 Task: Use the Unsplash integration to search for 'JAPAN' and apply different images as the background for the Trello board 'GNMIT'.
Action: Mouse moved to (945, 320)
Screenshot: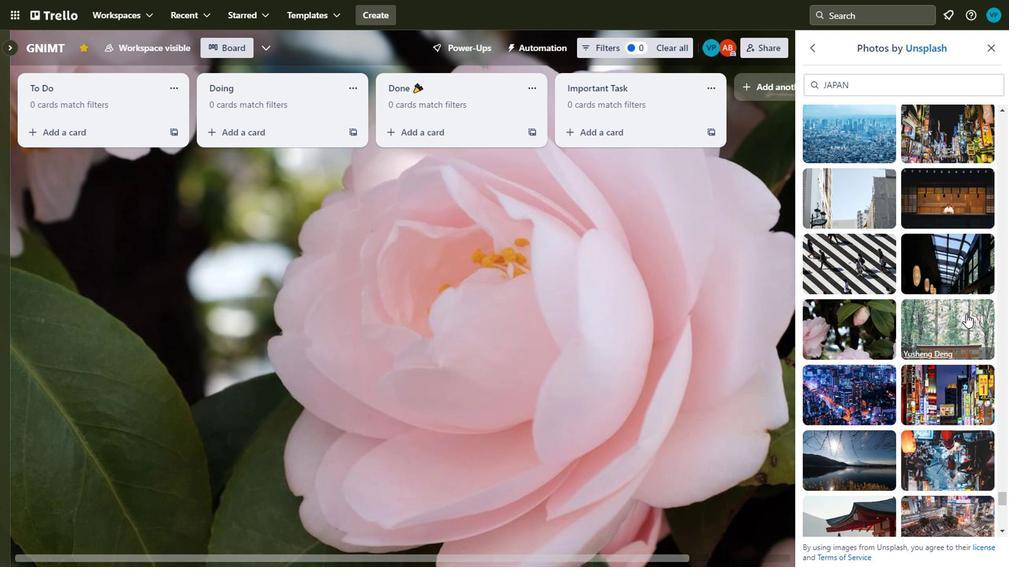 
Action: Mouse pressed left at (945, 320)
Screenshot: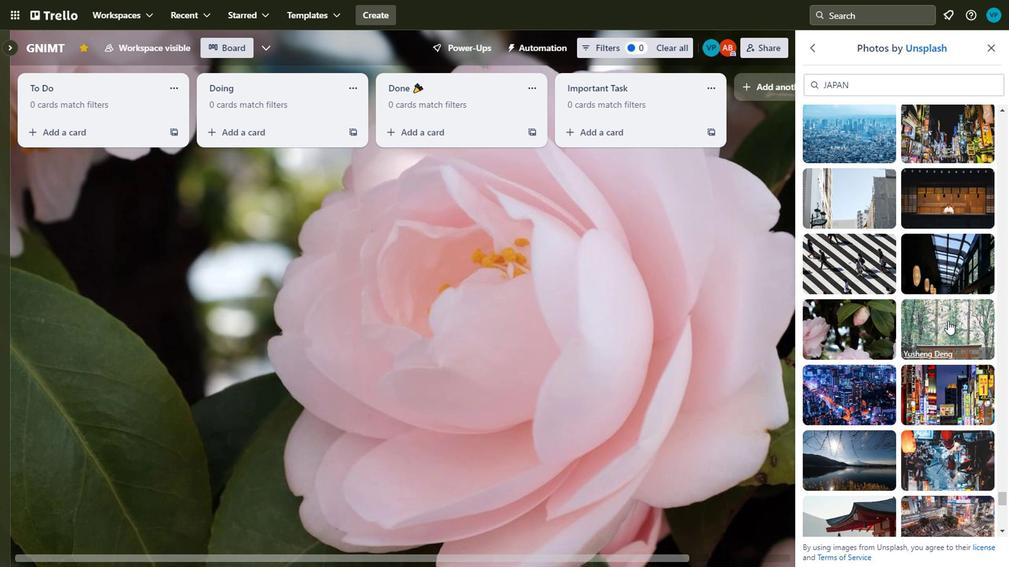
Action: Mouse moved to (858, 378)
Screenshot: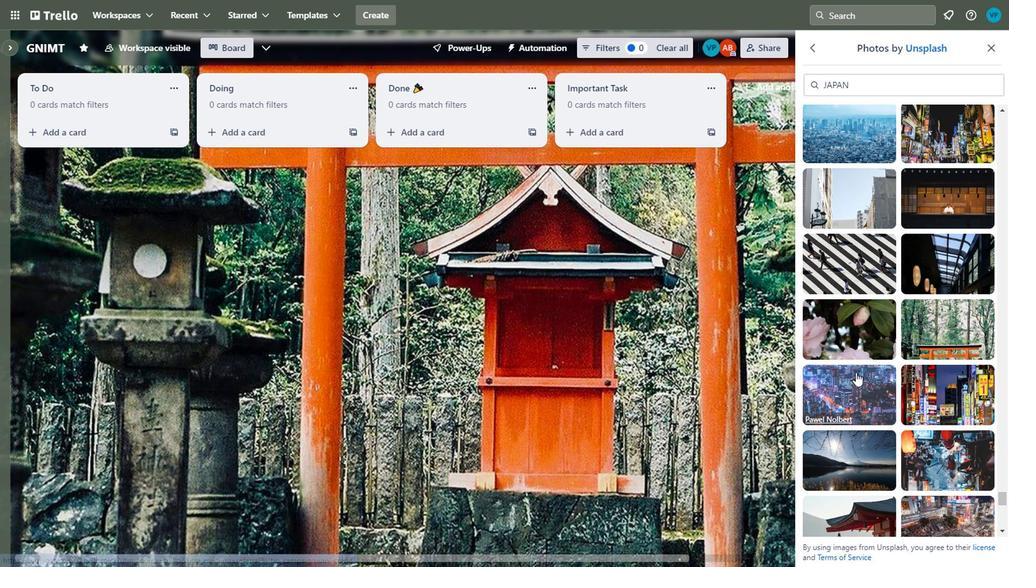 
Action: Mouse pressed left at (858, 378)
Screenshot: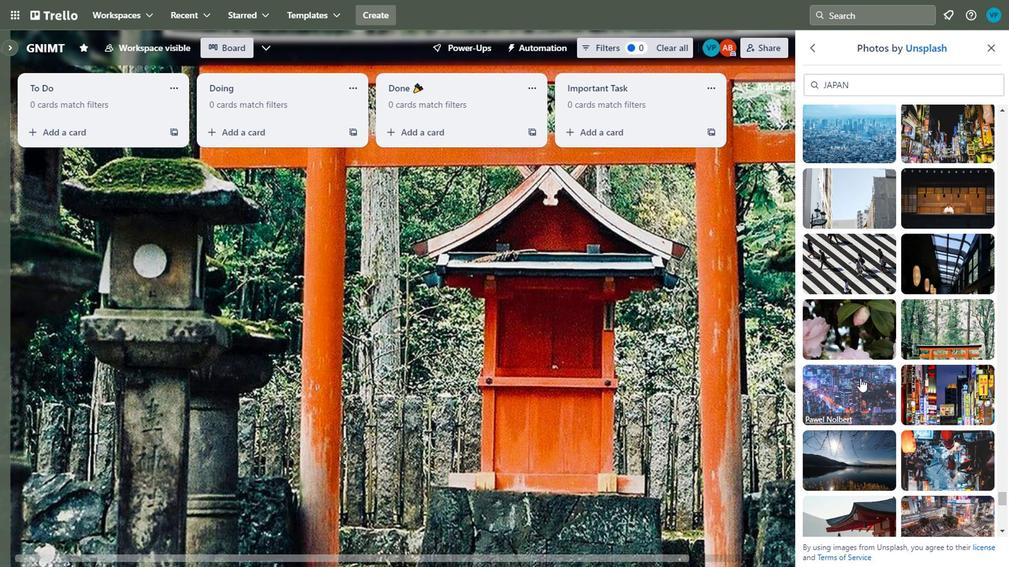 
Action: Mouse moved to (951, 388)
Screenshot: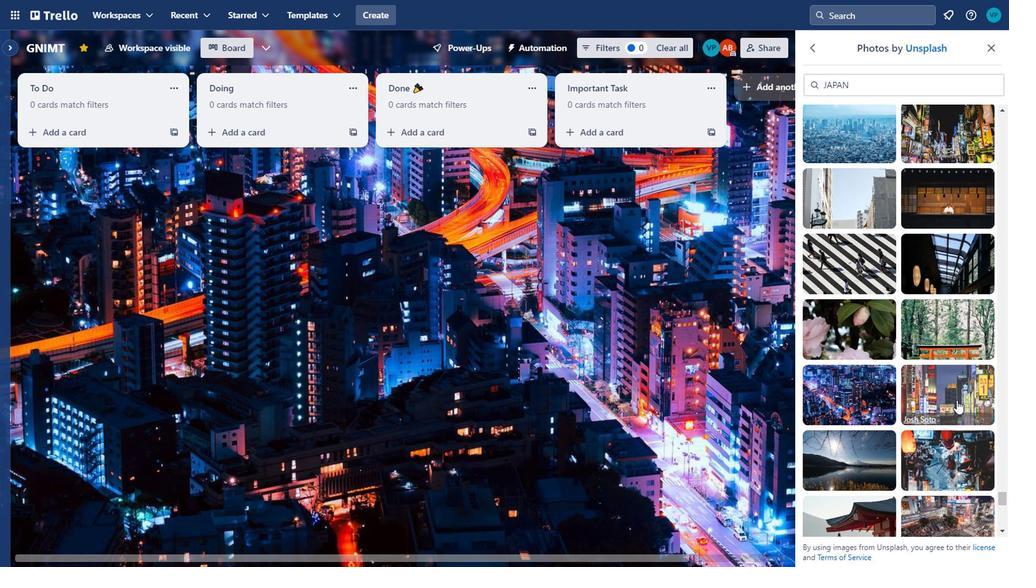 
Action: Mouse pressed left at (951, 388)
Screenshot: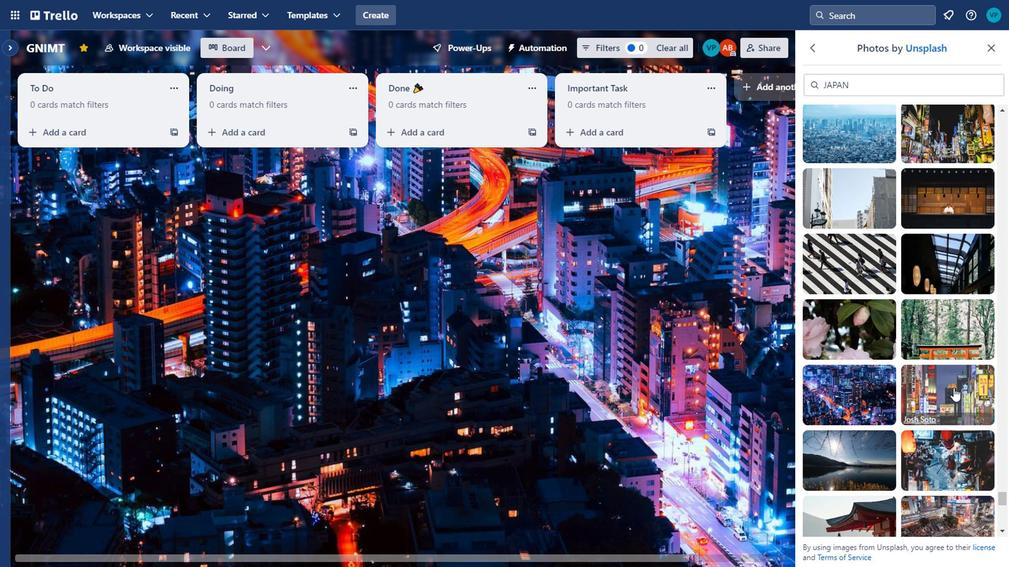 
Action: Mouse moved to (859, 464)
Screenshot: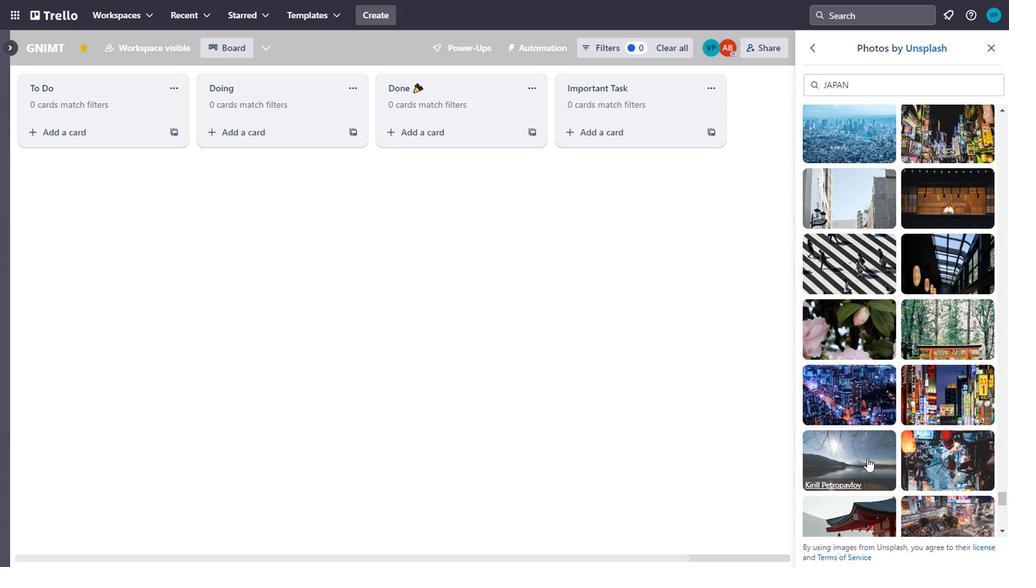
Action: Mouse pressed left at (859, 464)
Screenshot: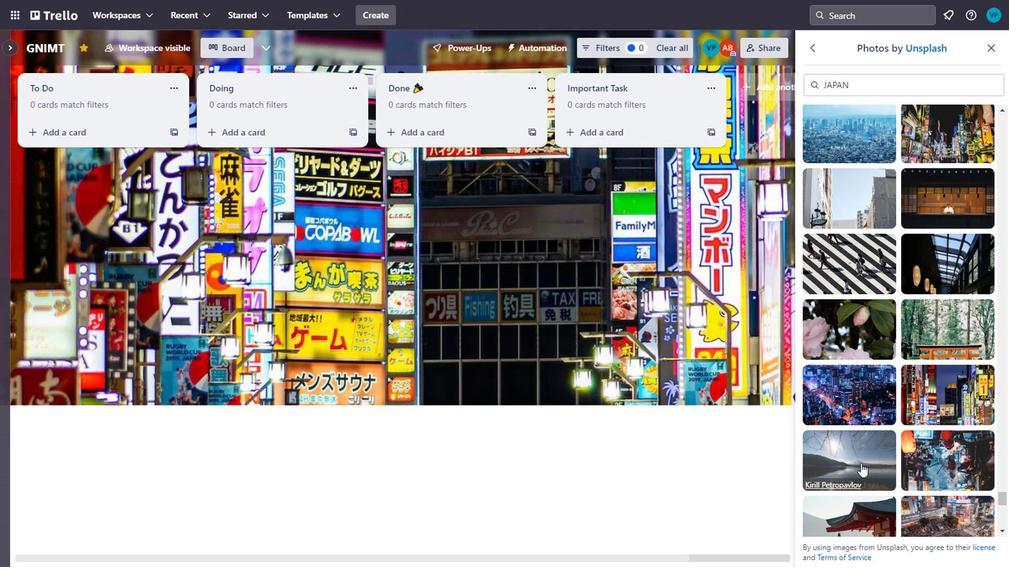 
Action: Mouse scrolled (859, 464) with delta (0, 0)
Screenshot: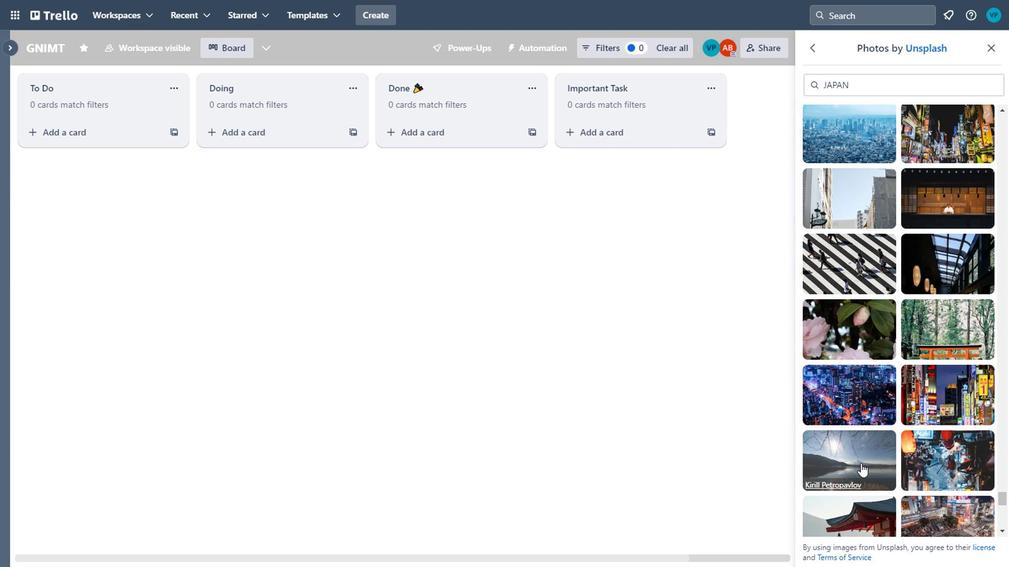 
Action: Mouse moved to (855, 488)
Screenshot: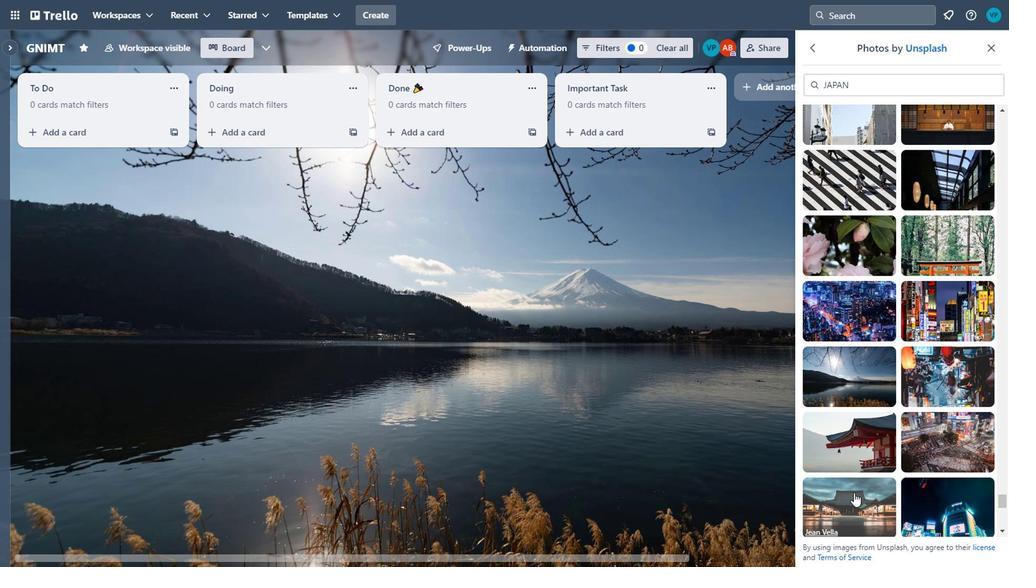
Action: Mouse pressed left at (855, 488)
Screenshot: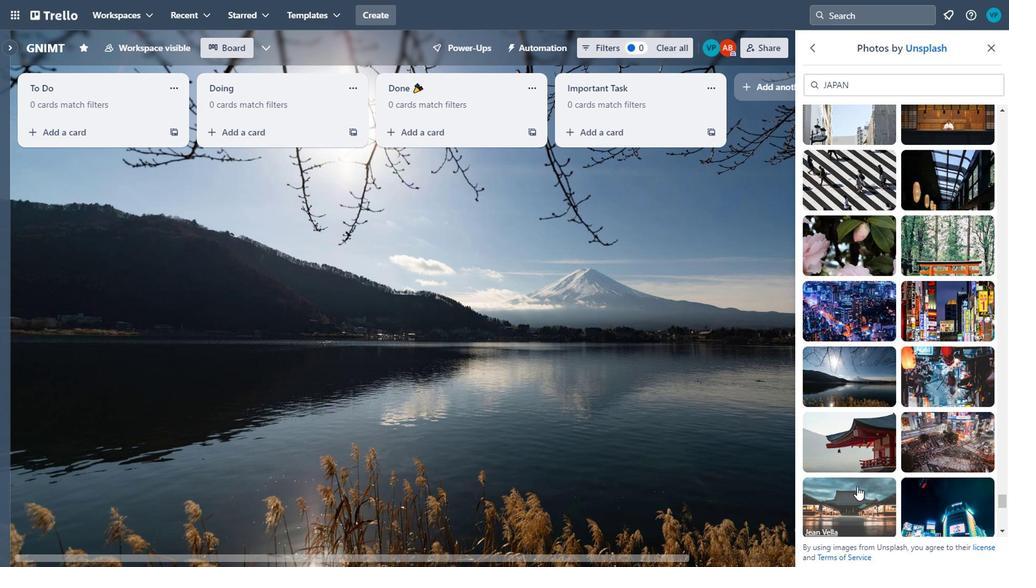 
Action: Mouse moved to (938, 452)
Screenshot: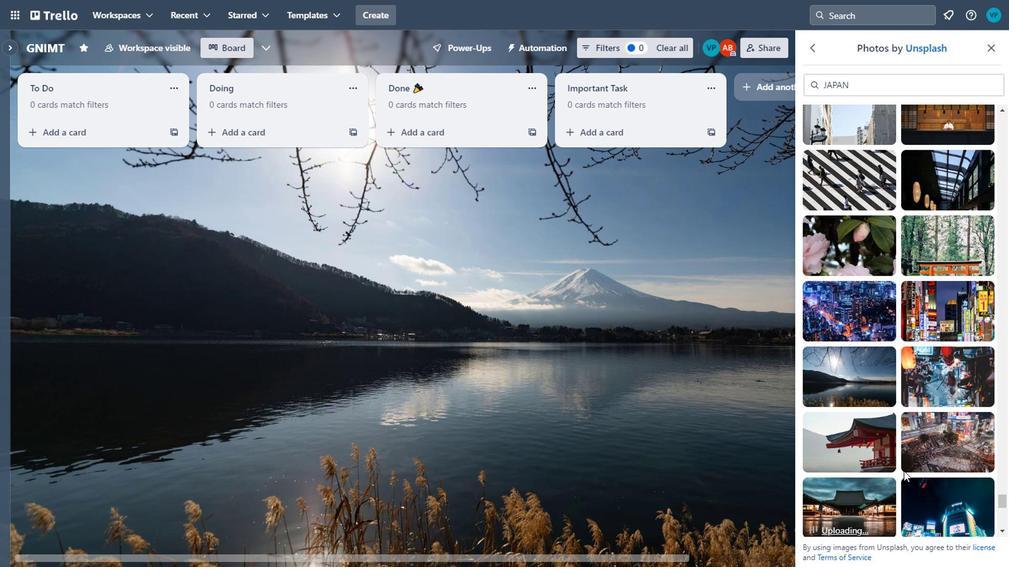 
Action: Mouse scrolled (938, 452) with delta (0, 0)
Screenshot: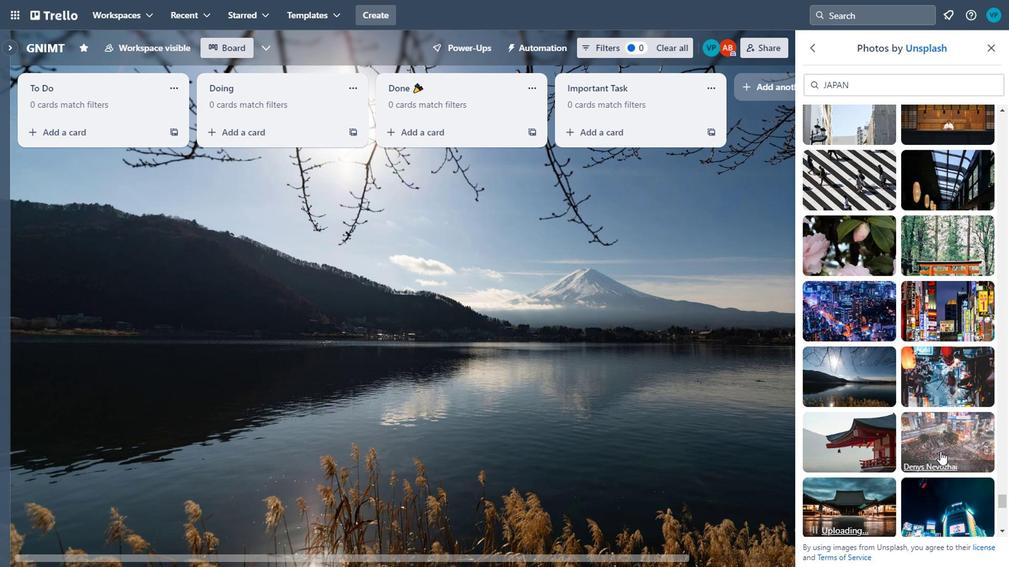 
Action: Mouse moved to (930, 426)
Screenshot: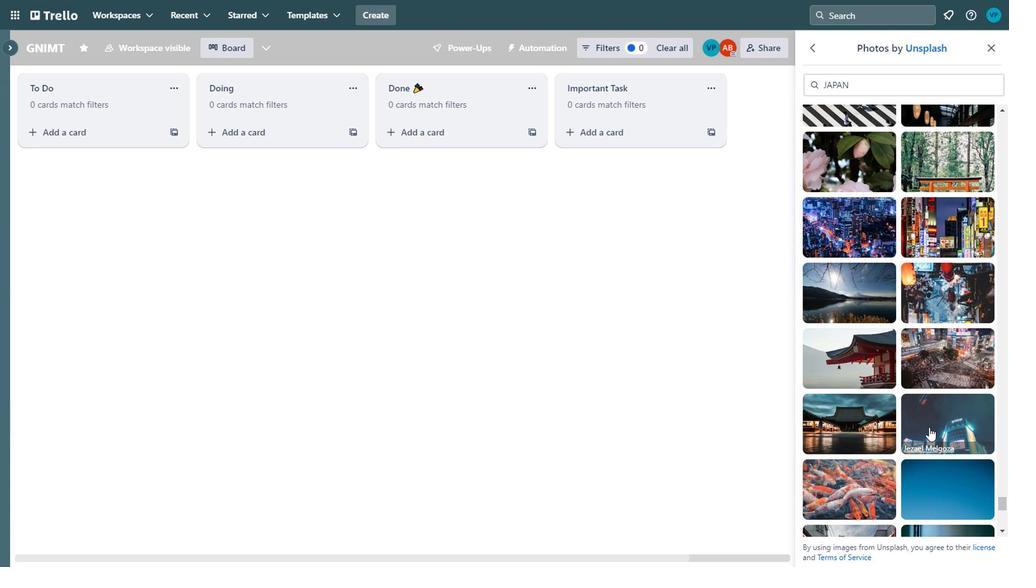 
Action: Mouse pressed left at (930, 426)
Screenshot: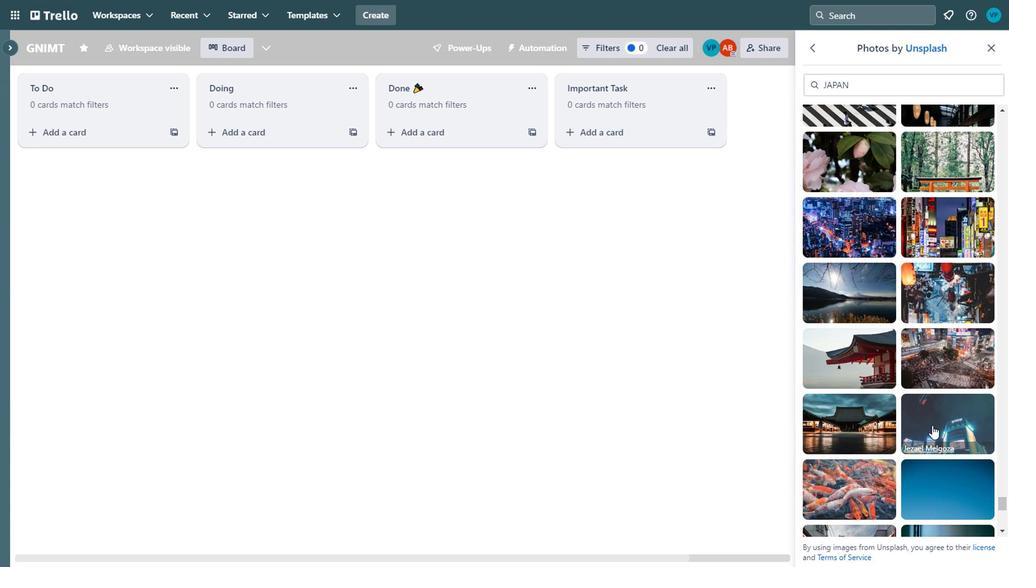 
Action: Mouse moved to (889, 479)
Screenshot: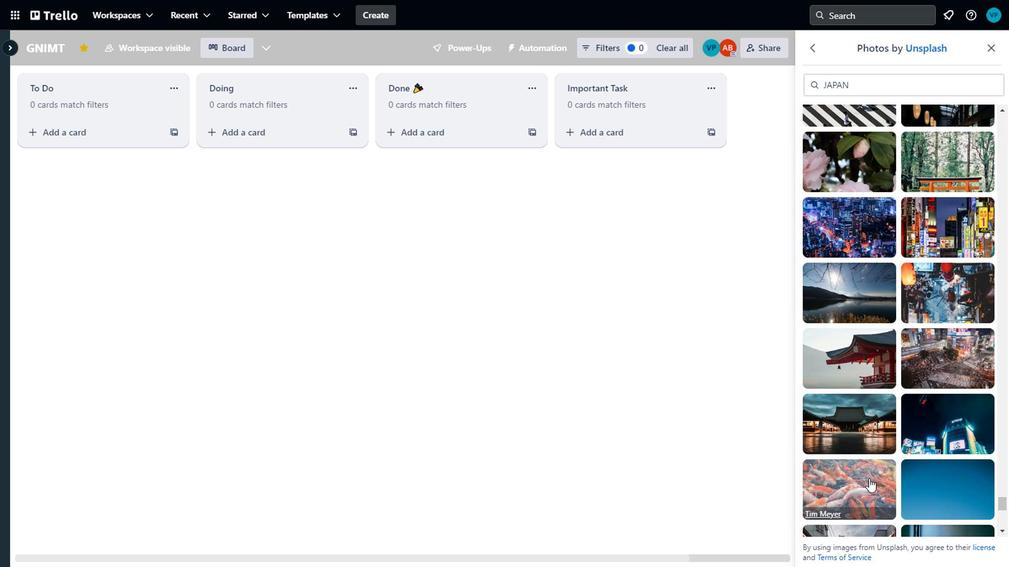 
Action: Mouse scrolled (889, 479) with delta (0, 0)
Screenshot: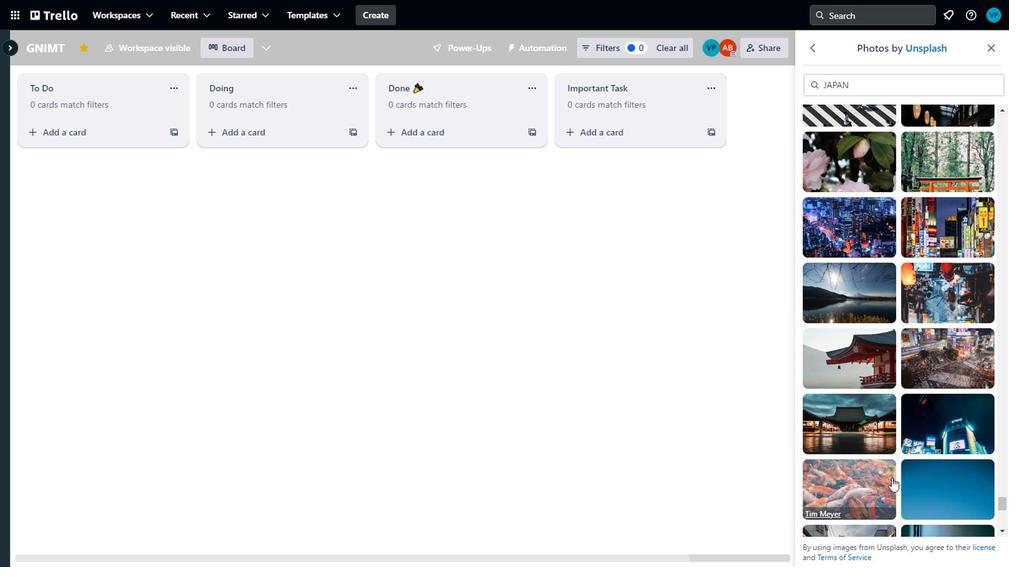 
Action: Mouse moved to (866, 470)
Screenshot: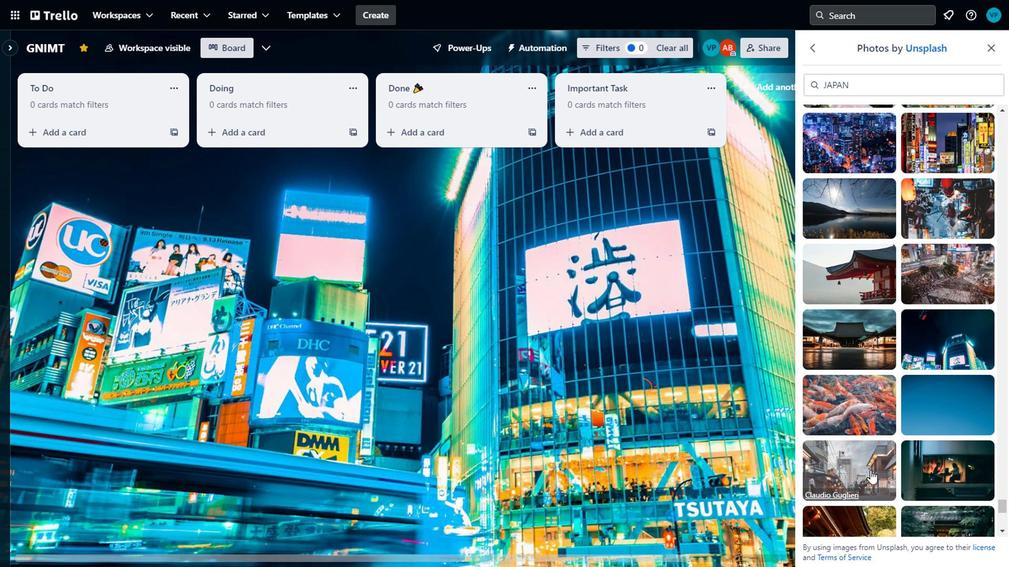 
Action: Mouse pressed left at (866, 470)
Screenshot: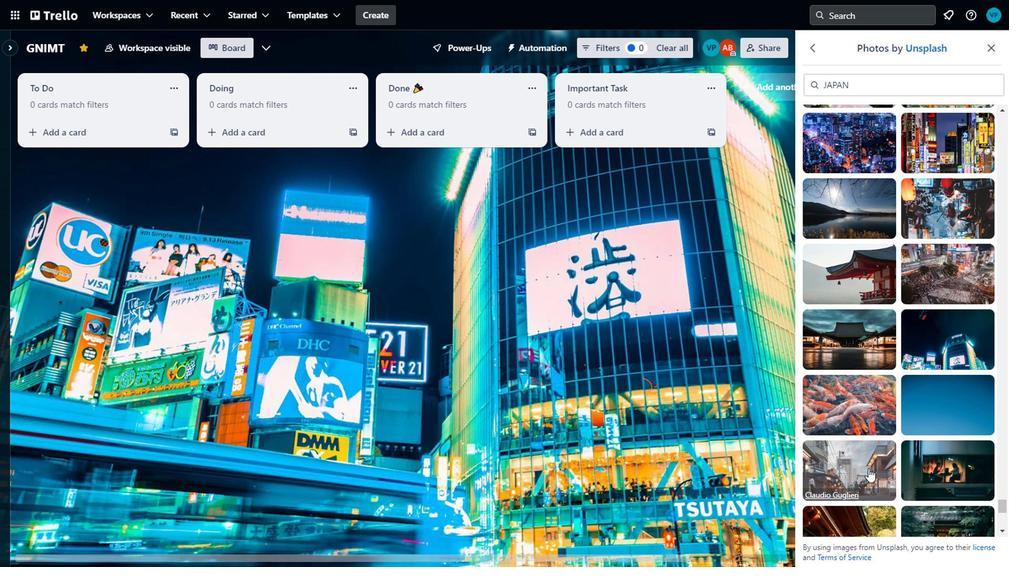 
Action: Mouse moved to (937, 434)
Screenshot: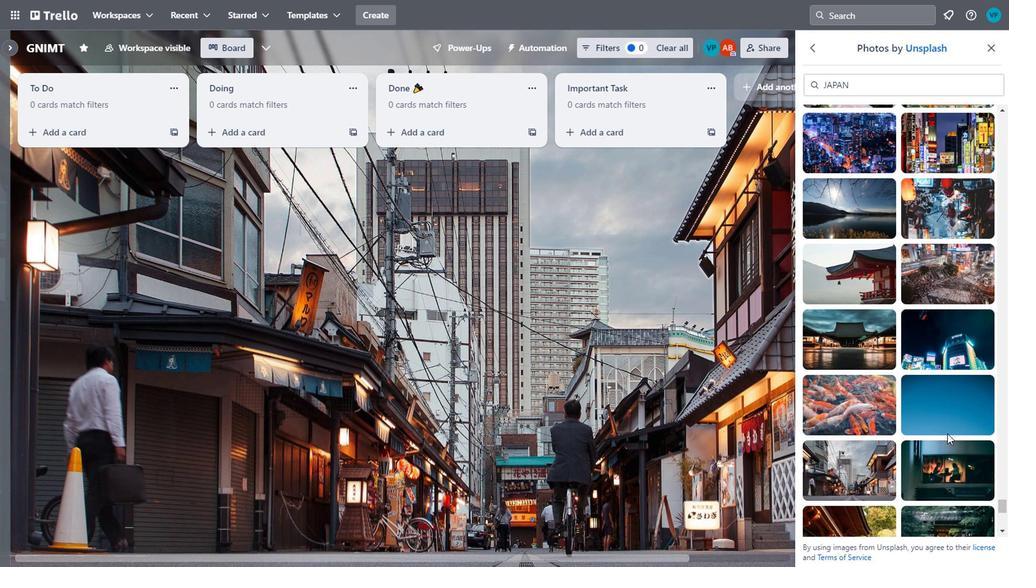 
Action: Mouse scrolled (937, 434) with delta (0, 0)
Screenshot: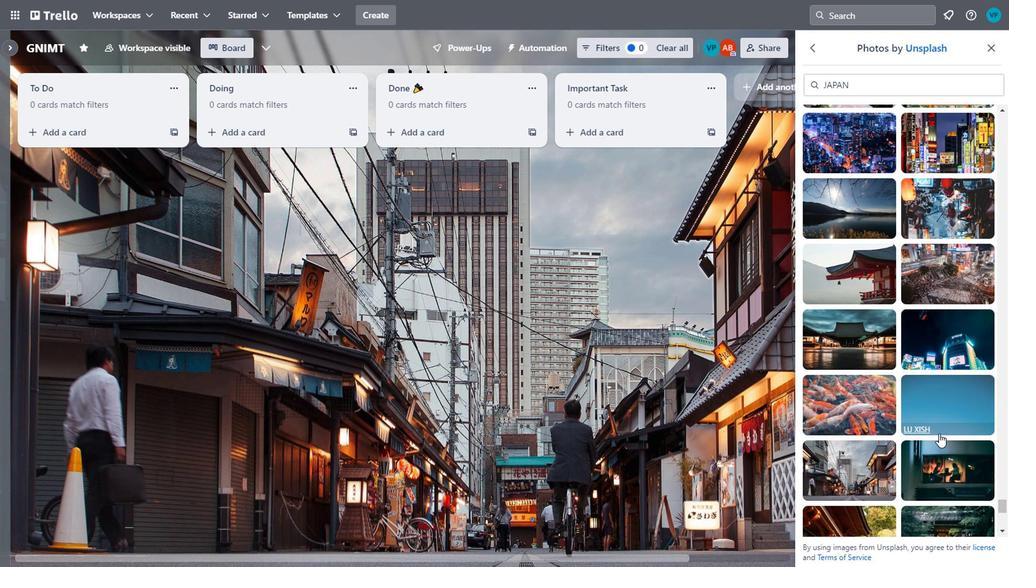 
Action: Mouse scrolled (937, 434) with delta (0, 0)
Screenshot: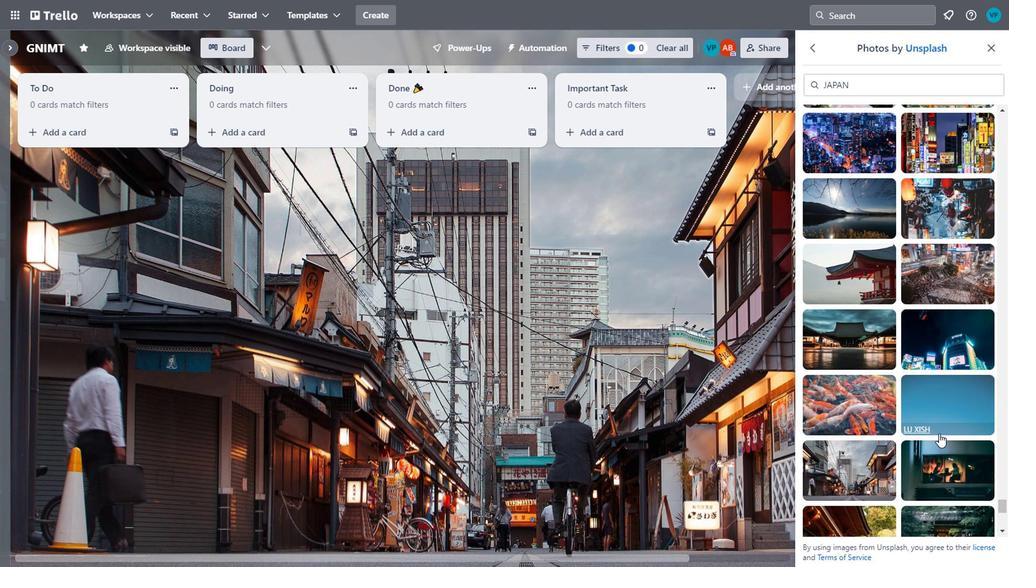 
Action: Mouse moved to (855, 356)
Screenshot: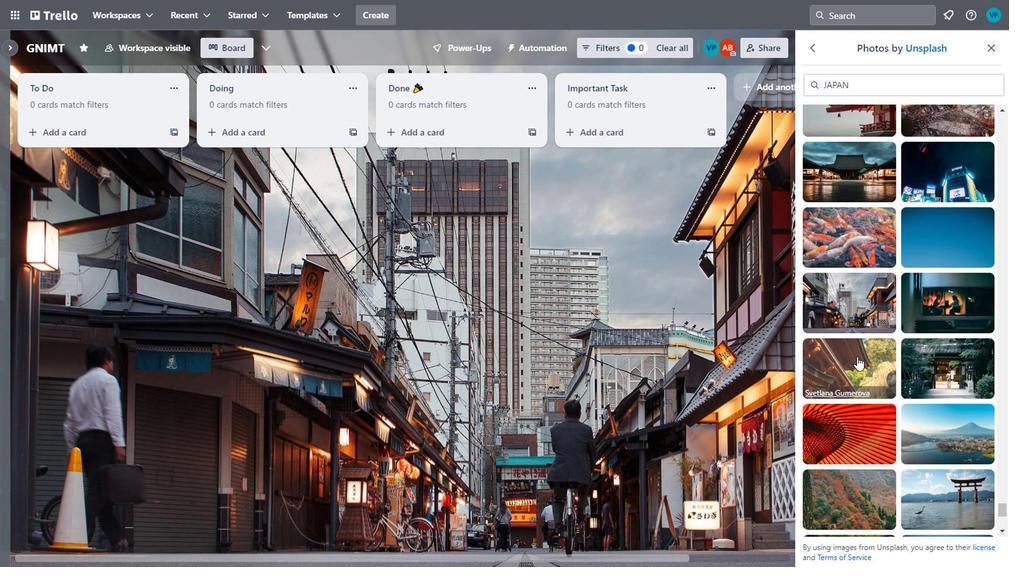 
Action: Mouse pressed left at (855, 356)
Screenshot: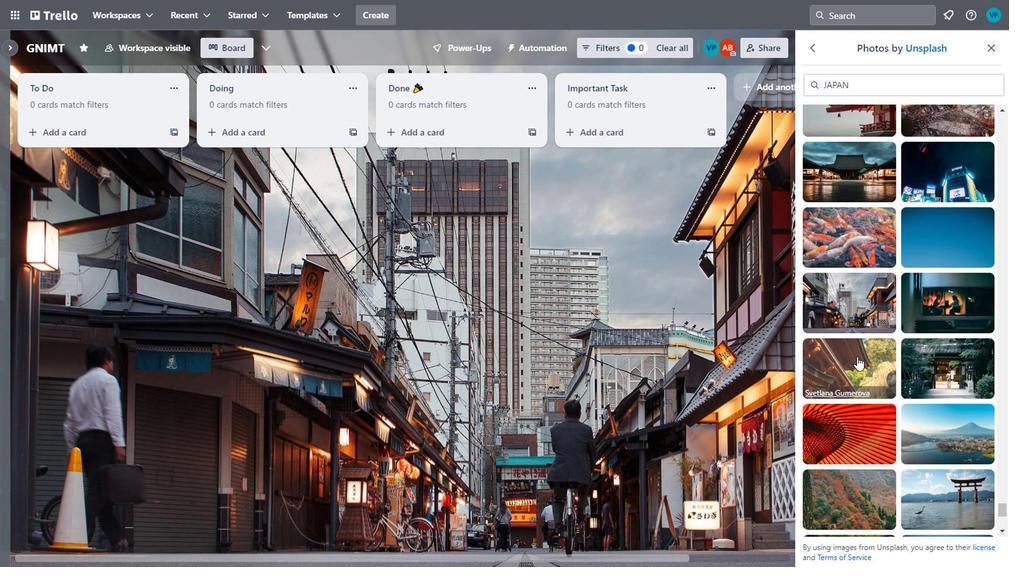 
Action: Mouse moved to (857, 424)
Screenshot: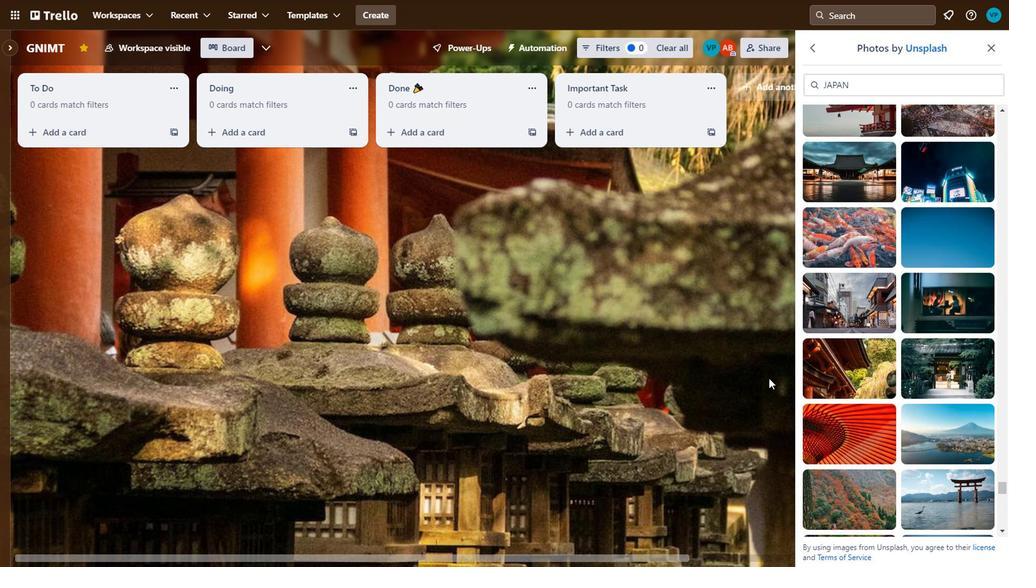 
Action: Mouse pressed left at (857, 424)
Screenshot: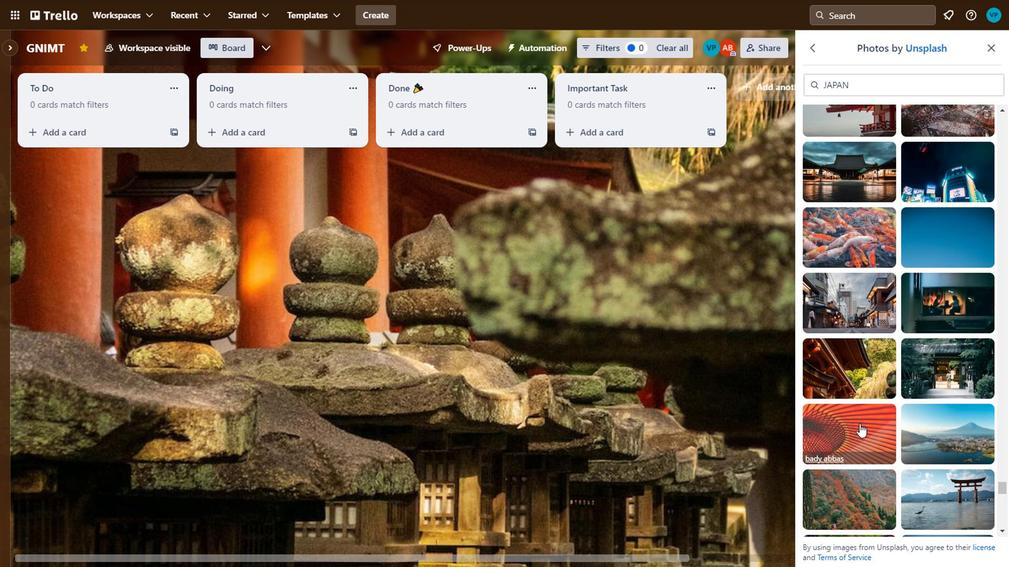
Action: Mouse moved to (943, 426)
Screenshot: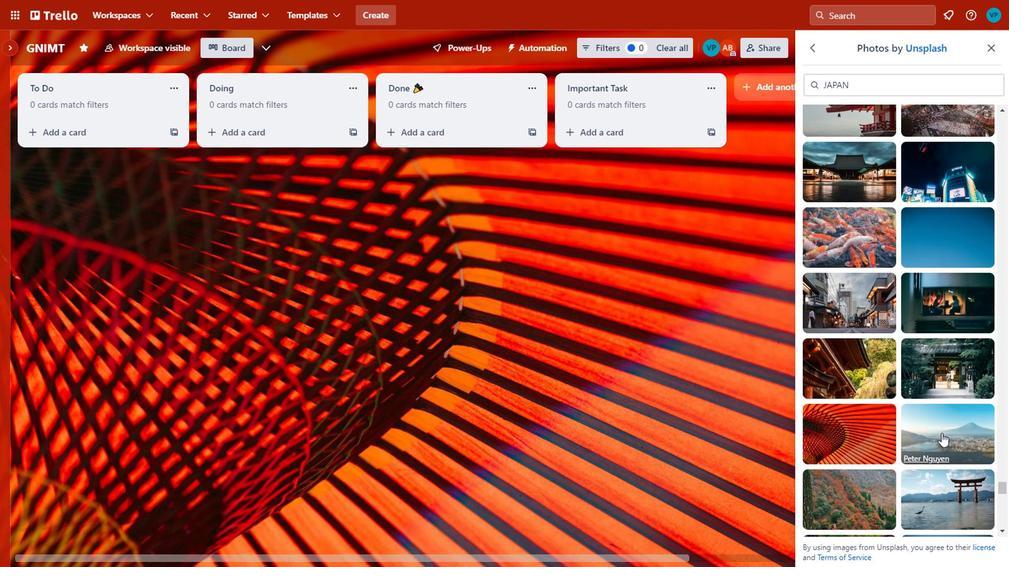 
Action: Mouse pressed left at (943, 426)
Screenshot: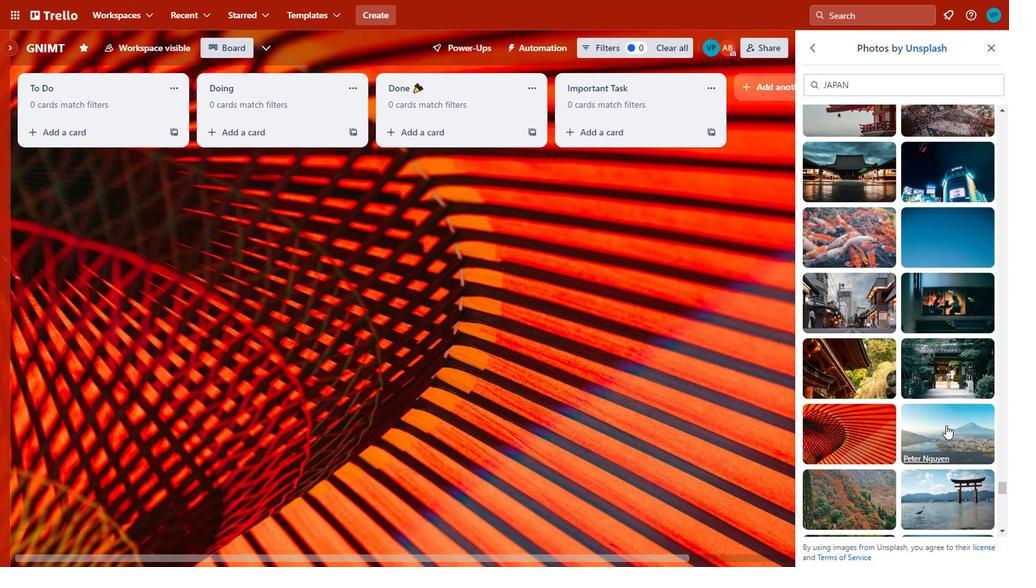 
Action: Mouse moved to (943, 425)
Screenshot: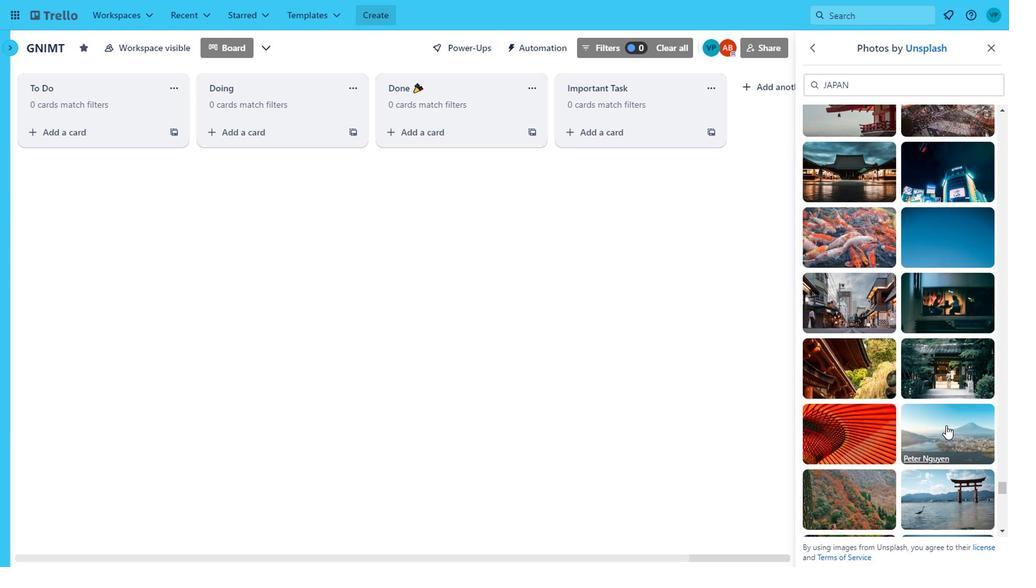 
Action: Mouse scrolled (943, 424) with delta (0, 0)
Screenshot: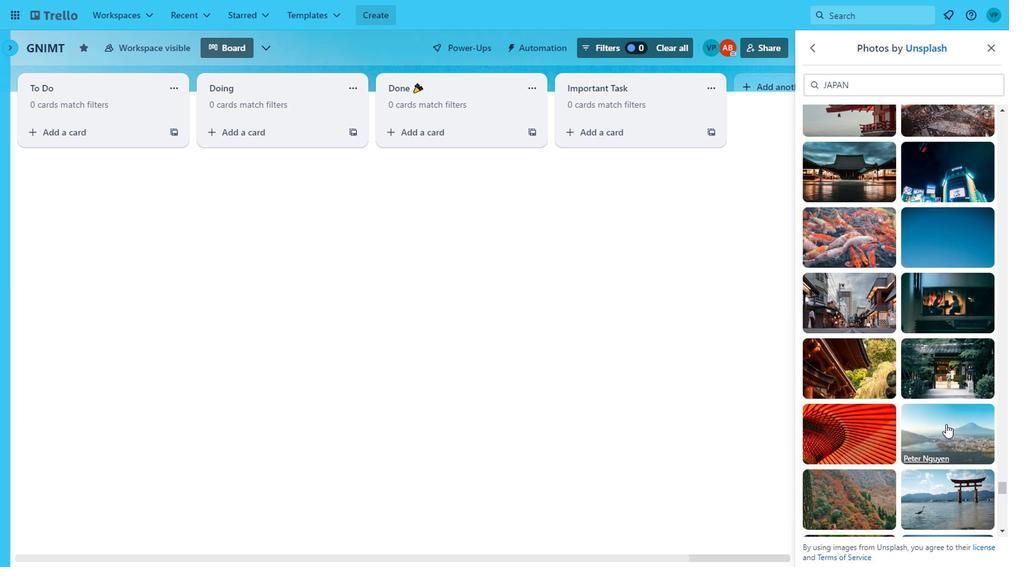 
Action: Mouse moved to (834, 397)
Screenshot: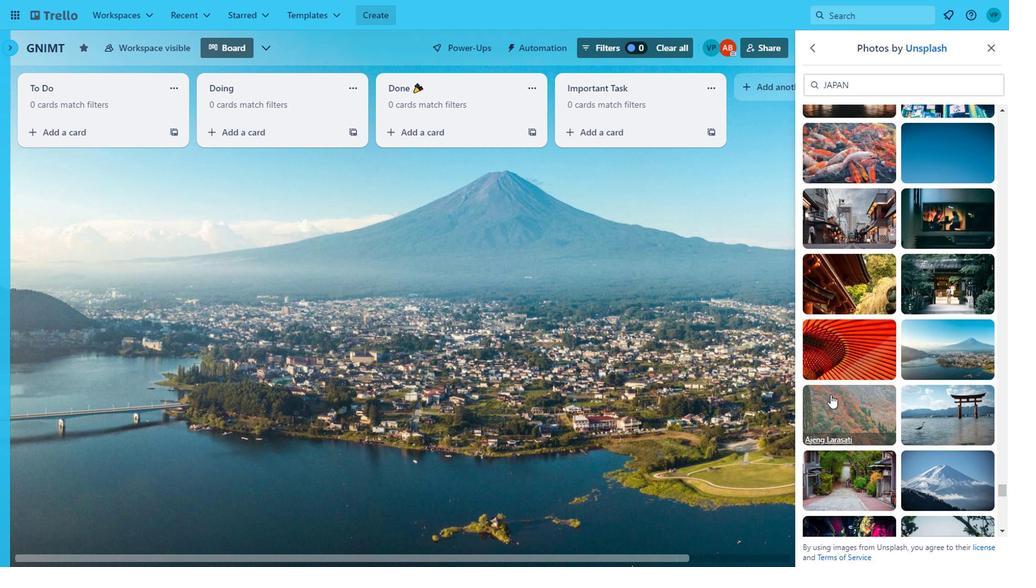 
Action: Mouse pressed left at (834, 397)
Screenshot: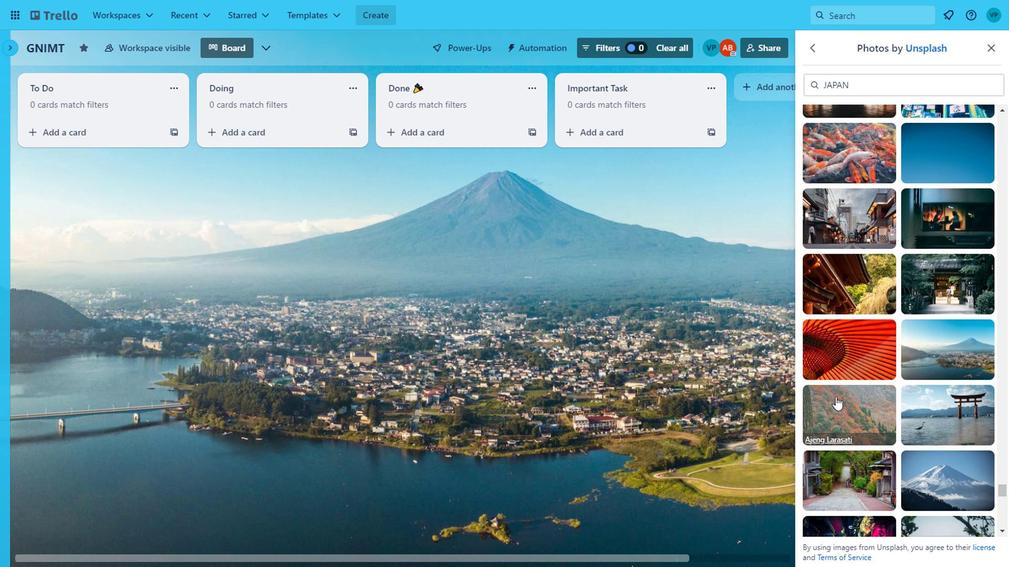 
Action: Mouse moved to (929, 403)
Screenshot: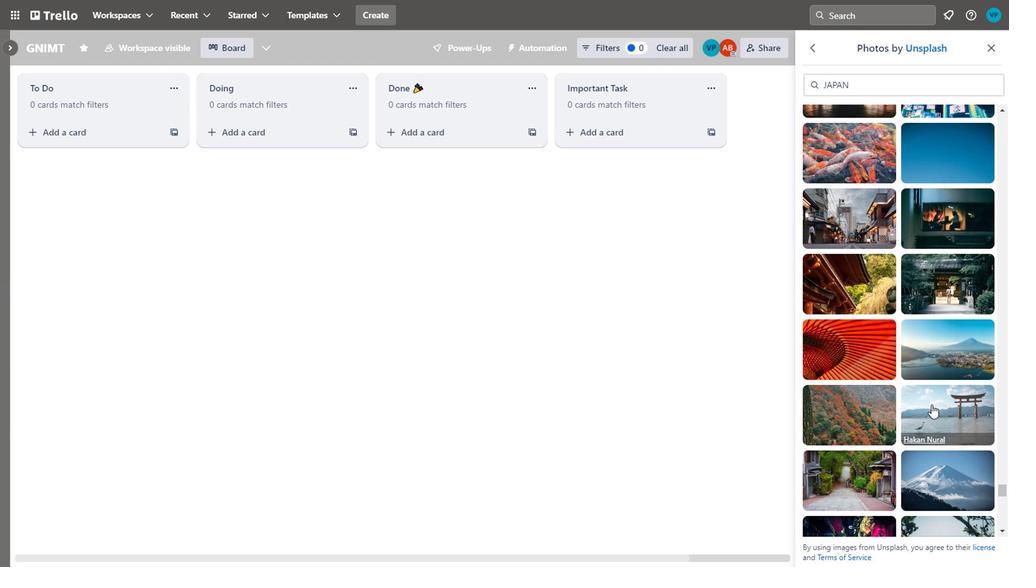 
Action: Mouse pressed left at (929, 403)
Screenshot: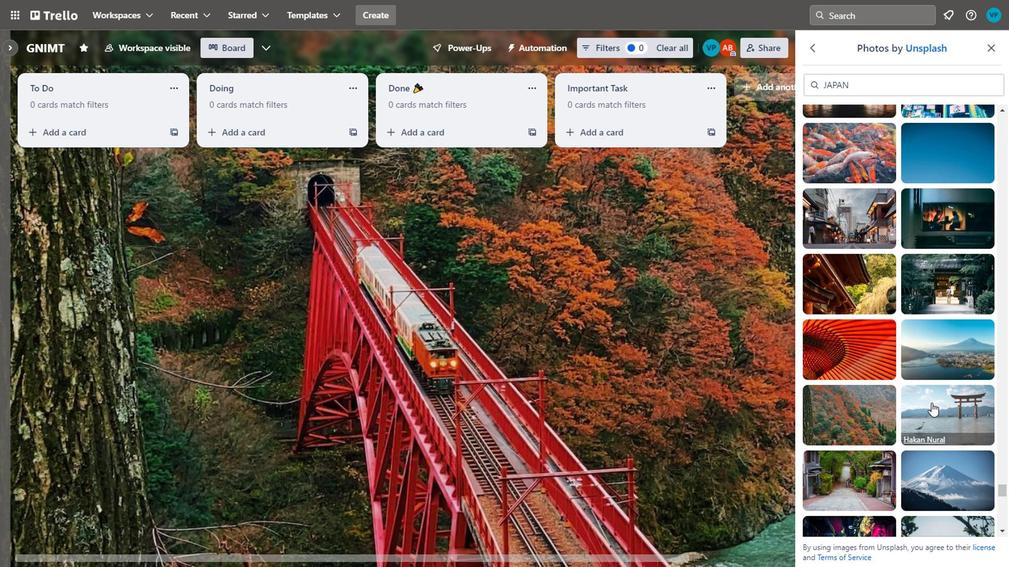 
Action: Mouse moved to (844, 469)
Screenshot: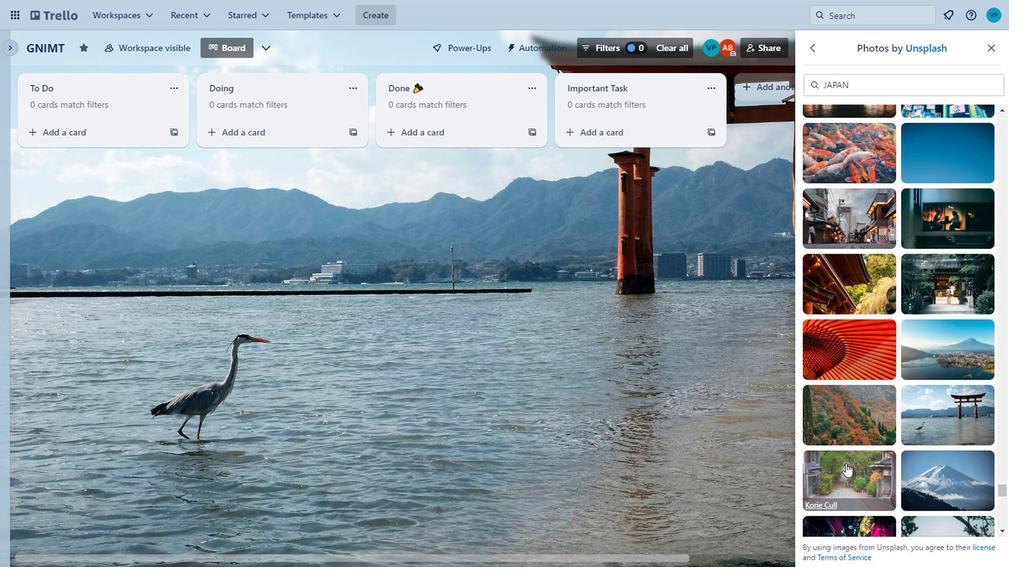 
Action: Mouse pressed left at (844, 469)
Screenshot: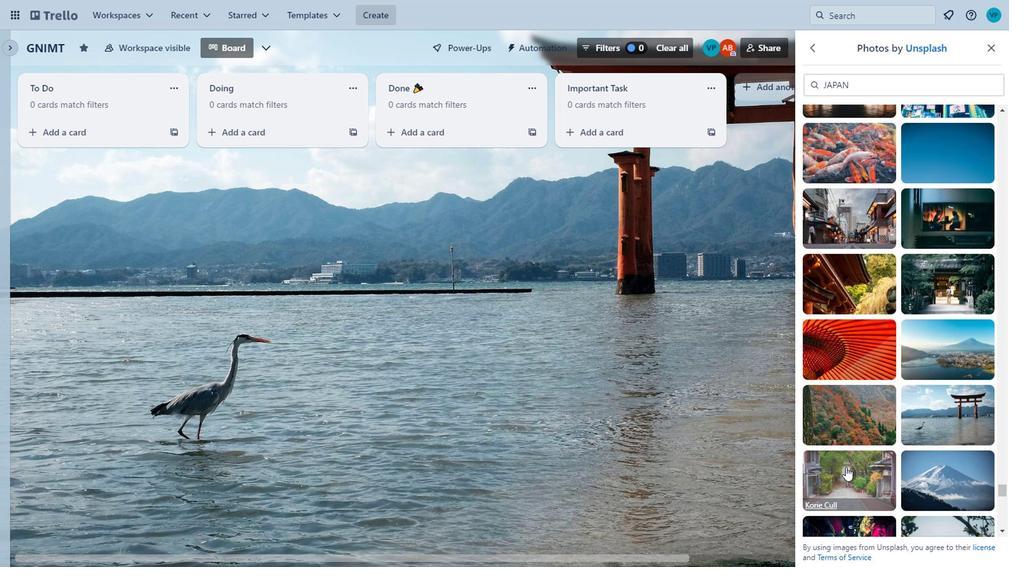 
Action: Mouse scrolled (844, 469) with delta (0, 0)
Screenshot: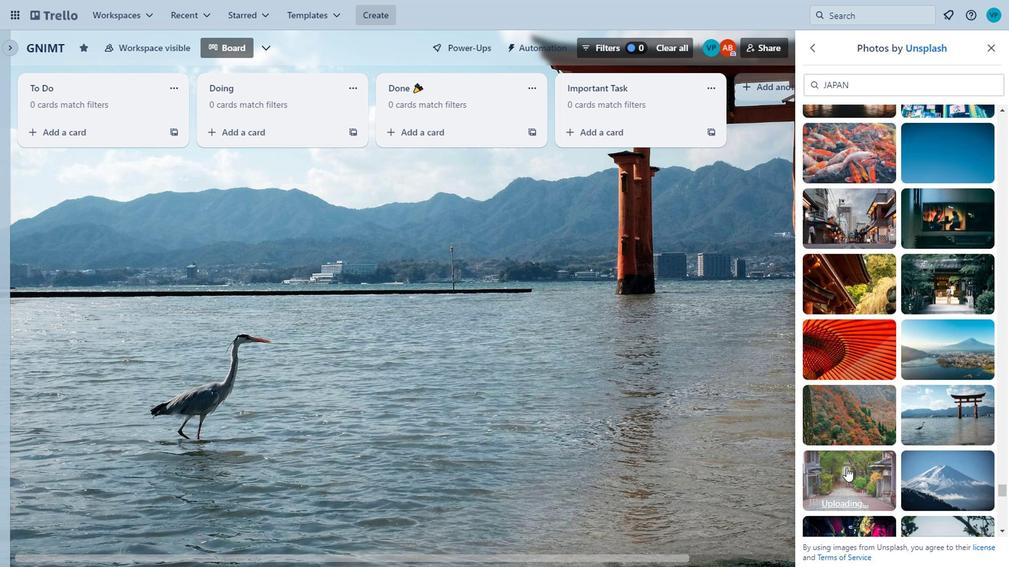 
Action: Mouse moved to (845, 470)
Screenshot: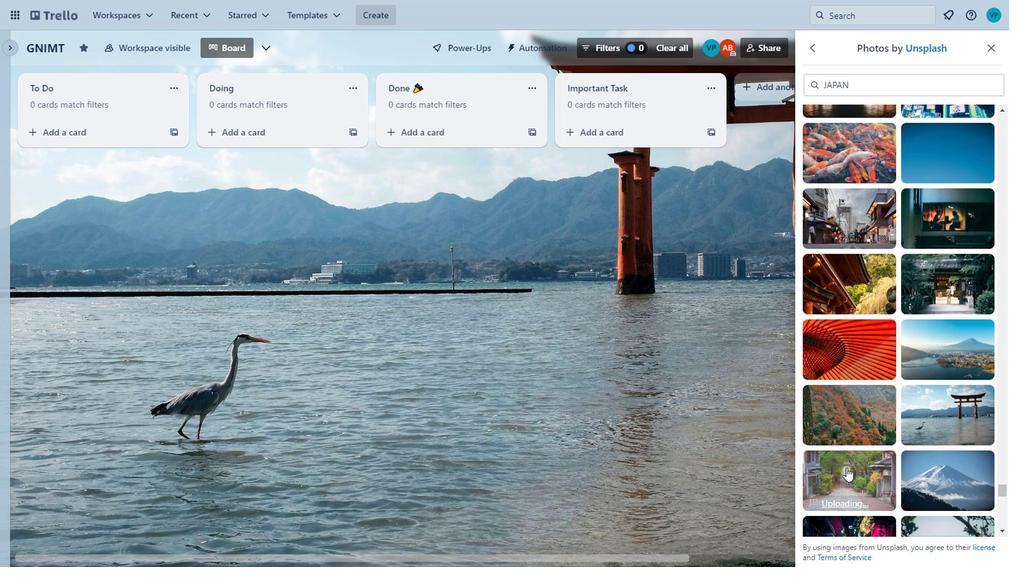 
Action: Mouse scrolled (845, 469) with delta (0, 0)
Screenshot: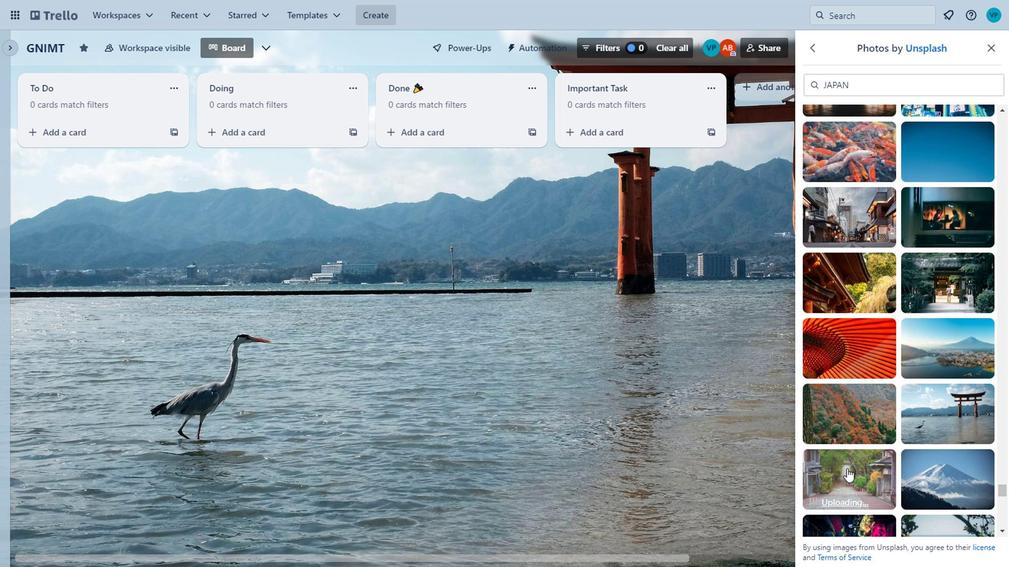 
Action: Mouse moved to (859, 366)
Screenshot: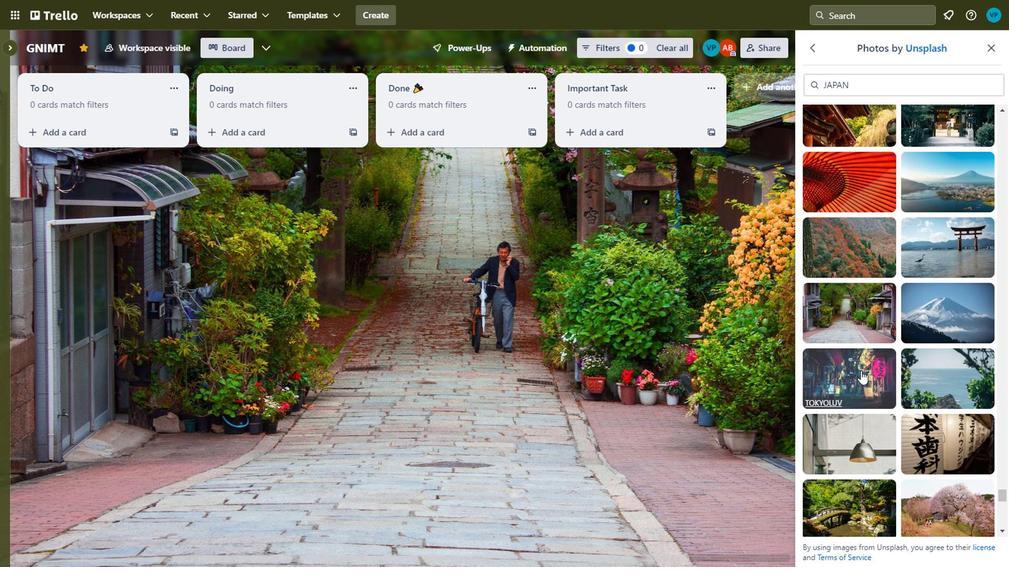 
Action: Mouse pressed left at (859, 366)
Screenshot: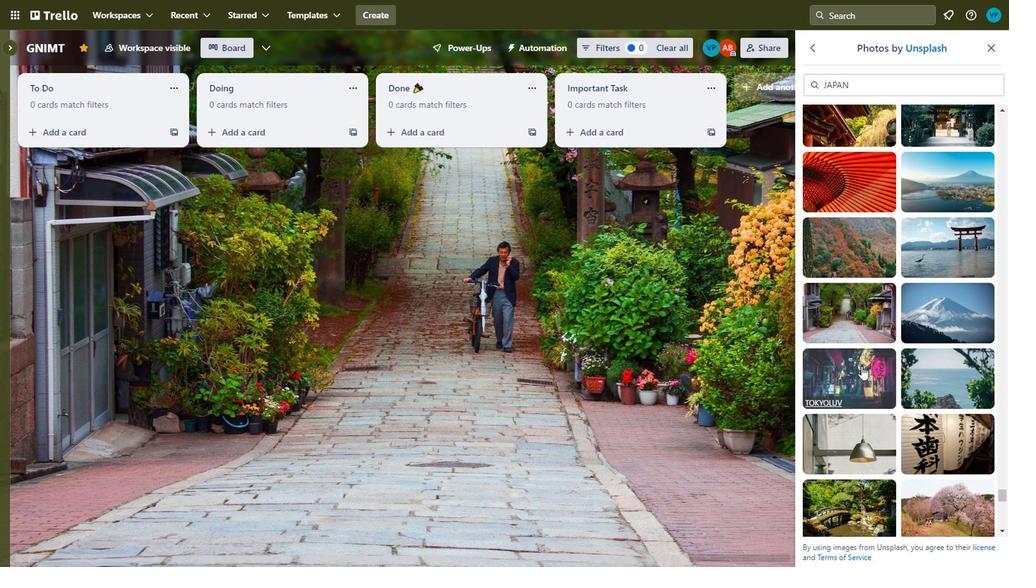 
Action: Mouse moved to (938, 357)
Screenshot: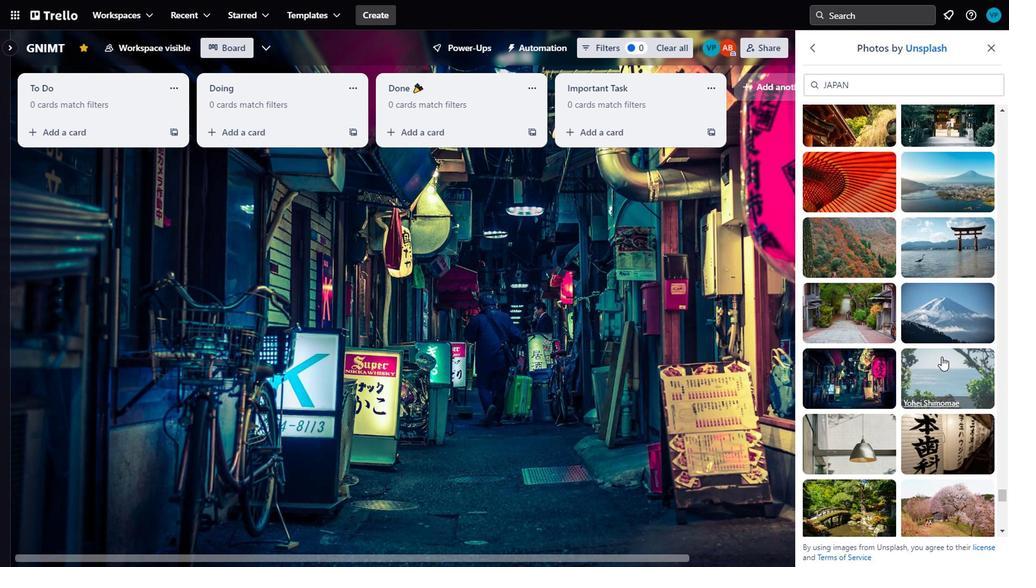 
Action: Mouse pressed left at (938, 357)
Screenshot: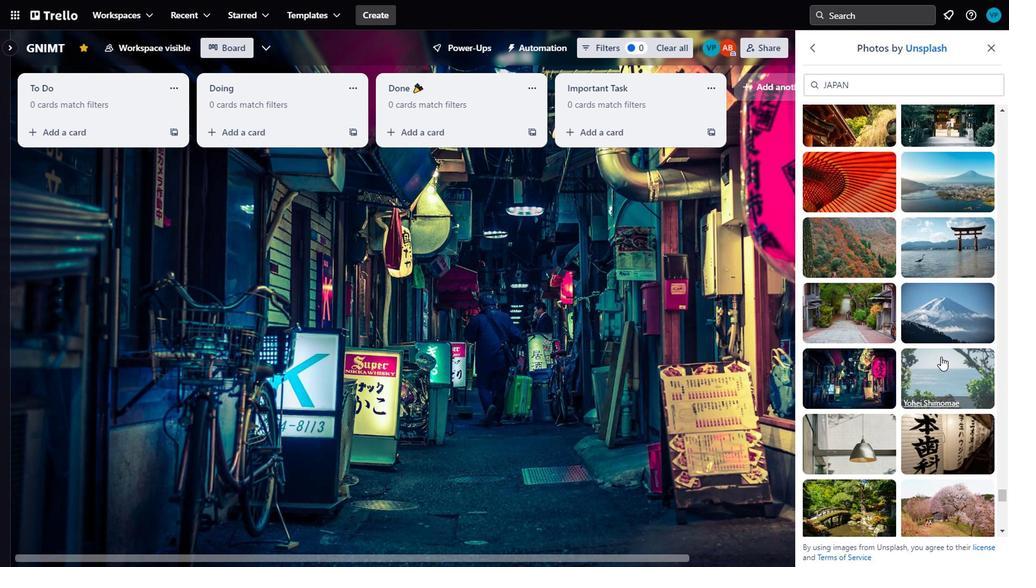 
Action: Mouse moved to (844, 436)
Screenshot: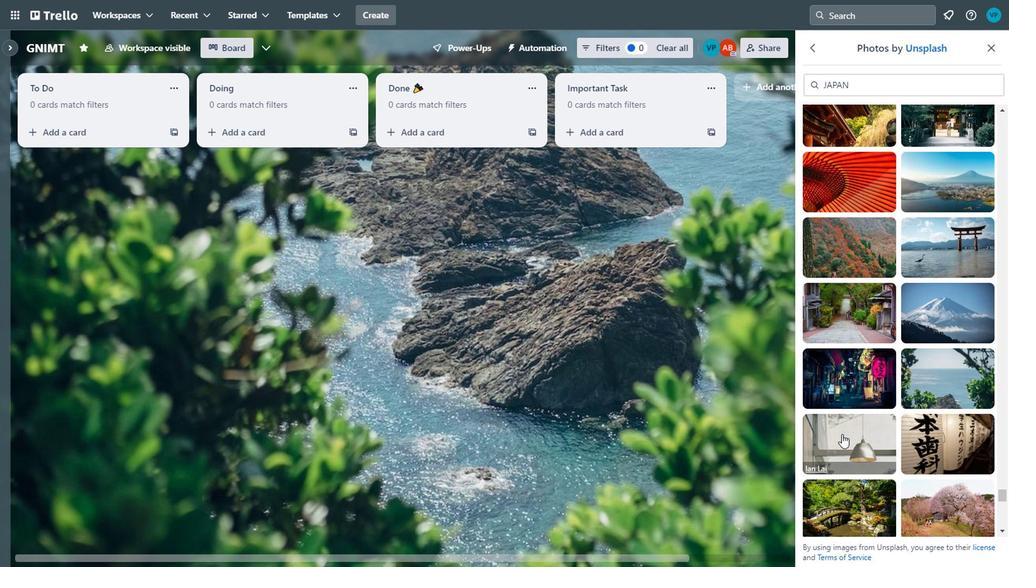 
Action: Mouse pressed left at (844, 436)
Screenshot: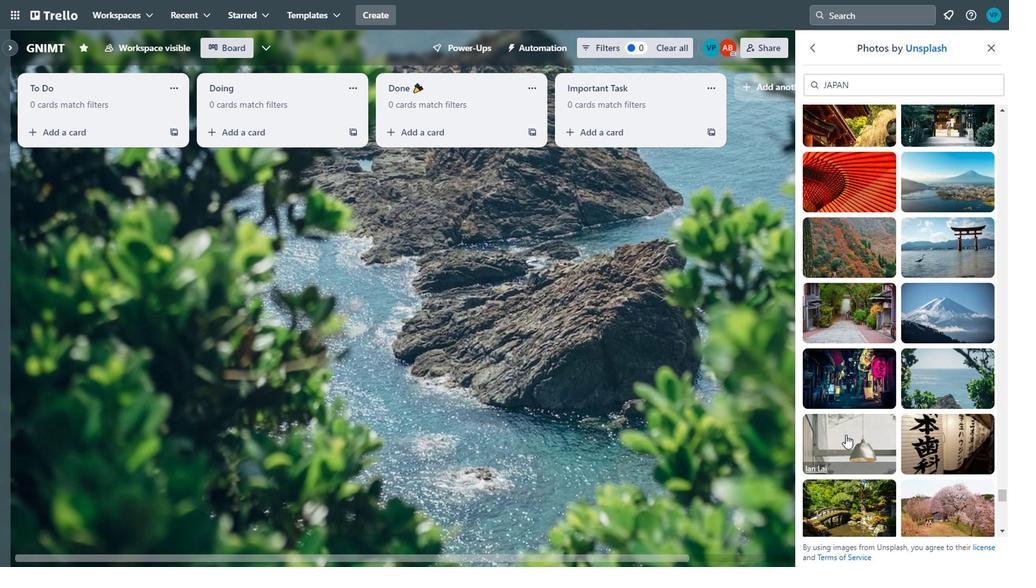 
Action: Mouse moved to (840, 425)
Screenshot: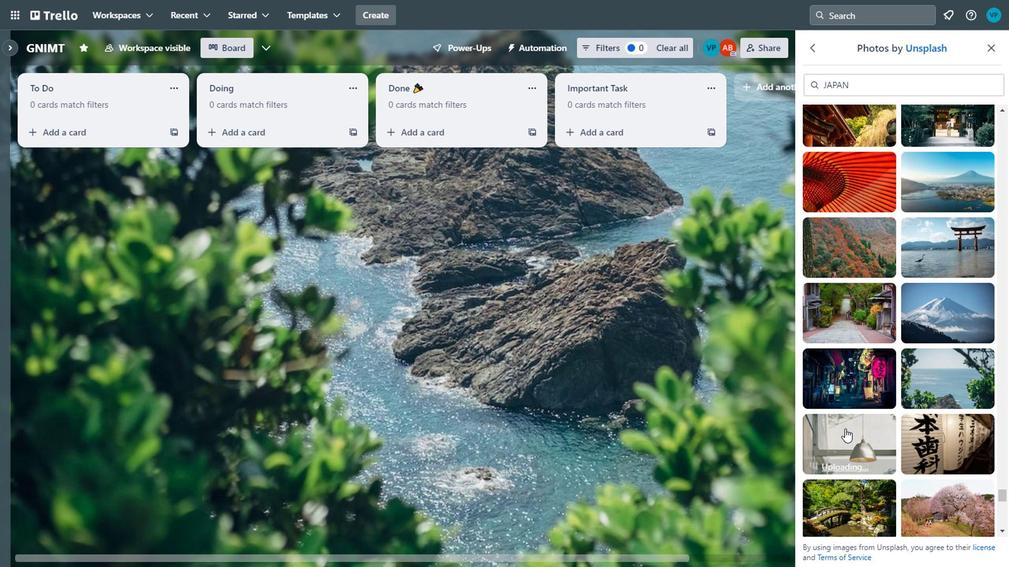 
Action: Mouse scrolled (840, 424) with delta (0, 0)
Screenshot: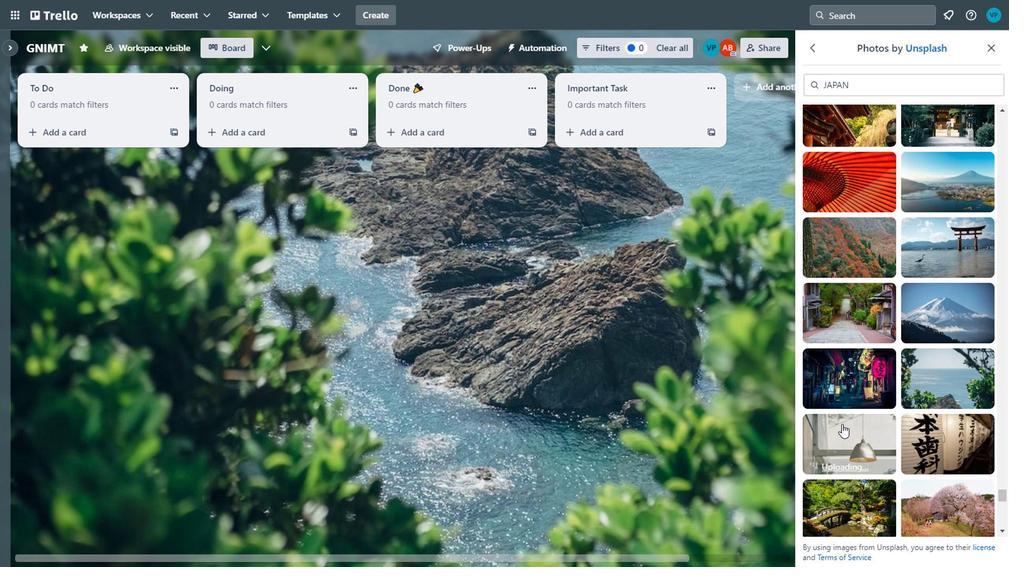 
Action: Mouse moved to (839, 424)
Screenshot: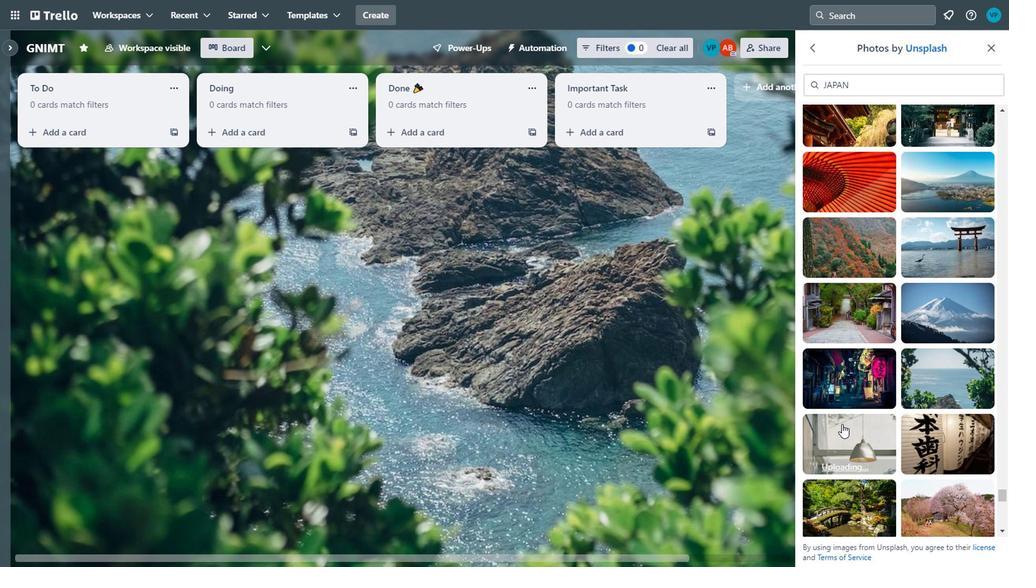 
Action: Mouse scrolled (839, 424) with delta (0, 0)
Screenshot: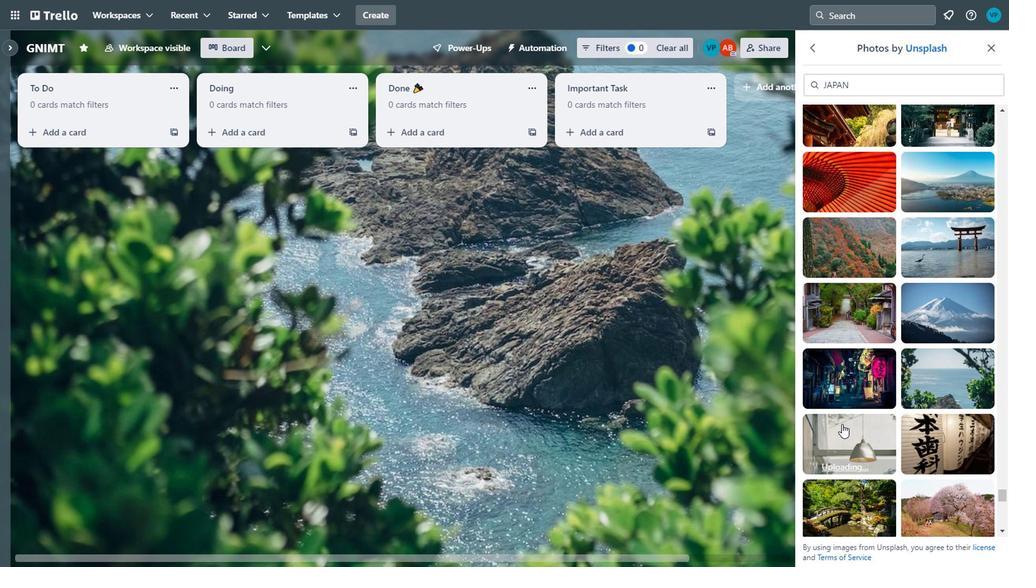 
Action: Mouse moved to (842, 332)
Screenshot: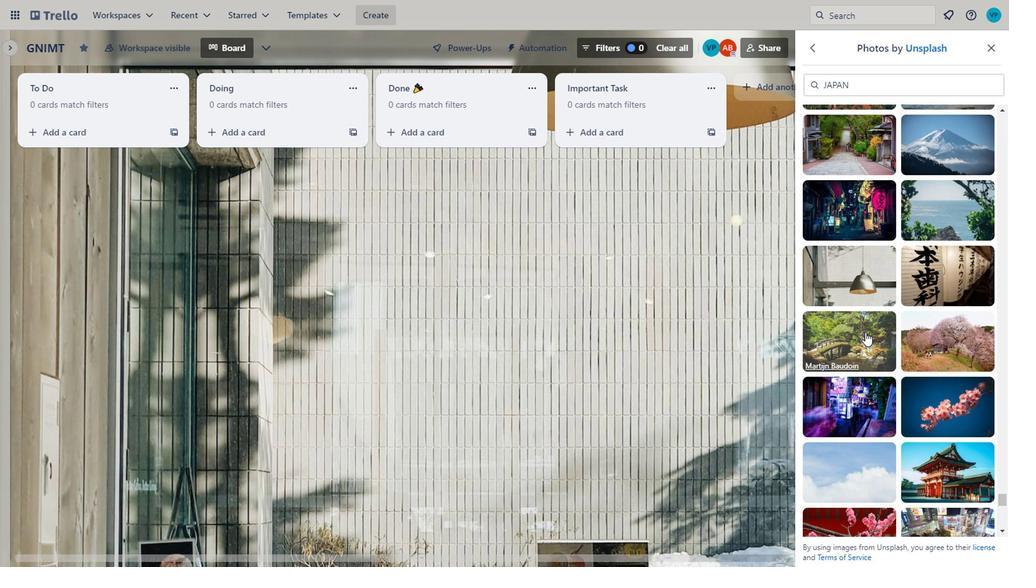 
Action: Mouse pressed left at (842, 332)
Screenshot: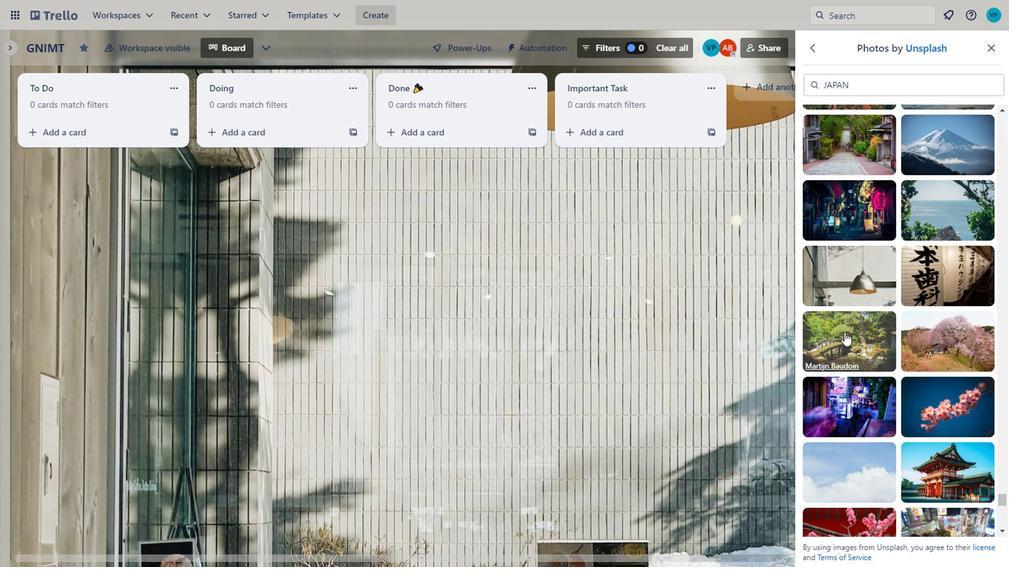 
Action: Mouse moved to (950, 321)
Screenshot: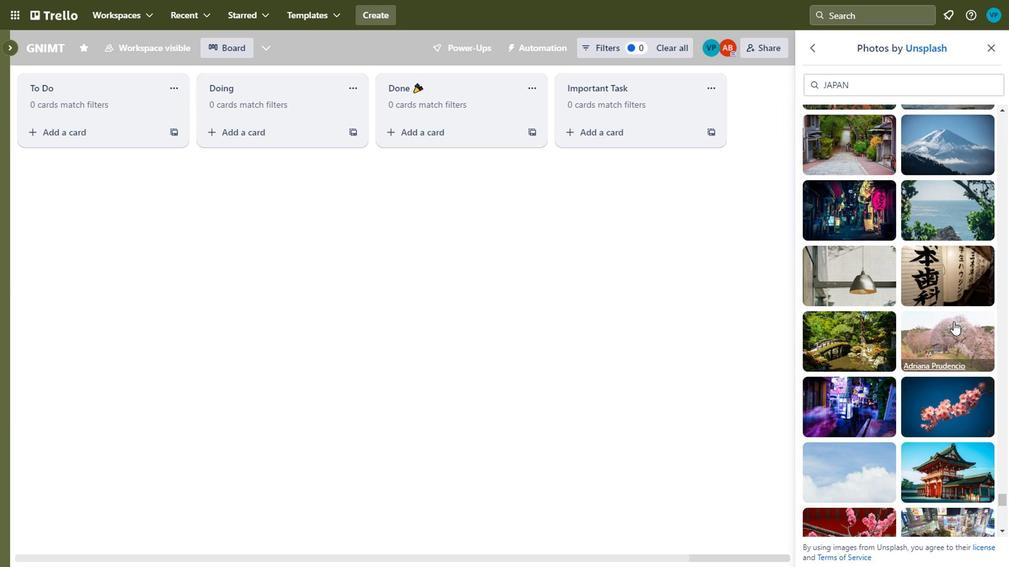 
Action: Mouse pressed left at (950, 321)
Screenshot: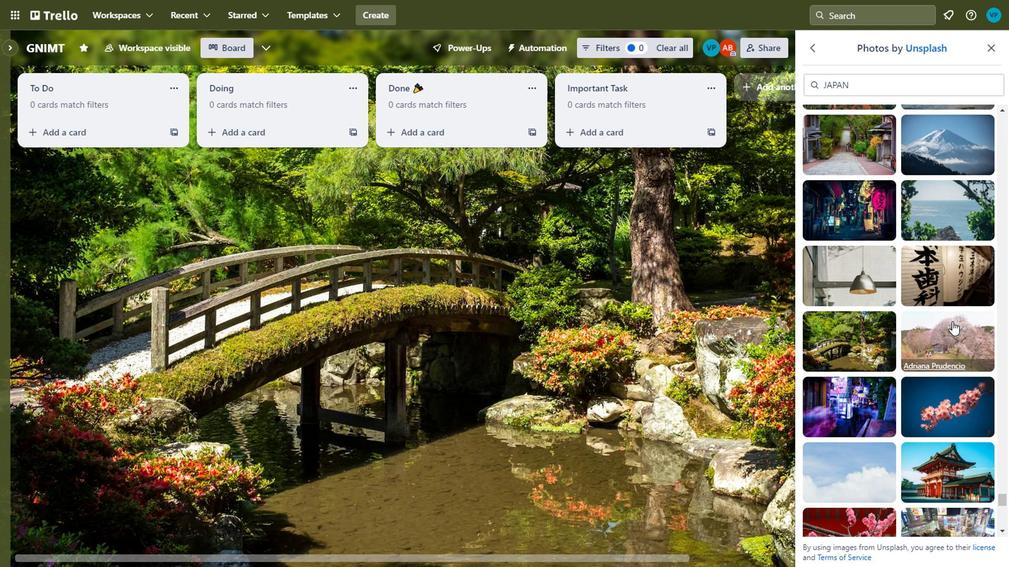 
Action: Mouse moved to (854, 400)
Screenshot: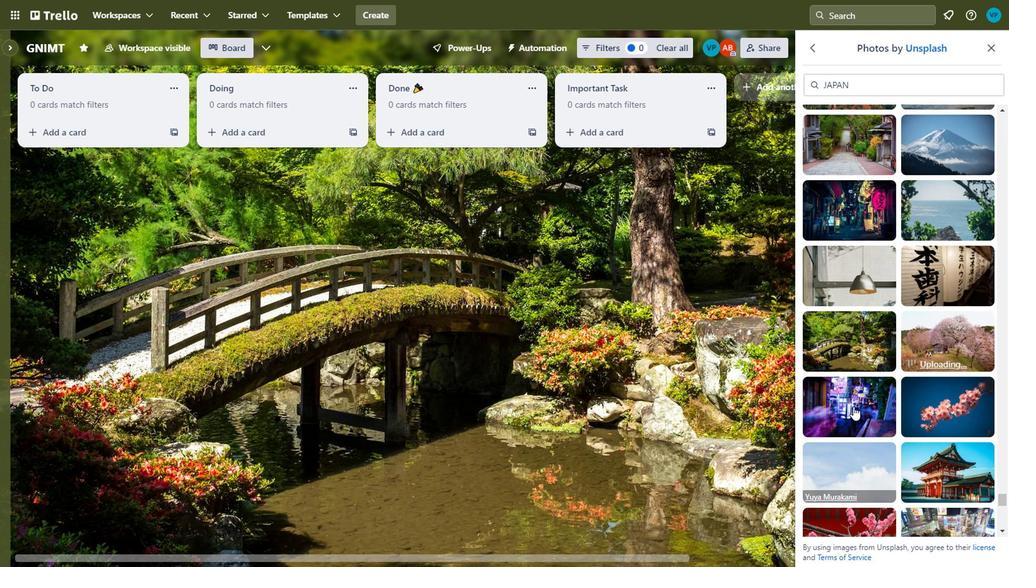 
Action: Mouse pressed left at (854, 400)
Screenshot: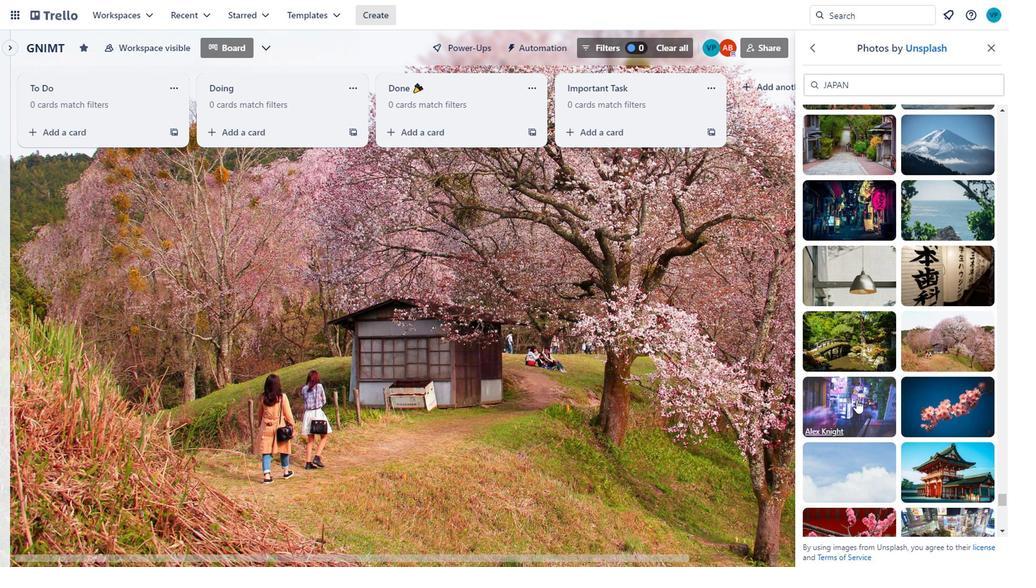 
Action: Mouse moved to (934, 404)
Screenshot: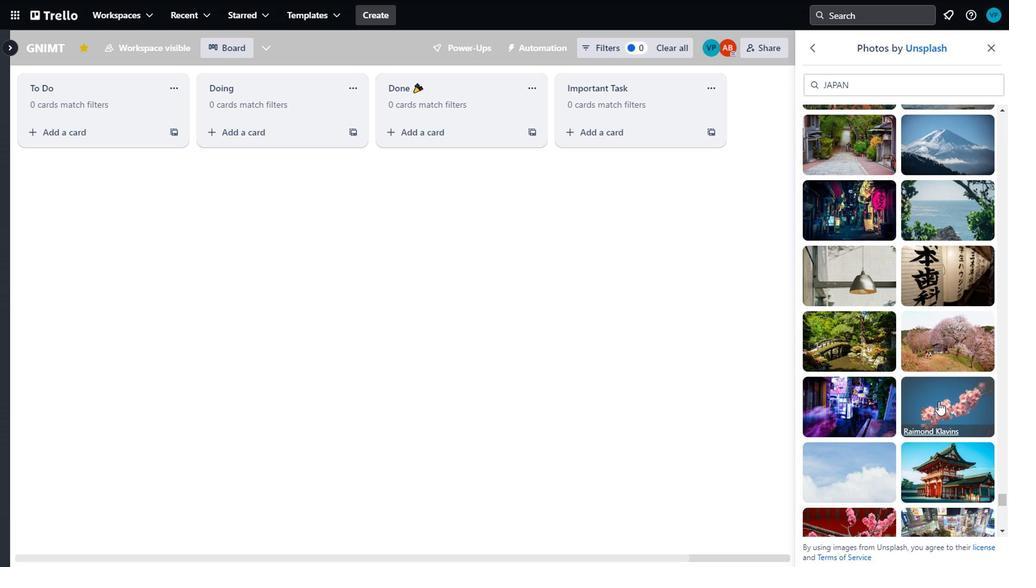 
Action: Mouse pressed left at (504, 282)
Screenshot: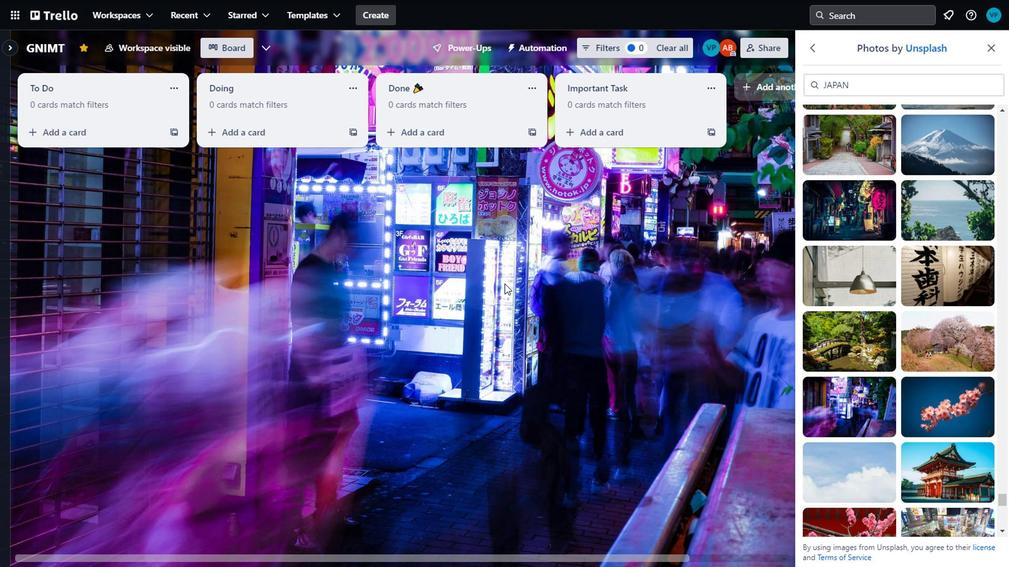 
Action: Mouse moved to (961, 400)
Screenshot: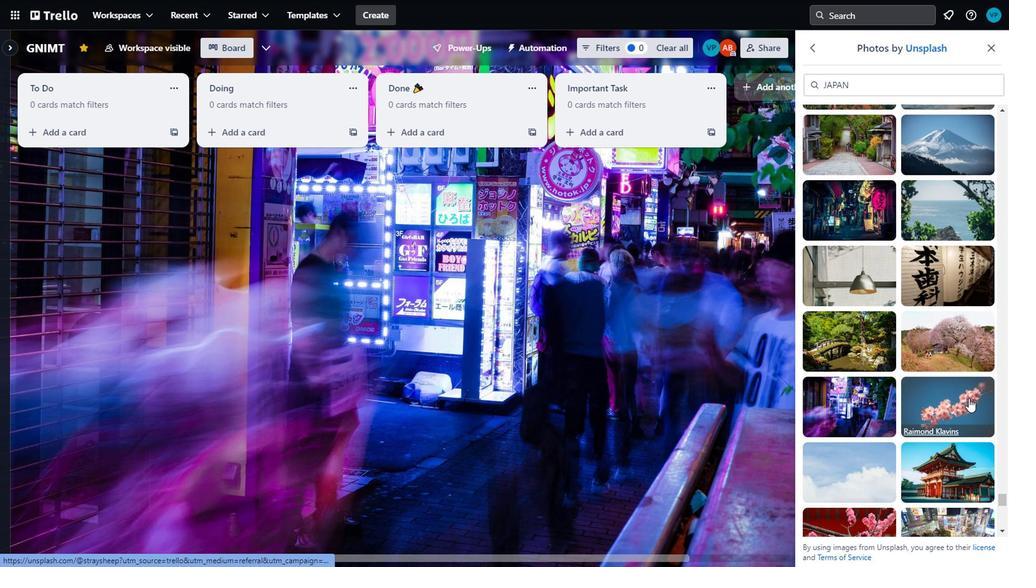 
Action: Mouse pressed left at (961, 400)
Screenshot: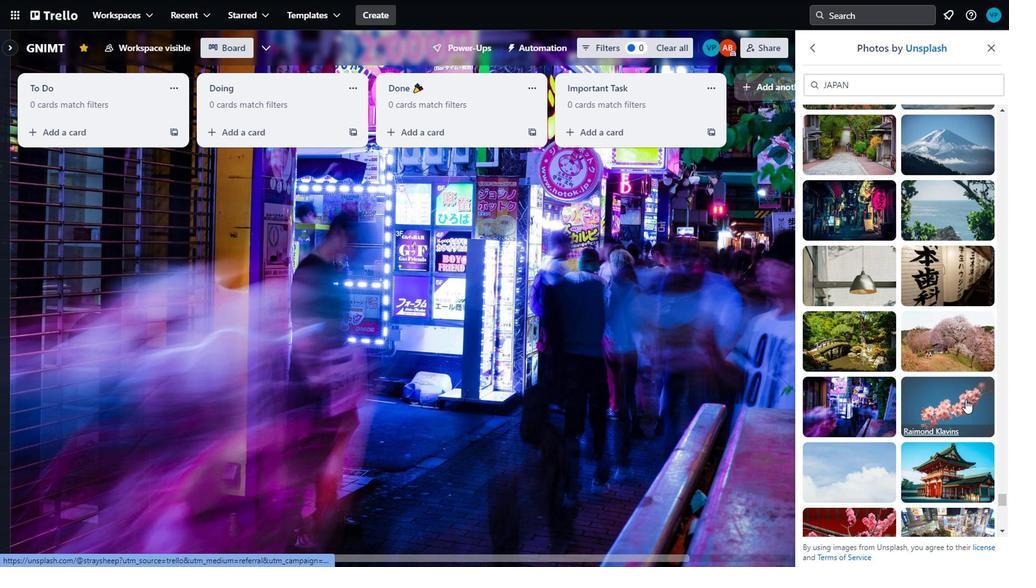 
Action: Mouse scrolled (961, 400) with delta (0, 0)
Screenshot: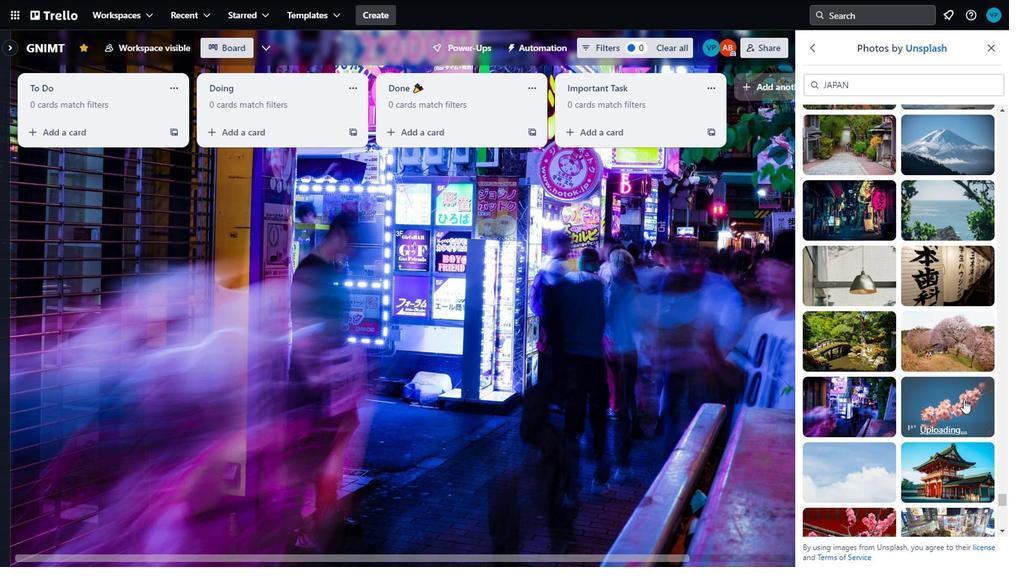
Action: Mouse moved to (832, 398)
Screenshot: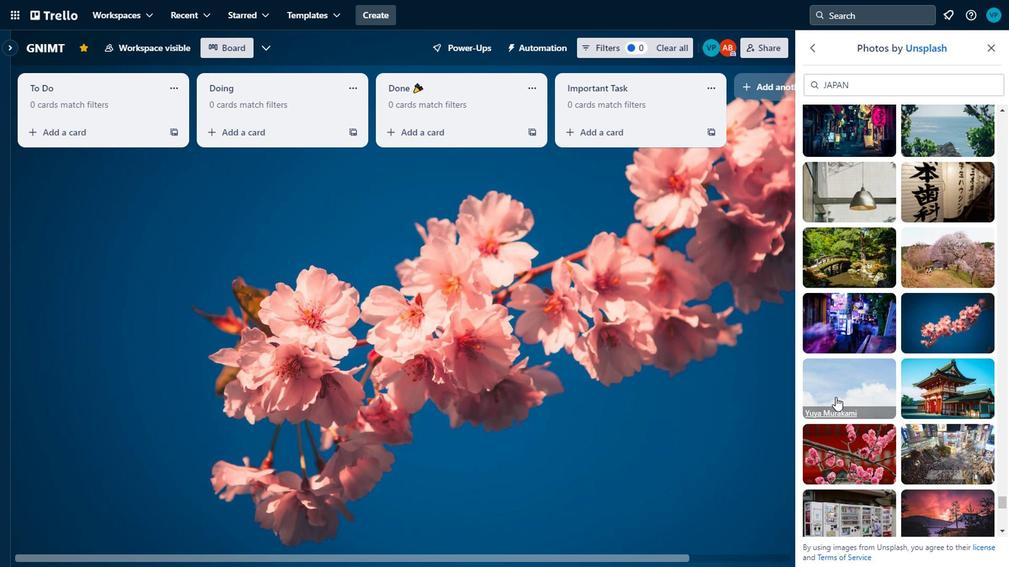 
Action: Mouse scrolled (832, 398) with delta (0, 0)
Screenshot: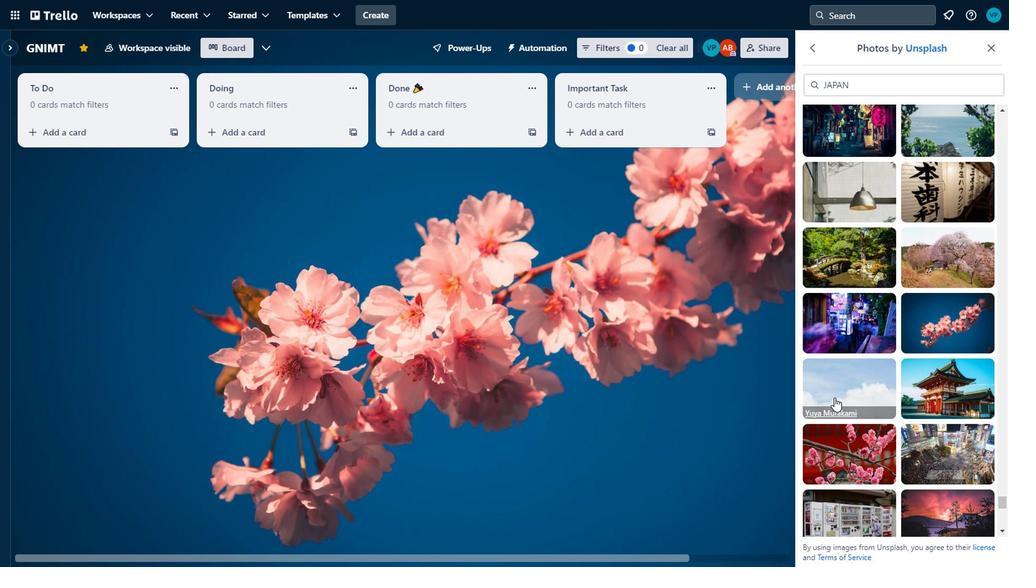 
Action: Mouse scrolled (832, 398) with delta (0, 0)
Screenshot: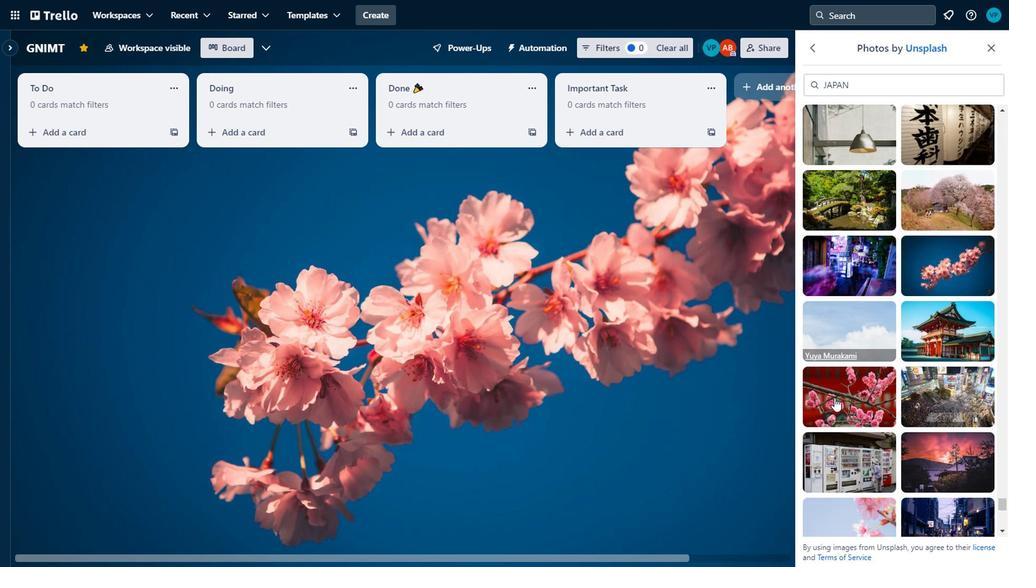 
Action: Mouse moved to (863, 479)
Screenshot: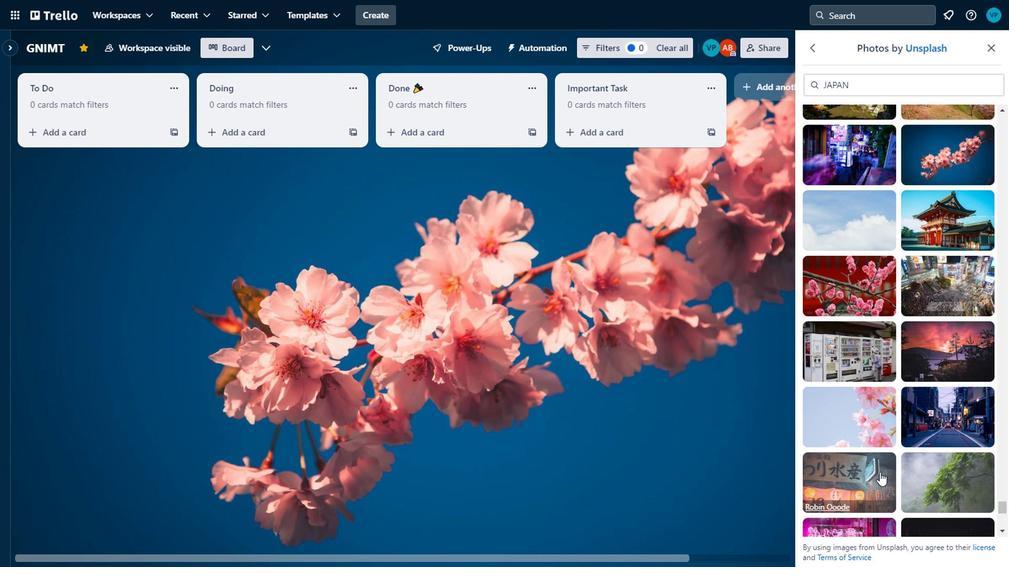 
Action: Mouse pressed left at (863, 479)
Screenshot: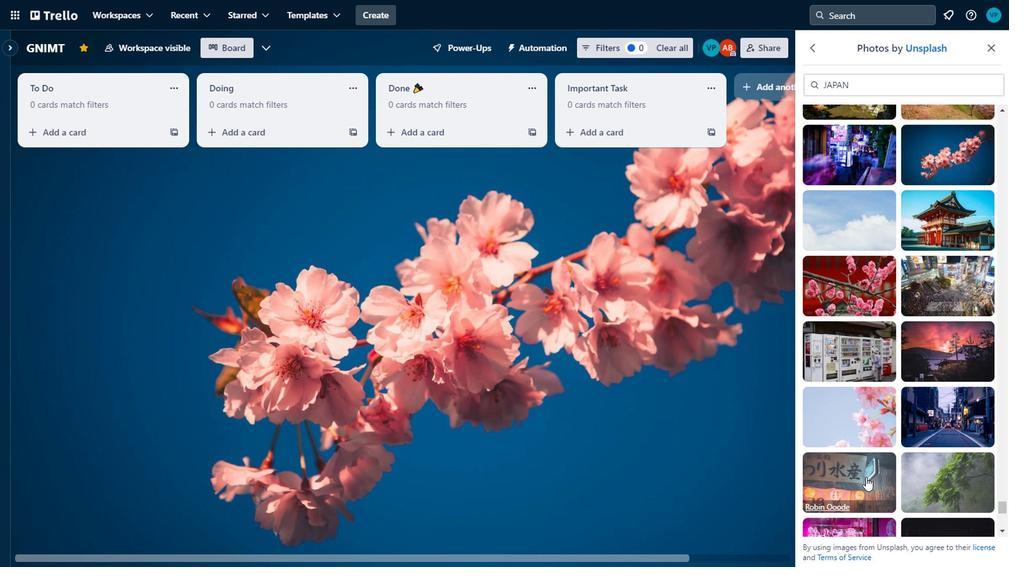 
Action: Mouse moved to (941, 473)
Screenshot: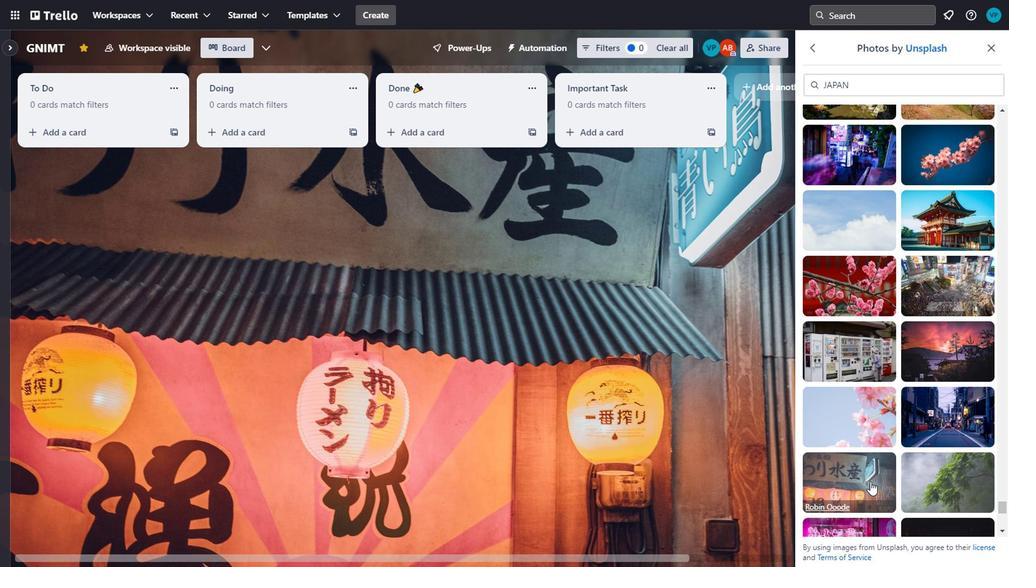 
Action: Mouse scrolled (941, 472) with delta (0, 0)
Screenshot: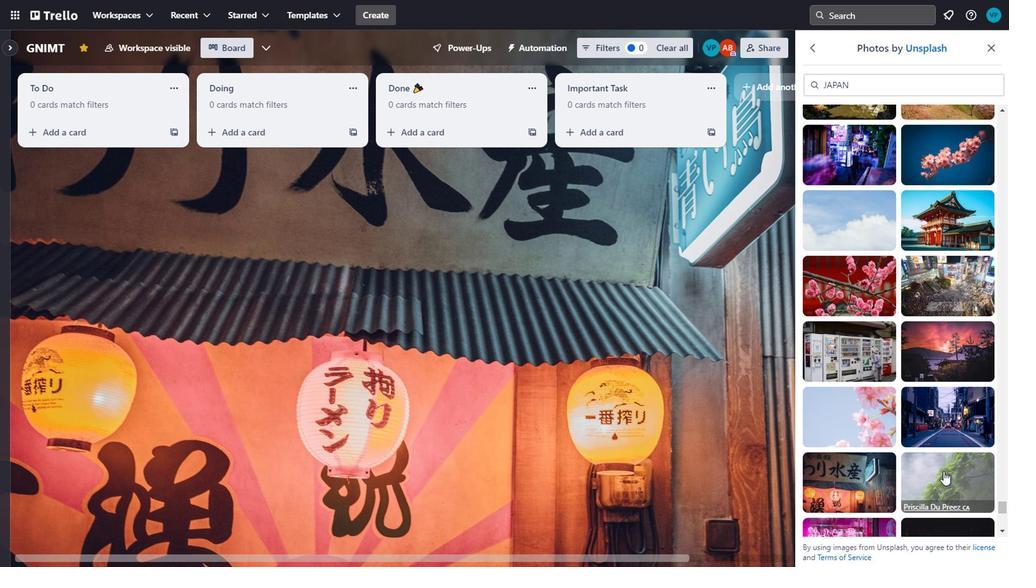 
Action: Mouse moved to (946, 390)
Screenshot: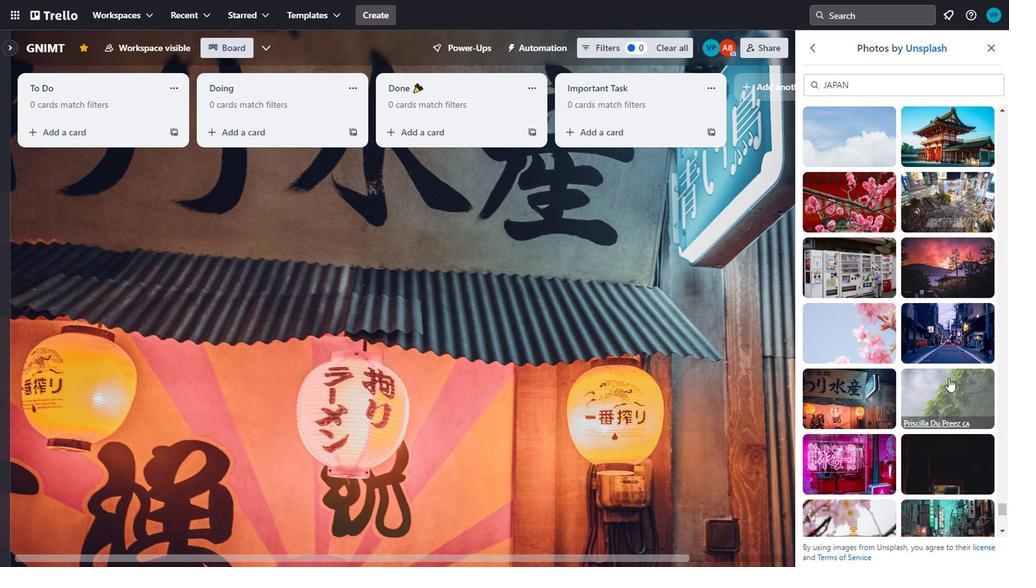 
Action: Mouse pressed left at (946, 390)
Screenshot: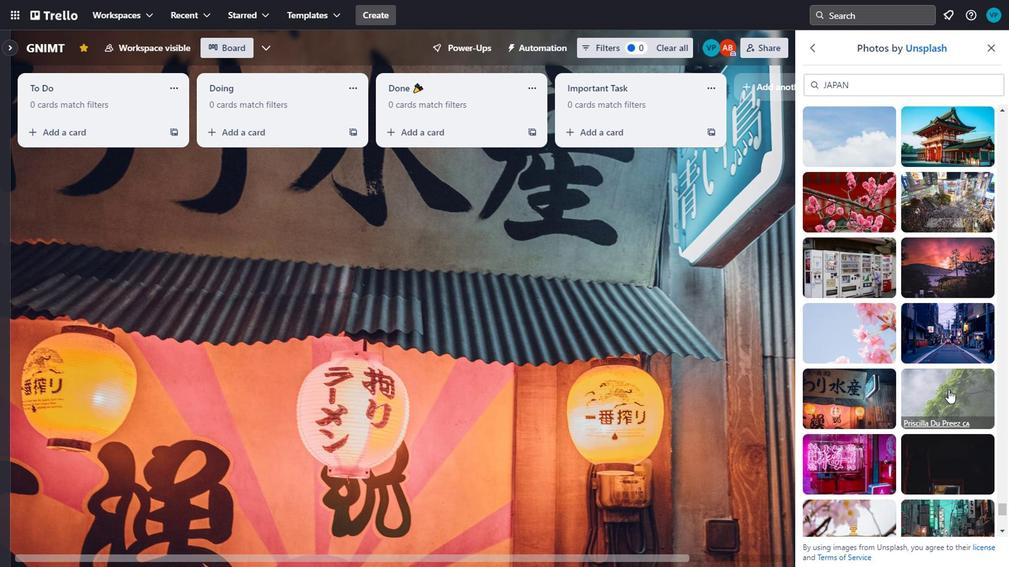 
Action: Mouse moved to (860, 404)
Screenshot: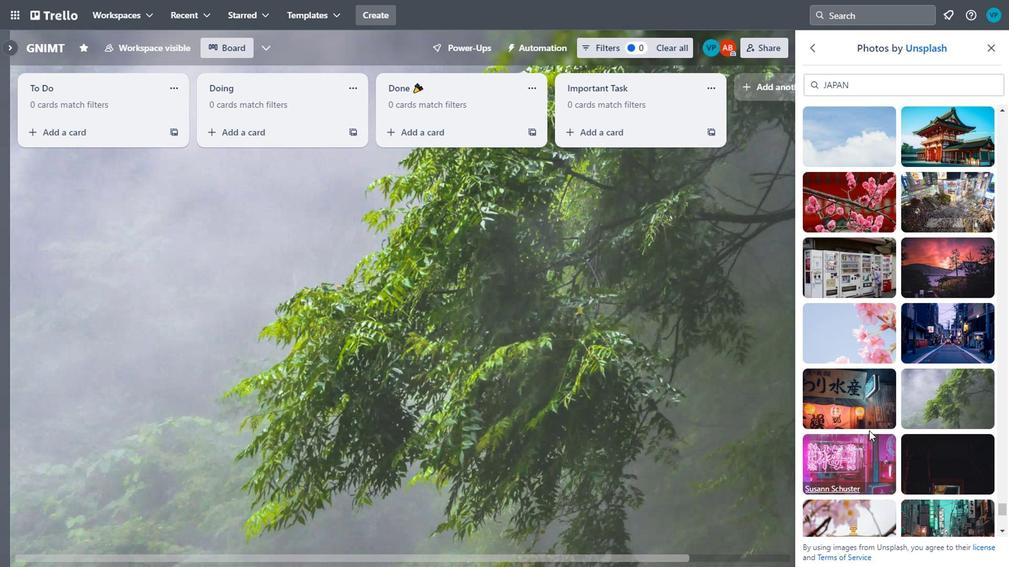 
Action: Mouse scrolled (860, 404) with delta (0, 0)
Screenshot: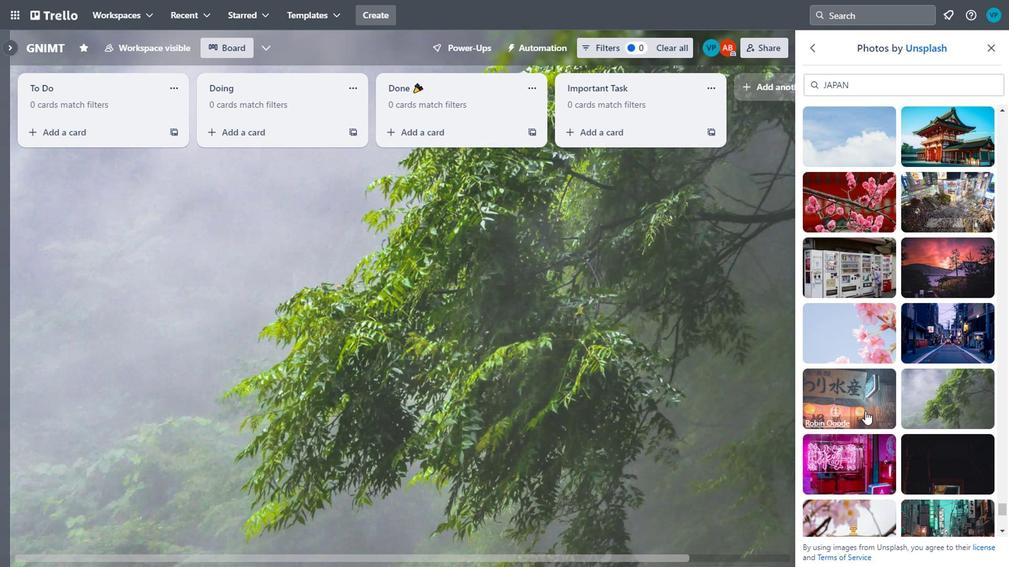 
Action: Mouse scrolled (860, 404) with delta (0, 0)
Screenshot: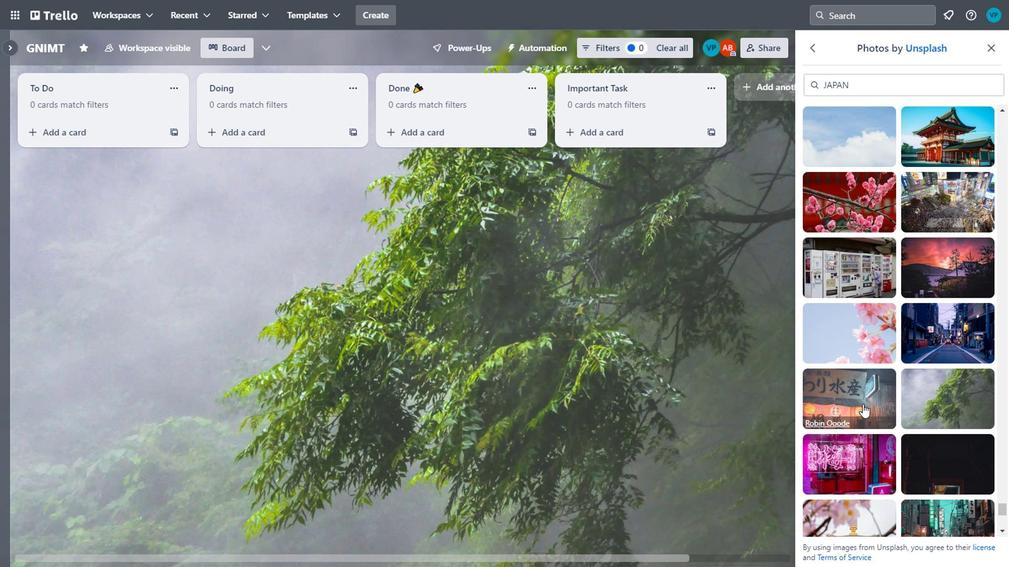 
Action: Mouse moved to (838, 284)
Screenshot: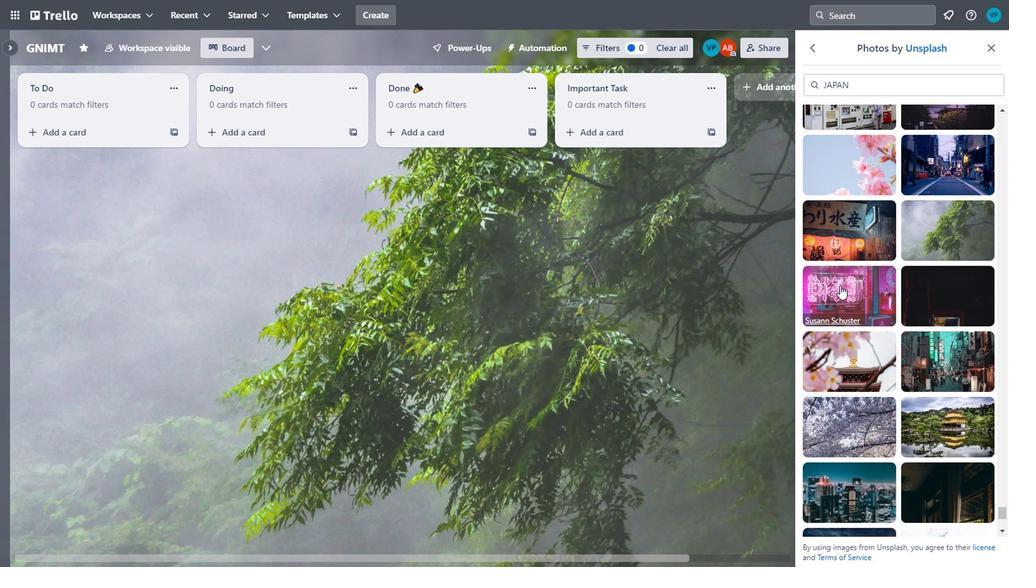 
Action: Mouse pressed left at (838, 284)
Screenshot: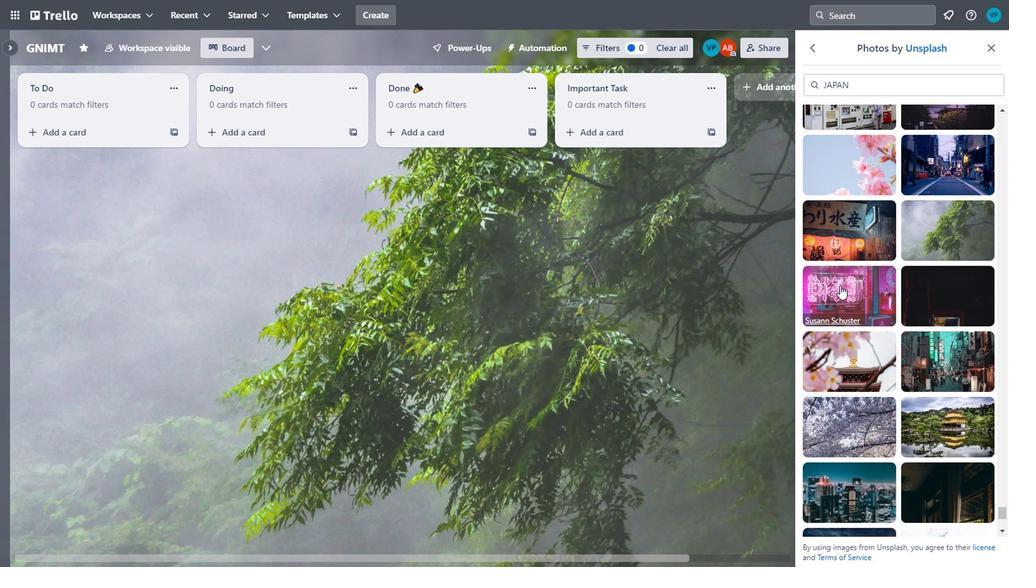 
Action: Mouse moved to (946, 280)
Screenshot: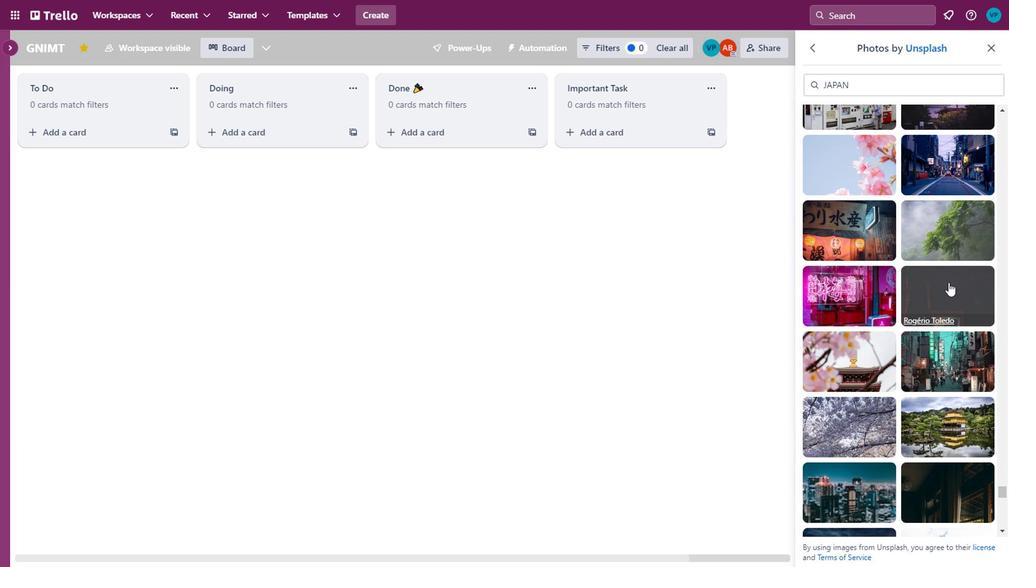 
Action: Mouse pressed left at (946, 280)
Screenshot: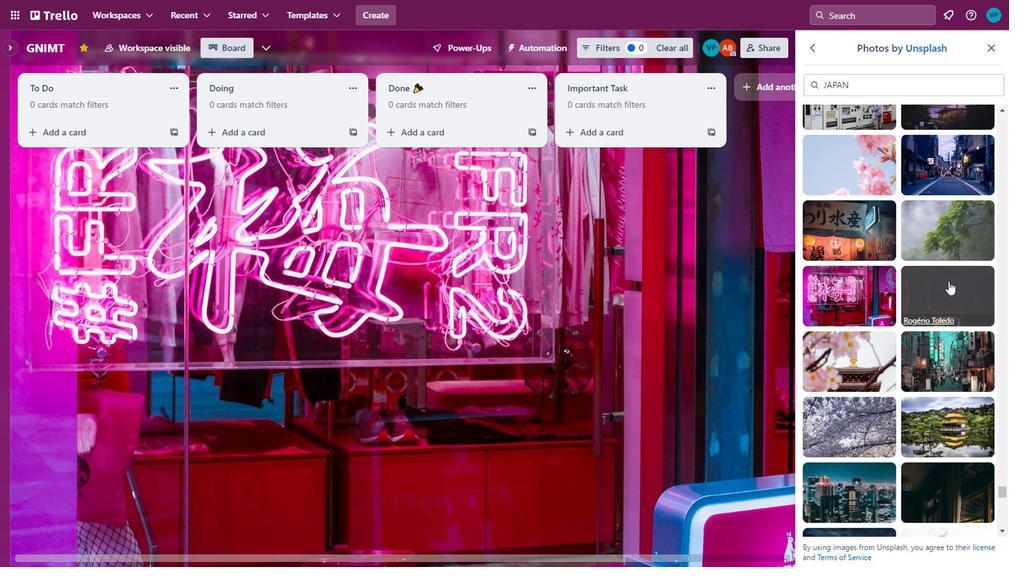 
Action: Mouse moved to (865, 428)
Screenshot: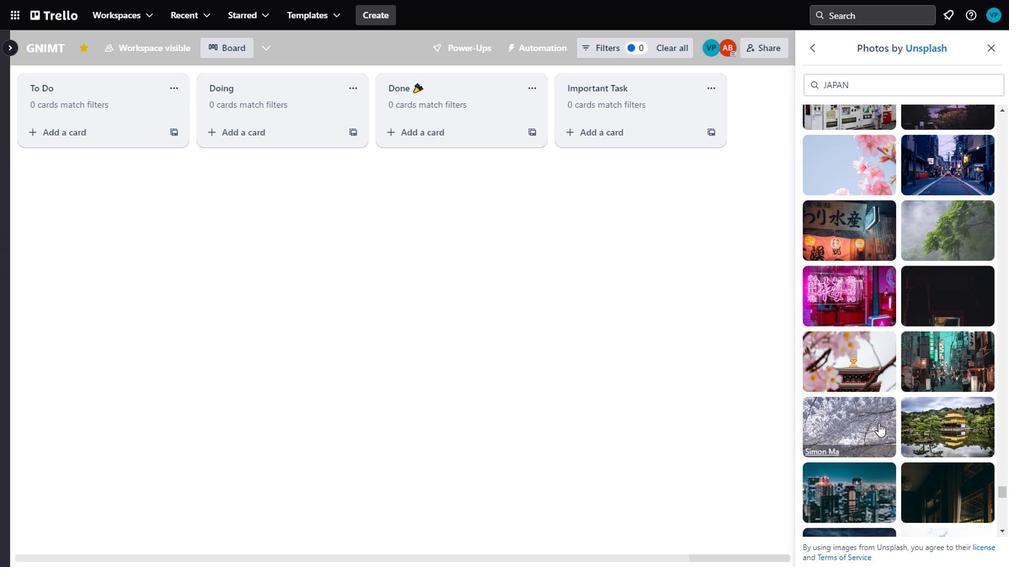 
Action: Mouse pressed left at (865, 428)
Screenshot: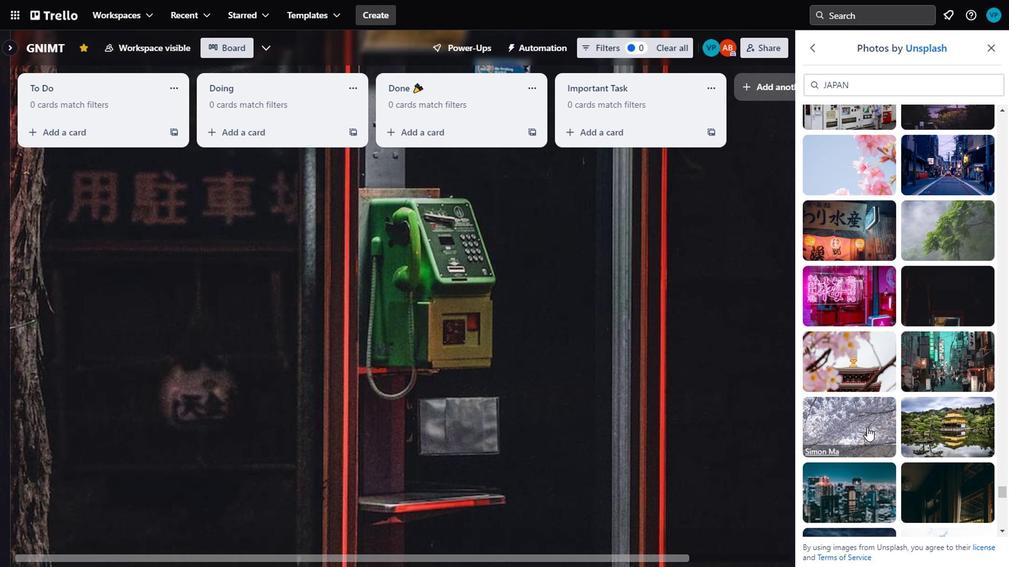 
Action: Mouse moved to (934, 413)
Screenshot: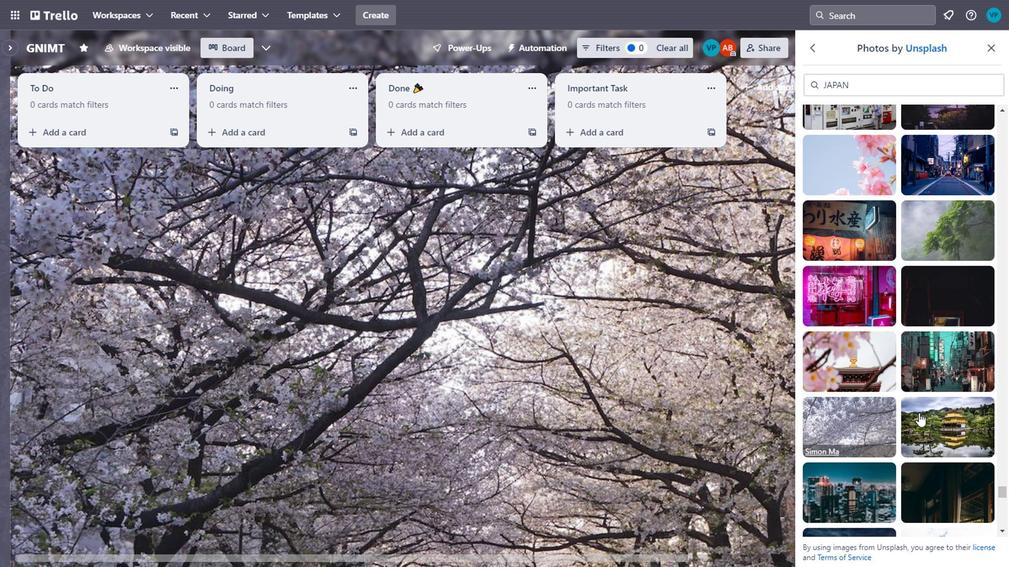 
Action: Mouse pressed left at (934, 413)
Screenshot: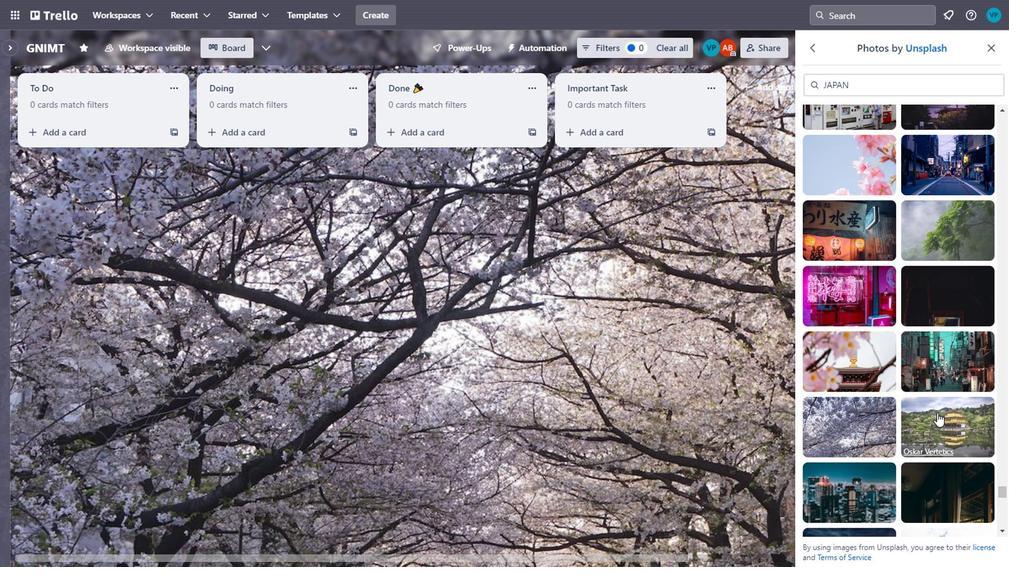 
Action: Mouse moved to (924, 407)
Screenshot: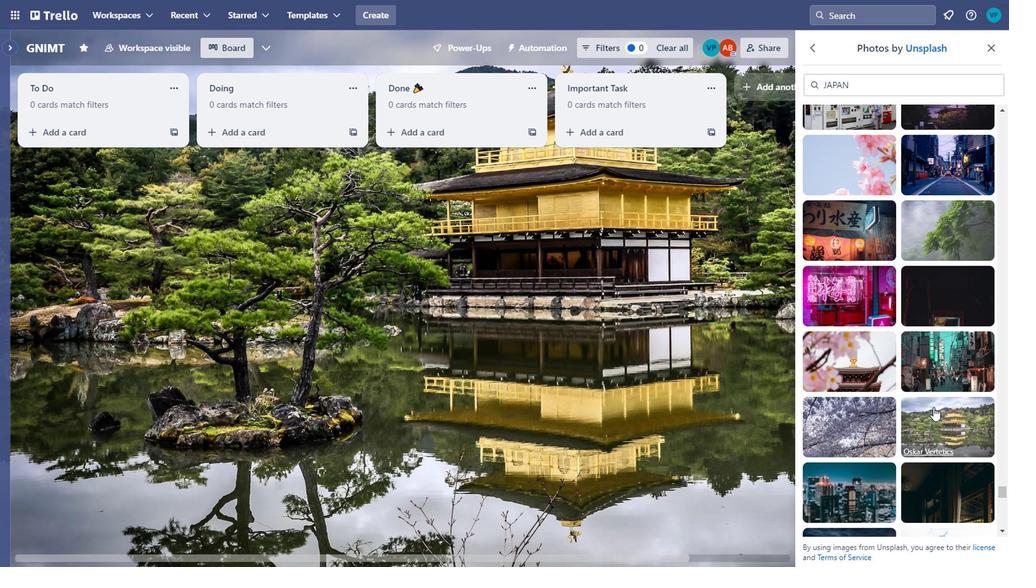 
Action: Mouse scrolled (924, 407) with delta (0, 0)
Screenshot: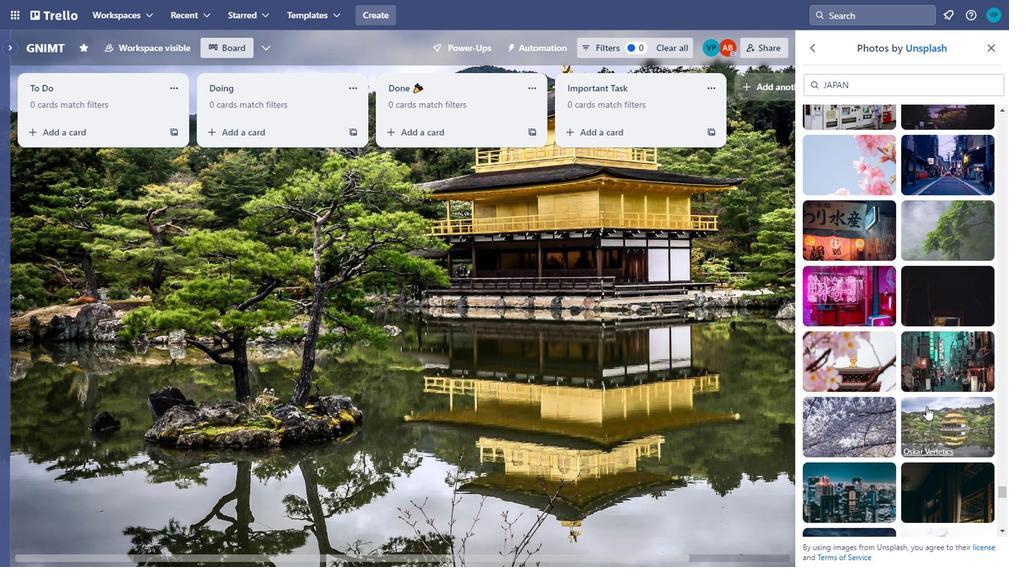 
Action: Mouse moved to (851, 393)
Screenshot: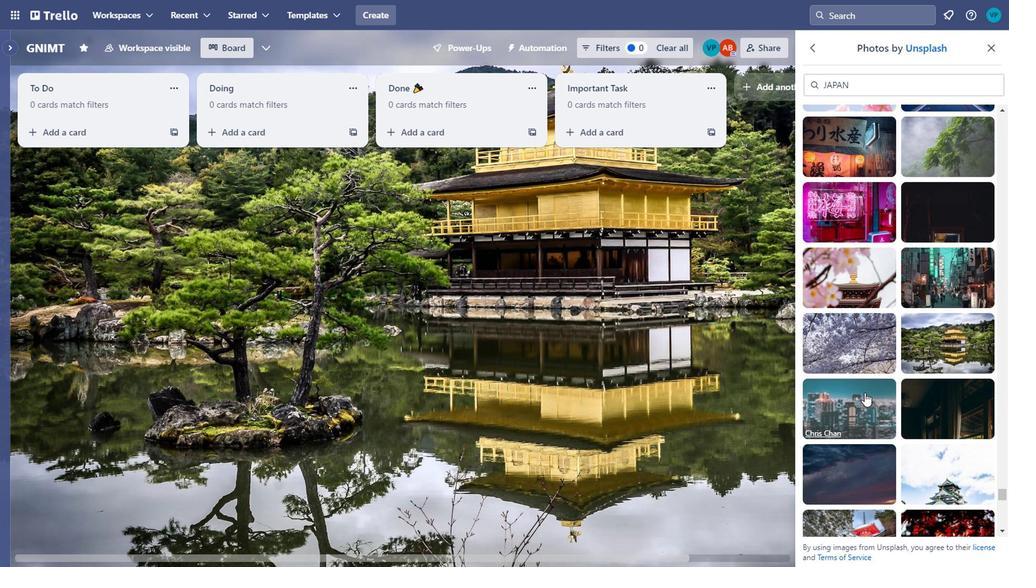 
Action: Mouse pressed left at (851, 393)
Screenshot: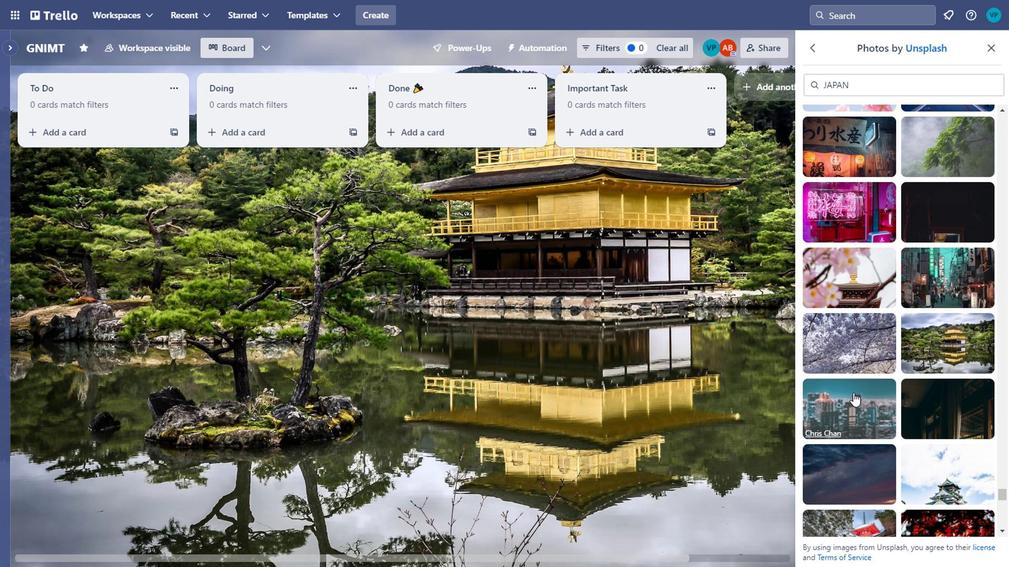 
Action: Mouse moved to (957, 402)
Screenshot: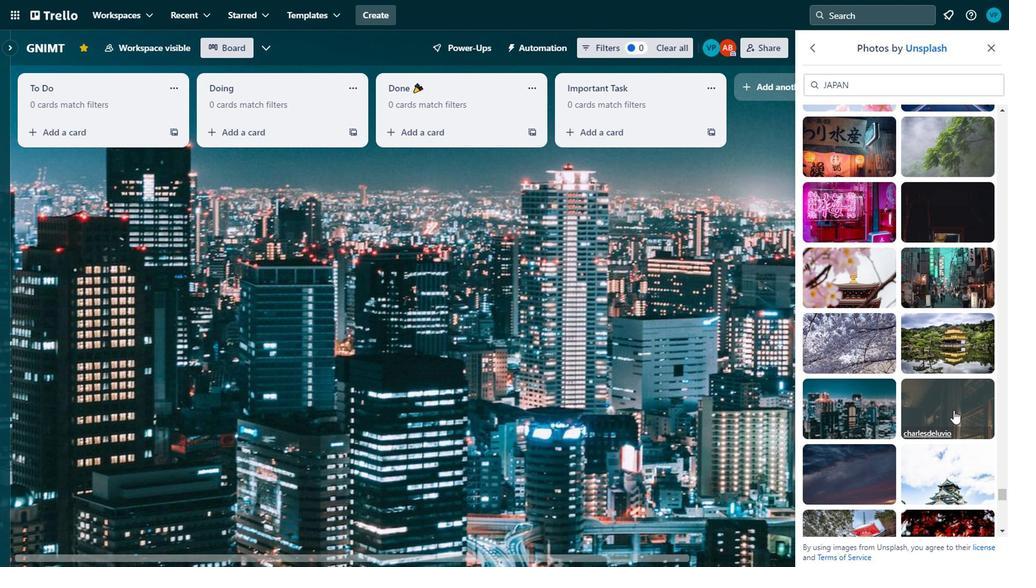 
Action: Mouse pressed left at (957, 402)
Screenshot: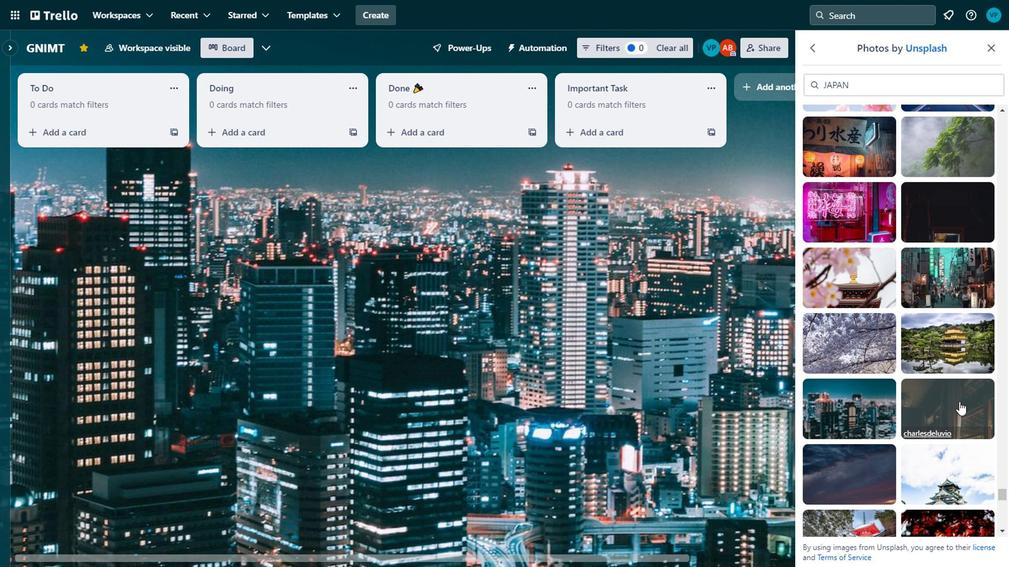 
Action: Mouse moved to (814, 491)
Screenshot: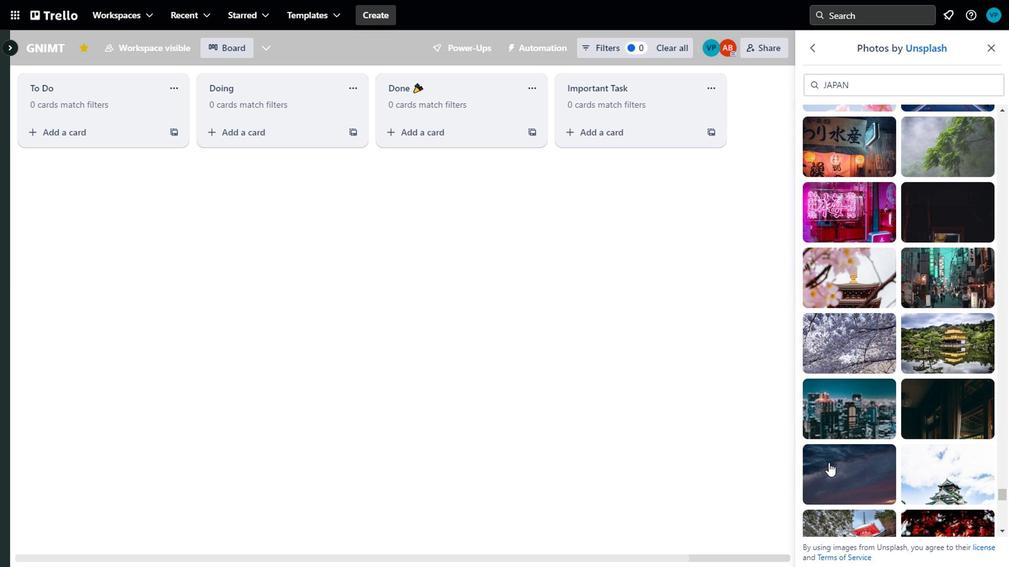 
Action: Mouse scrolled (814, 491) with delta (0, 0)
Screenshot: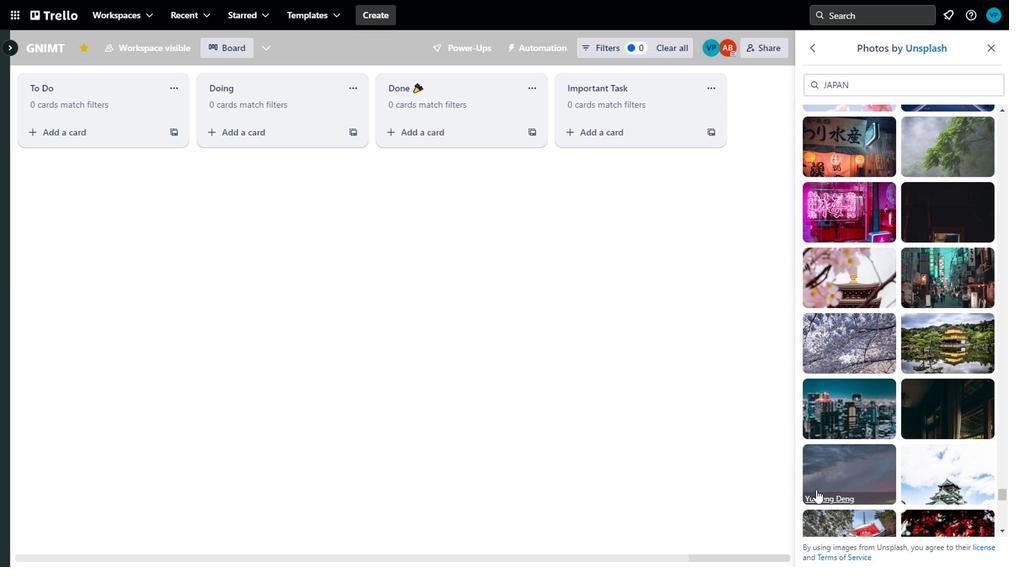 
Action: Mouse moved to (859, 448)
Screenshot: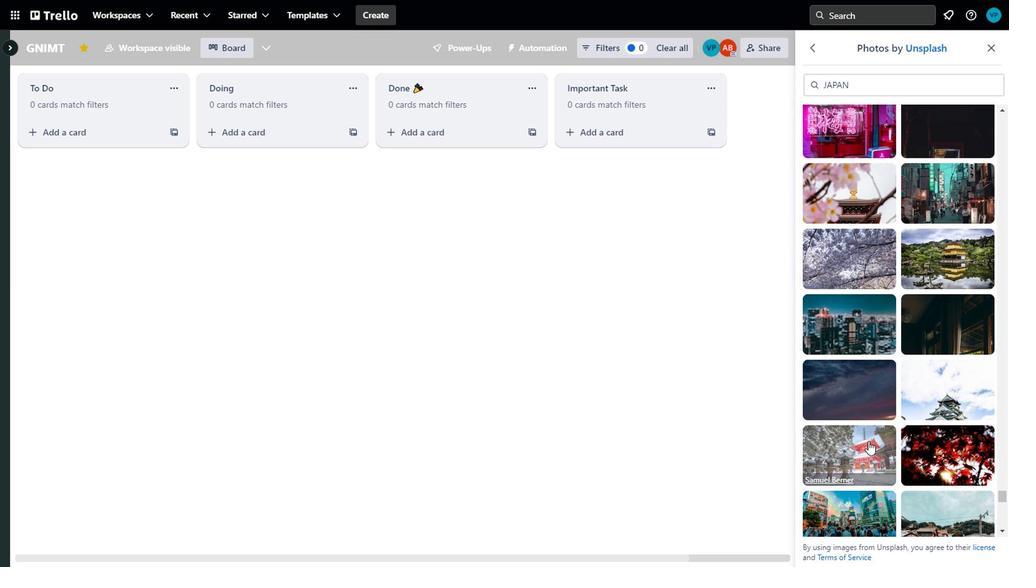 
Action: Mouse pressed left at (859, 448)
Screenshot: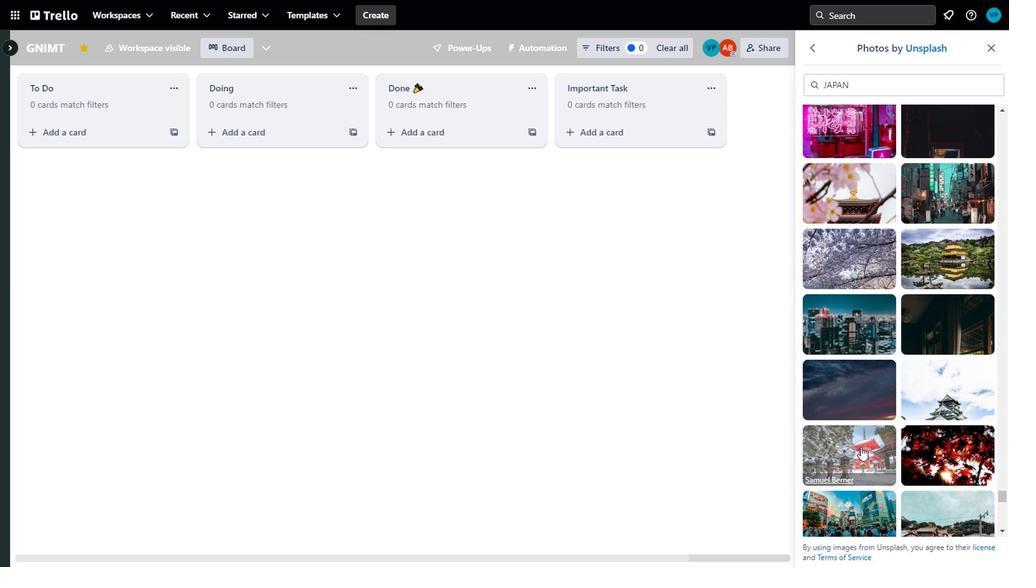 
Action: Mouse moved to (968, 441)
Screenshot: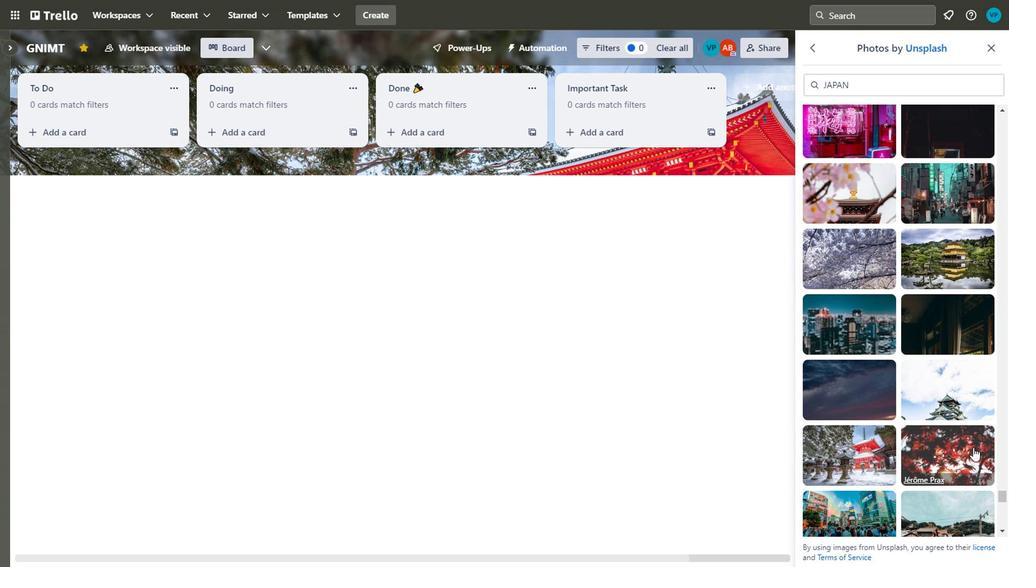 
Action: Mouse pressed left at (968, 441)
Screenshot: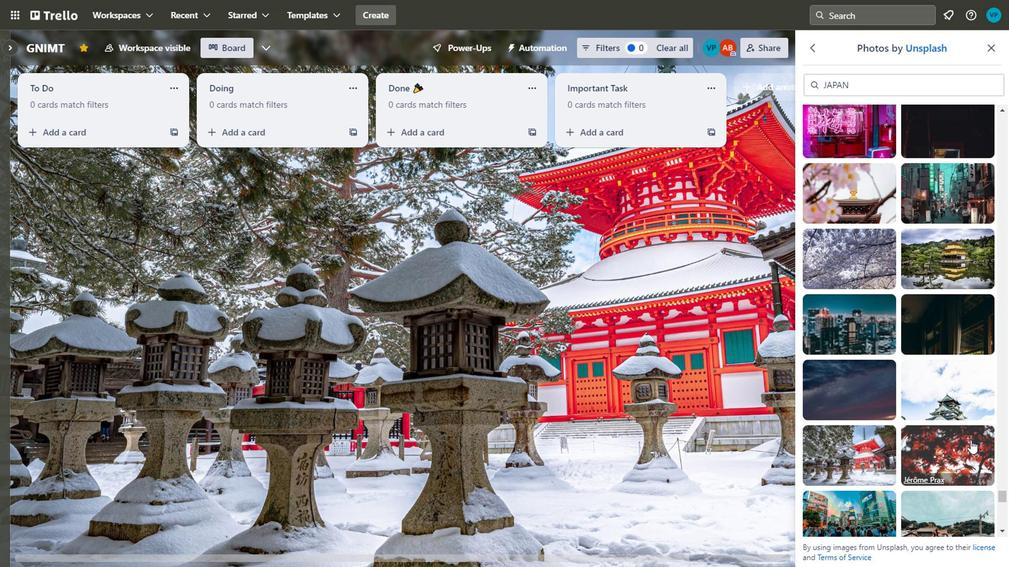 
Action: Mouse moved to (847, 516)
Screenshot: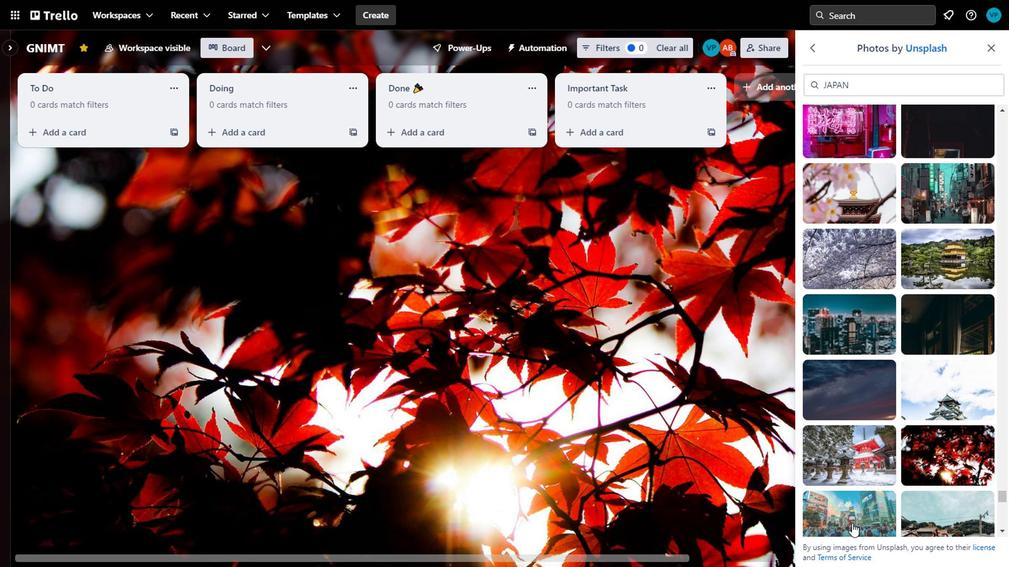 
Action: Mouse pressed left at (847, 516)
Screenshot: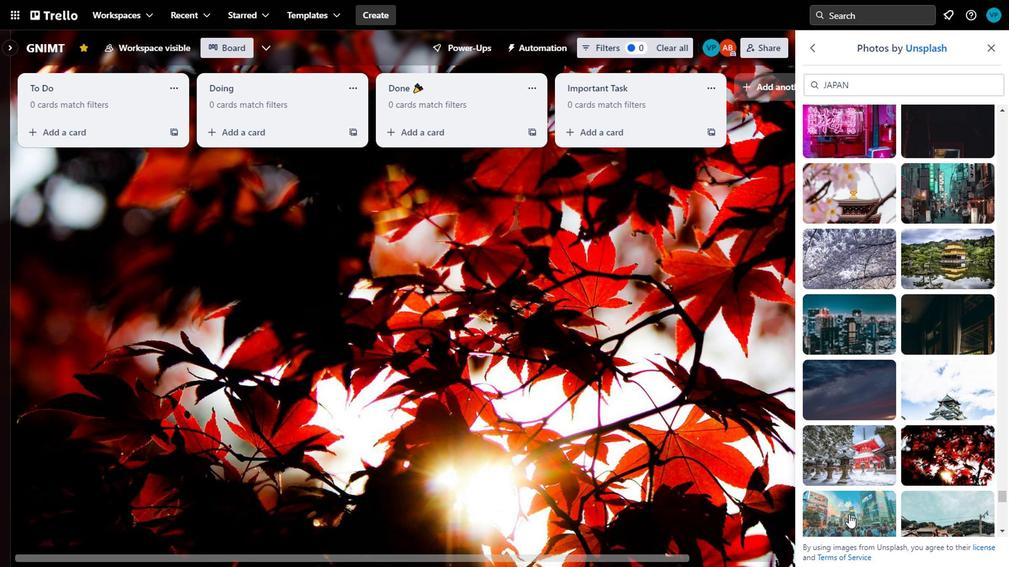 
Action: Mouse moved to (931, 508)
Screenshot: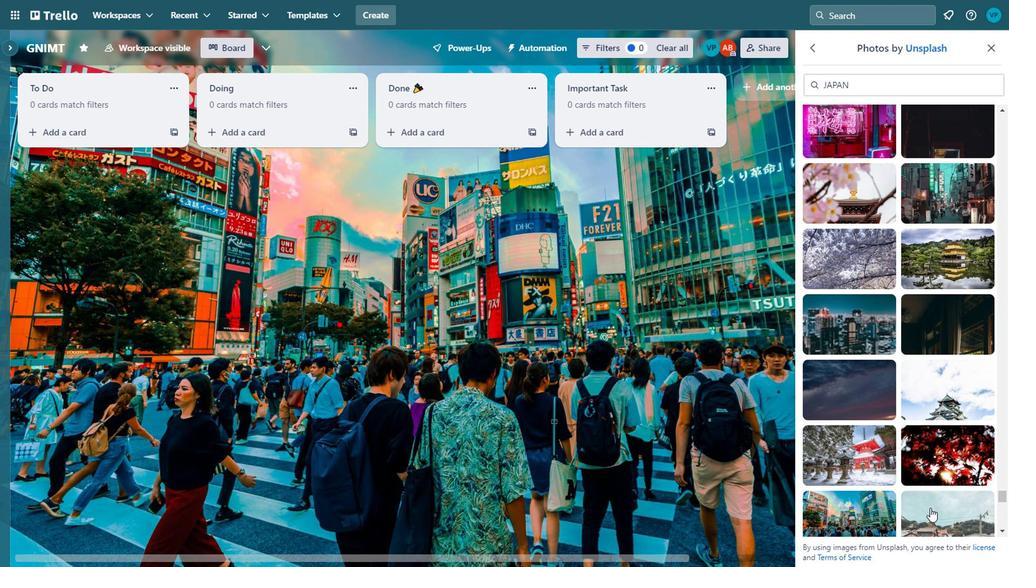 
Action: Mouse scrolled (931, 507) with delta (0, 0)
Screenshot: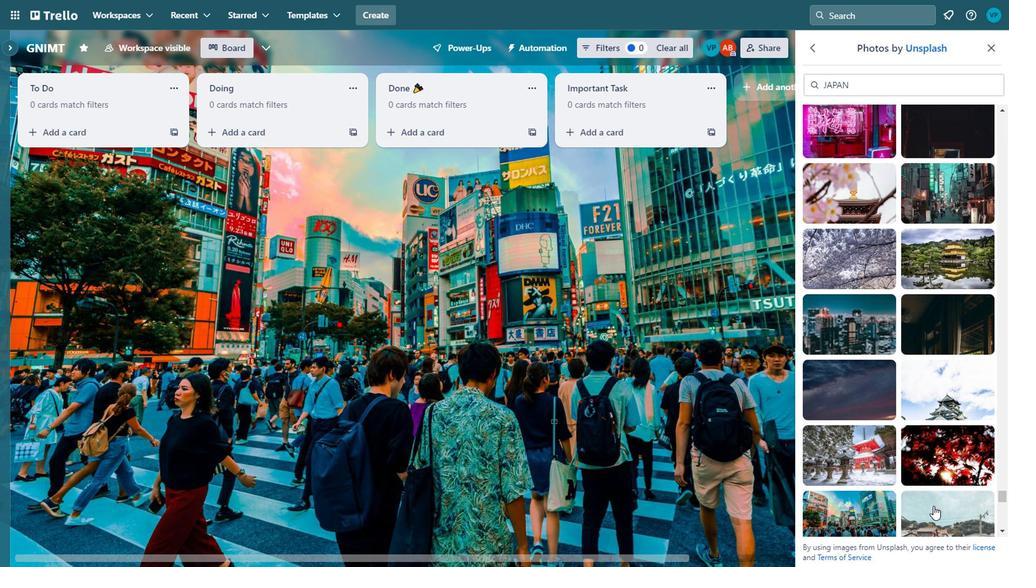 
Action: Mouse moved to (954, 432)
Screenshot: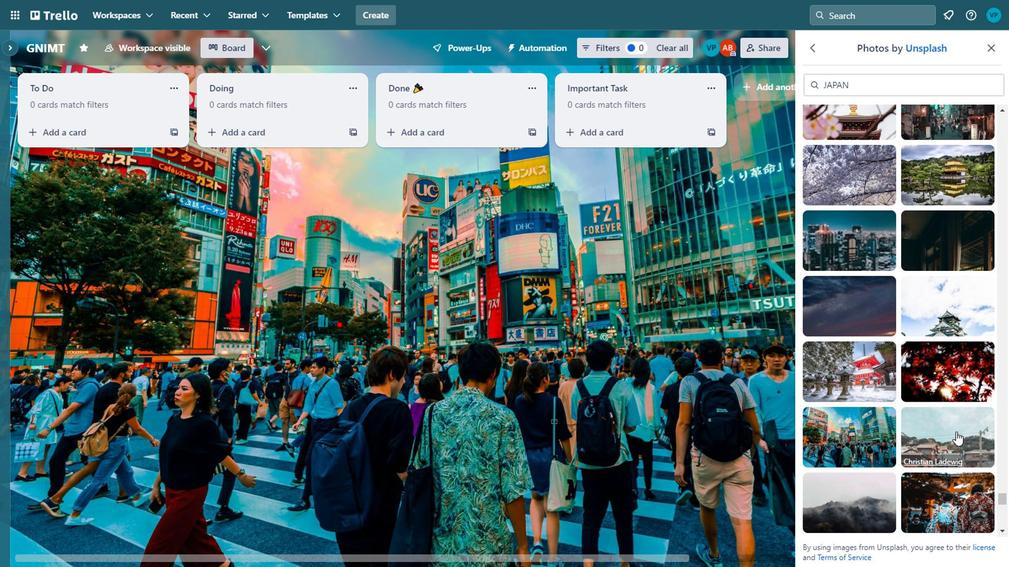 
Action: Mouse pressed left at (954, 432)
Screenshot: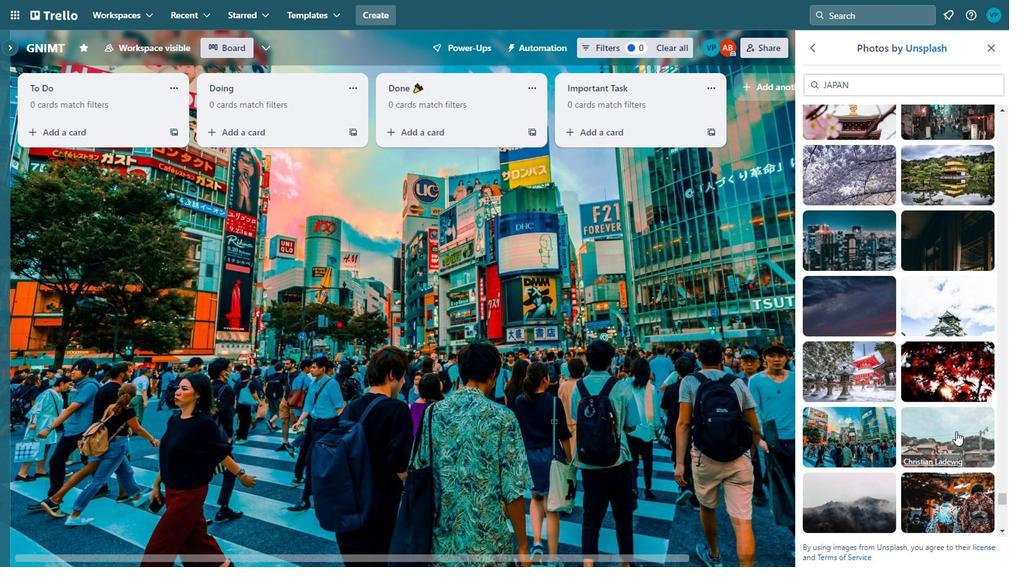 
Action: Mouse moved to (953, 431)
Screenshot: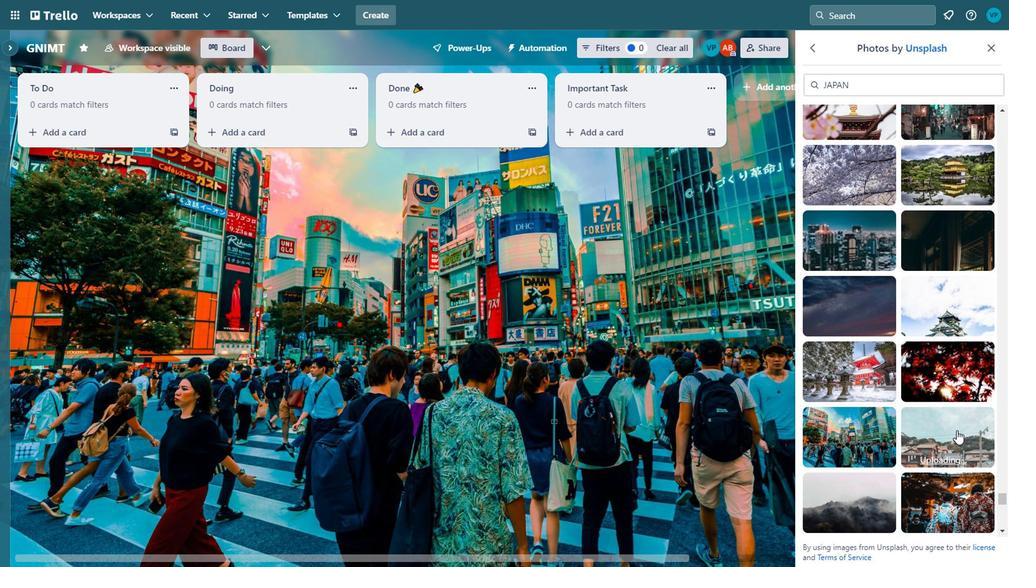 
Action: Mouse scrolled (953, 431) with delta (0, 0)
Screenshot: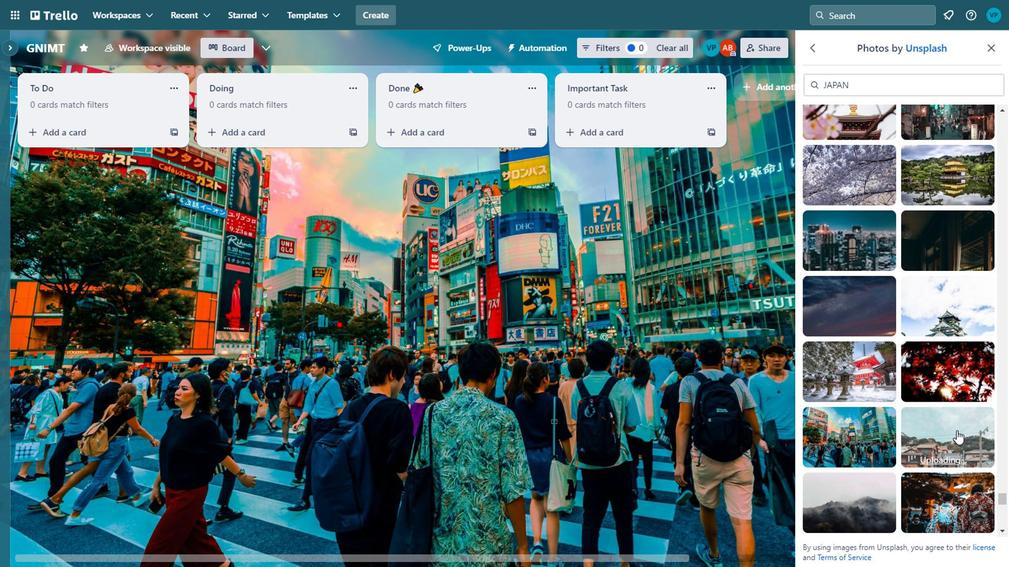 
Action: Mouse moved to (845, 419)
Screenshot: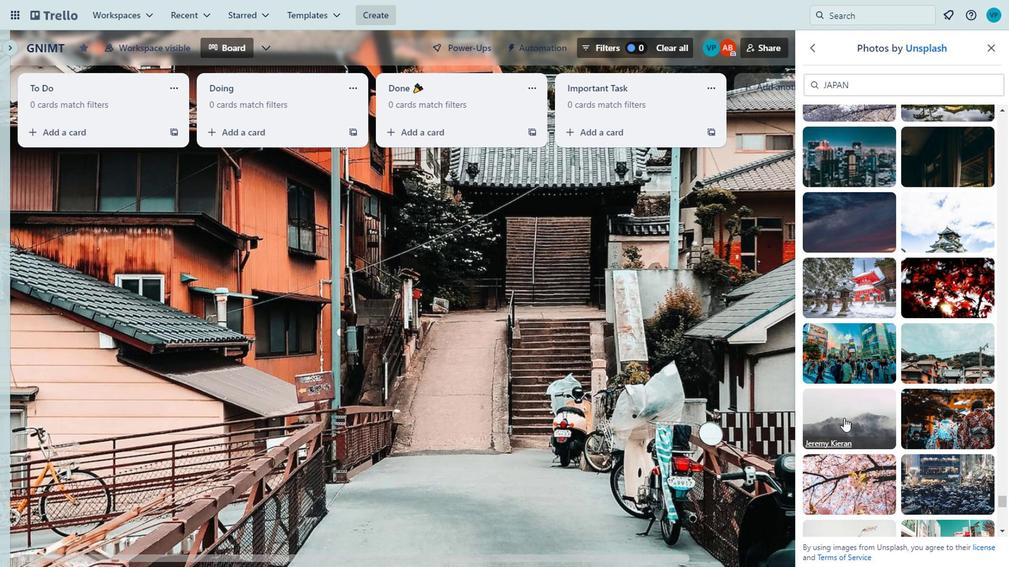 
Action: Mouse pressed left at (845, 419)
Screenshot: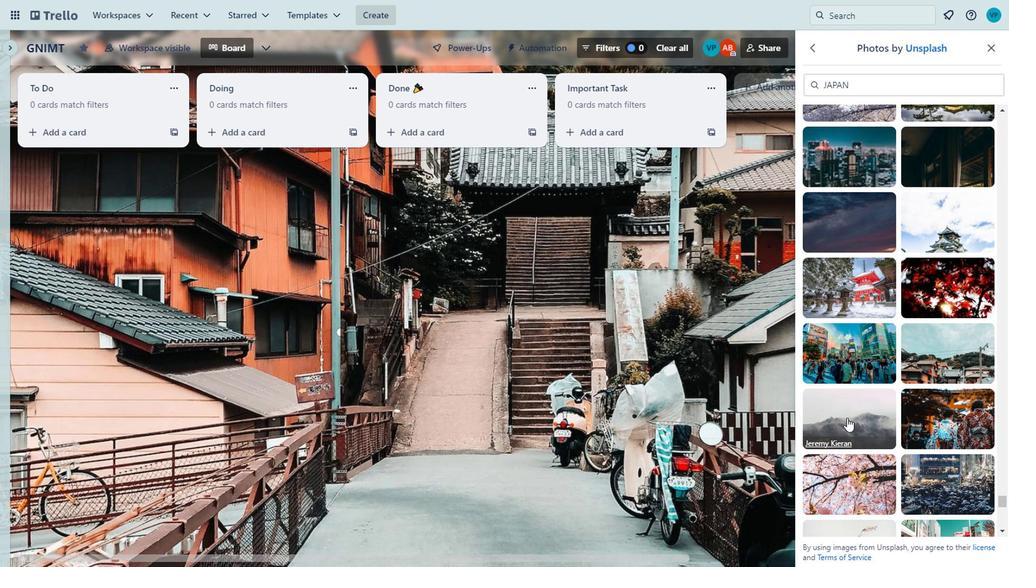 
Action: Mouse scrolled (504, 282) with delta (0, 0)
Screenshot: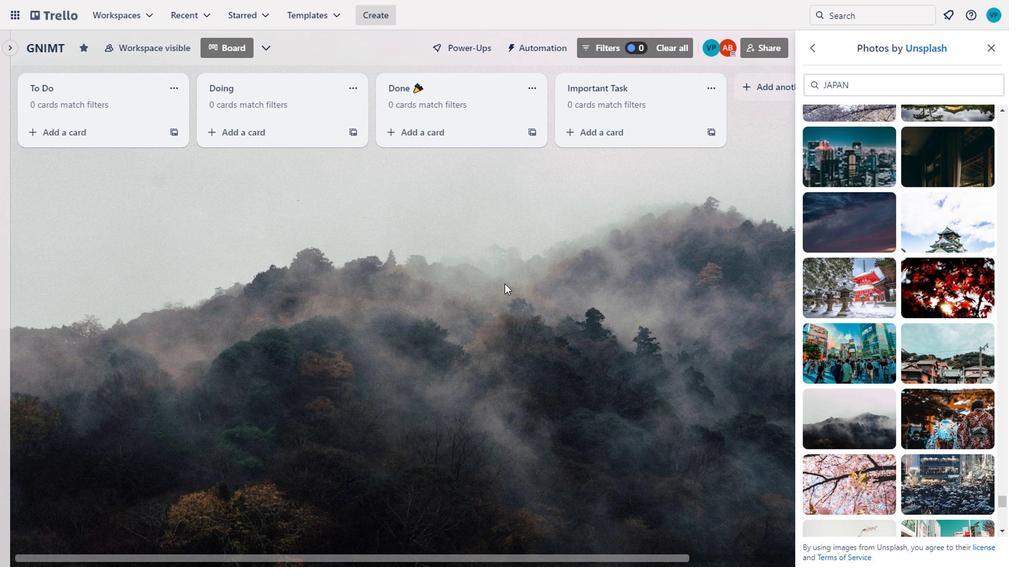 
Action: Mouse moved to (815, 476)
Screenshot: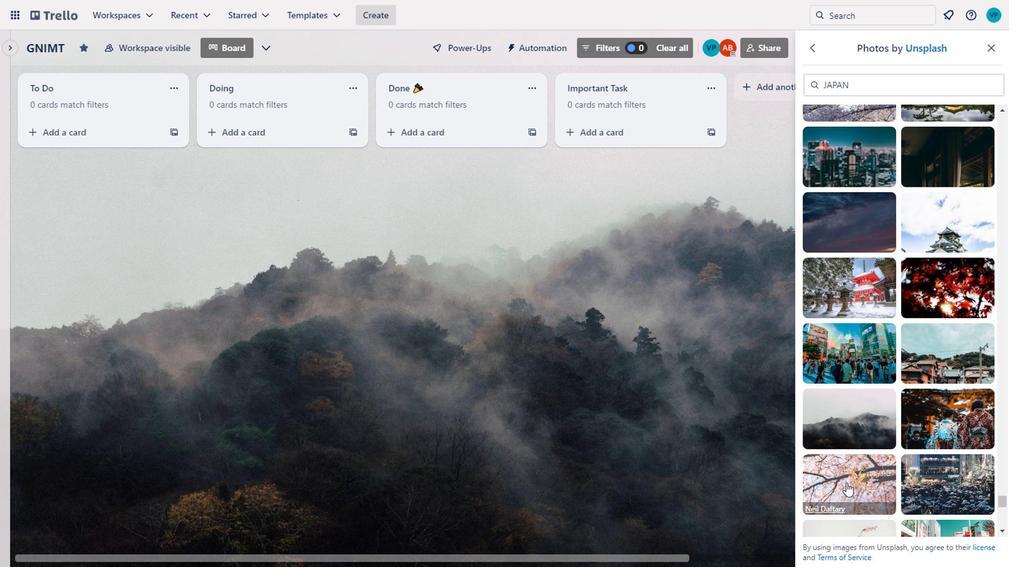 
Action: Mouse pressed left at (815, 476)
Screenshot: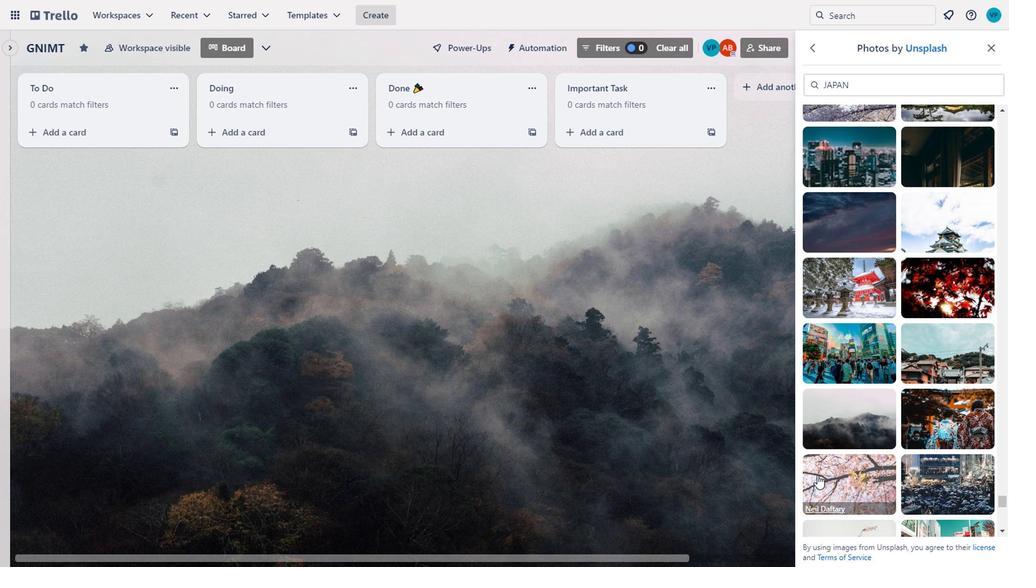 
Action: Mouse moved to (940, 484)
Screenshot: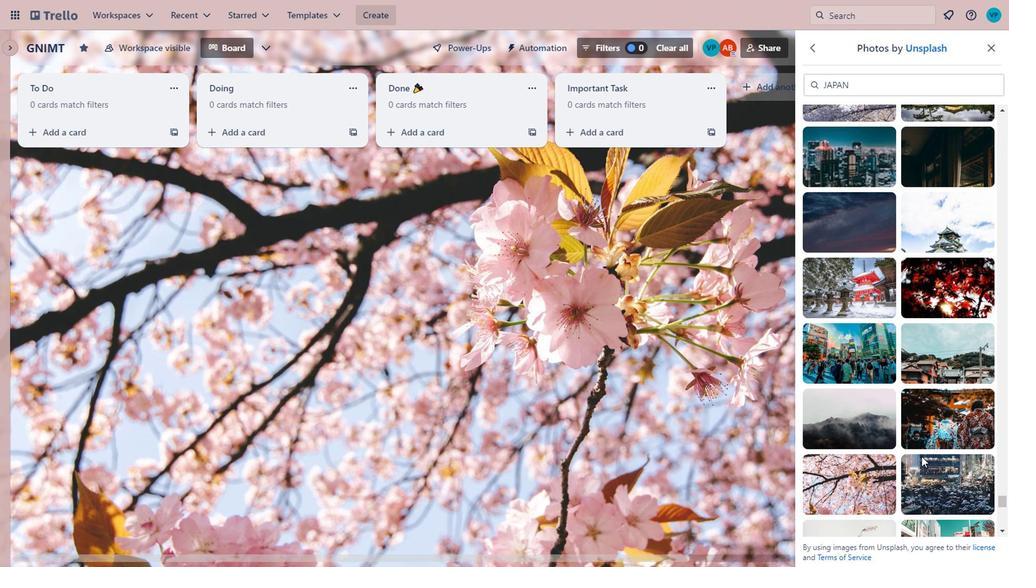 
Action: Mouse pressed left at (940, 484)
Screenshot: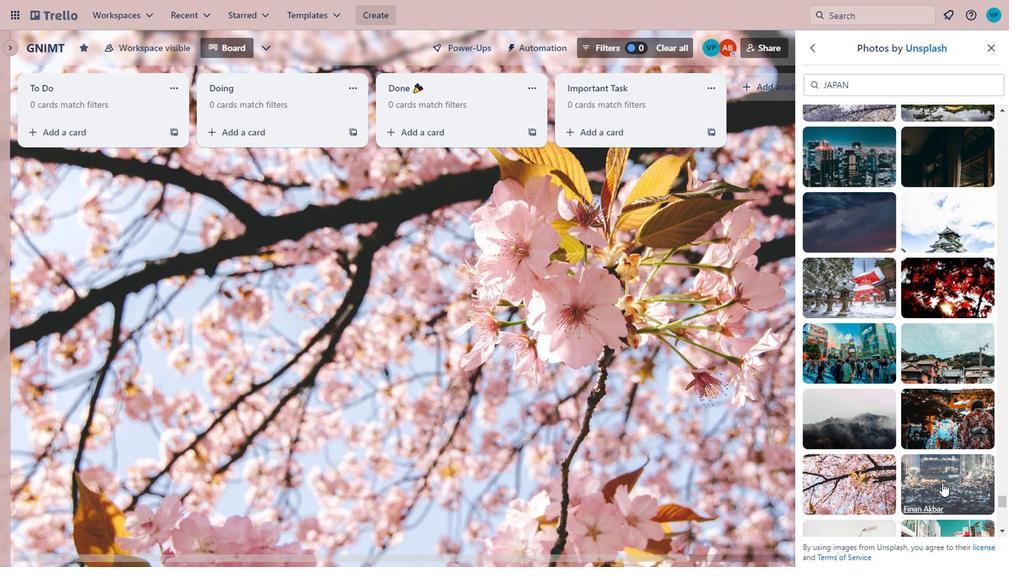 
Action: Mouse moved to (928, 472)
Screenshot: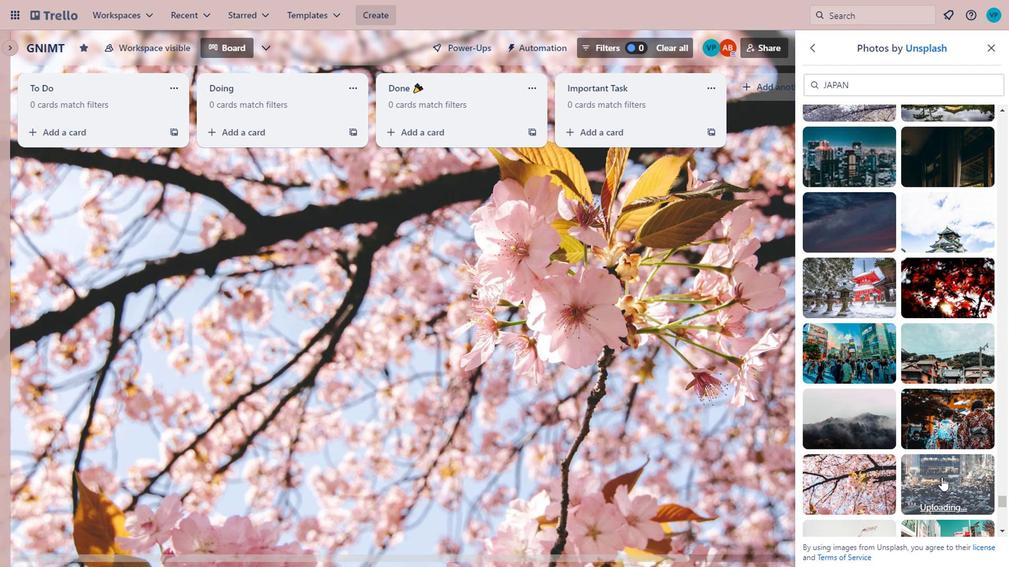 
Action: Mouse scrolled (928, 471) with delta (0, -1)
Screenshot: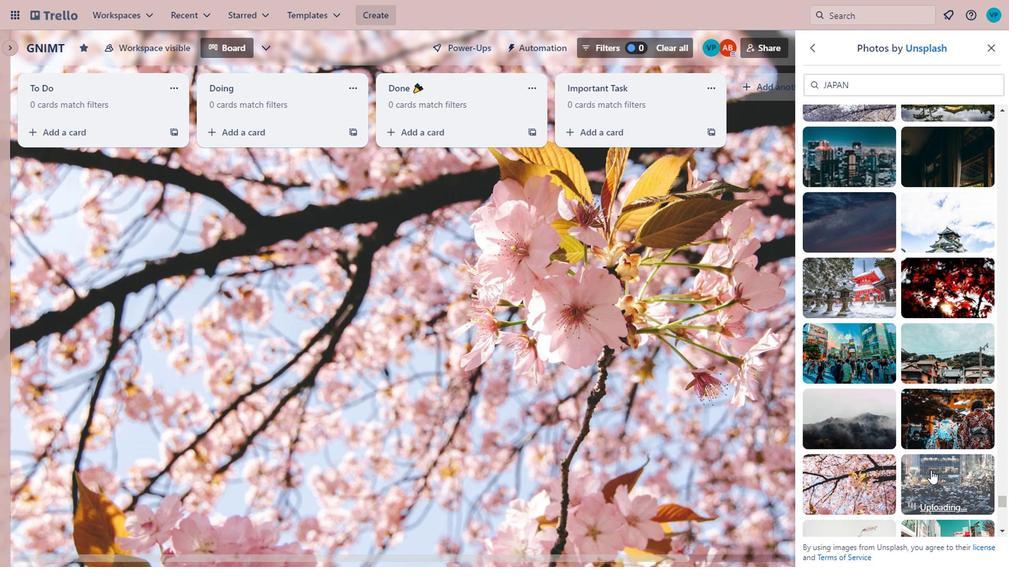 
Action: Mouse scrolled (928, 471) with delta (0, -1)
Screenshot: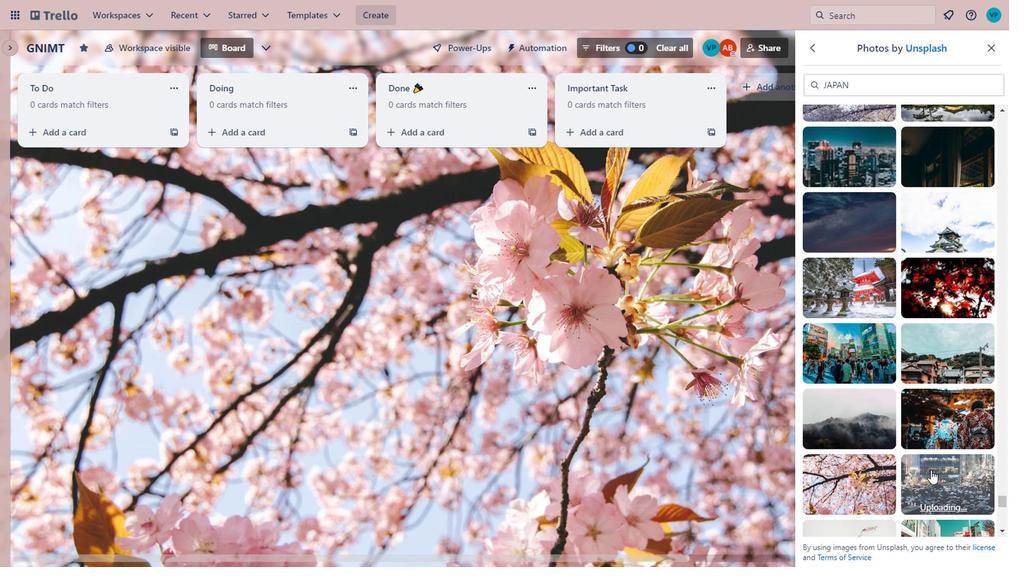 
Action: Mouse moved to (859, 371)
Screenshot: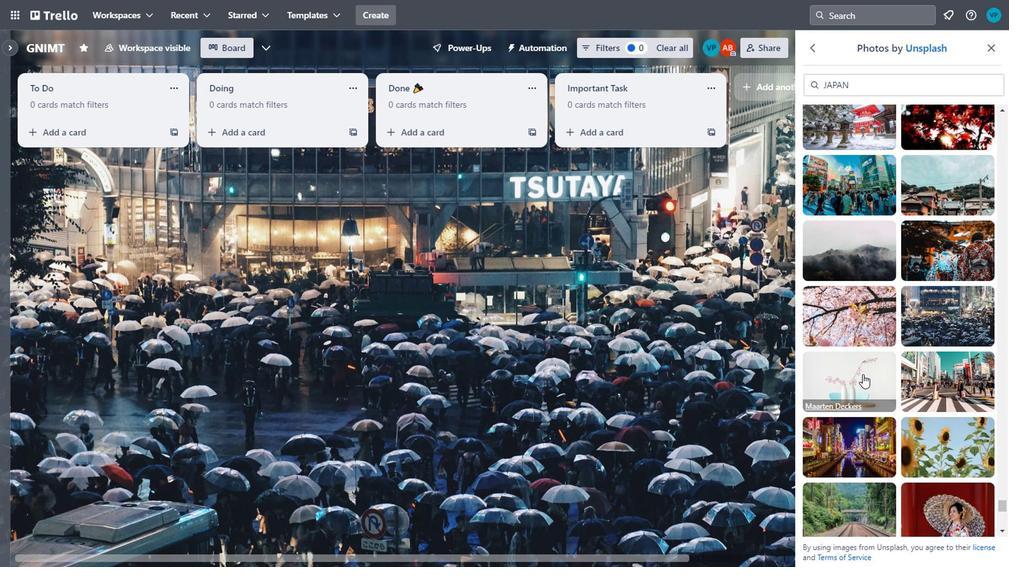 
Action: Mouse pressed left at (859, 371)
Screenshot: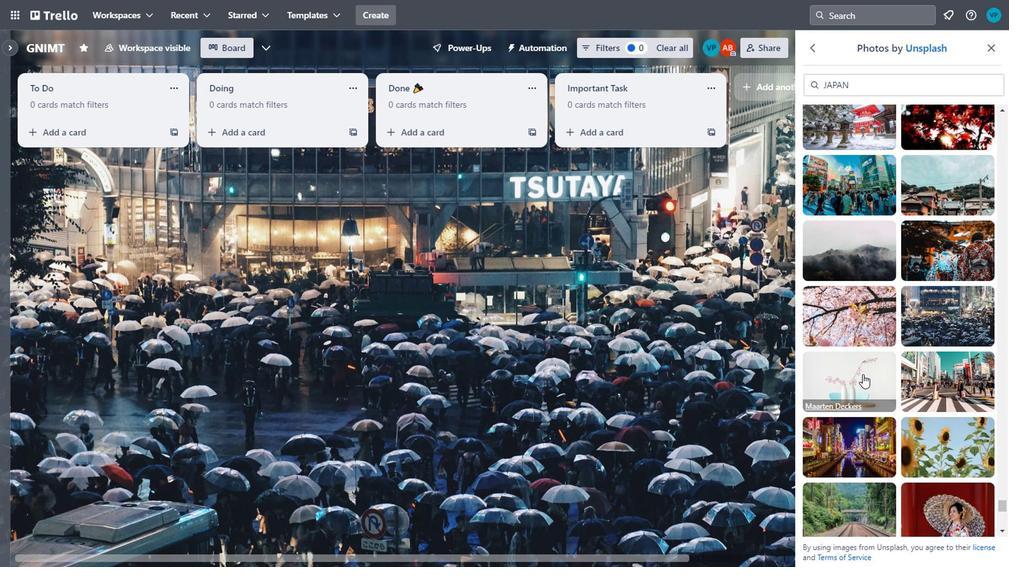 
Action: Mouse moved to (951, 359)
Screenshot: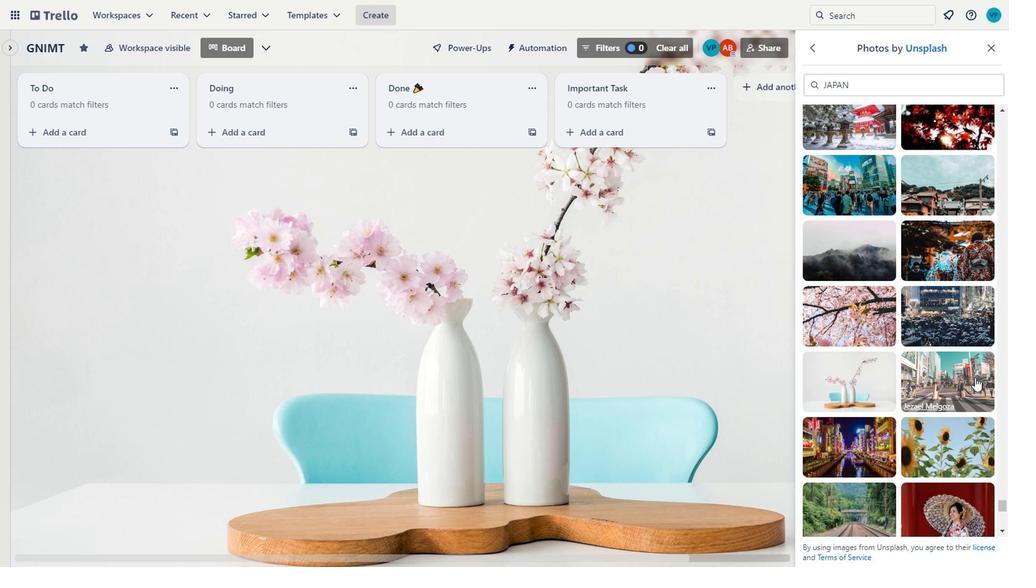 
Action: Mouse pressed left at (951, 359)
Screenshot: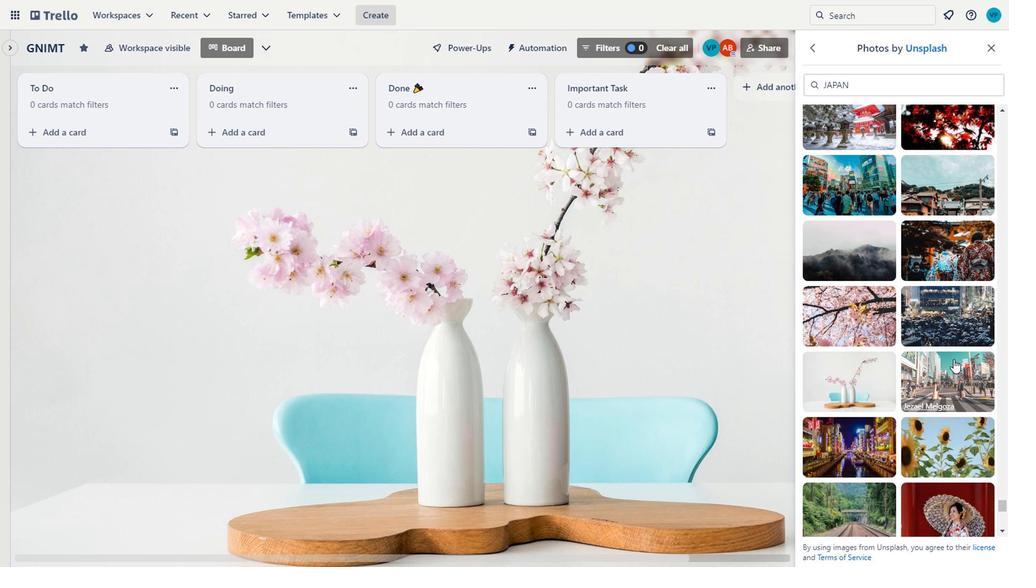 
Action: Mouse moved to (941, 444)
Screenshot: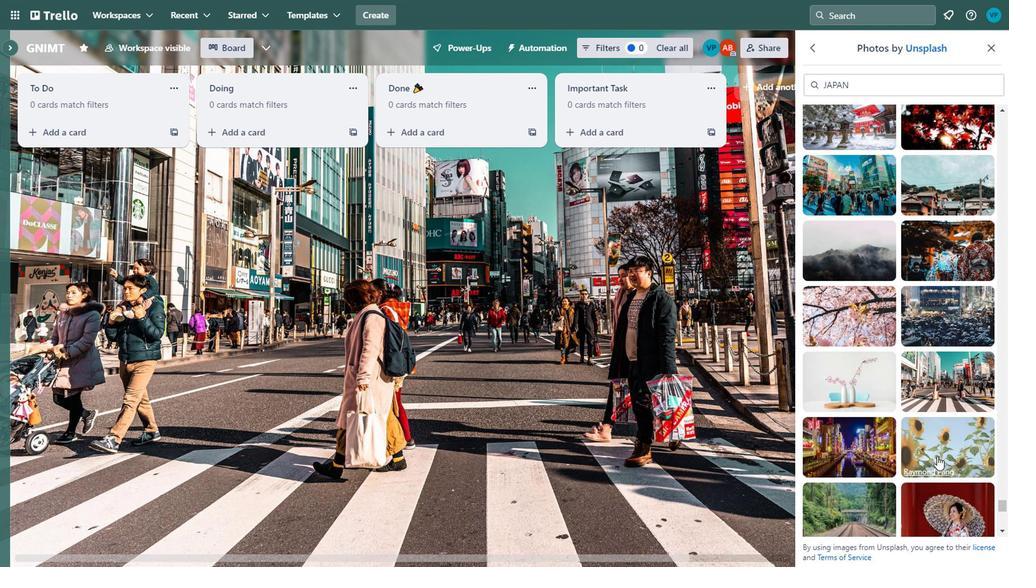 
Action: Mouse pressed left at (941, 444)
Screenshot: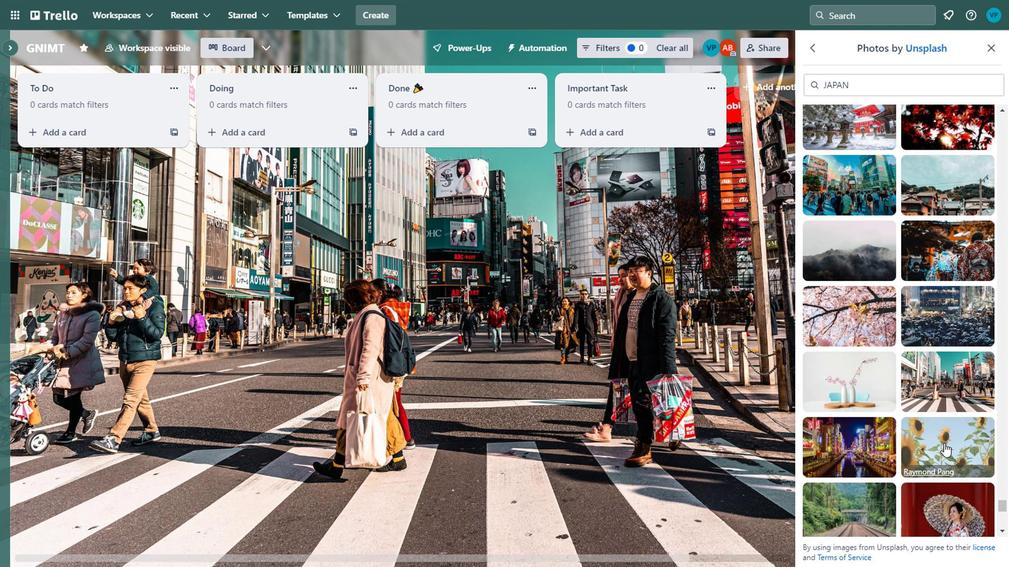 
Action: Mouse moved to (898, 497)
Screenshot: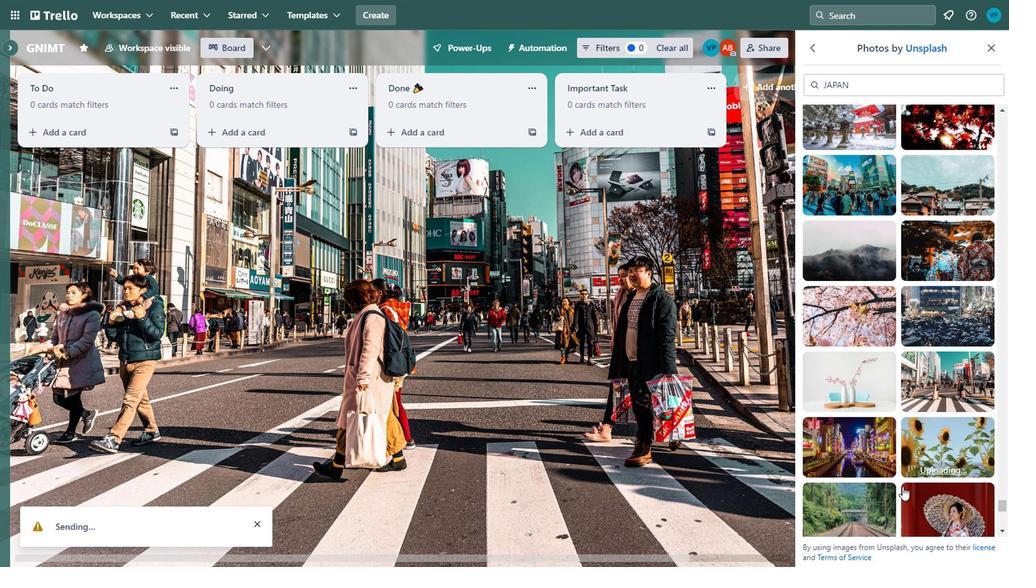 
Action: Mouse scrolled (898, 497) with delta (0, 0)
Screenshot: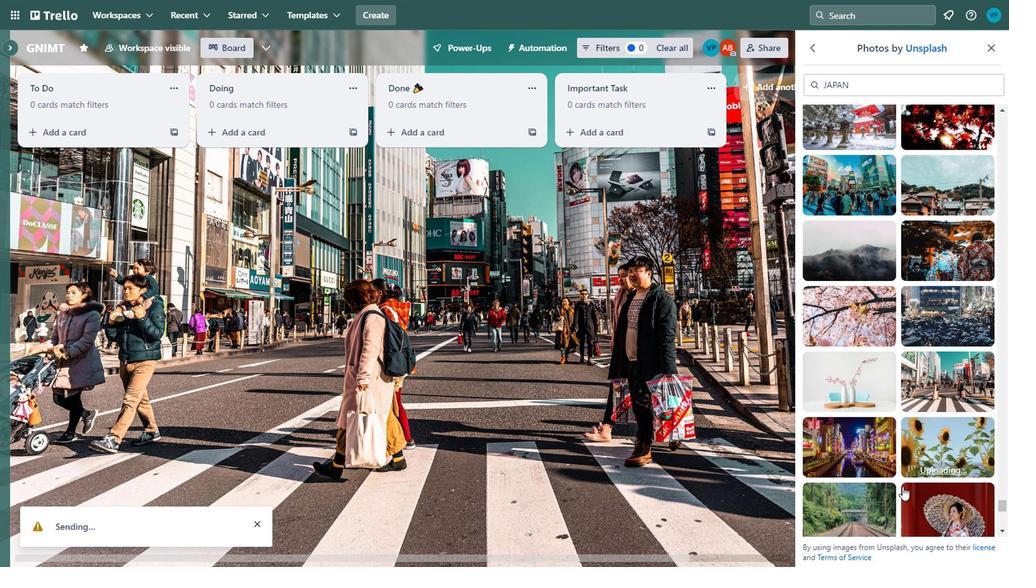 
Action: Mouse moved to (889, 500)
Screenshot: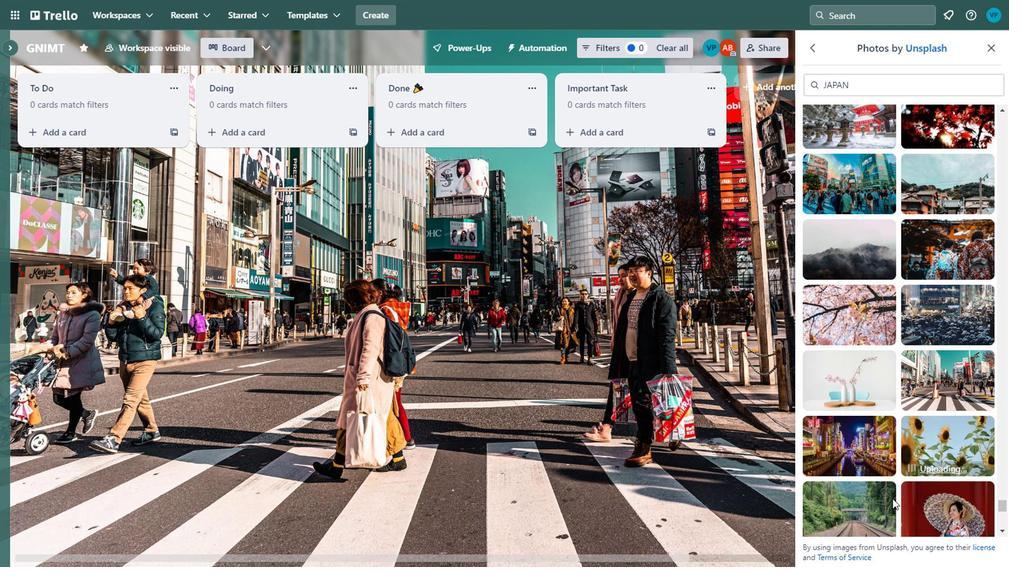 
Action: Mouse scrolled (889, 500) with delta (0, 0)
Screenshot: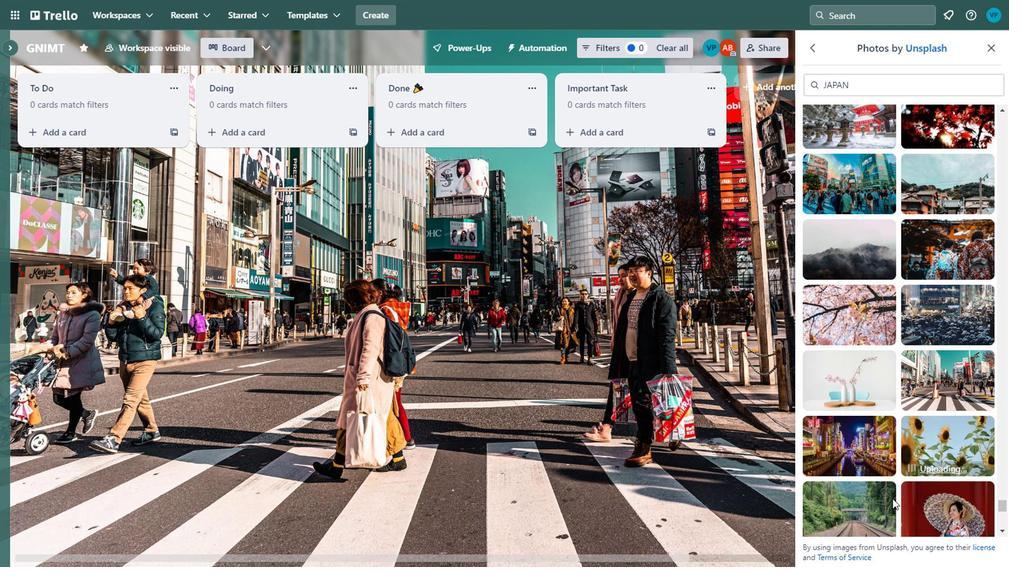 
Action: Mouse moved to (882, 502)
Screenshot: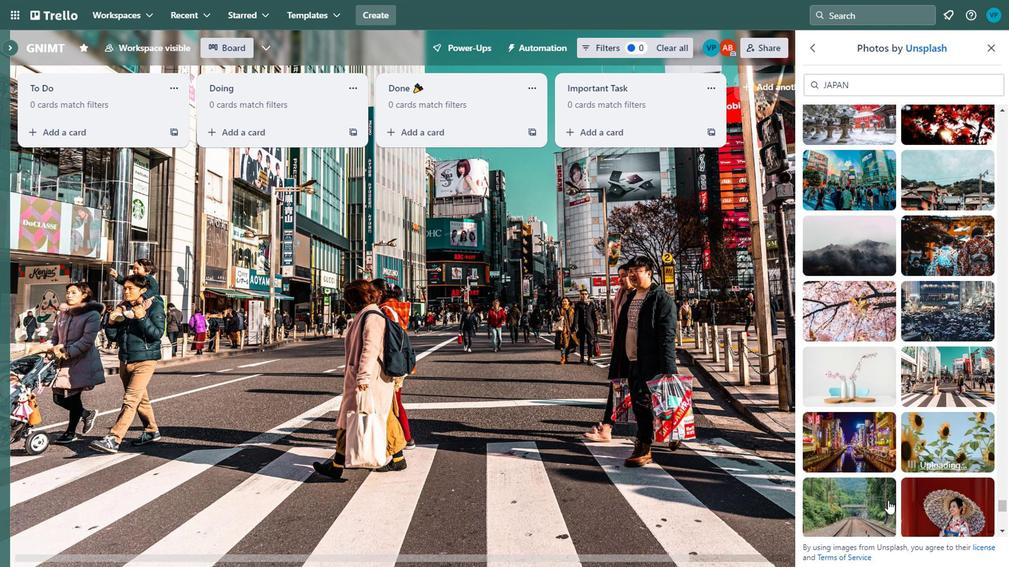 
Action: Mouse scrolled (882, 502) with delta (0, 0)
Screenshot: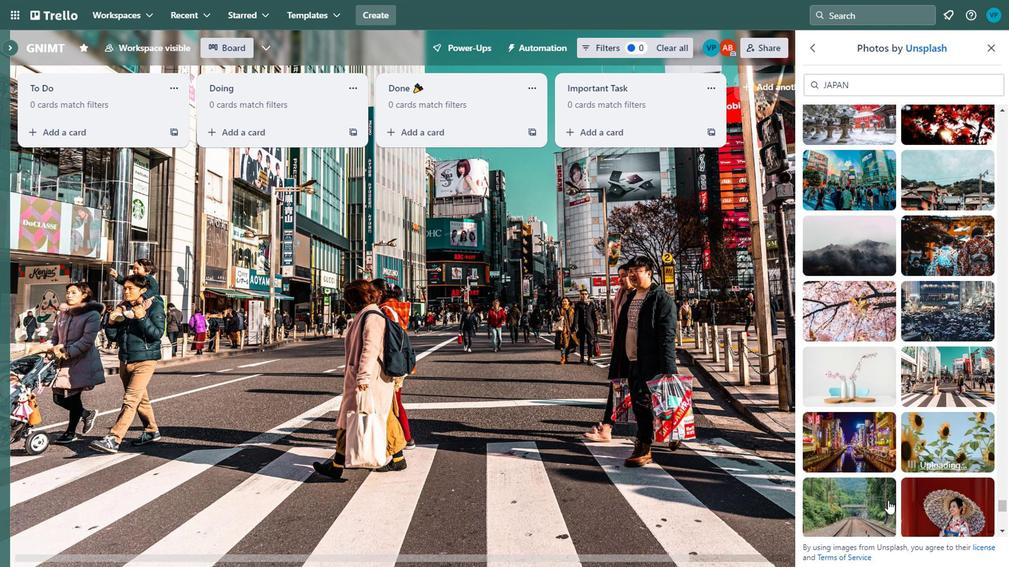 
Action: Mouse moved to (852, 362)
Screenshot: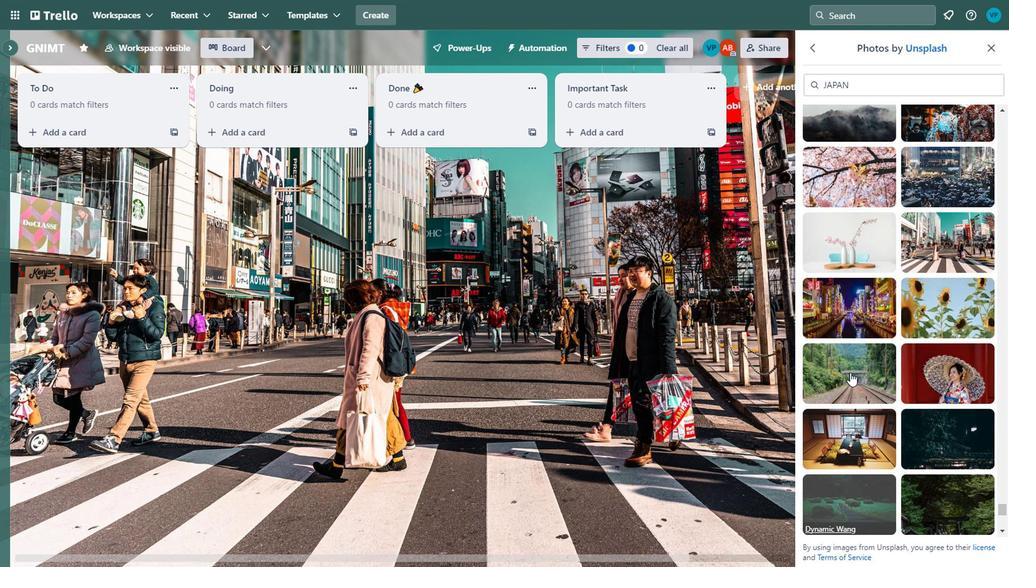 
Action: Mouse pressed left at (852, 362)
Screenshot: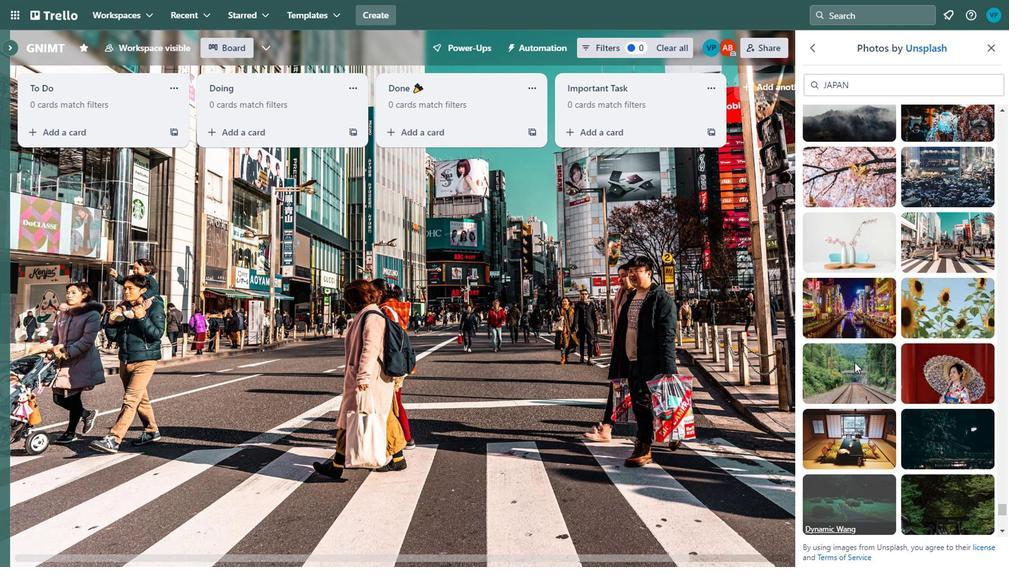 
Action: Mouse moved to (935, 391)
Screenshot: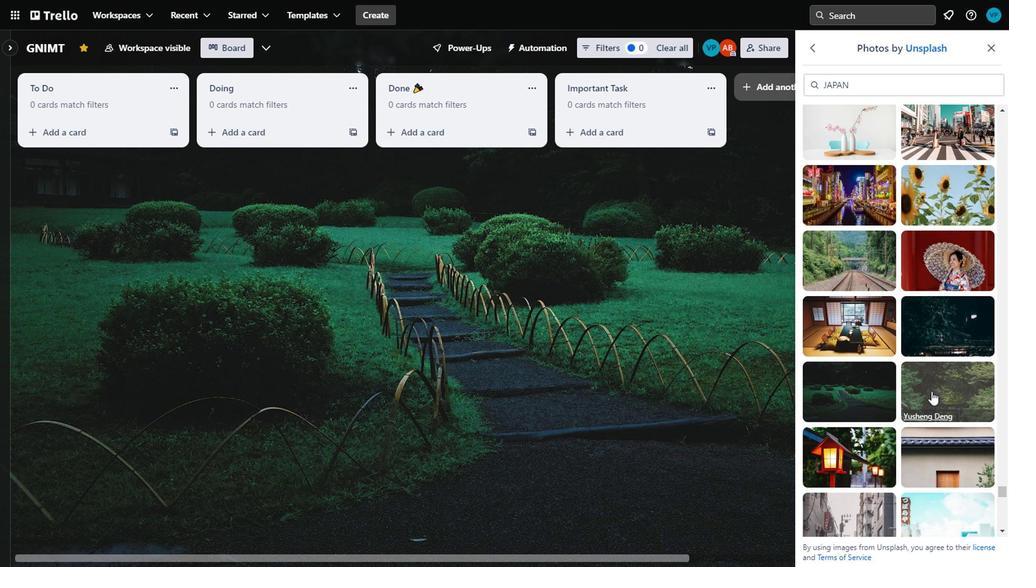 
Action: Mouse pressed left at (935, 391)
Screenshot: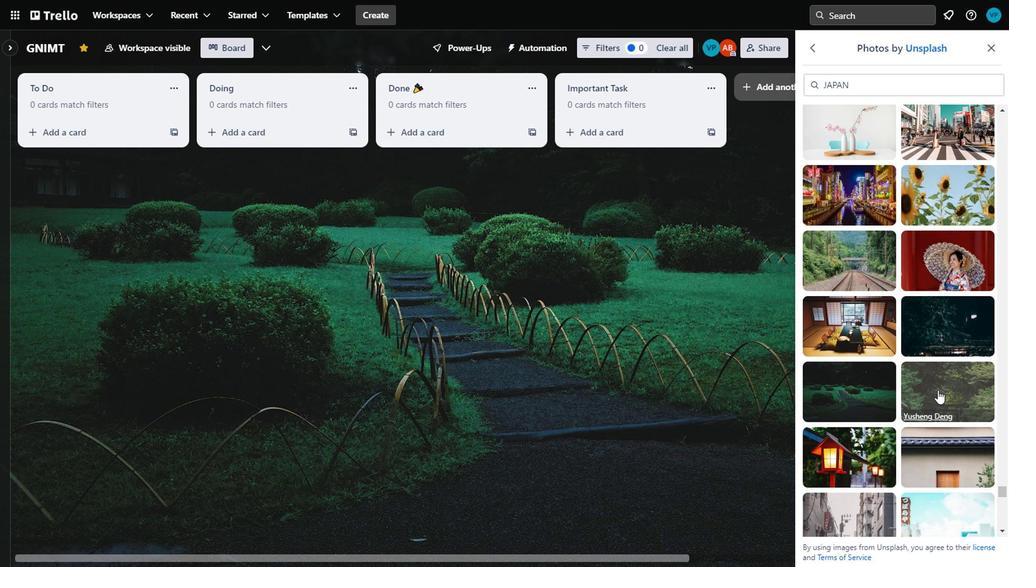 
Action: Mouse moved to (847, 445)
Screenshot: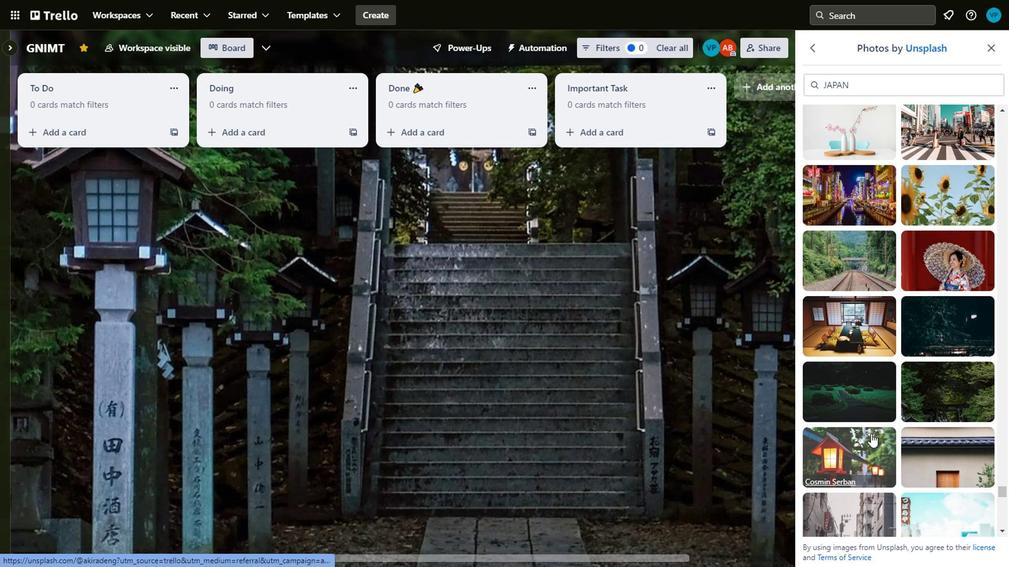 
Action: Mouse pressed left at (847, 445)
Screenshot: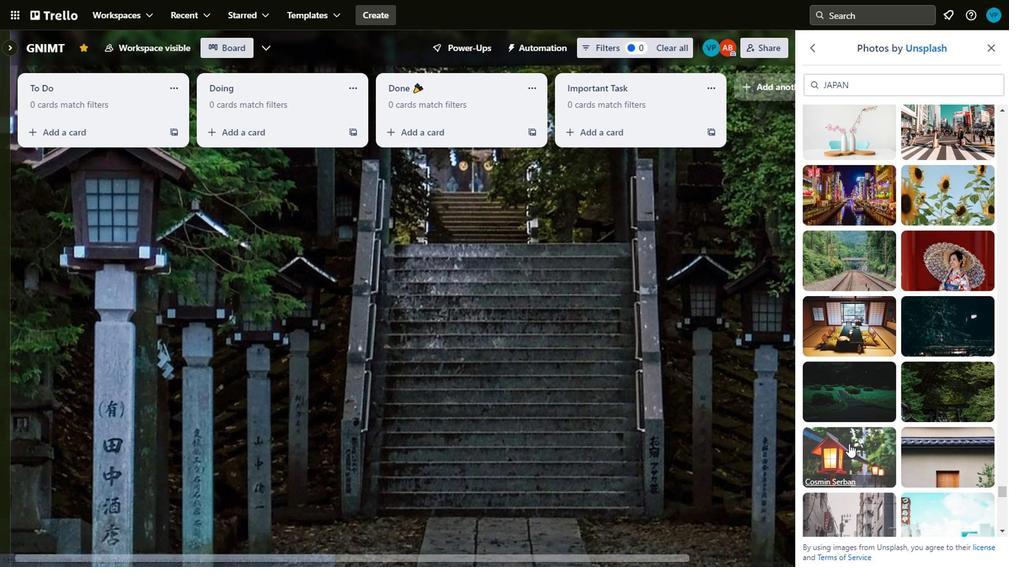 
Action: Mouse moved to (937, 391)
Screenshot: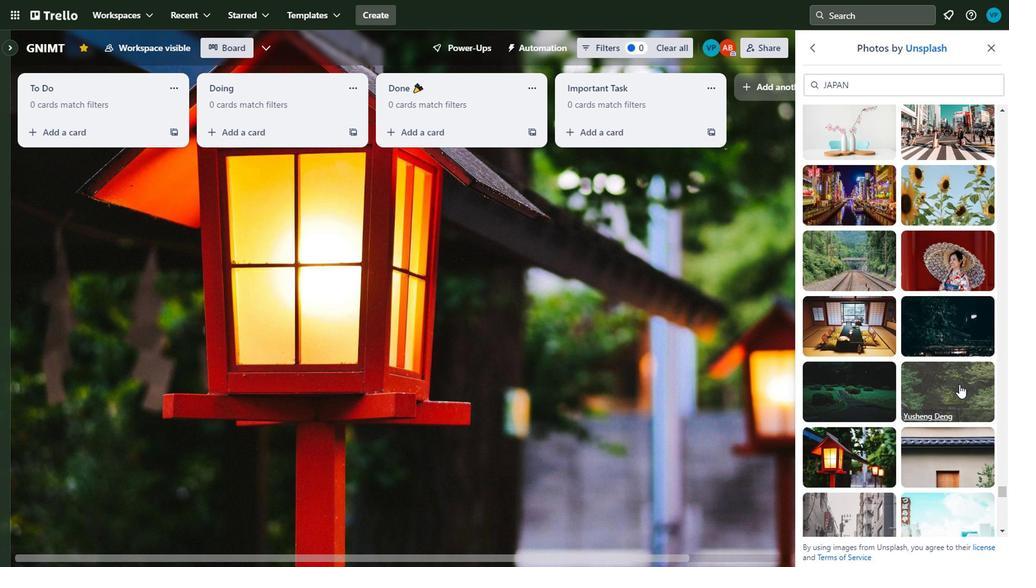 
Action: Mouse pressed left at (937, 391)
Screenshot: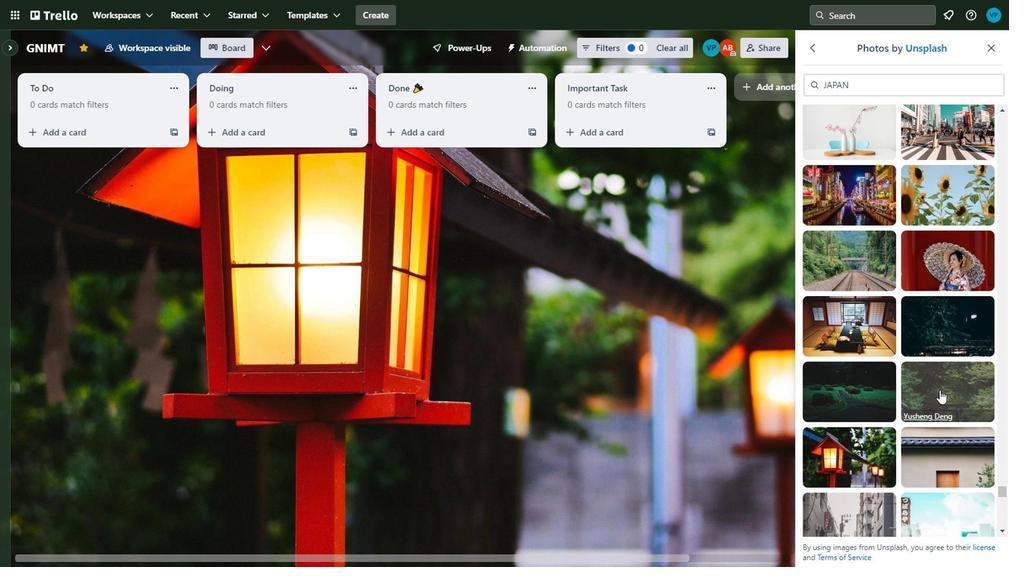
Action: Mouse moved to (936, 391)
Screenshot: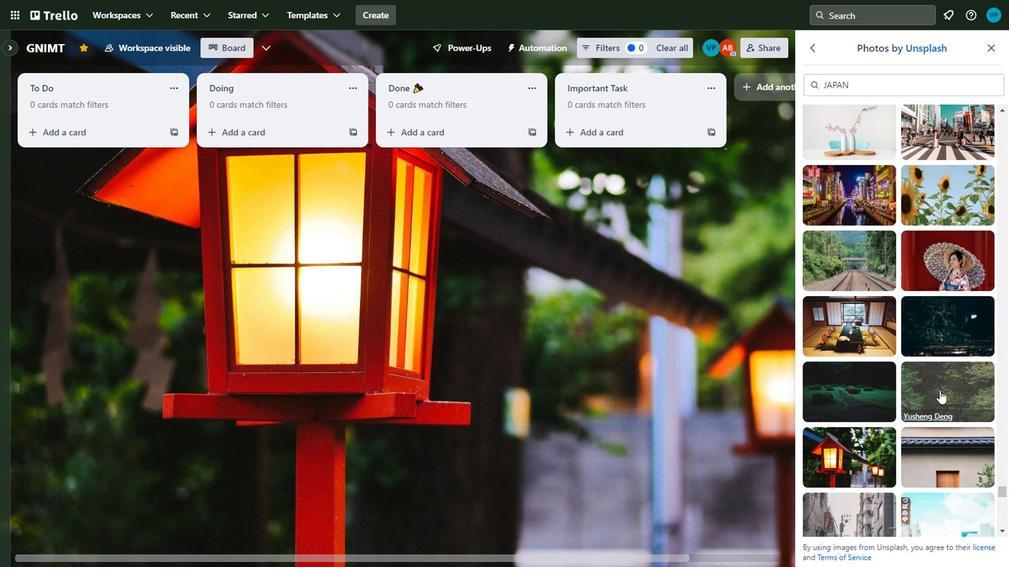 
Action: Mouse scrolled (936, 390) with delta (0, -1)
Screenshot: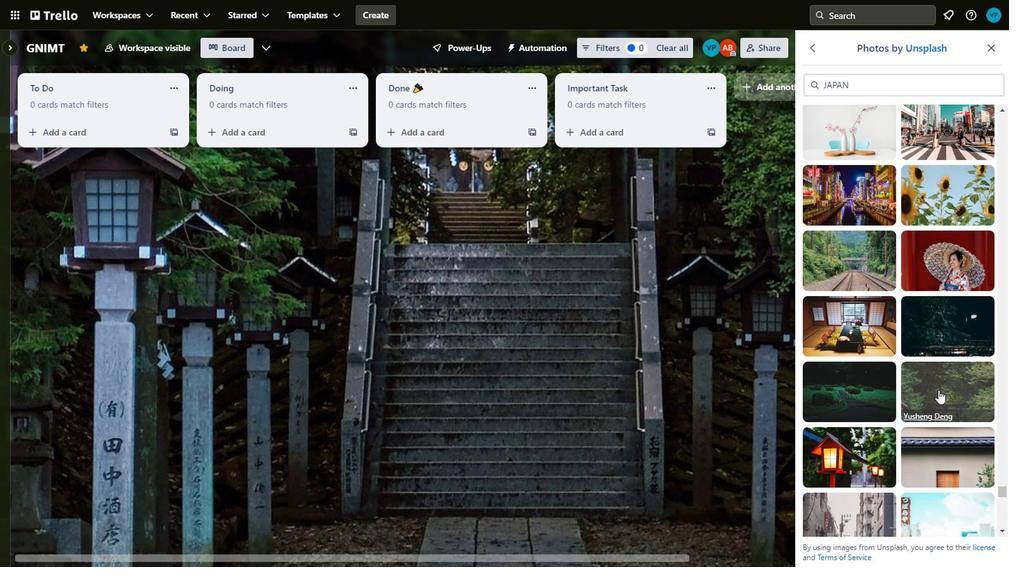 
Action: Mouse moved to (854, 497)
Screenshot: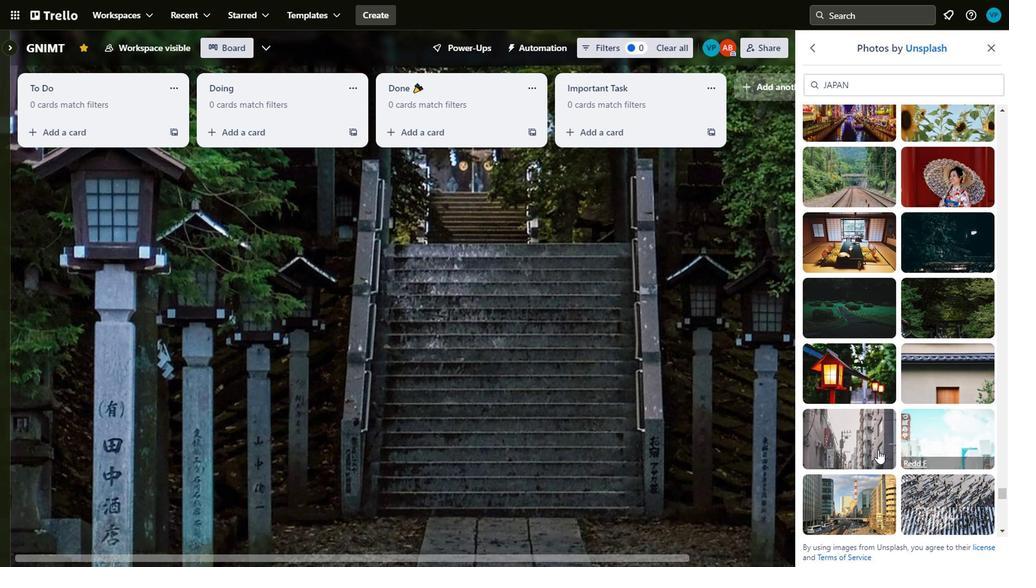 
Action: Mouse pressed left at (854, 497)
Screenshot: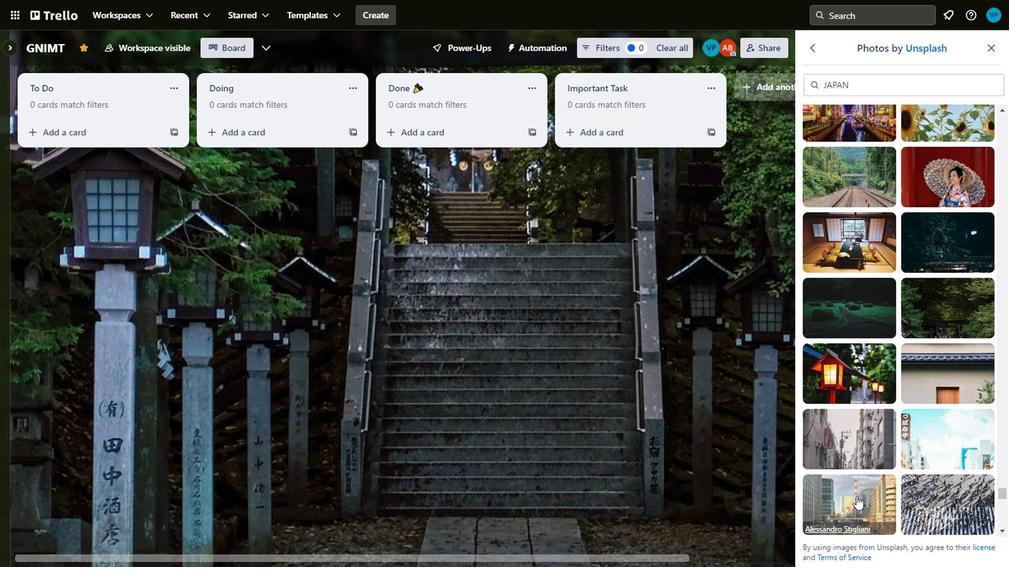 
Action: Mouse moved to (868, 426)
Screenshot: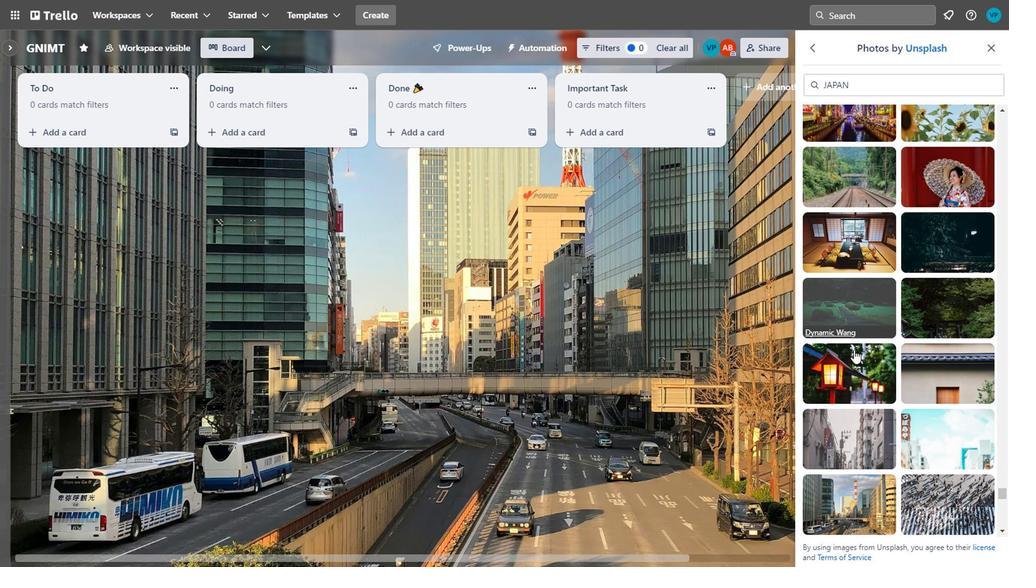 
Action: Mouse scrolled (868, 425) with delta (0, 0)
Screenshot: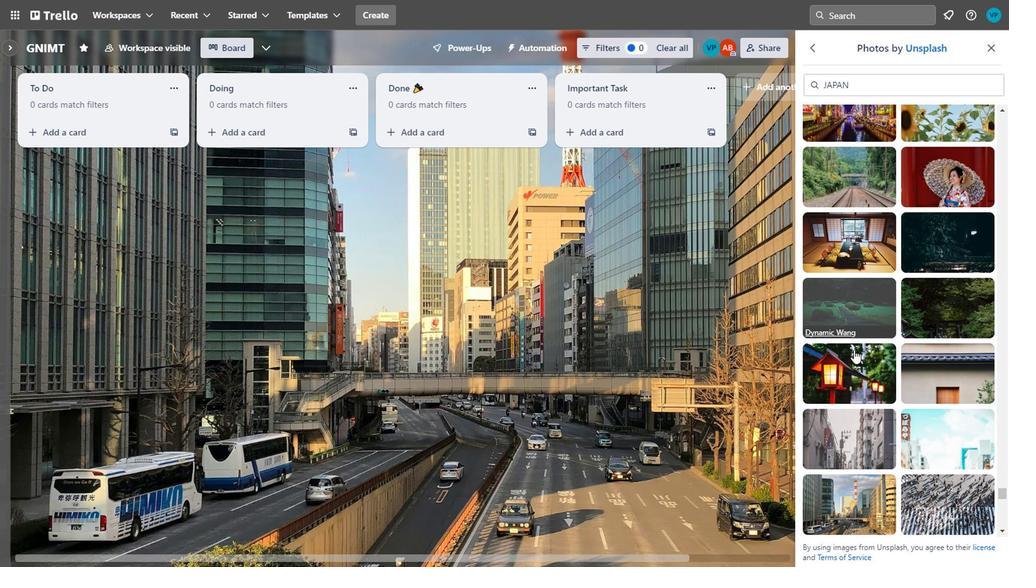 
Action: Mouse moved to (870, 431)
Screenshot: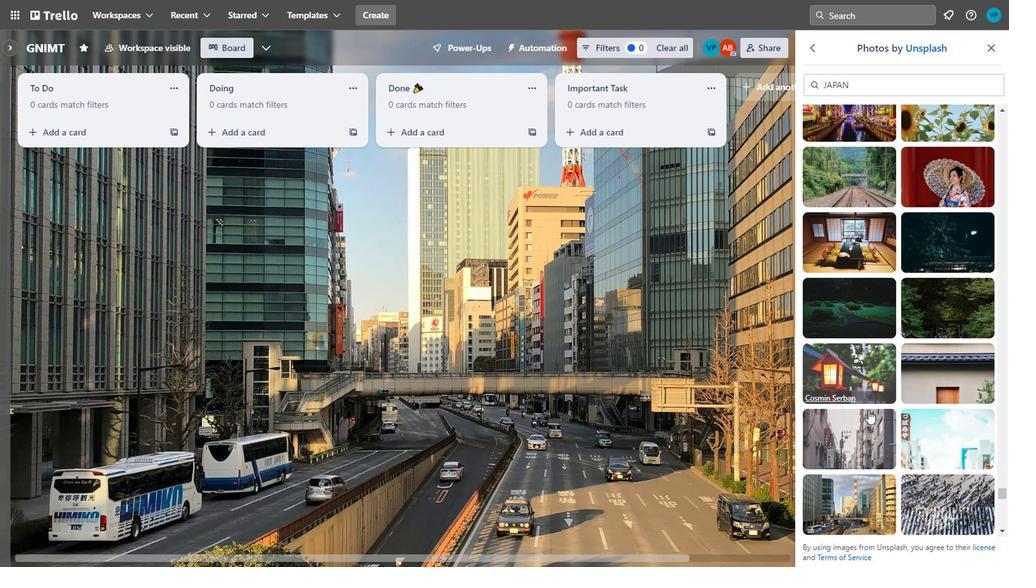 
Action: Mouse scrolled (870, 431) with delta (0, 0)
Screenshot: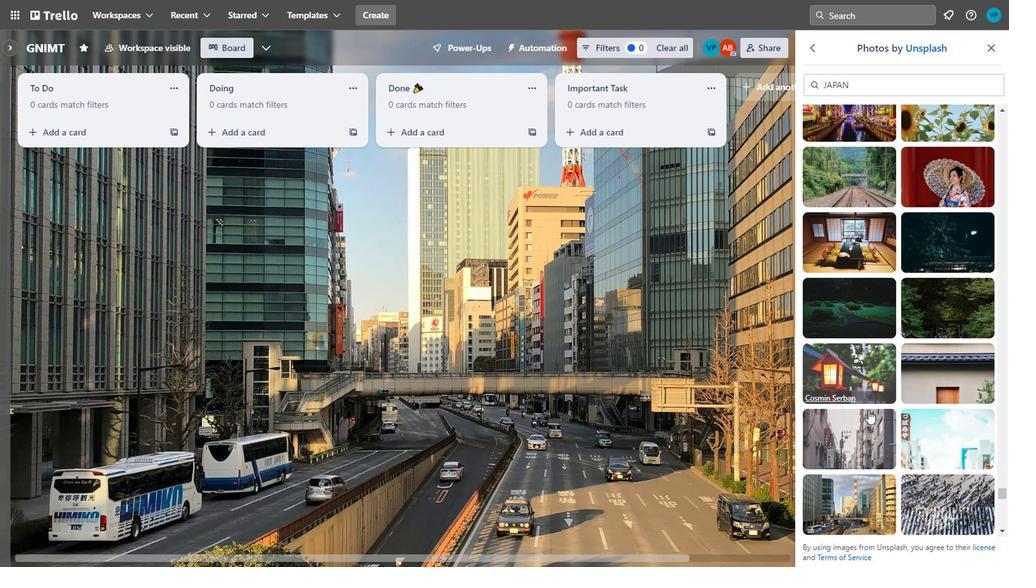 
Action: Mouse moved to (967, 461)
Screenshot: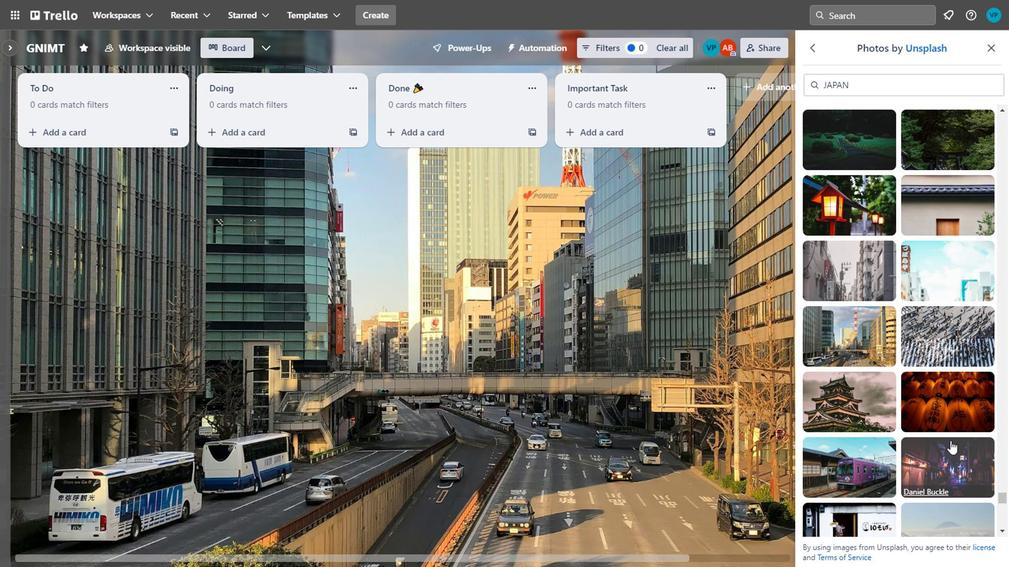 
Action: Mouse pressed left at (967, 461)
Screenshot: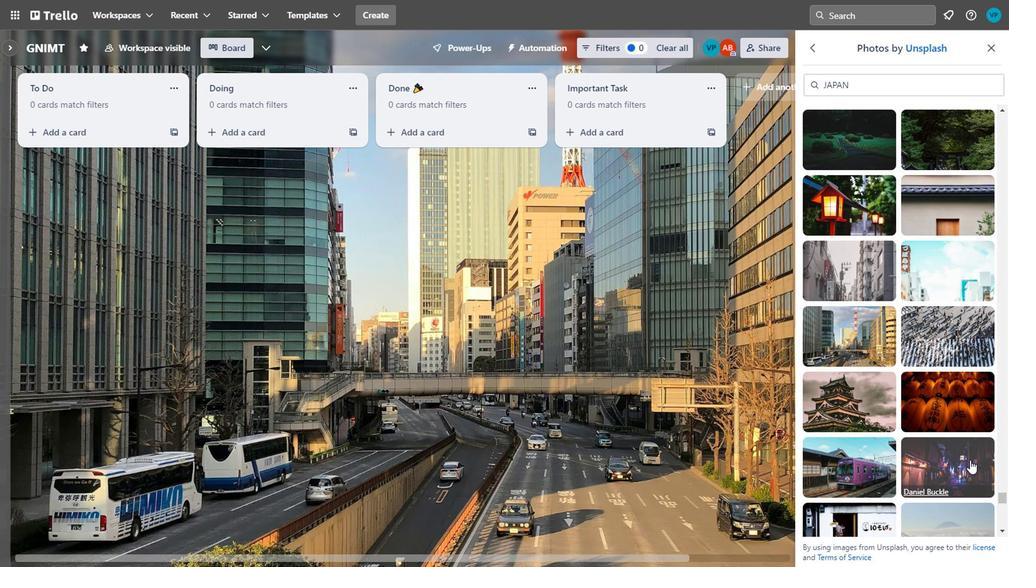 
Action: Mouse moved to (900, 458)
Screenshot: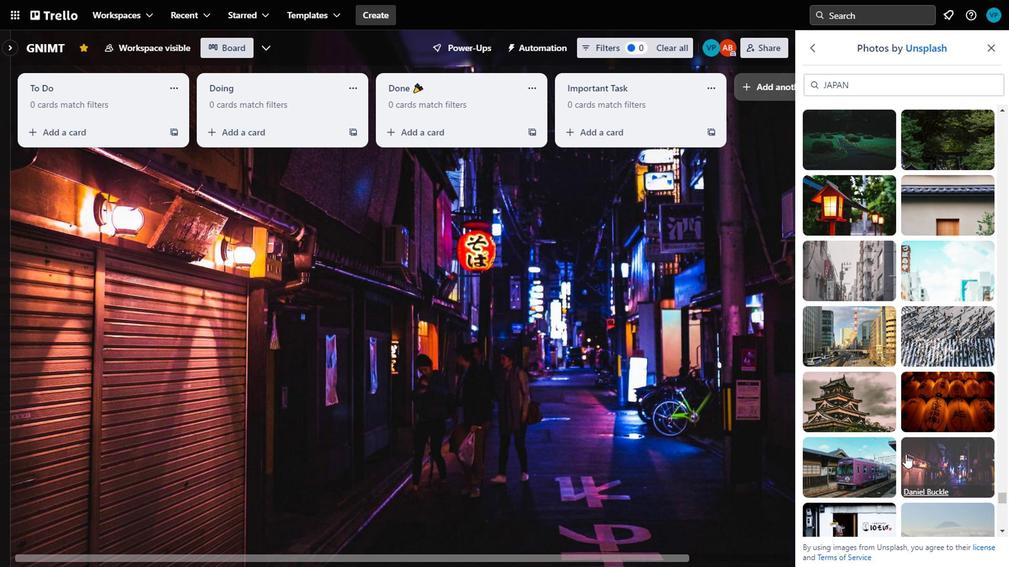 
Action: Mouse scrolled (900, 457) with delta (0, 0)
Screenshot: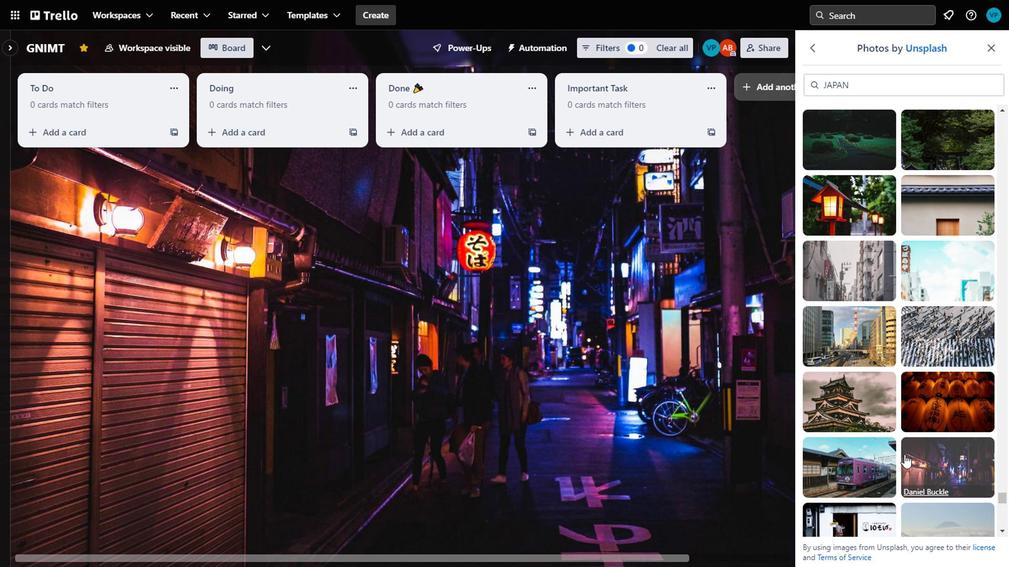 
Action: Mouse moved to (870, 303)
Screenshot: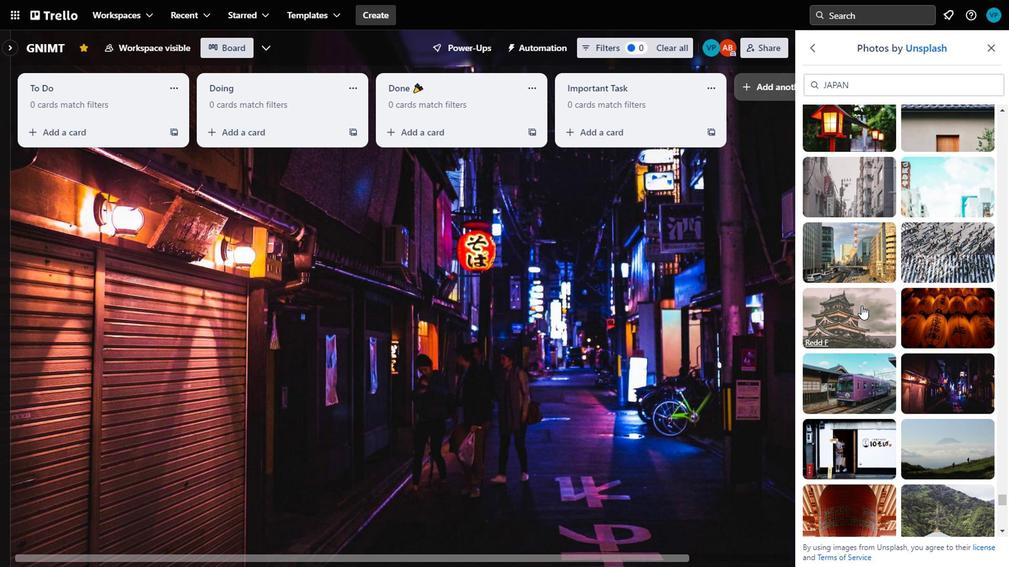 
Action: Mouse pressed left at (870, 303)
Screenshot: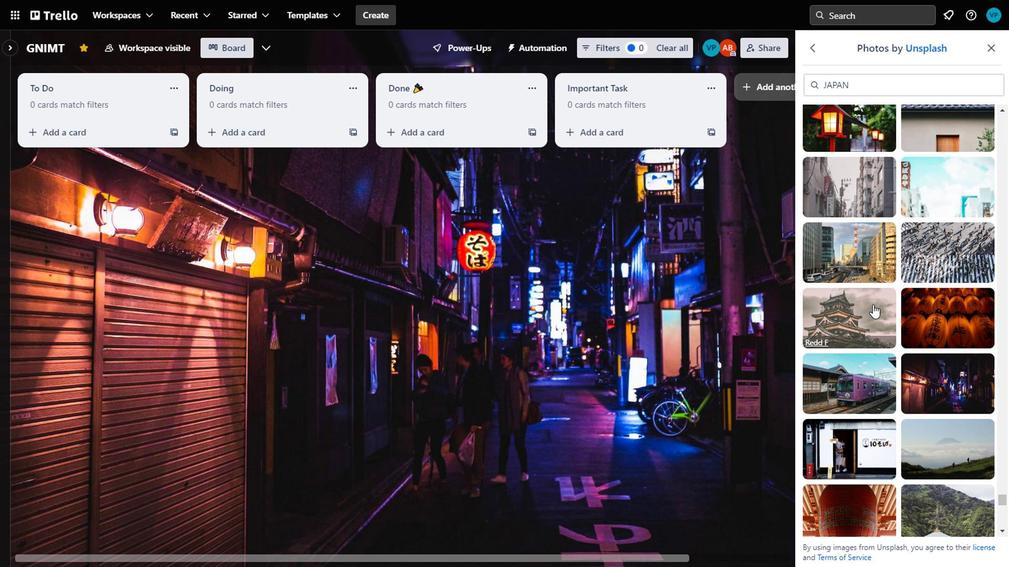 
Action: Mouse moved to (927, 492)
Screenshot: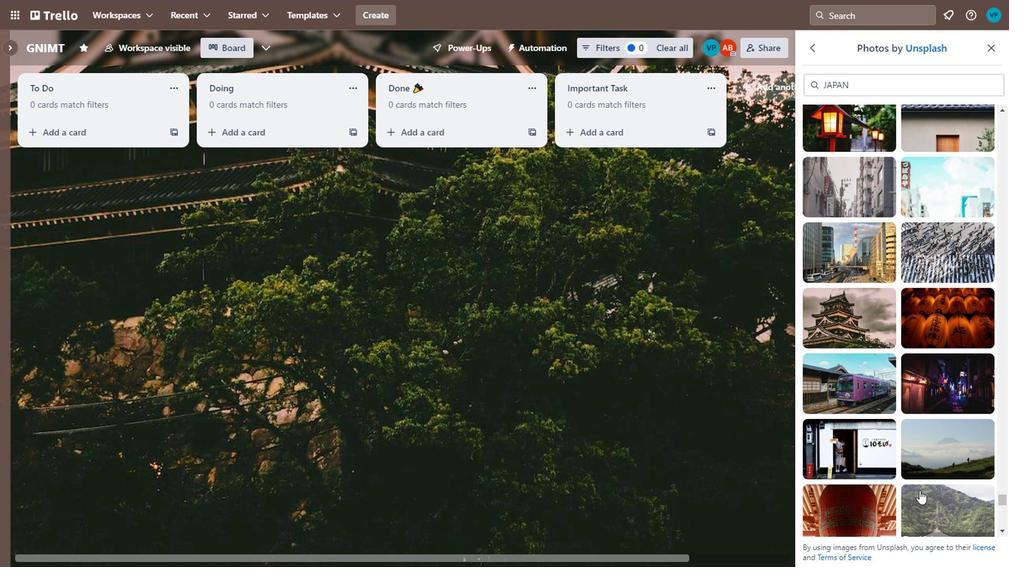 
Action: Mouse scrolled (927, 491) with delta (0, -1)
Screenshot: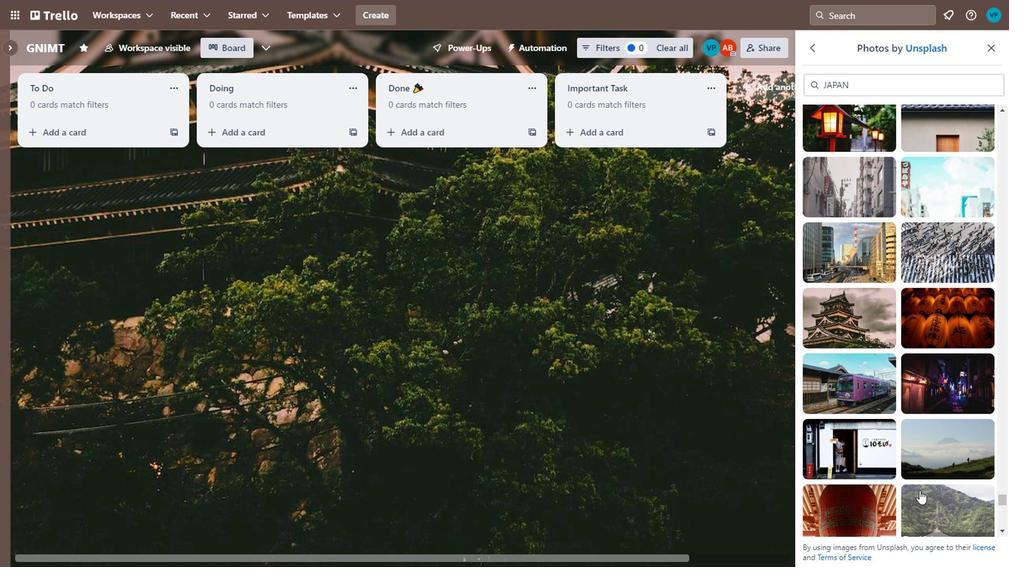 
Action: Mouse moved to (930, 489)
Screenshot: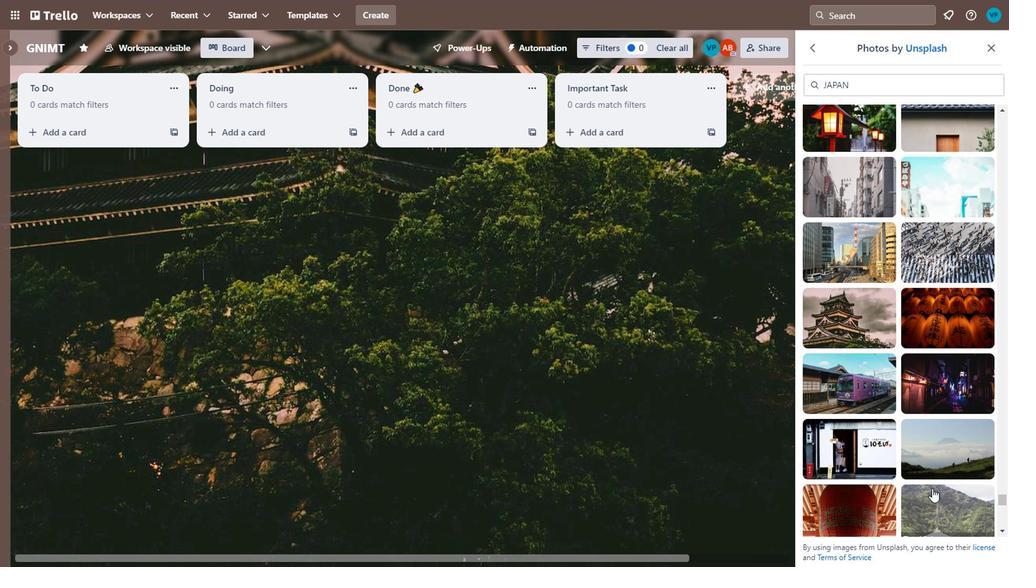 
Action: Mouse scrolled (930, 488) with delta (0, 0)
Screenshot: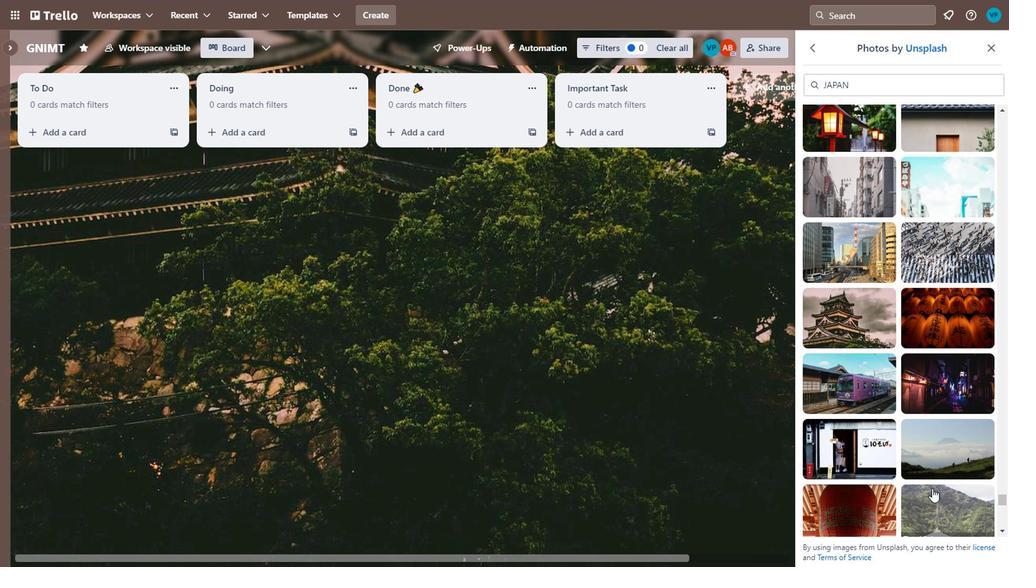 
Action: Mouse moved to (850, 473)
Screenshot: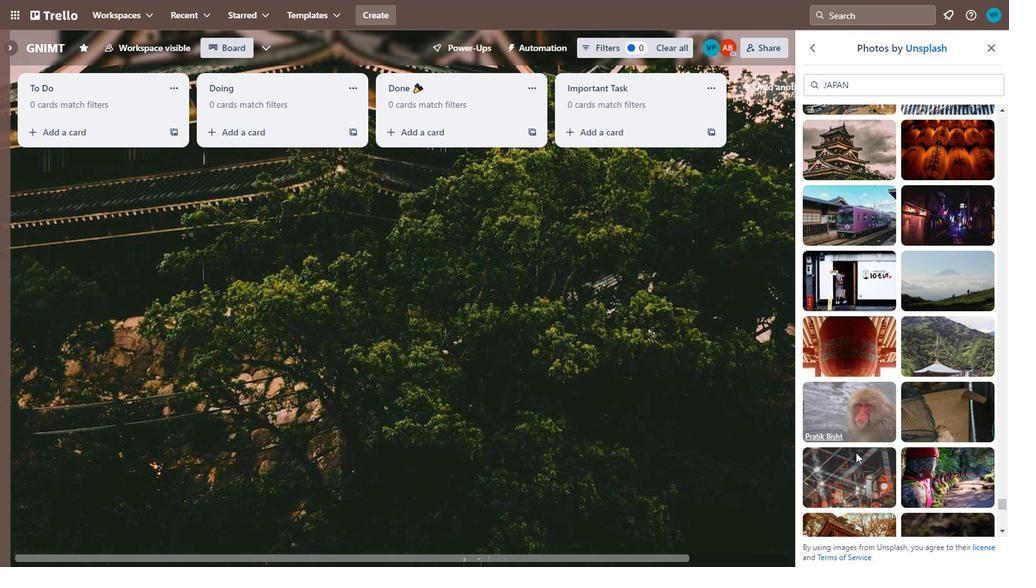 
Action: Mouse pressed left at (850, 473)
Screenshot: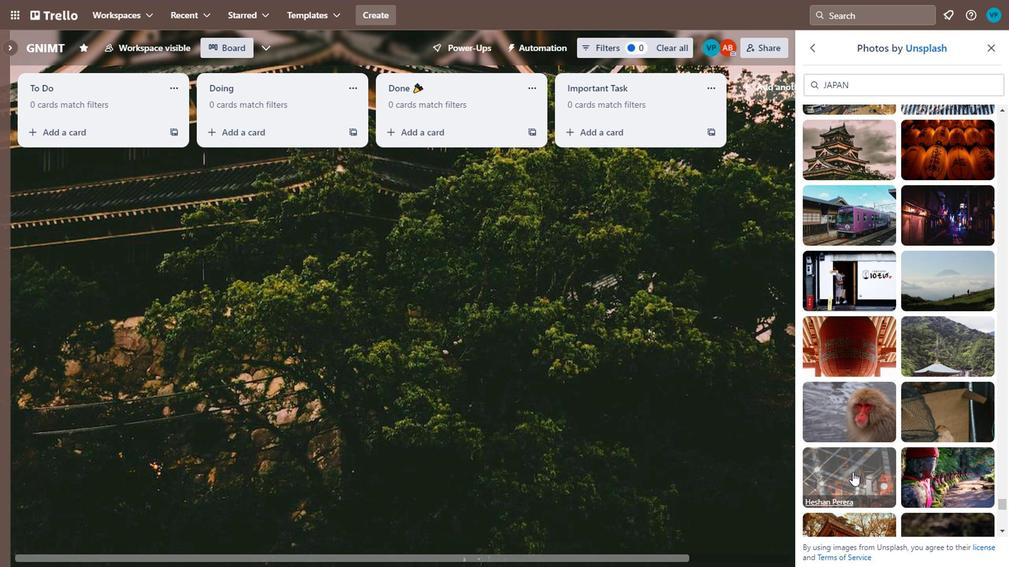 
Action: Mouse moved to (940, 476)
Screenshot: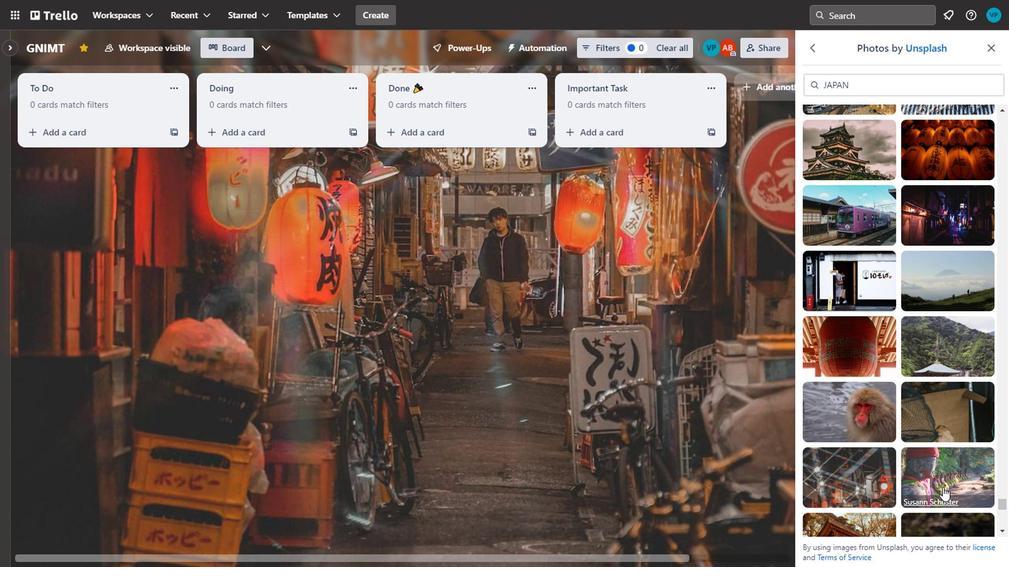 
Action: Mouse pressed left at (940, 476)
Screenshot: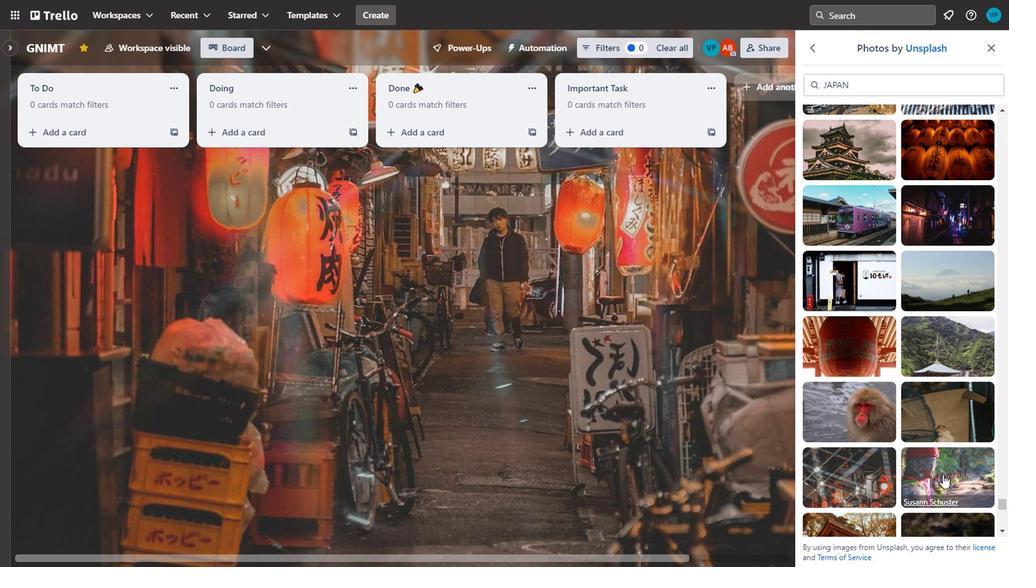 
Action: Mouse moved to (960, 436)
Screenshot: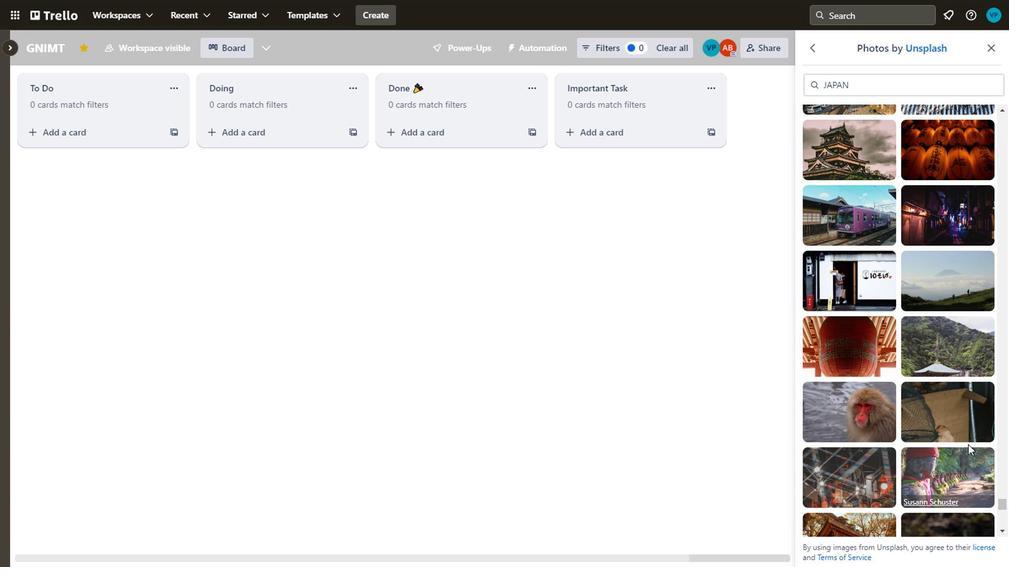 
Action: Mouse scrolled (960, 436) with delta (0, 0)
Screenshot: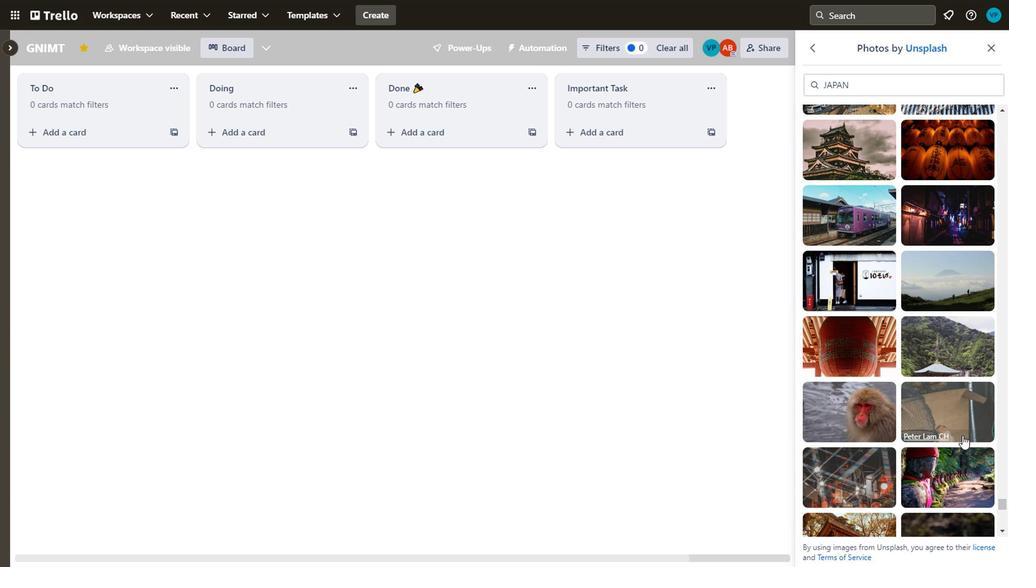 
Action: Mouse moved to (960, 434)
Screenshot: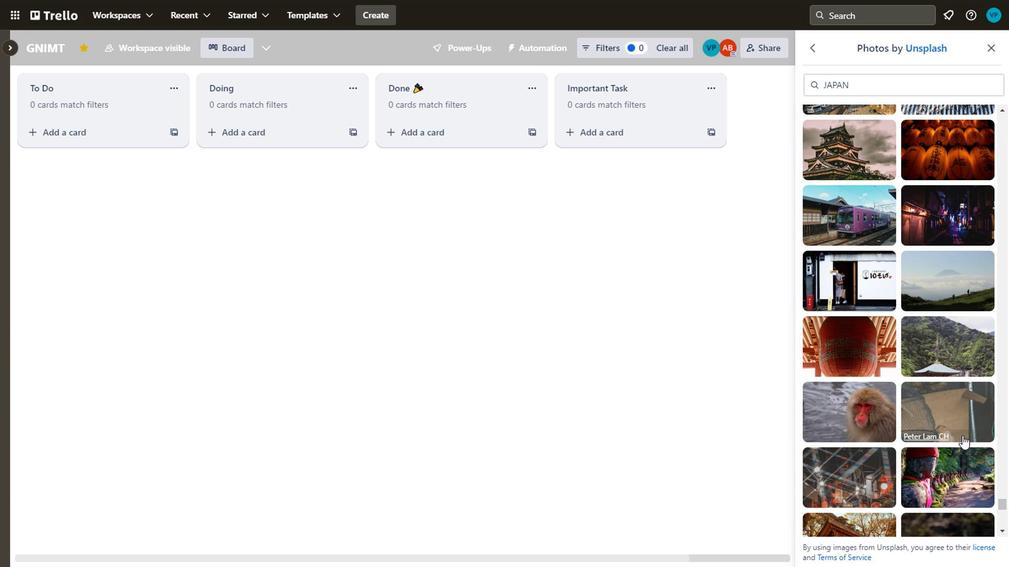 
Action: Mouse scrolled (960, 434) with delta (0, 0)
Screenshot: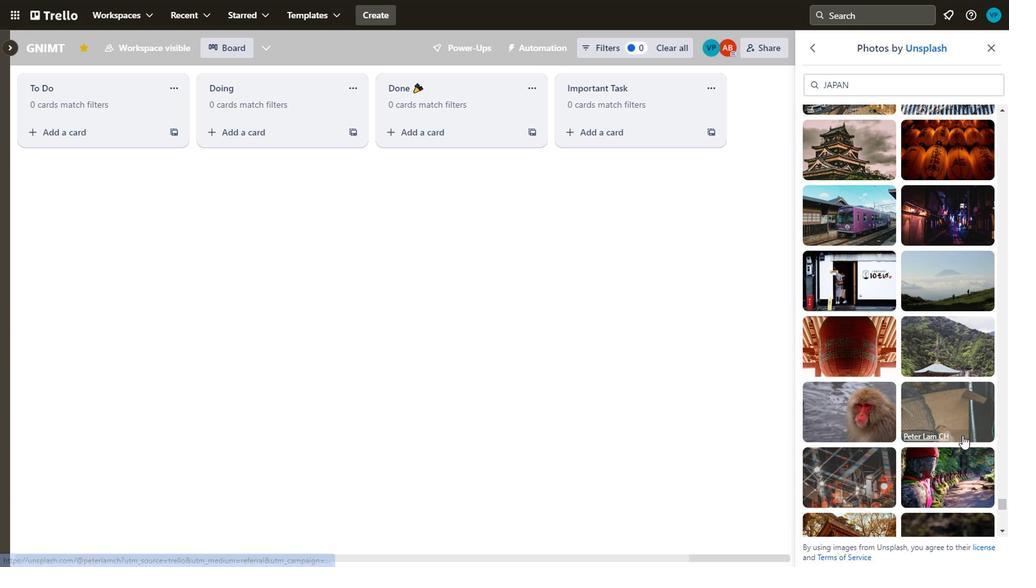 
Action: Mouse moved to (870, 358)
Screenshot: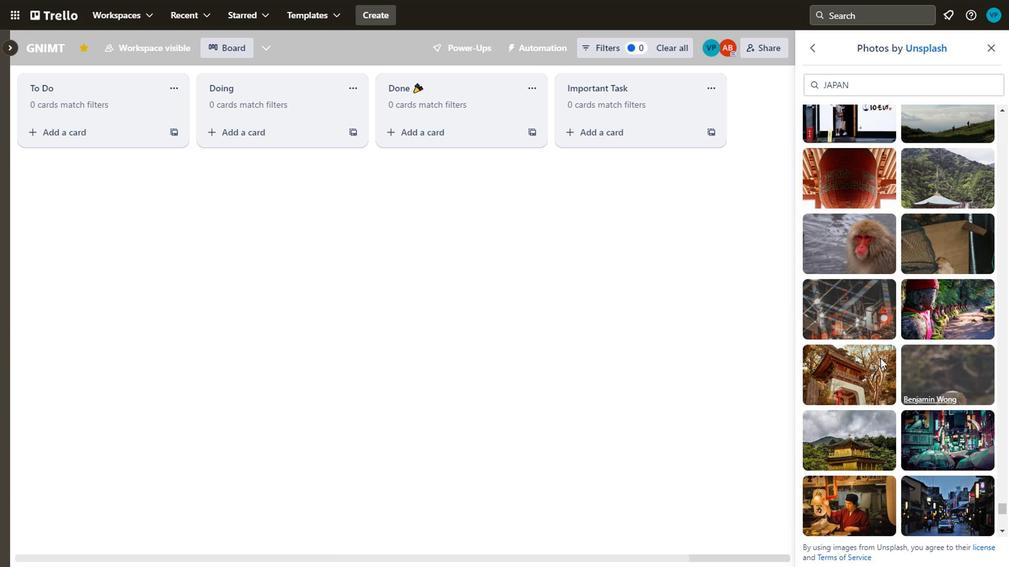 
Action: Mouse pressed left at (870, 358)
Screenshot: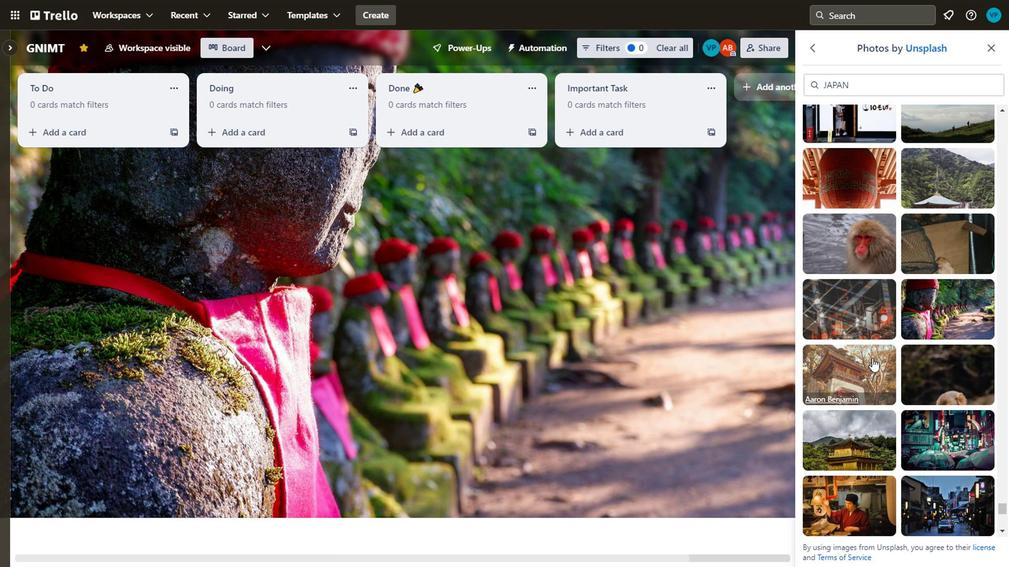 
Action: Mouse moved to (858, 391)
Screenshot: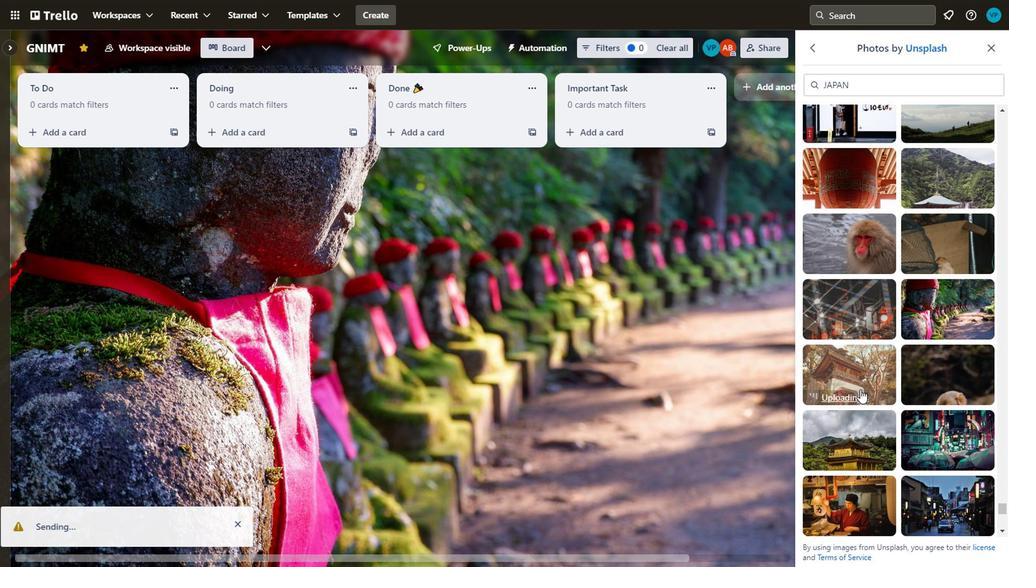 
Action: Mouse scrolled (858, 391) with delta (0, 0)
Screenshot: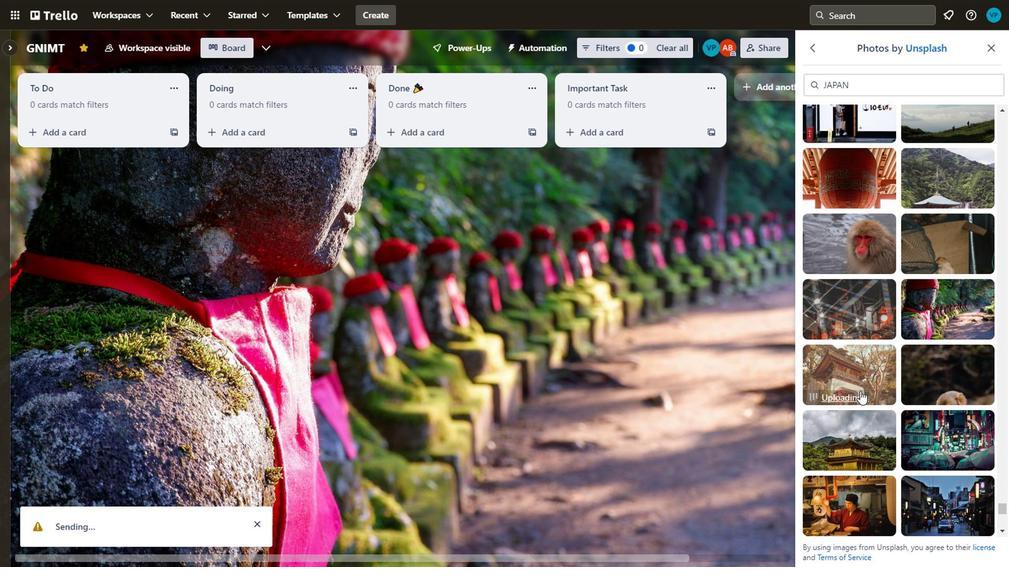 
Action: Mouse scrolled (858, 391) with delta (0, 0)
Screenshot: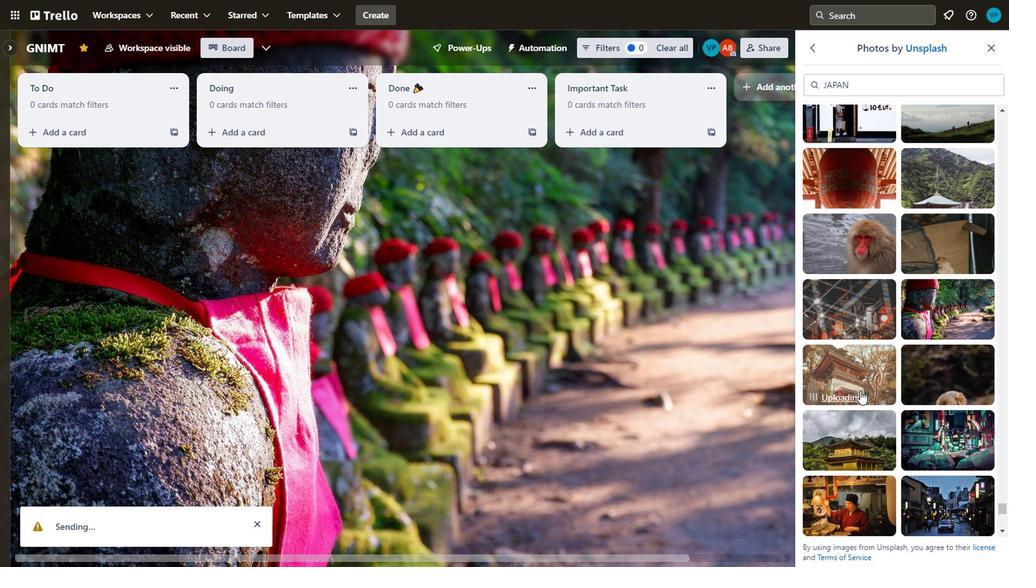
Action: Mouse moved to (916, 384)
Screenshot: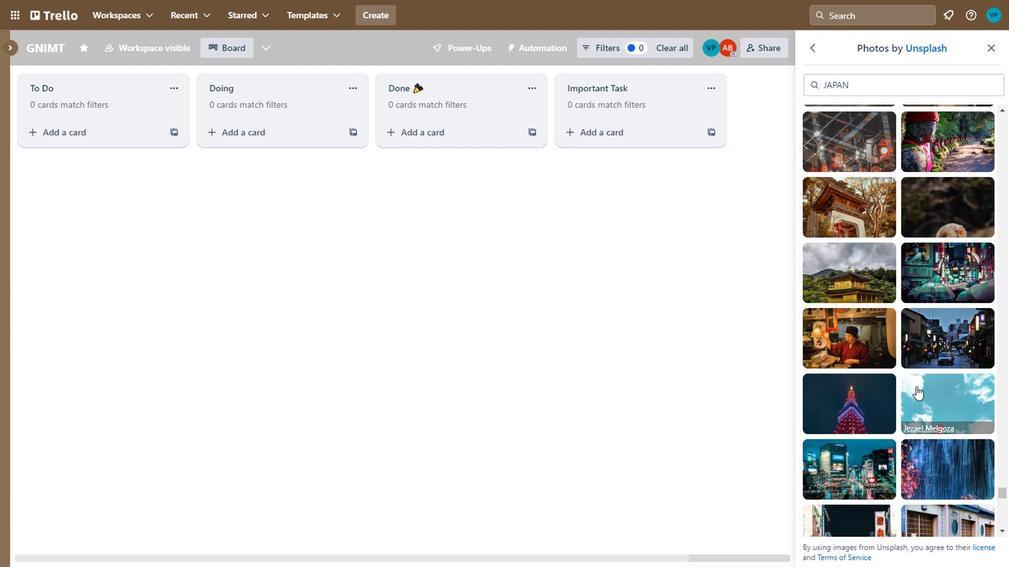
Action: Mouse scrolled (916, 383) with delta (0, 0)
Screenshot: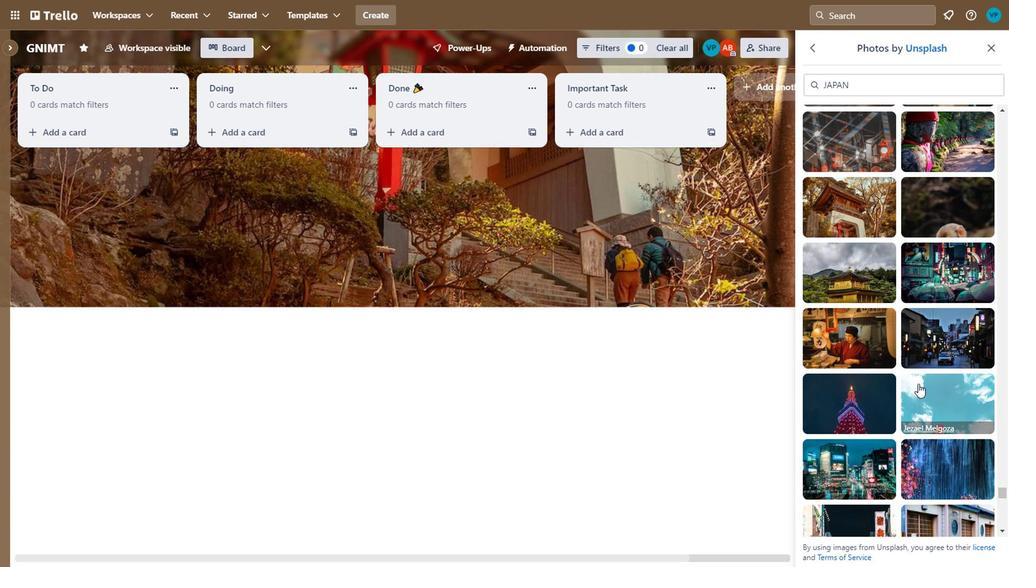 
Action: Mouse moved to (856, 378)
Screenshot: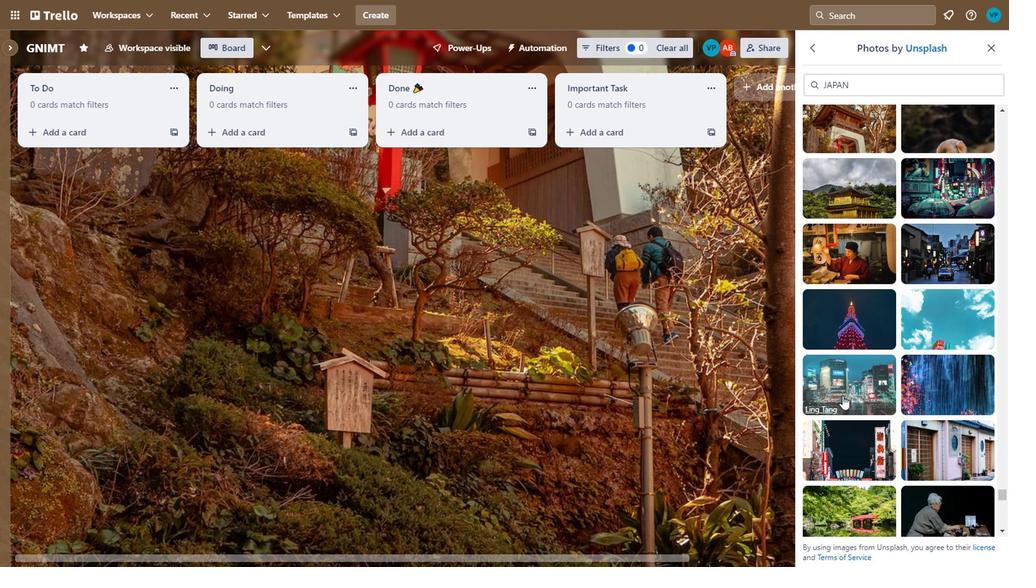 
Action: Mouse pressed left at (856, 378)
Screenshot: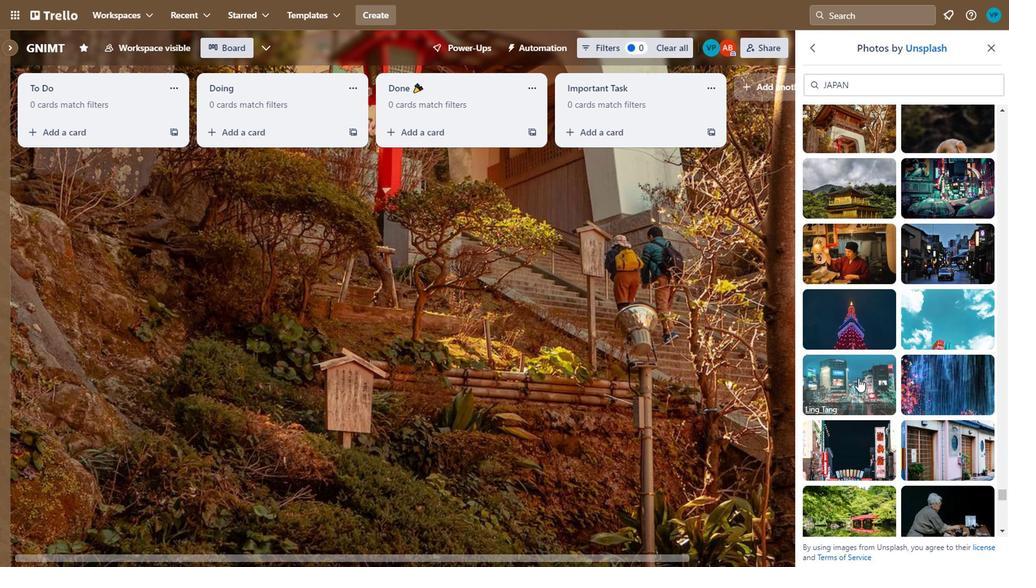 
Action: Mouse moved to (852, 407)
Screenshot: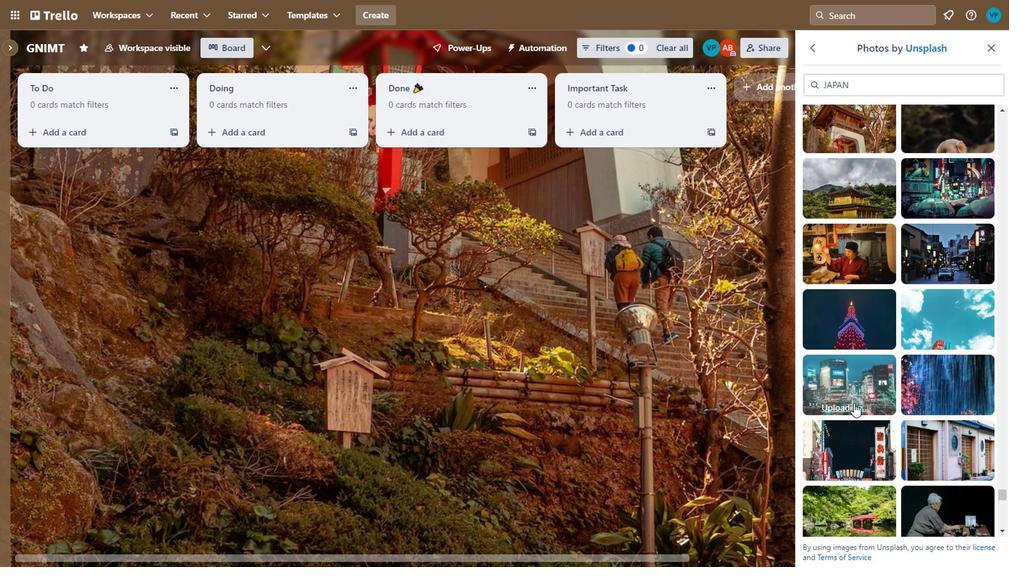 
Action: Mouse scrolled (852, 406) with delta (0, 0)
Screenshot: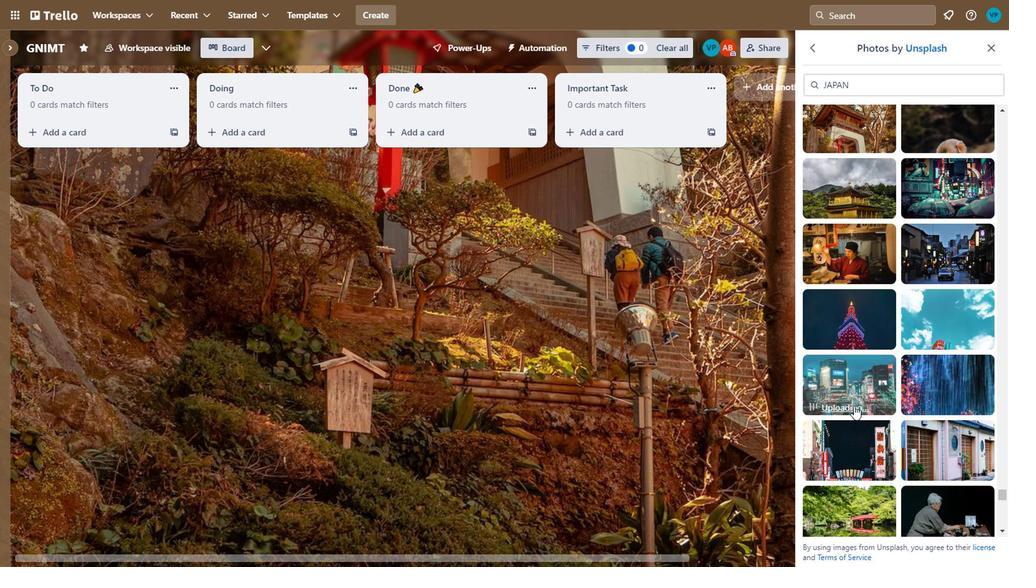 
Action: Mouse moved to (853, 413)
Screenshot: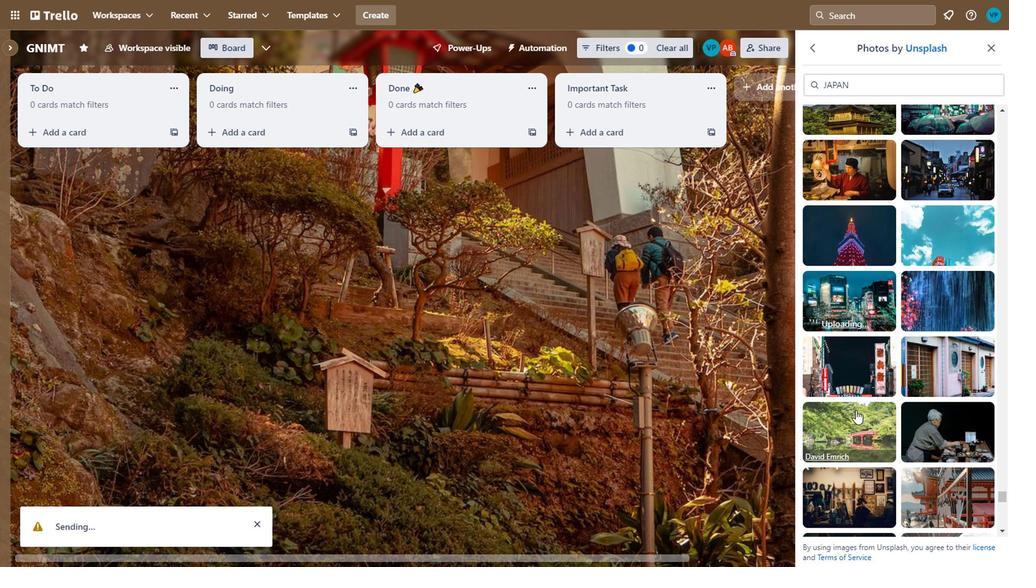 
Action: Mouse pressed left at (853, 413)
Screenshot: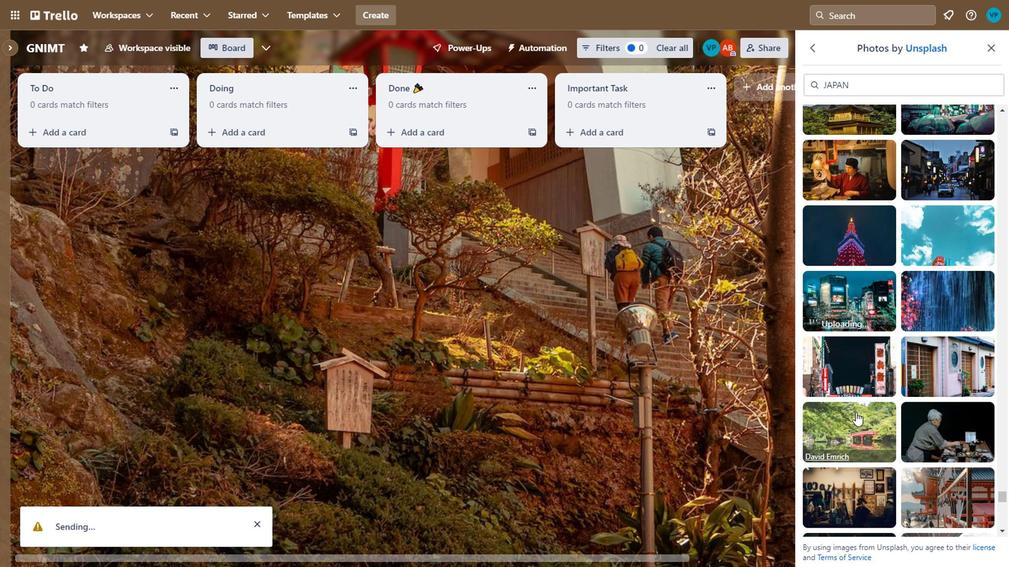 
Action: Mouse moved to (978, 353)
Screenshot: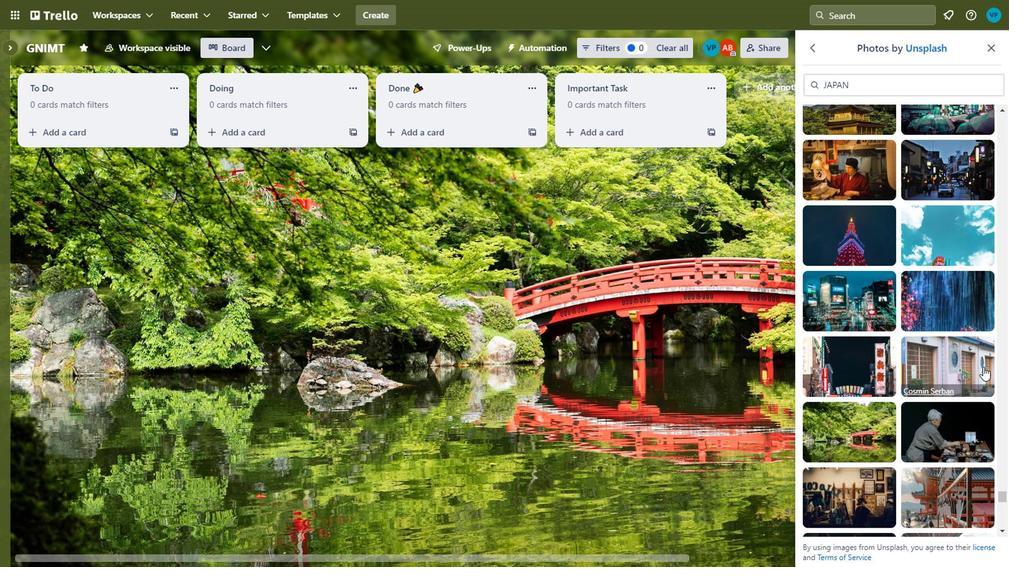 
Action: Mouse pressed left at (978, 353)
Screenshot: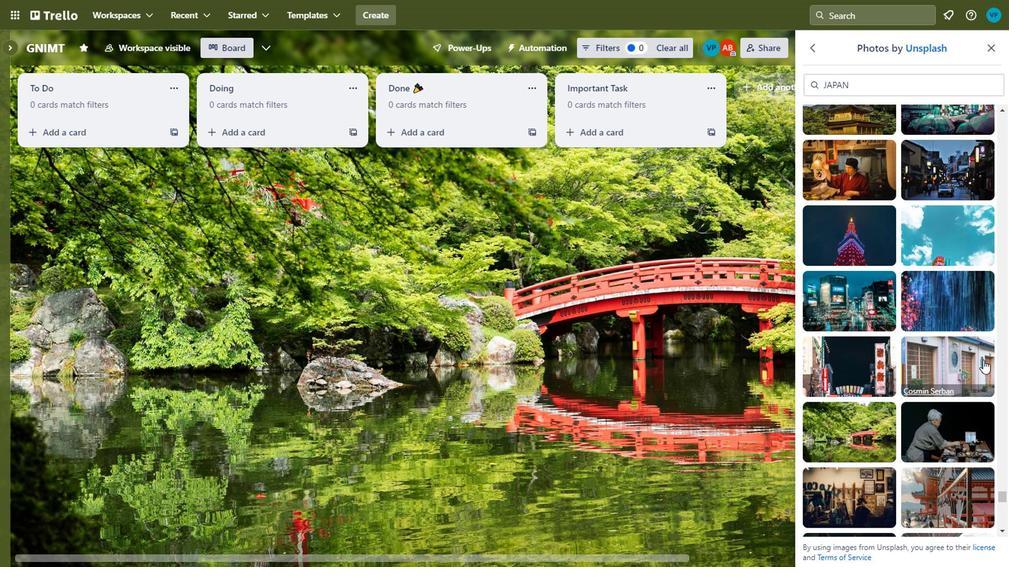 
Action: Mouse moved to (976, 332)
Screenshot: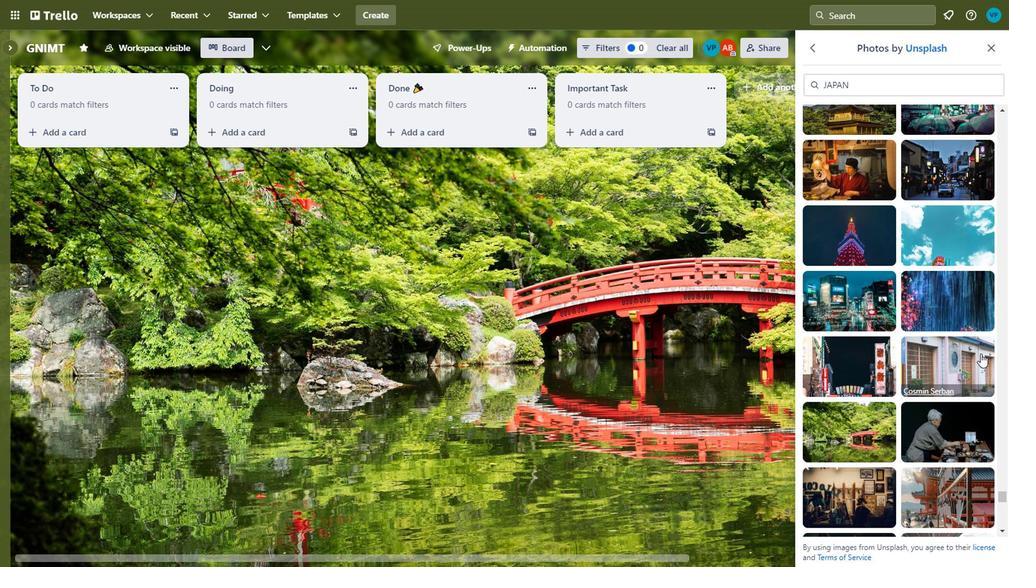 
Action: Mouse pressed left at (504, 282)
Screenshot: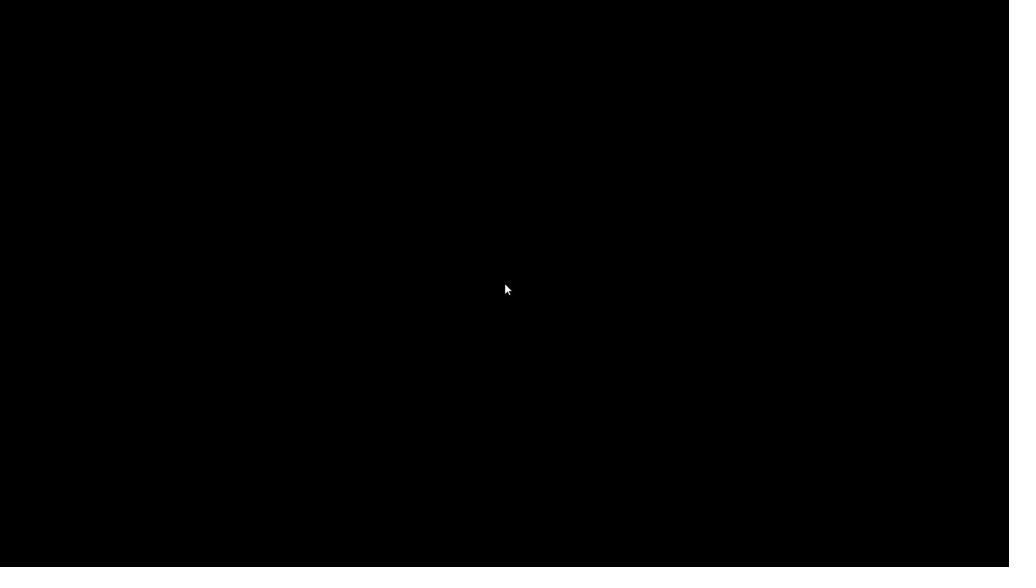 
Action: Mouse moved to (862, 491)
Screenshot: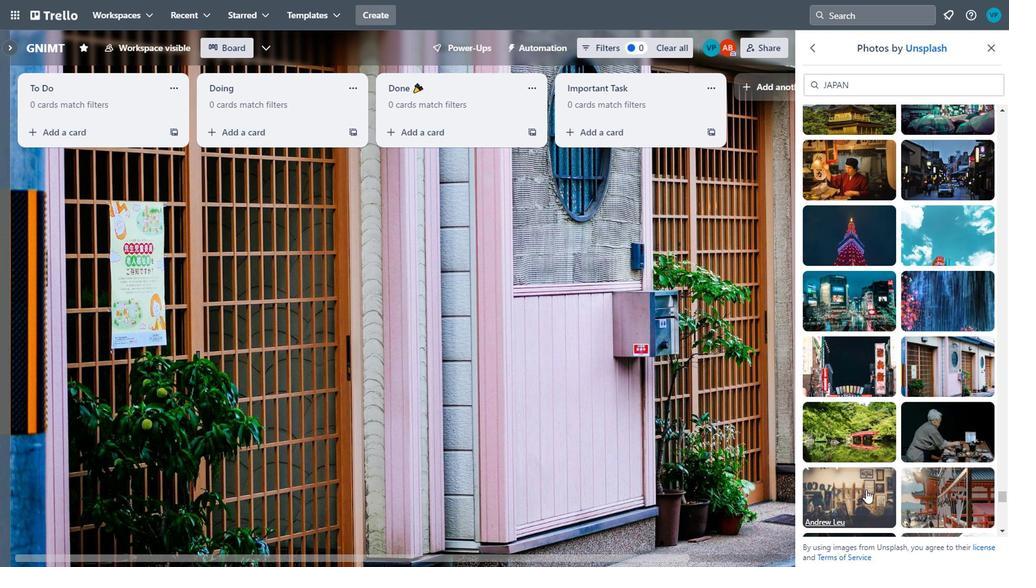 
Action: Mouse pressed left at (862, 491)
Screenshot: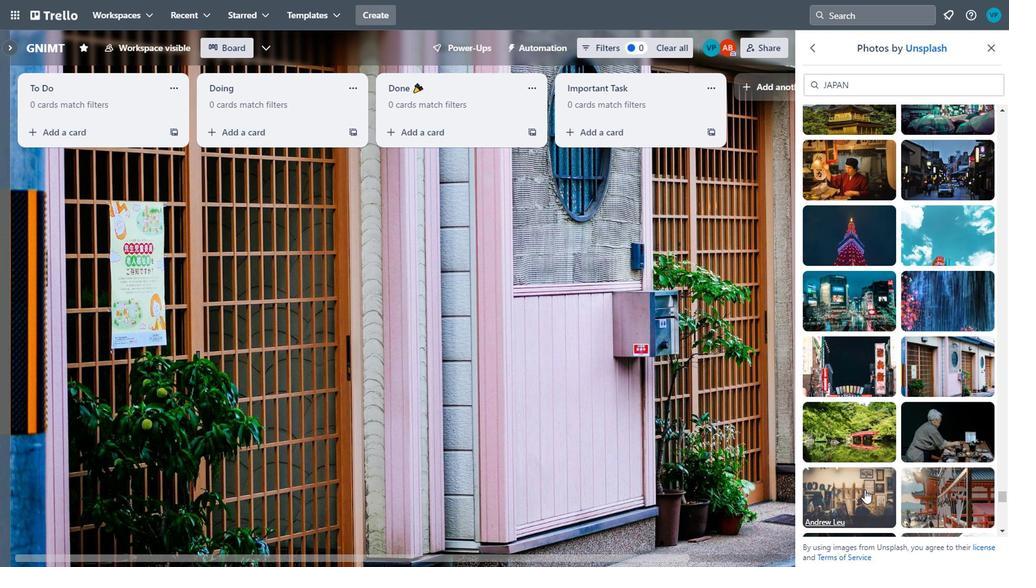 
Action: Mouse moved to (929, 476)
Screenshot: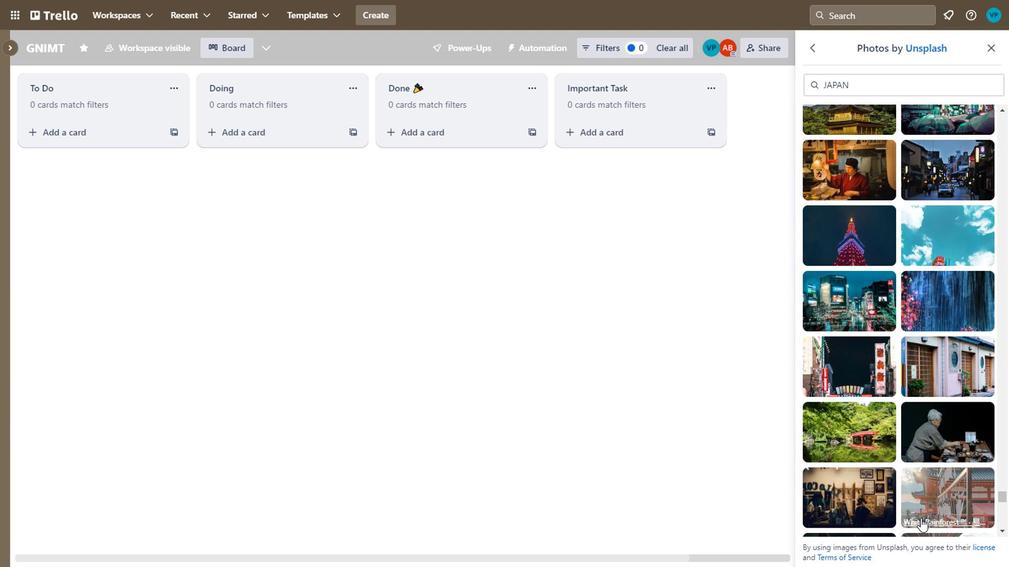 
Action: Mouse scrolled (929, 476) with delta (0, 0)
Screenshot: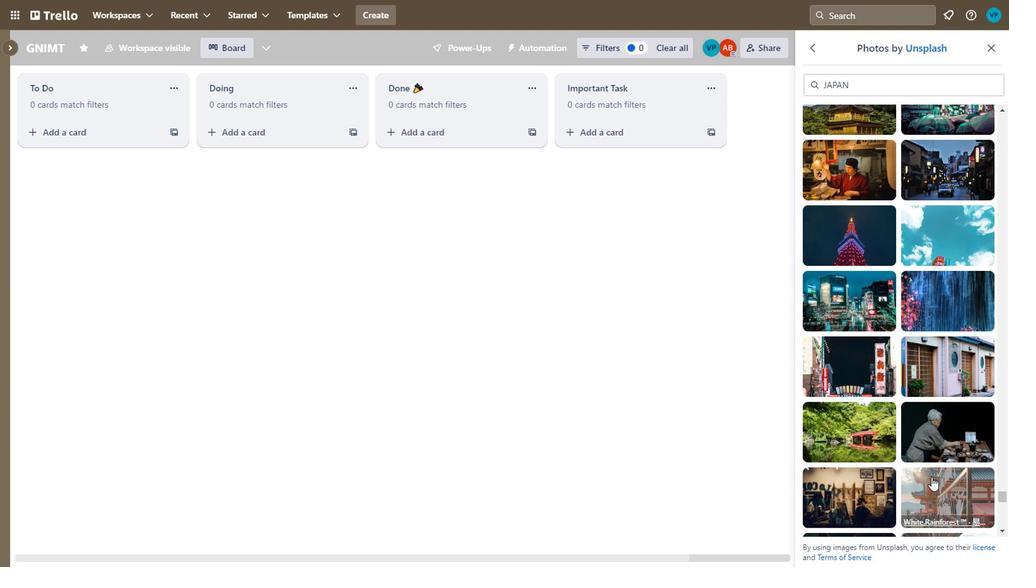 
Action: Mouse moved to (929, 481)
Screenshot: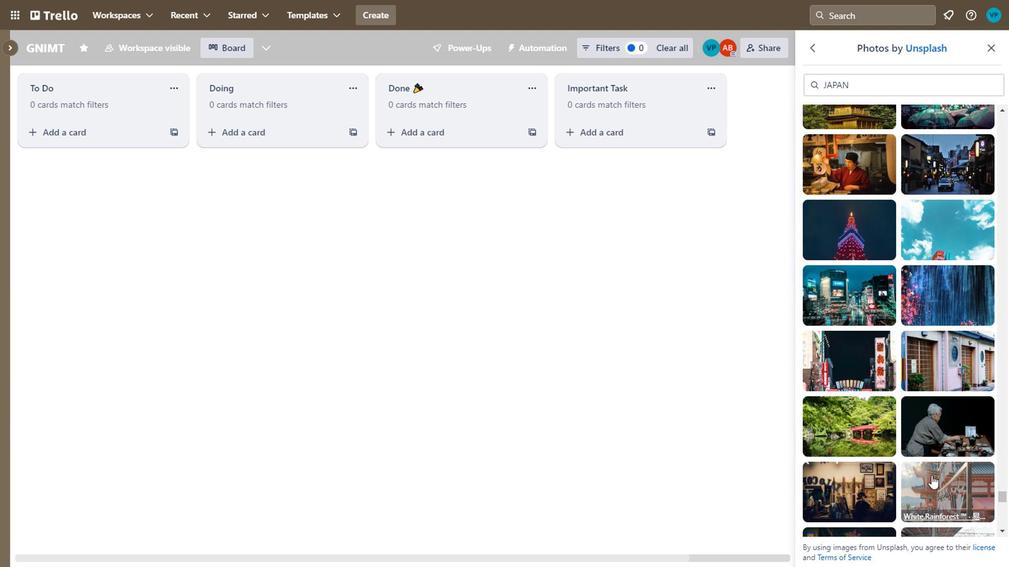 
Action: Mouse scrolled (929, 480) with delta (0, -1)
Screenshot: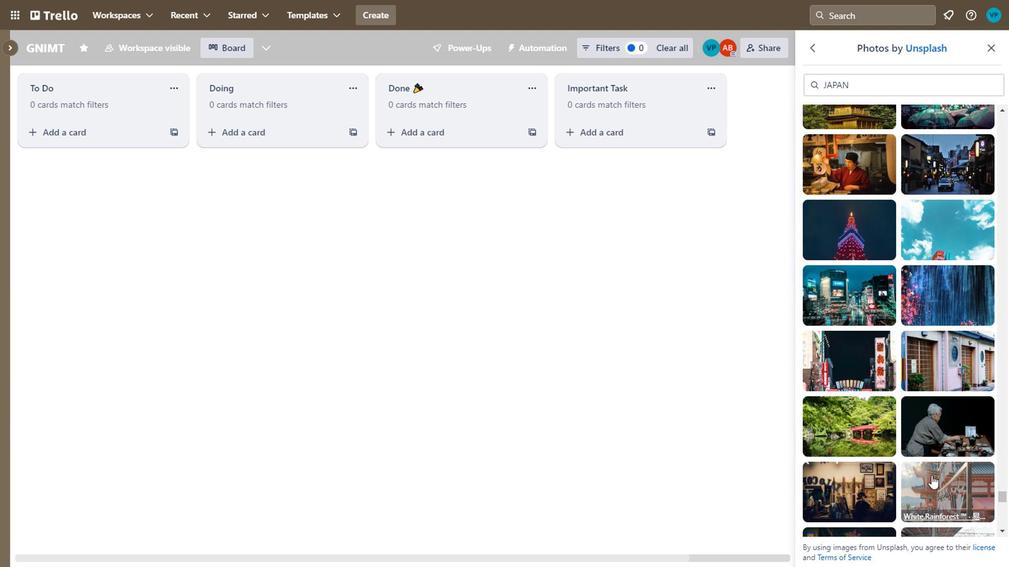 
Action: Mouse moved to (846, 389)
Screenshot: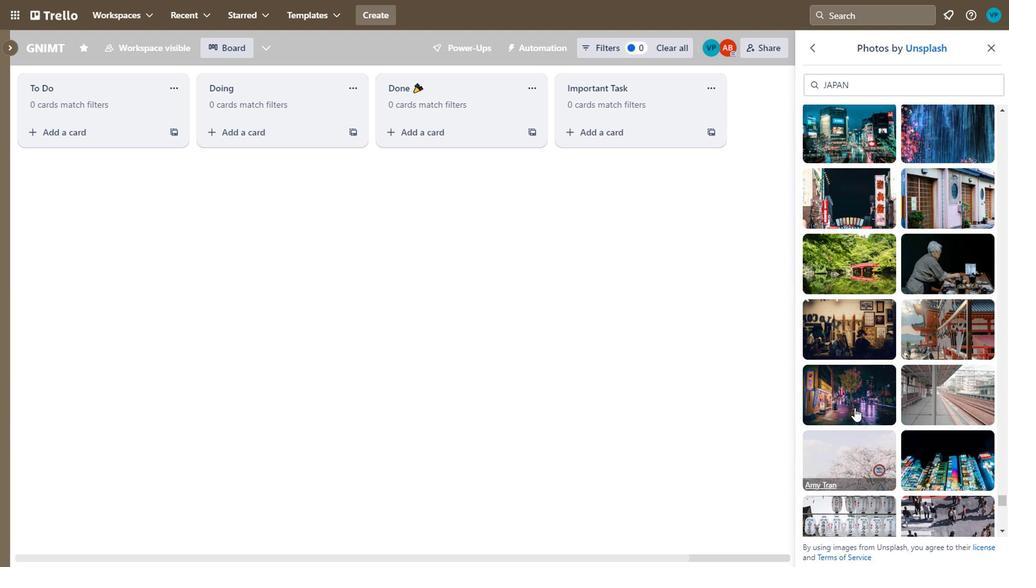 
Action: Mouse pressed left at (846, 389)
Screenshot: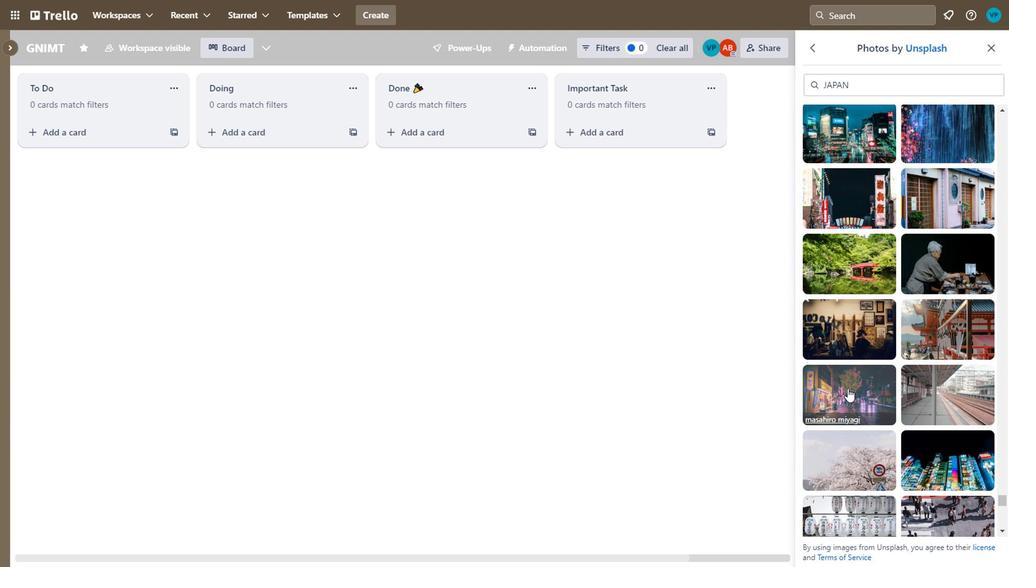 
Action: Mouse moved to (941, 389)
Screenshot: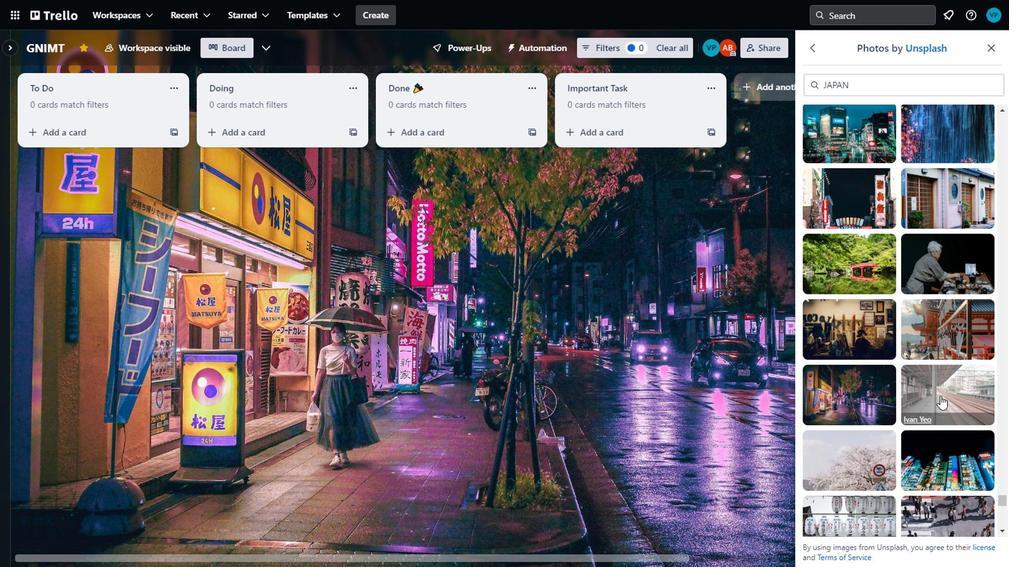 
Action: Mouse pressed left at (941, 389)
Screenshot: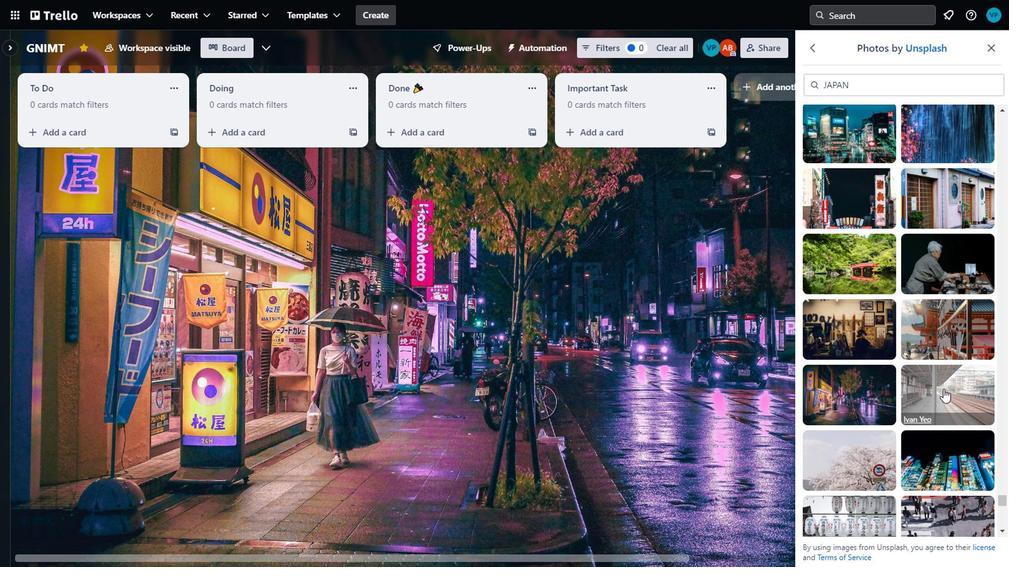 
Action: Mouse moved to (869, 457)
Screenshot: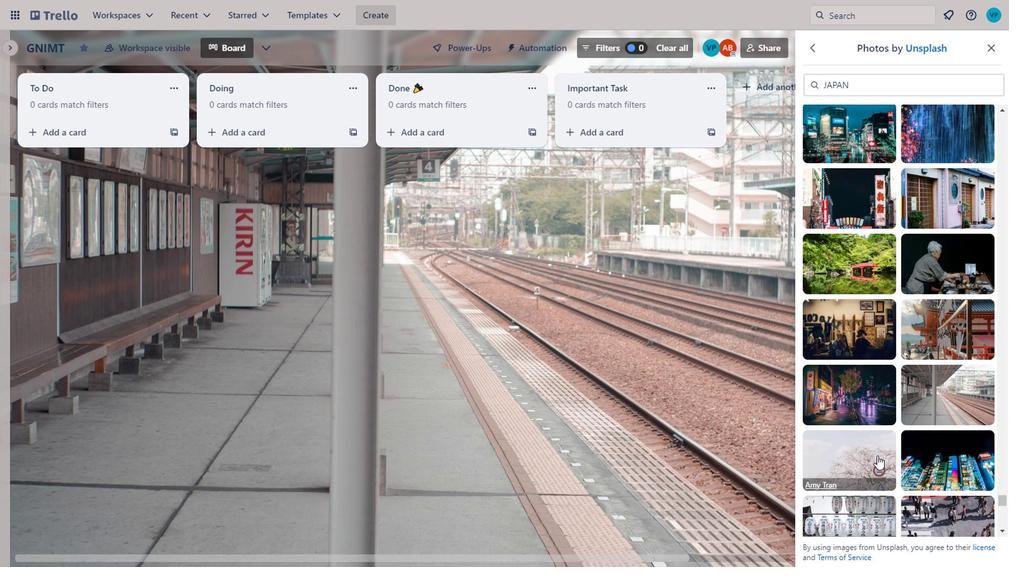 
Action: Mouse pressed left at (869, 457)
Screenshot: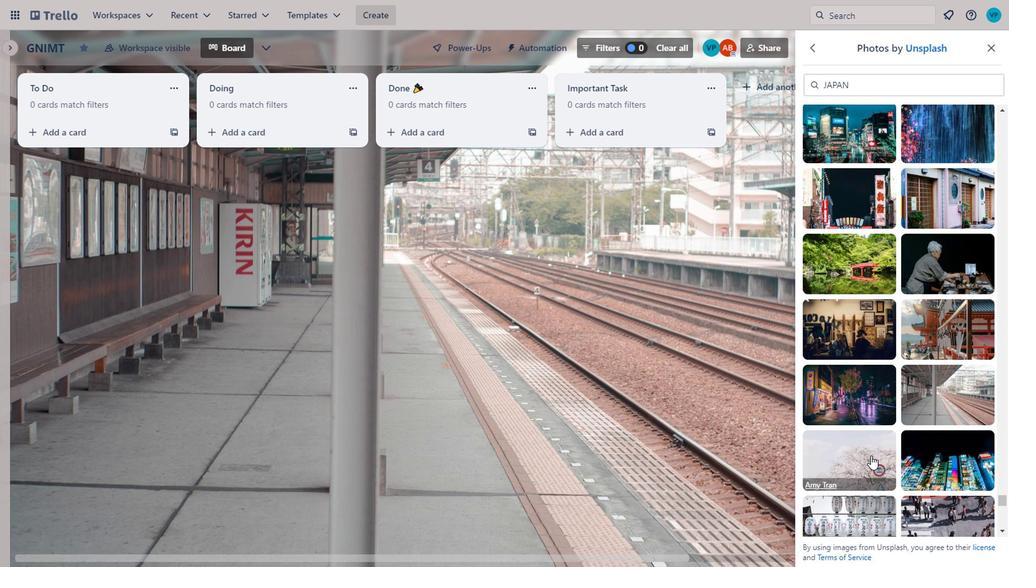 
Action: Mouse moved to (936, 453)
Screenshot: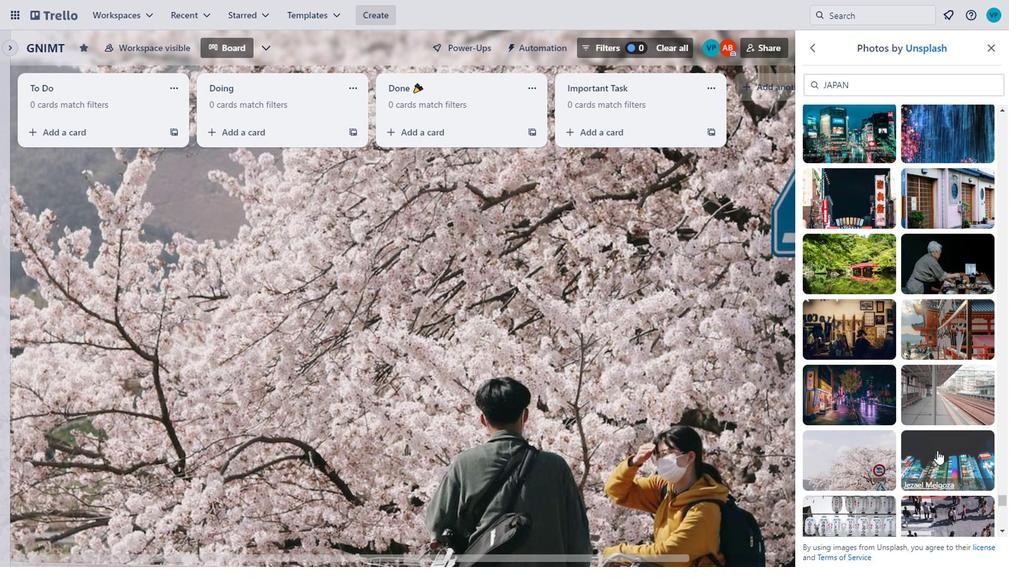 
Action: Mouse pressed left at (936, 453)
Screenshot: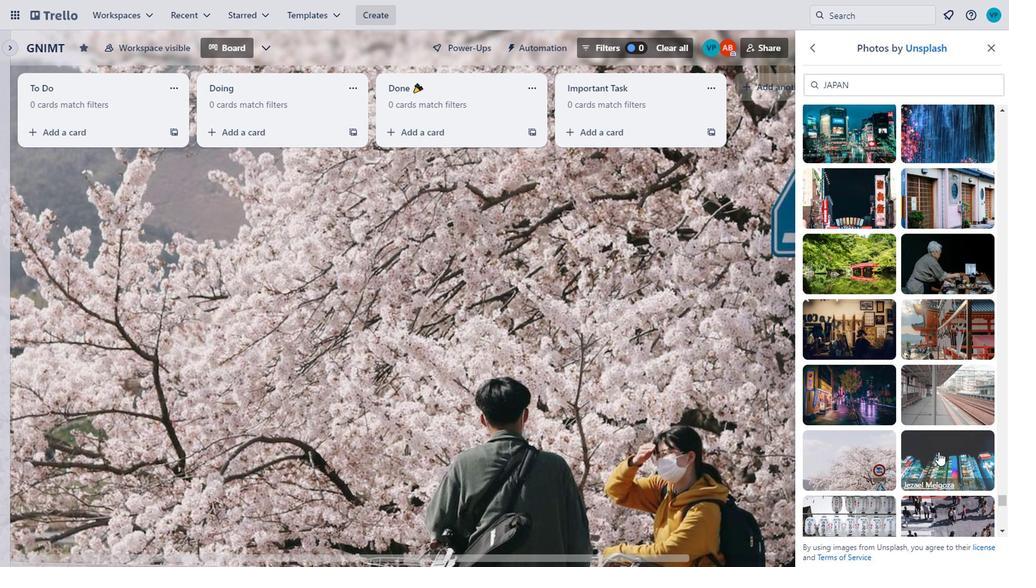 
Action: Mouse moved to (936, 454)
Screenshot: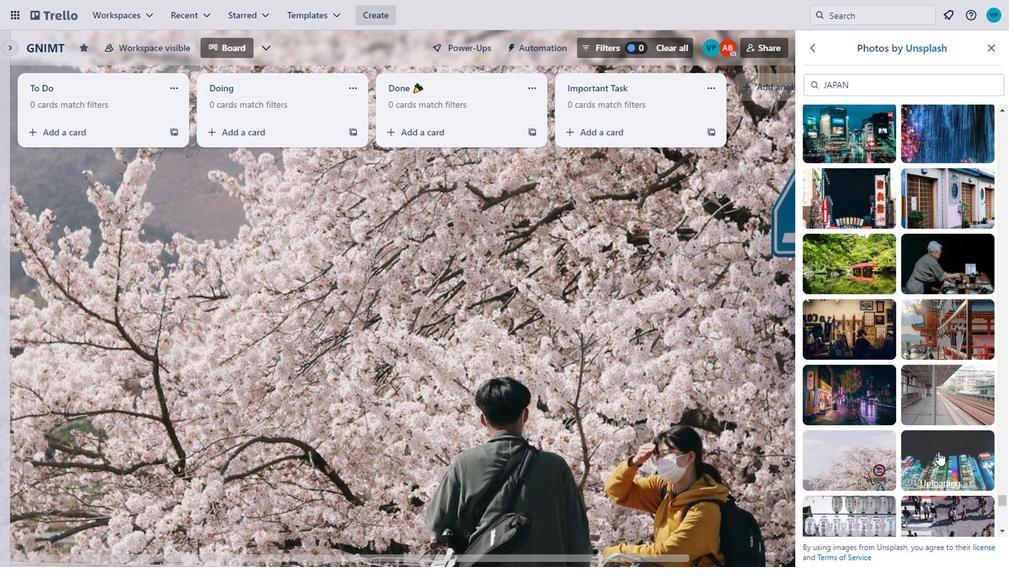
Action: Mouse scrolled (936, 453) with delta (0, -1)
Screenshot: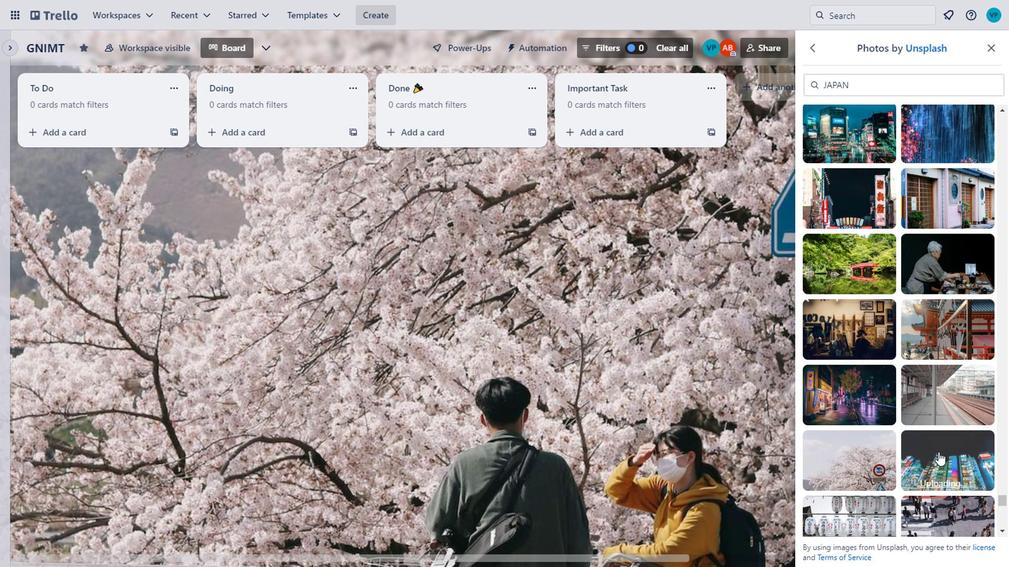 
Action: Mouse moved to (935, 454)
Screenshot: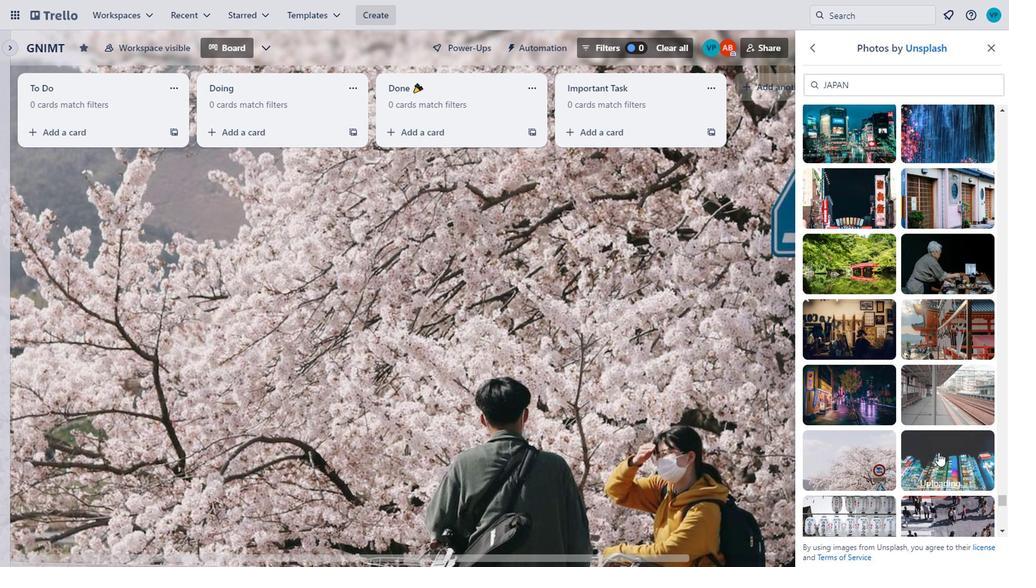 
Action: Mouse scrolled (935, 454) with delta (0, 0)
Screenshot: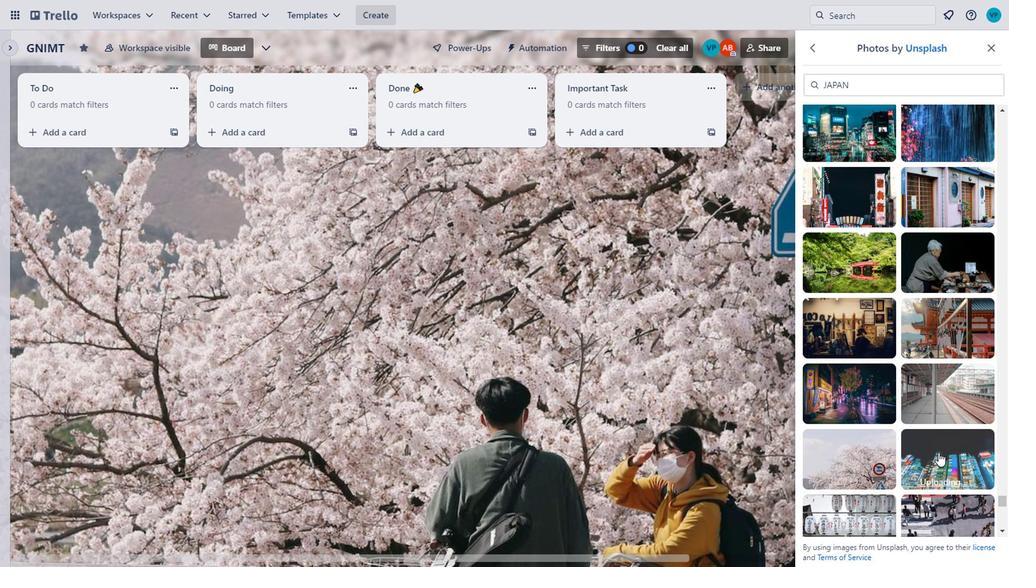 
Action: Mouse moved to (867, 491)
Screenshot: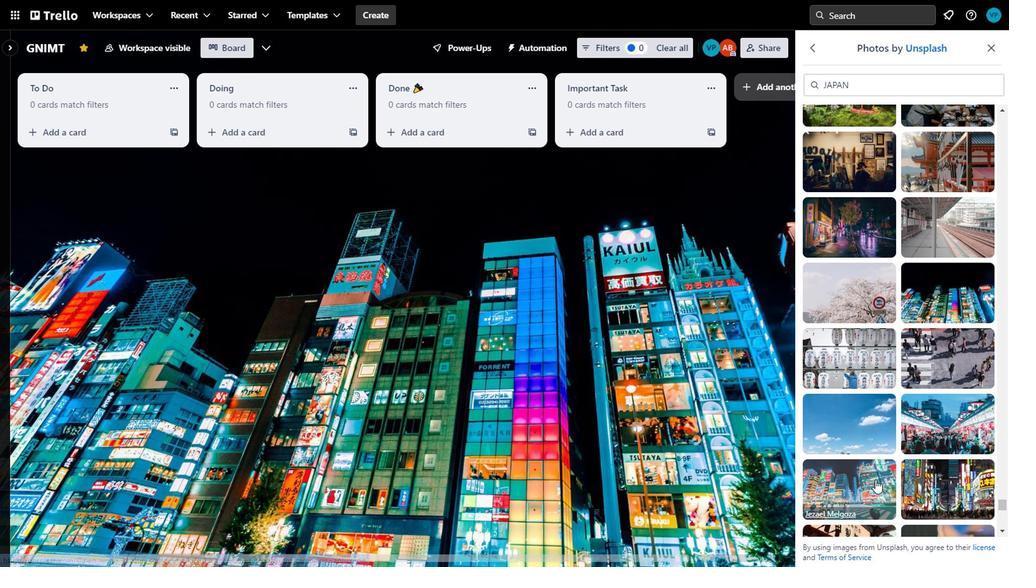 
Action: Mouse scrolled (867, 490) with delta (0, 0)
Screenshot: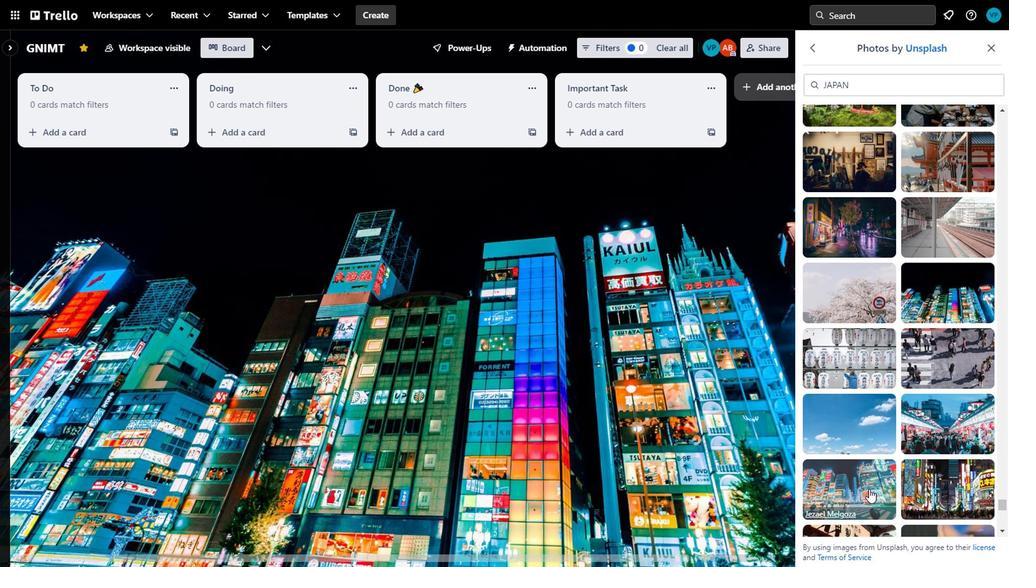 
Action: Mouse moved to (833, 441)
Screenshot: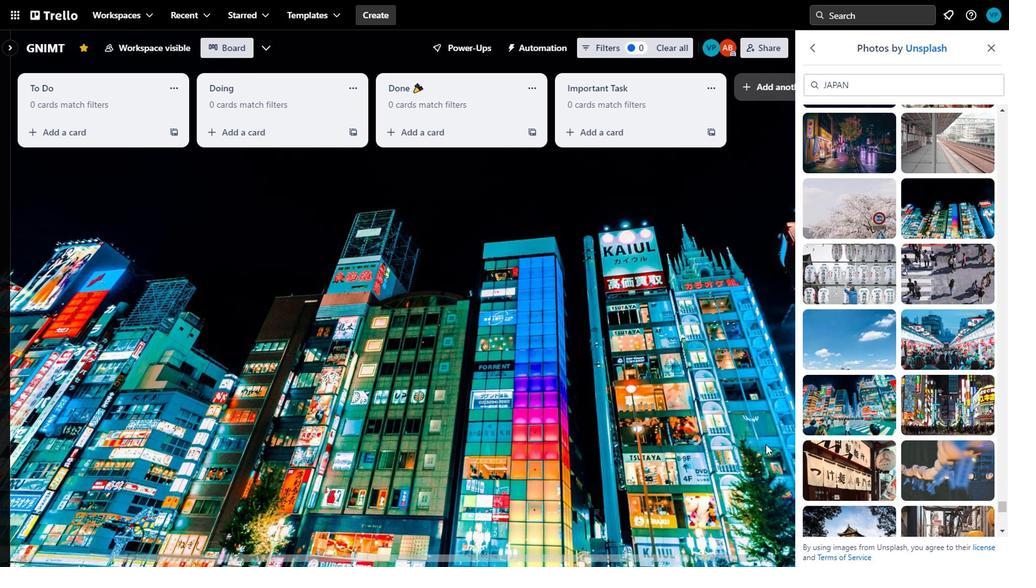 
Action: Mouse scrolled (833, 440) with delta (0, 0)
Screenshot: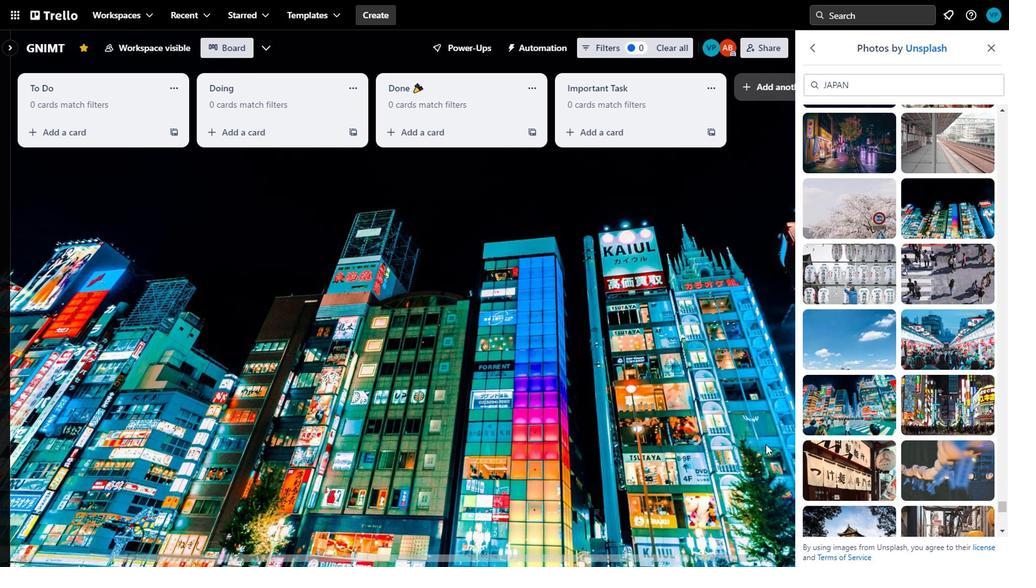 
Action: Mouse moved to (838, 441)
Screenshot: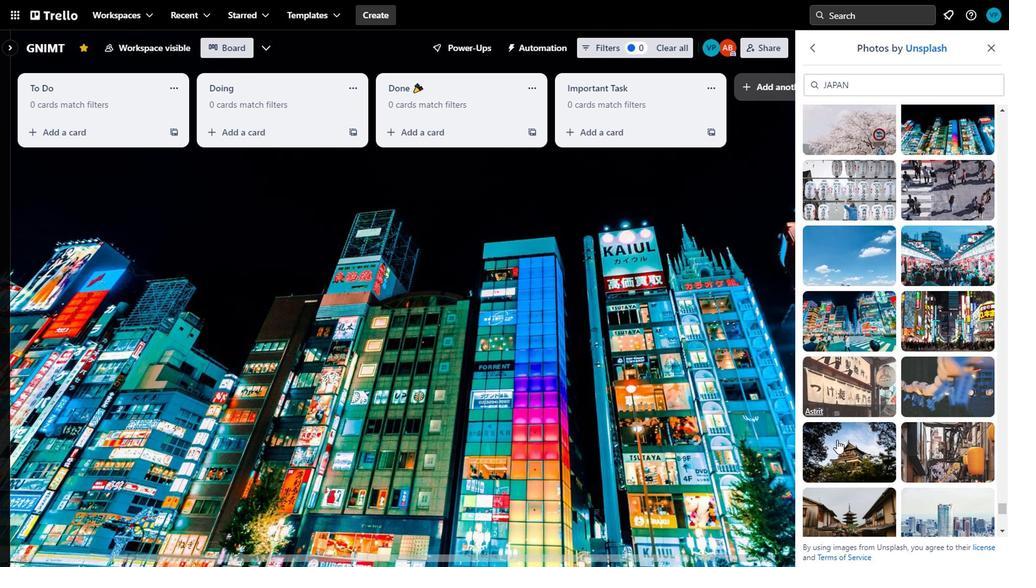
Action: Mouse pressed left at (838, 441)
Screenshot: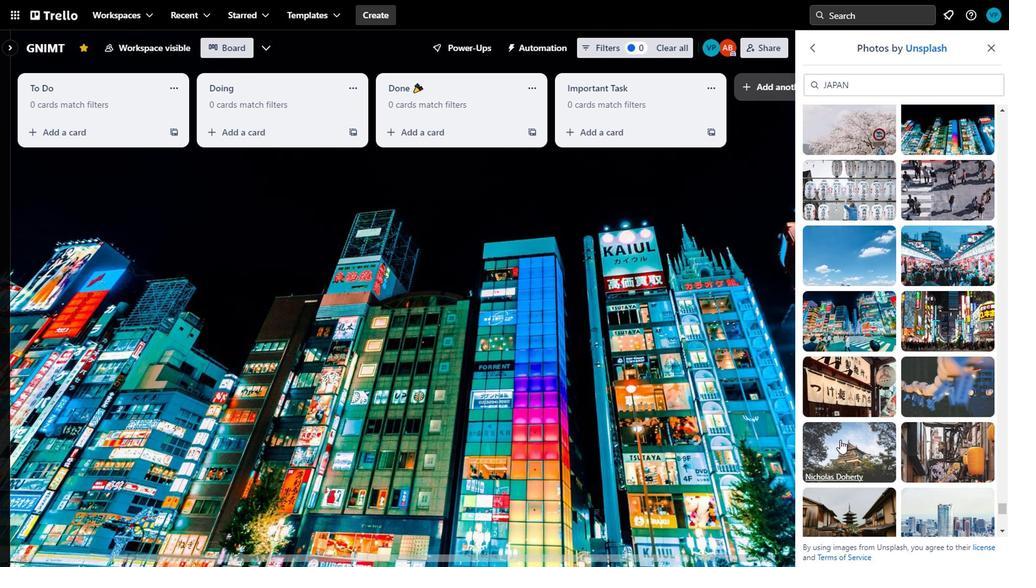 
Action: Mouse moved to (934, 437)
Screenshot: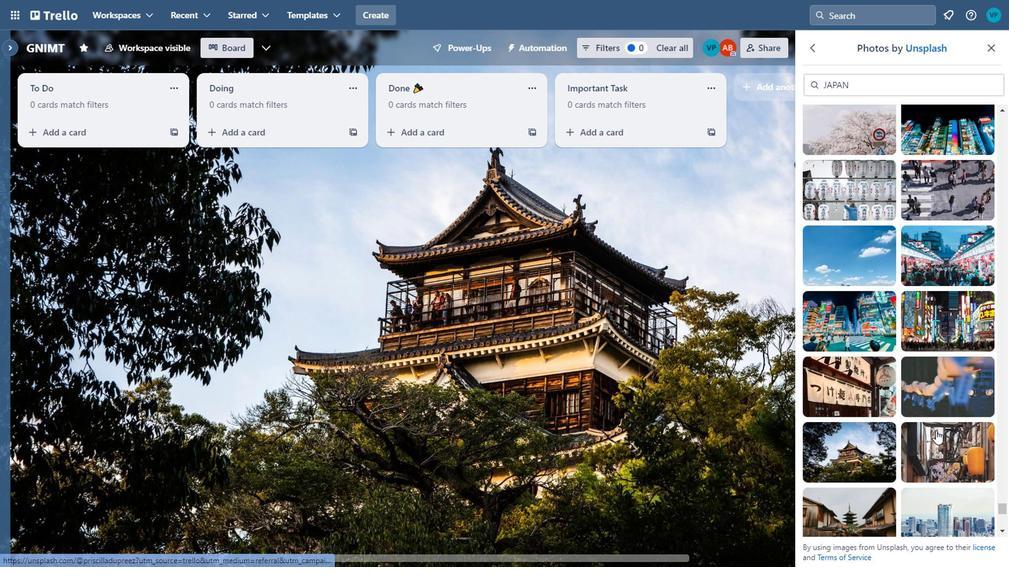 
Action: Mouse scrolled (934, 436) with delta (0, 0)
Screenshot: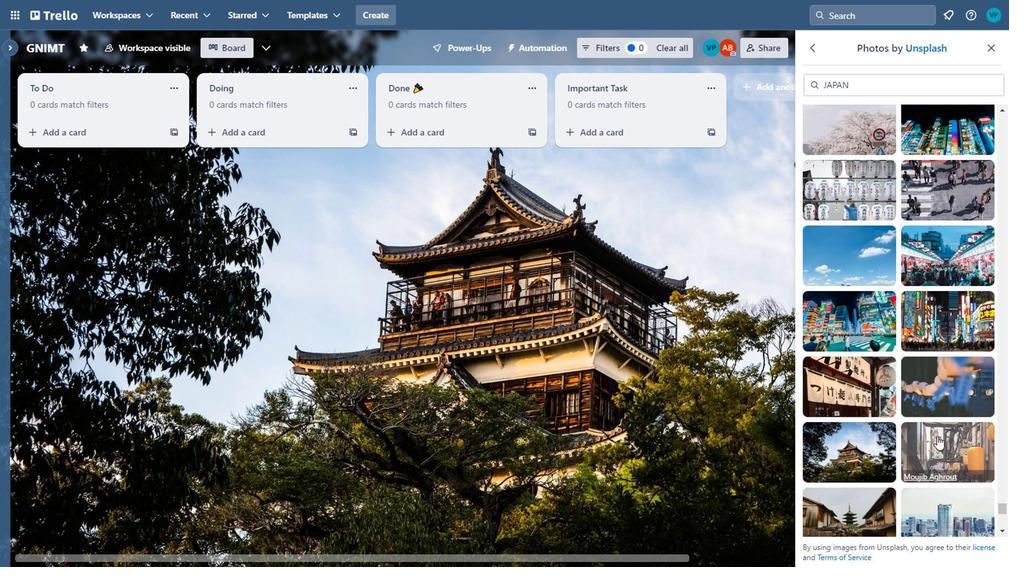 
Action: Mouse moved to (832, 425)
Screenshot: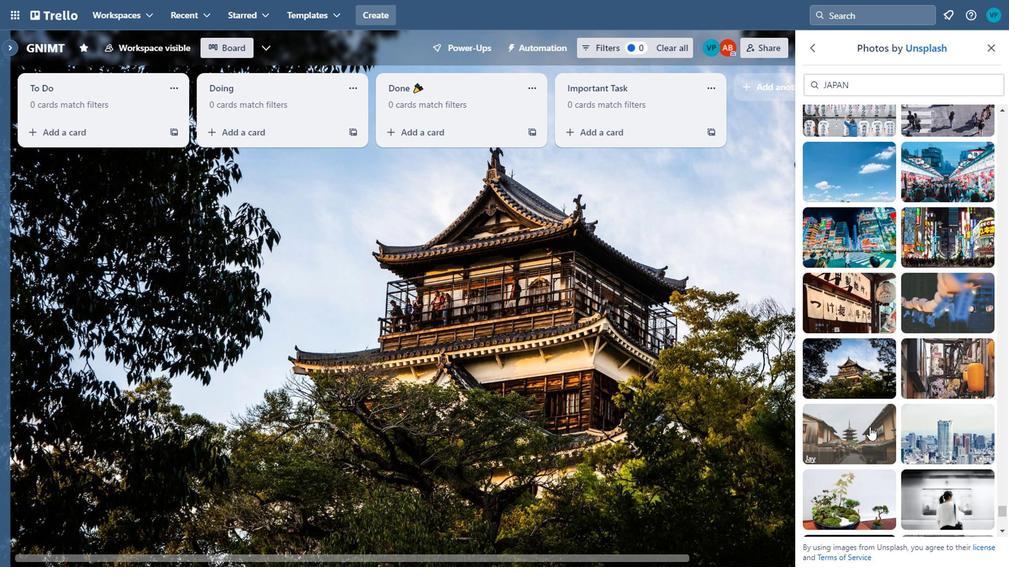 
Action: Mouse pressed left at (832, 425)
Screenshot: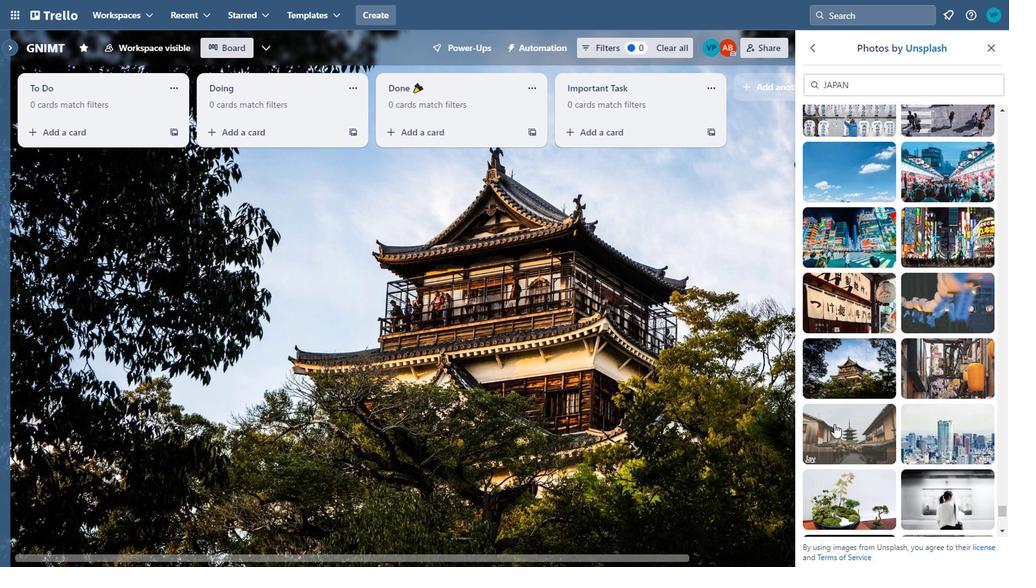 
Action: Mouse moved to (855, 502)
Screenshot: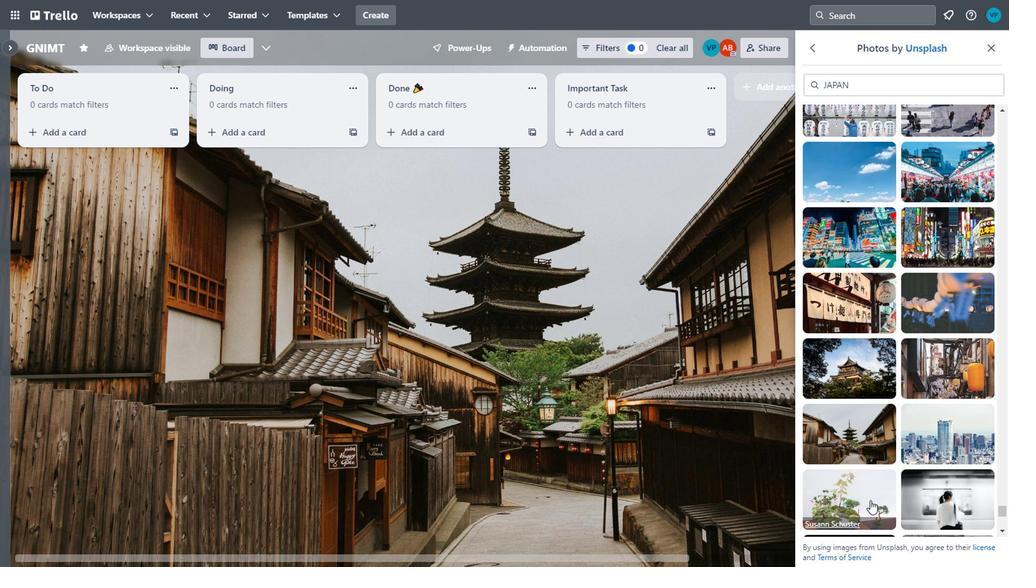 
Action: Mouse pressed left at (855, 502)
Screenshot: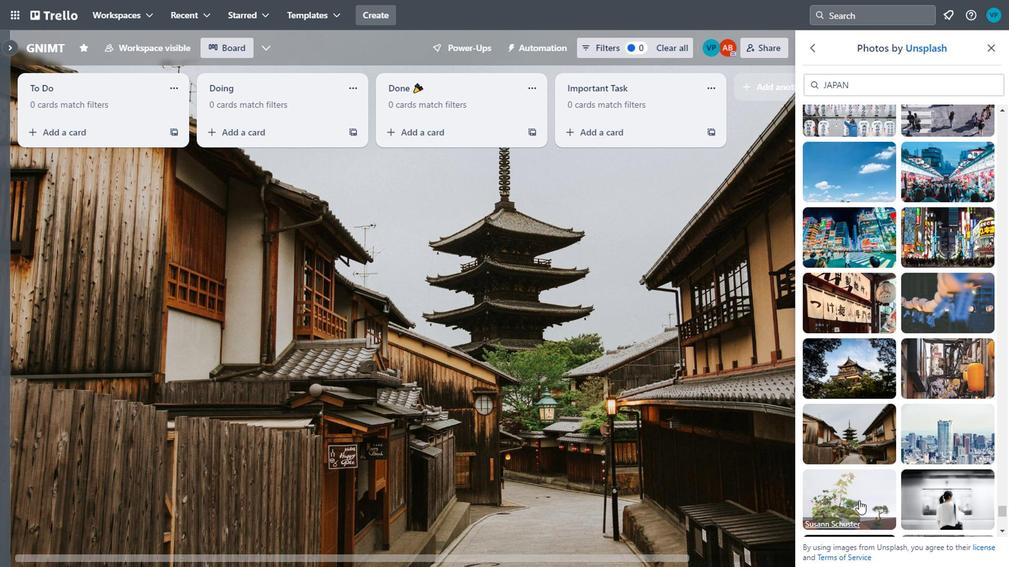 
Action: Mouse moved to (858, 403)
Screenshot: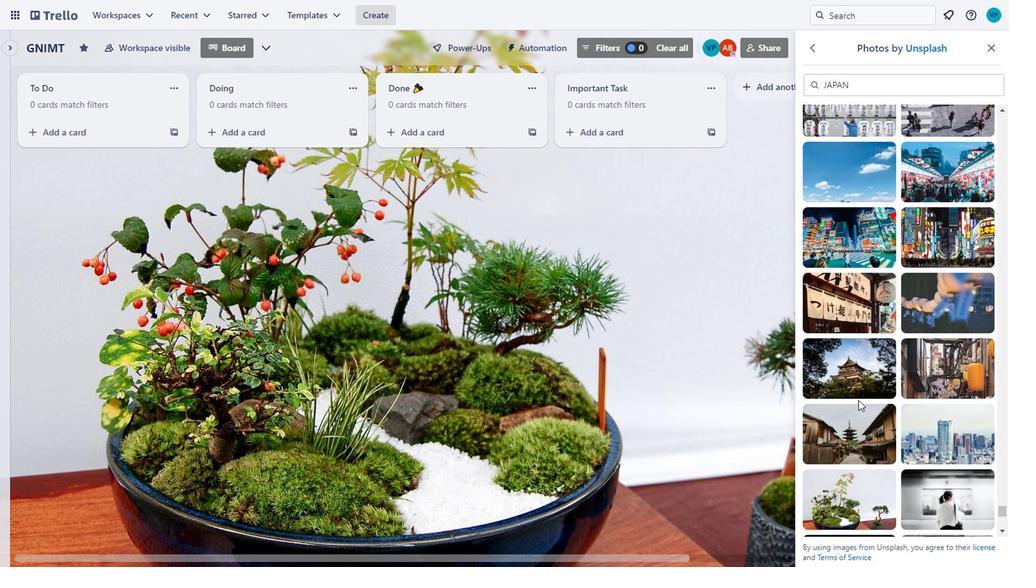 
Action: Mouse scrolled (858, 403) with delta (0, 0)
Screenshot: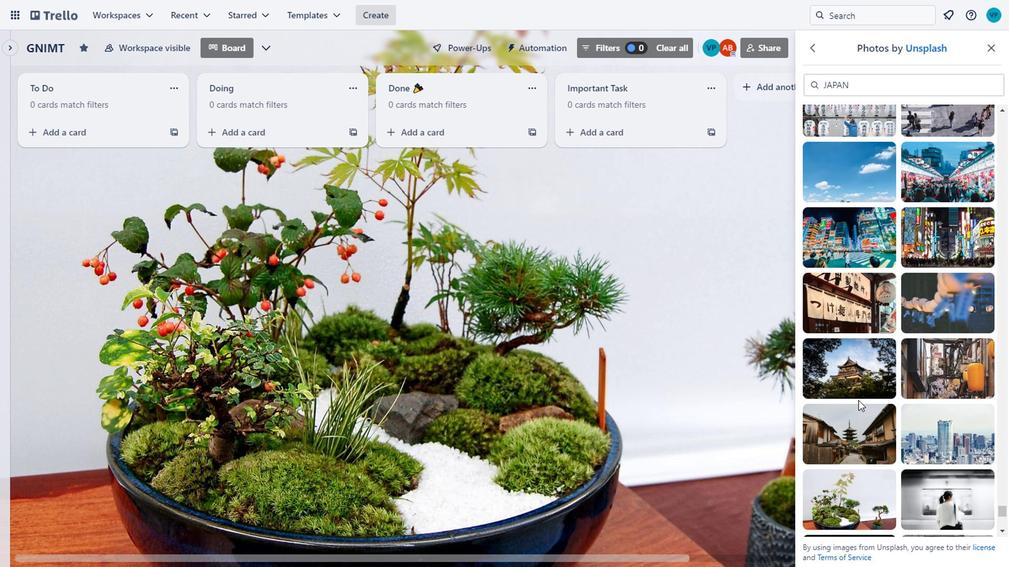 
Action: Mouse scrolled (858, 403) with delta (0, 0)
Screenshot: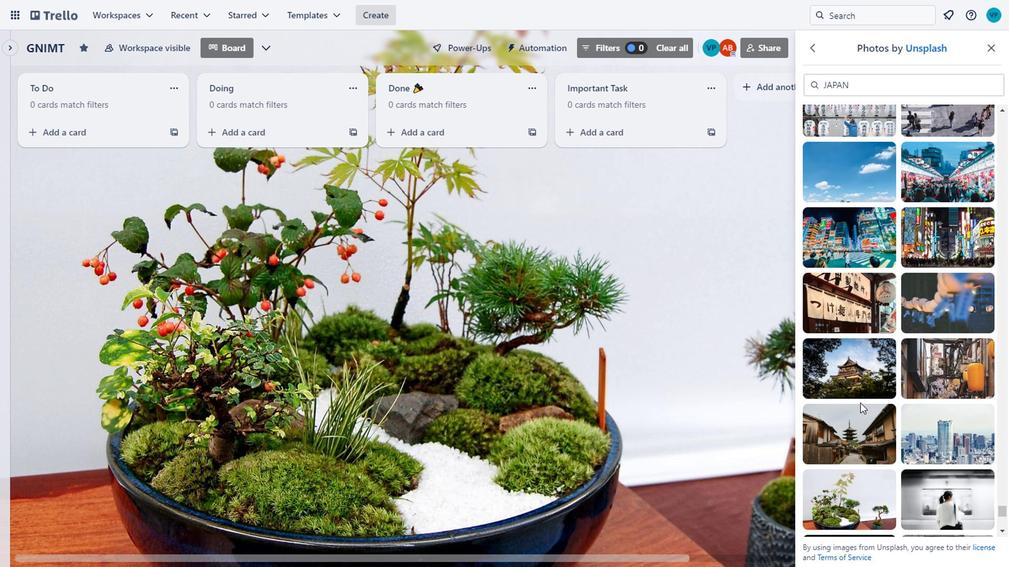 
Action: Mouse moved to (859, 446)
Screenshot: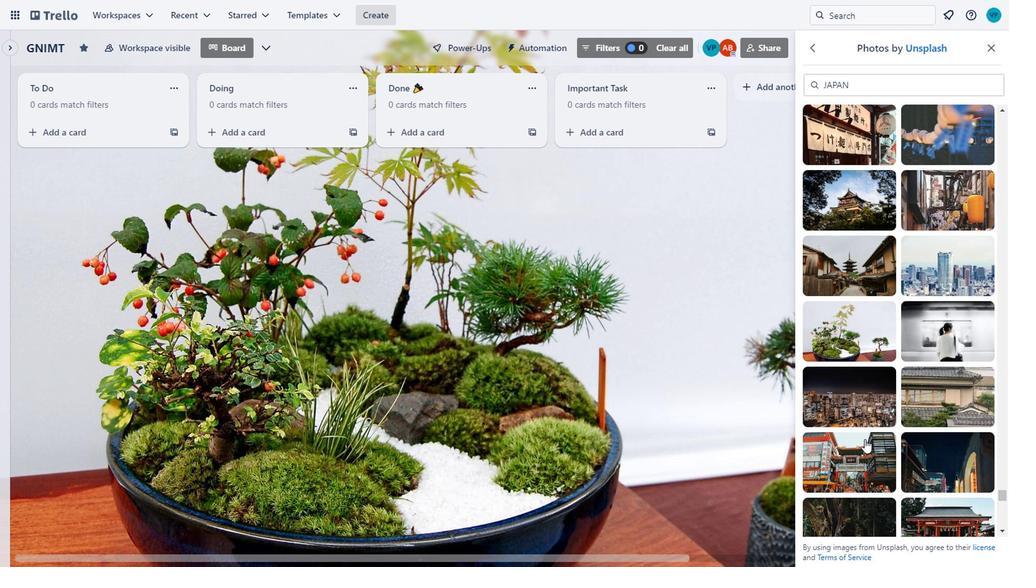
Action: Mouse pressed left at (859, 446)
Screenshot: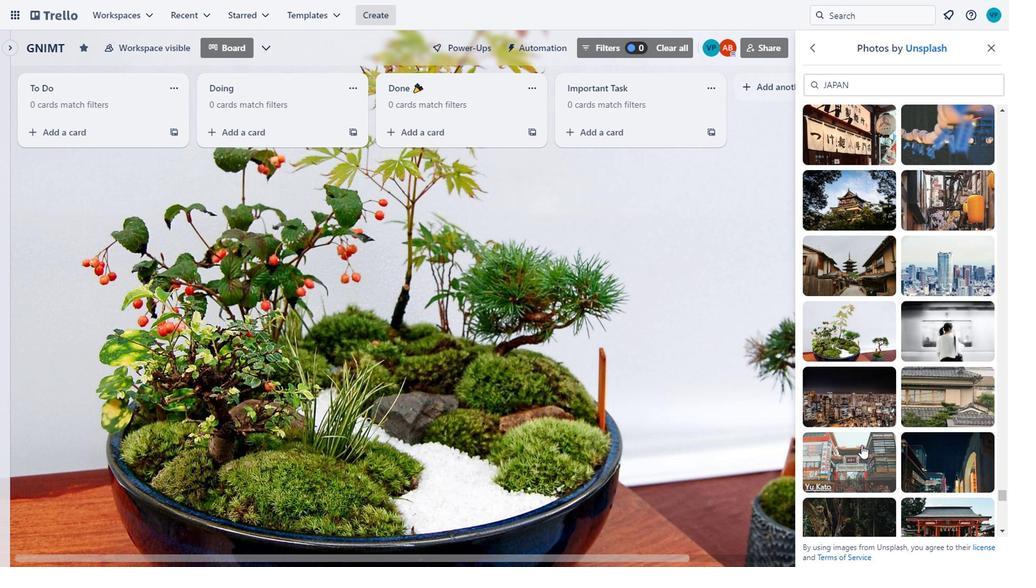 
Action: Mouse moved to (962, 442)
Screenshot: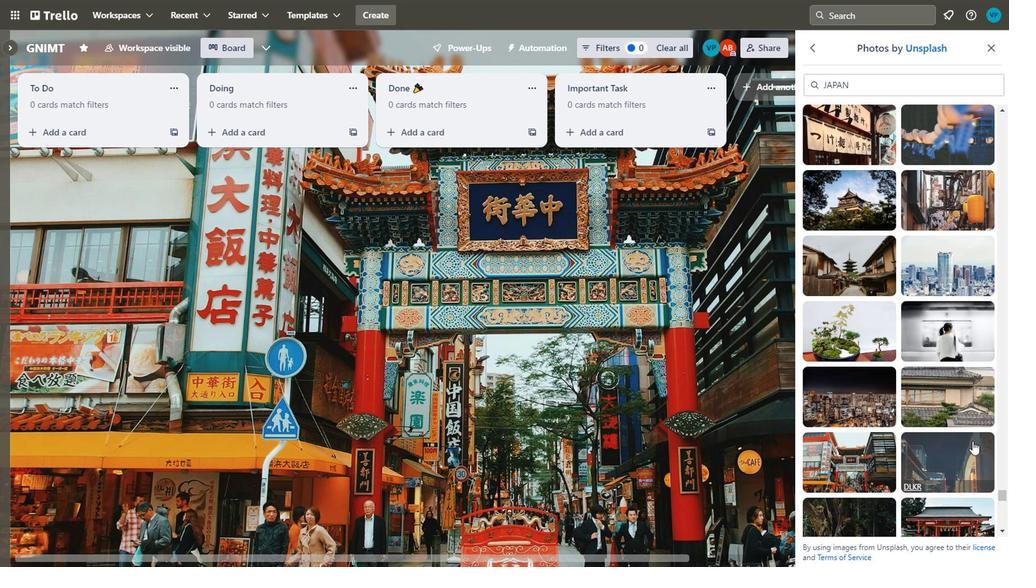 
Action: Mouse scrolled (962, 441) with delta (0, -1)
Screenshot: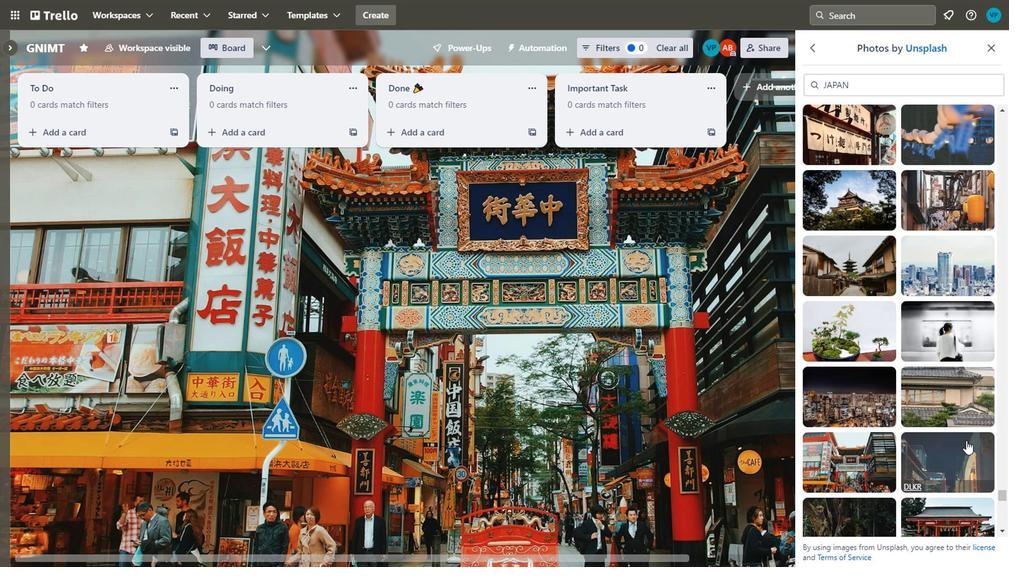 
Action: Mouse moved to (961, 442)
Screenshot: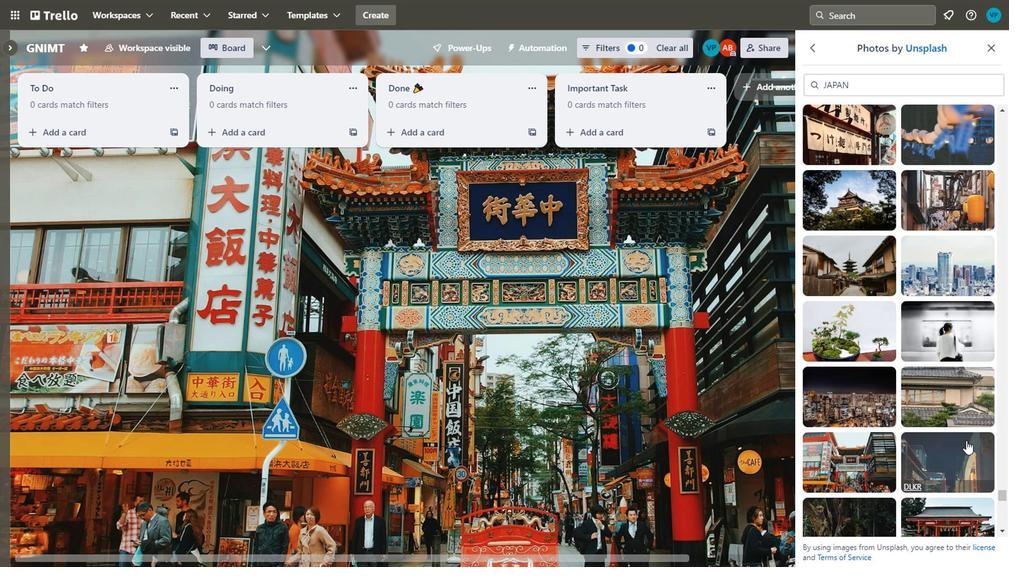 
Action: Mouse scrolled (961, 441) with delta (0, -1)
Screenshot: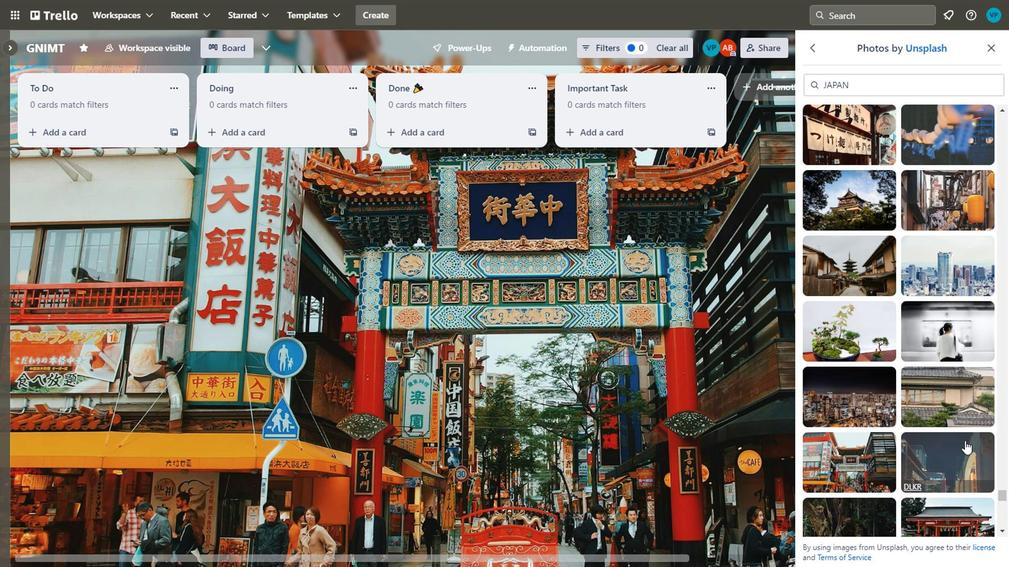
Action: Mouse moved to (857, 430)
Screenshot: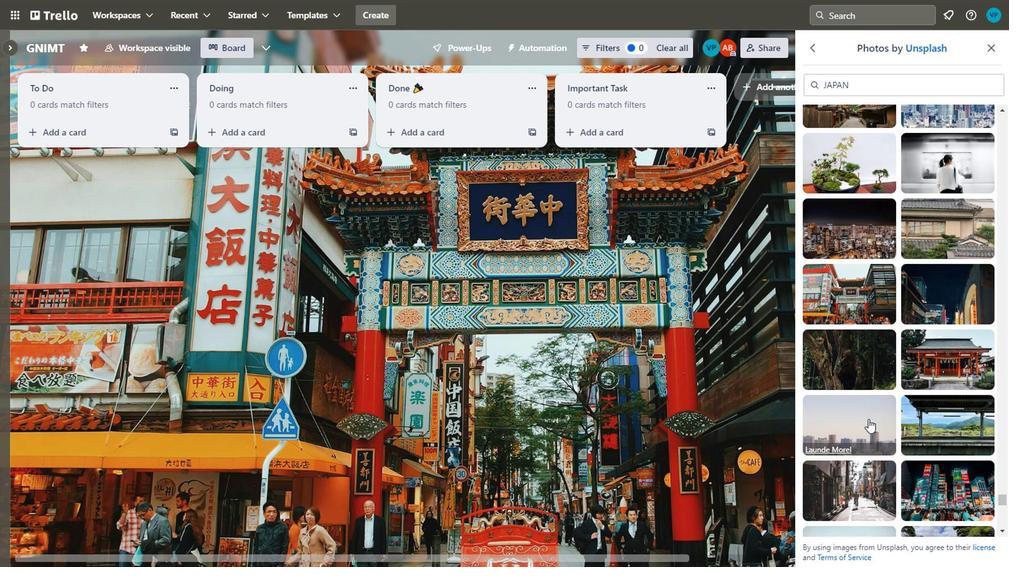
Action: Mouse pressed left at (857, 430)
Screenshot: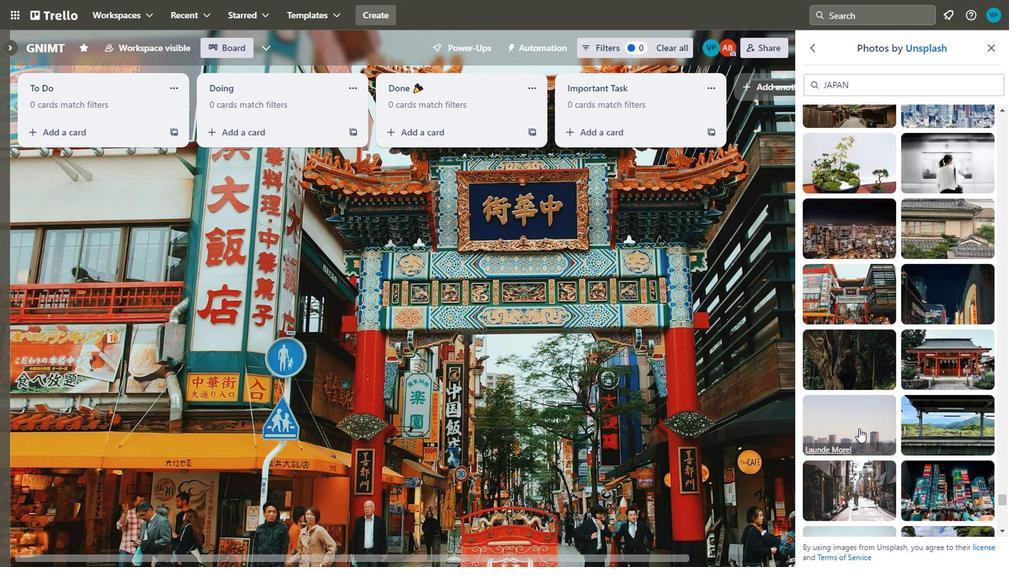 
Action: Mouse moved to (927, 415)
Screenshot: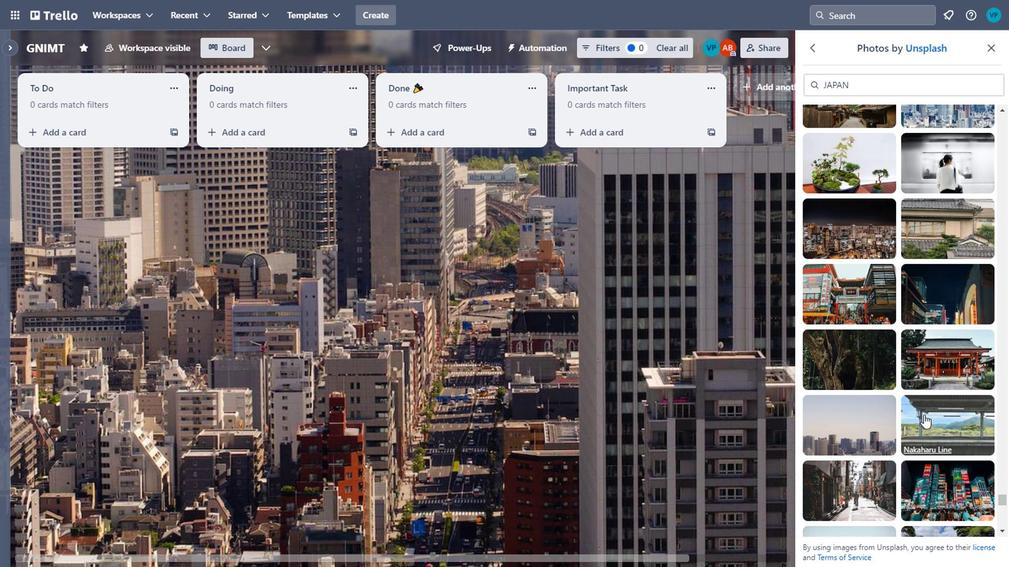 
Action: Mouse pressed left at (927, 415)
Screenshot: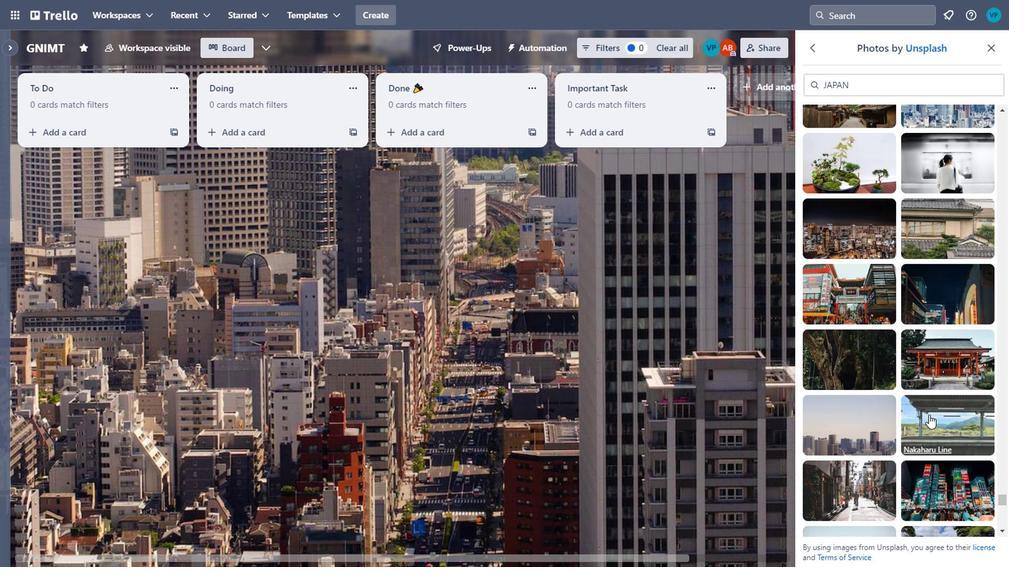 
Action: Mouse moved to (927, 416)
Screenshot: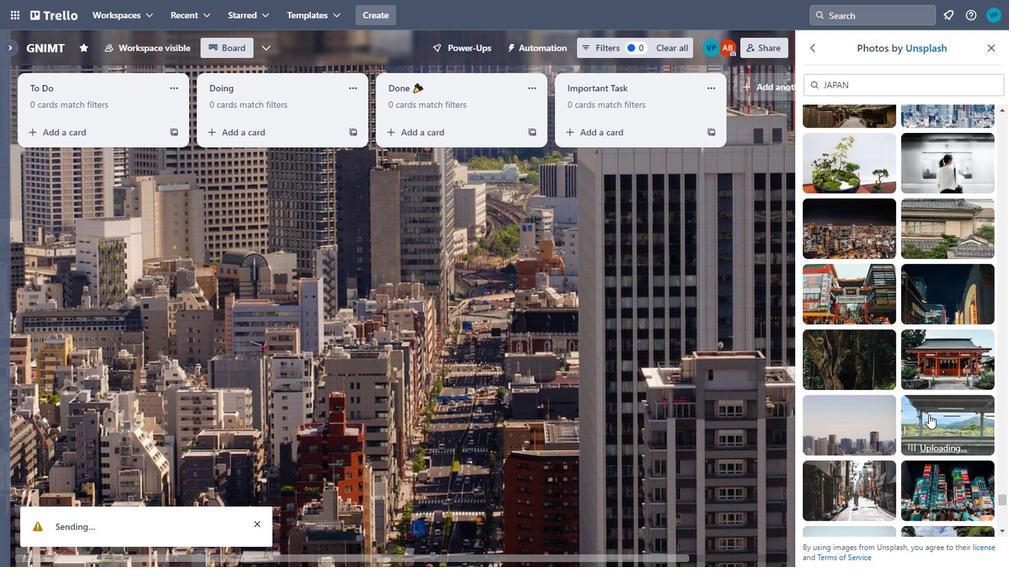 
Action: Mouse scrolled (927, 415) with delta (0, 0)
Screenshot: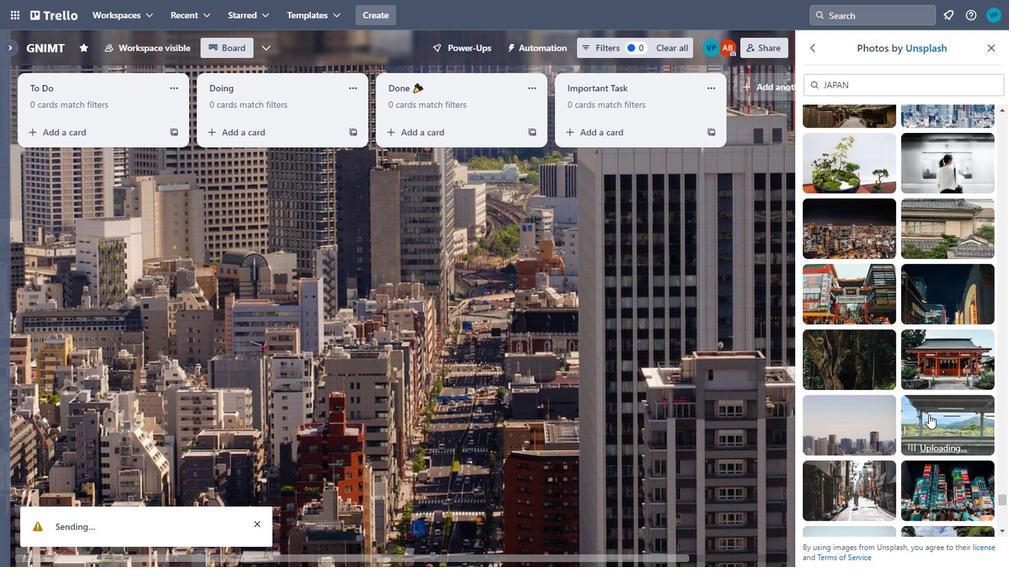 
Action: Mouse moved to (847, 392)
Screenshot: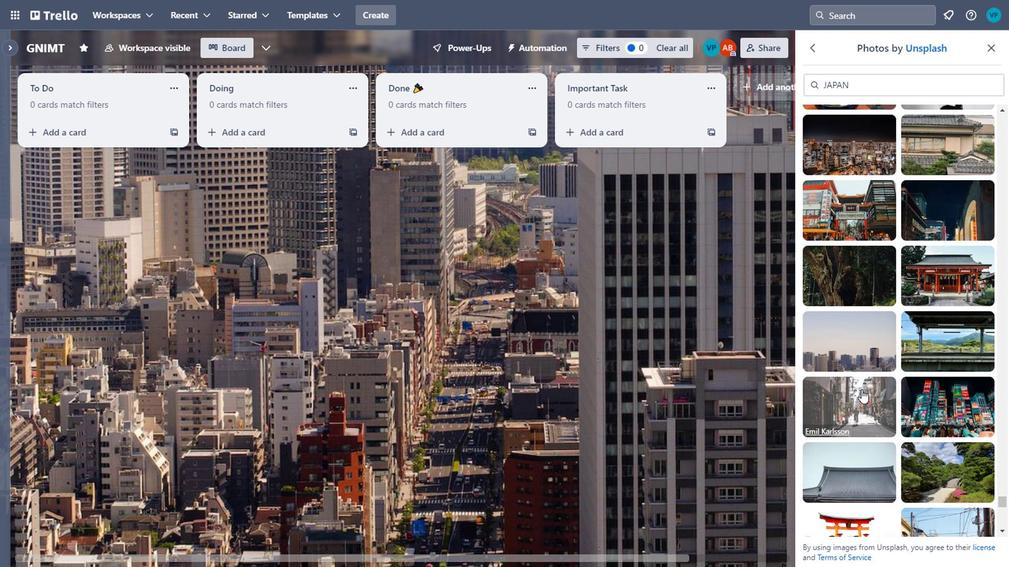 
Action: Mouse pressed left at (847, 392)
Screenshot: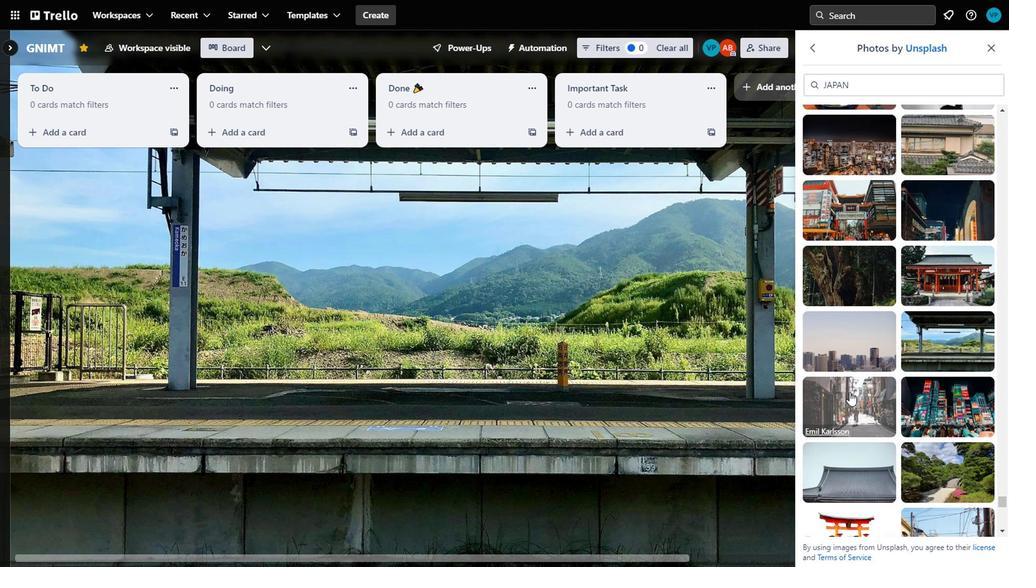 
Action: Mouse moved to (933, 402)
Screenshot: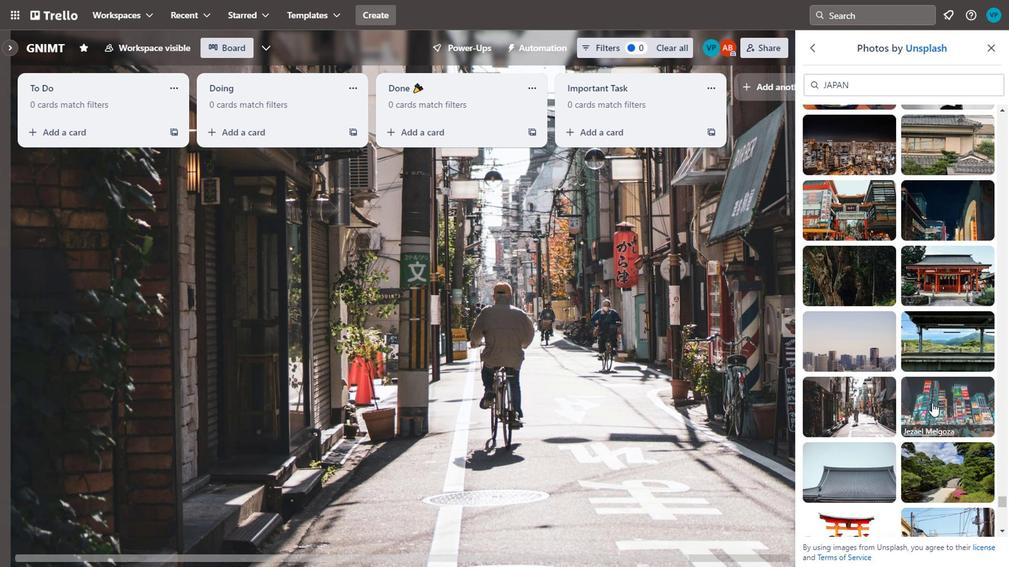 
Action: Mouse pressed left at (933, 402)
Screenshot: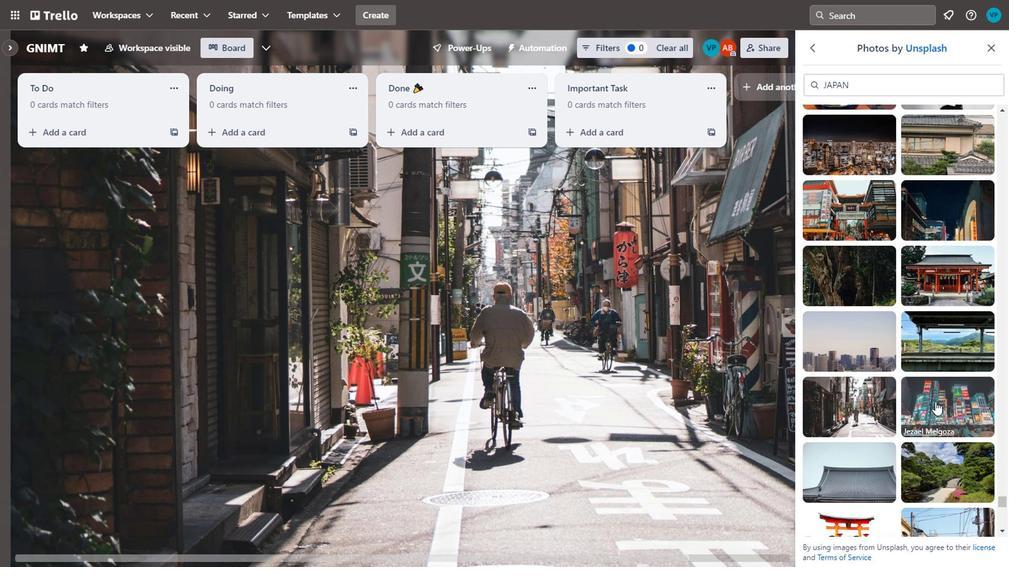 
Action: Mouse moved to (920, 403)
Screenshot: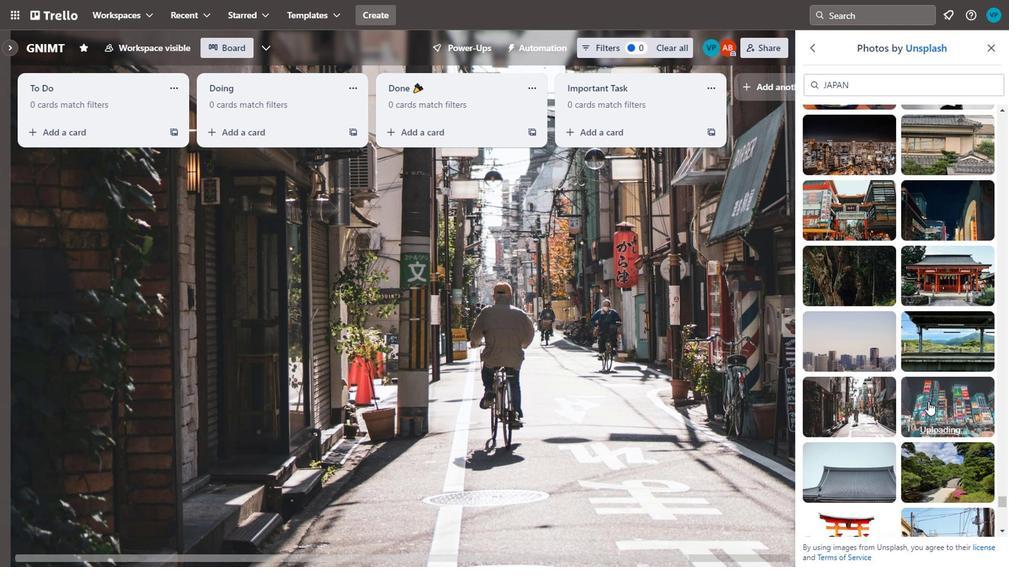 
Action: Mouse scrolled (920, 403) with delta (0, 0)
Screenshot: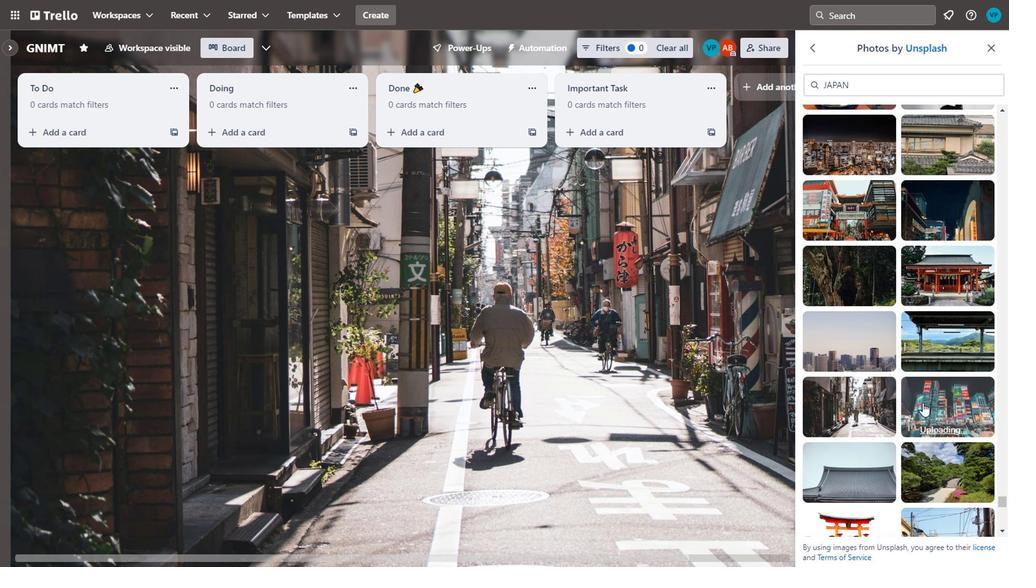 
Action: Mouse moved to (872, 388)
Screenshot: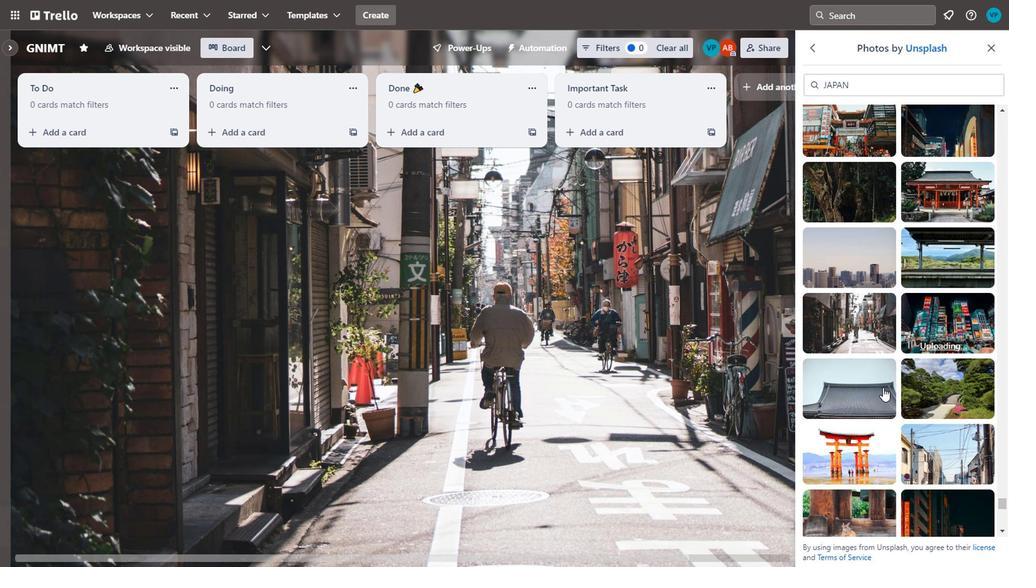 
Action: Mouse pressed left at (872, 388)
Screenshot: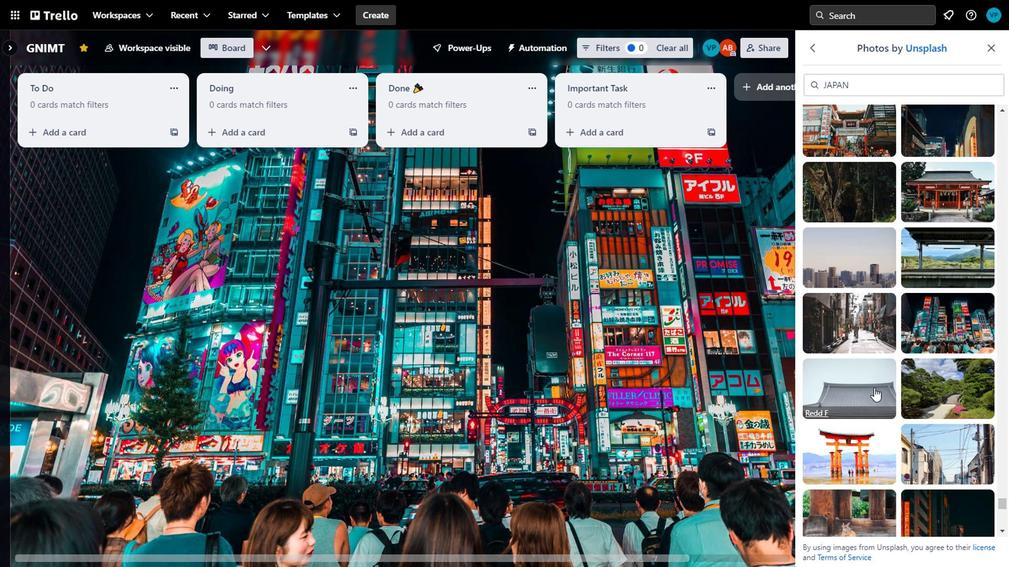 
Action: Mouse moved to (953, 381)
Screenshot: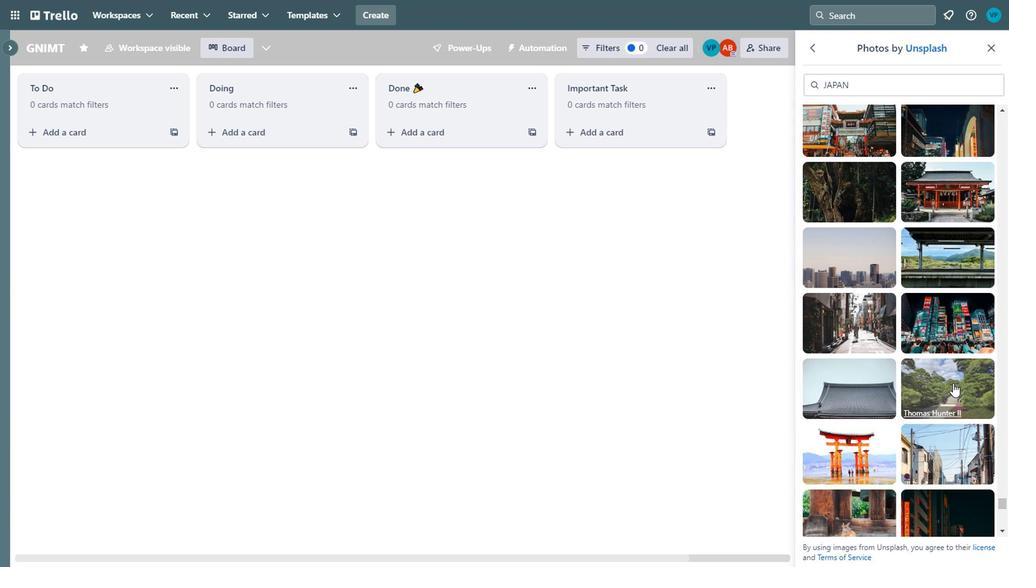 
Action: Mouse pressed left at (953, 381)
Screenshot: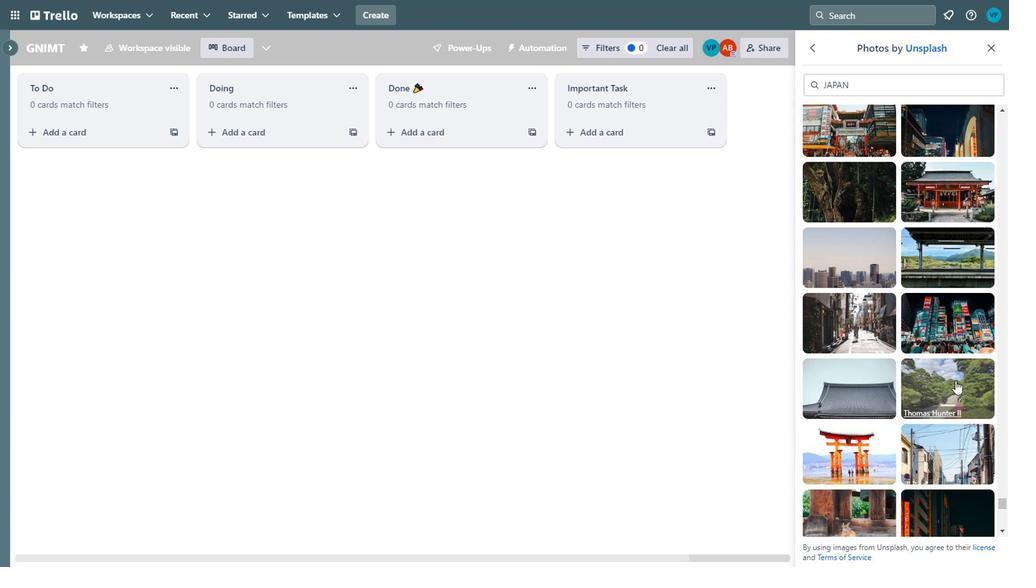 
Action: Mouse moved to (857, 441)
Screenshot: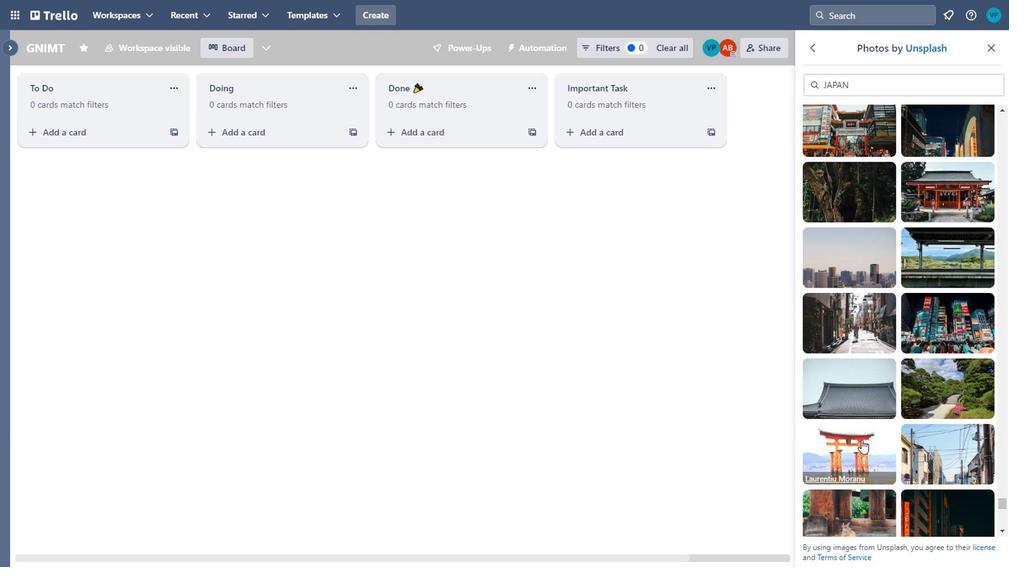 
Action: Mouse pressed left at (857, 441)
Screenshot: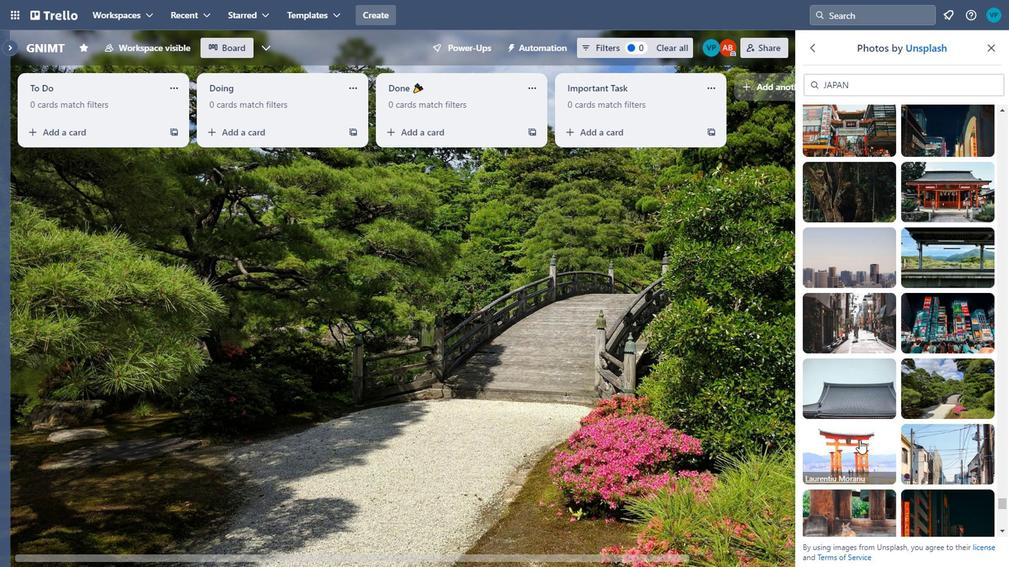 
Action: Mouse moved to (841, 482)
Screenshot: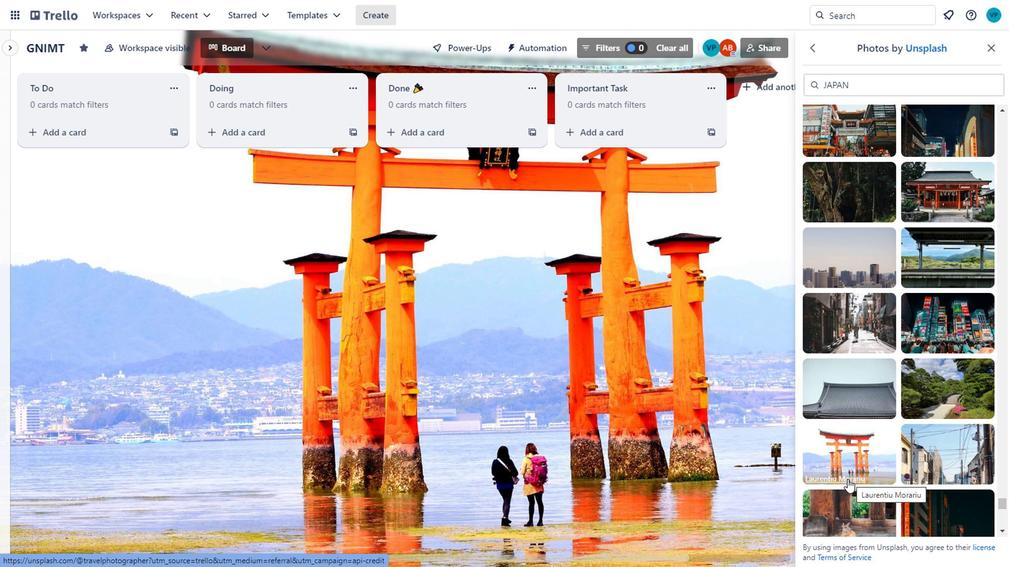 
Action: Mouse scrolled (841, 482) with delta (0, 0)
Screenshot: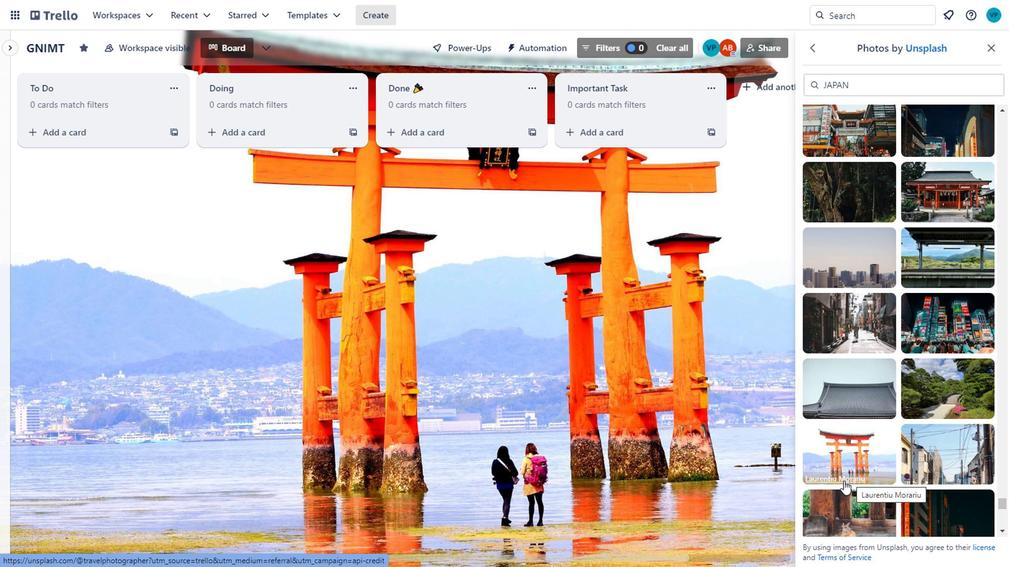 
Action: Mouse scrolled (841, 482) with delta (0, 0)
Screenshot: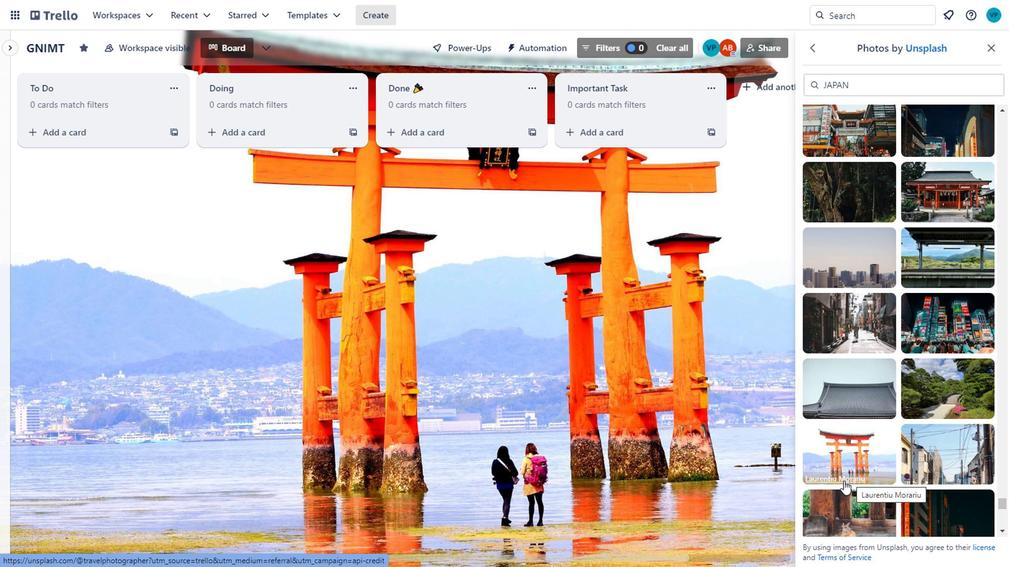 
Action: Mouse moved to (944, 478)
Screenshot: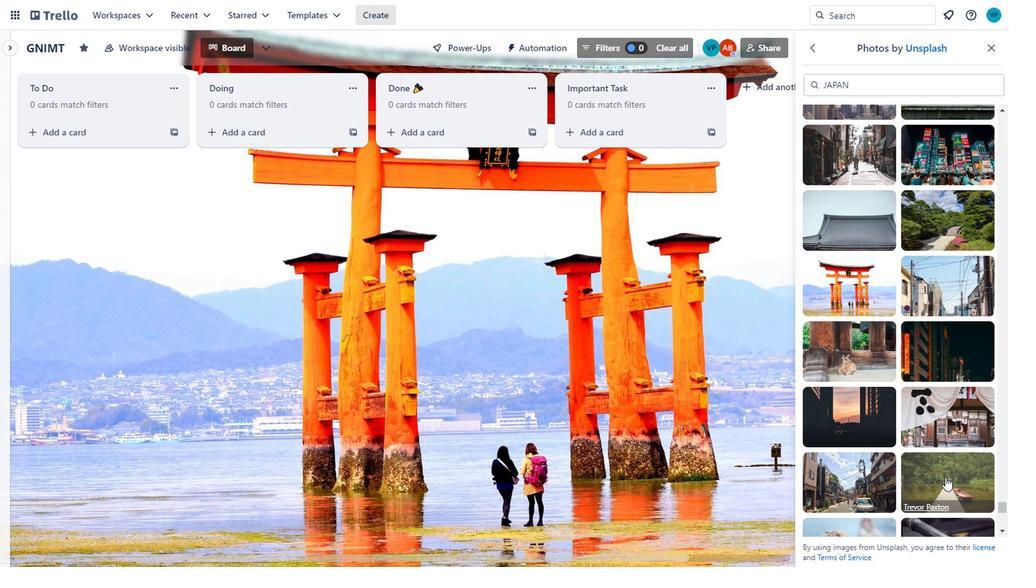 
Action: Mouse pressed left at (944, 478)
Screenshot: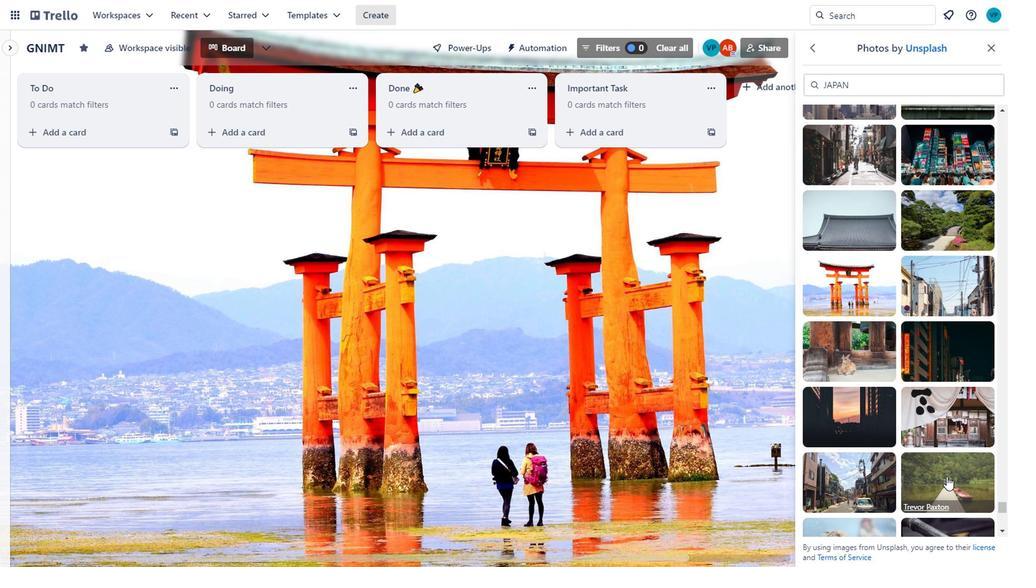 
Action: Mouse moved to (992, 445)
Screenshot: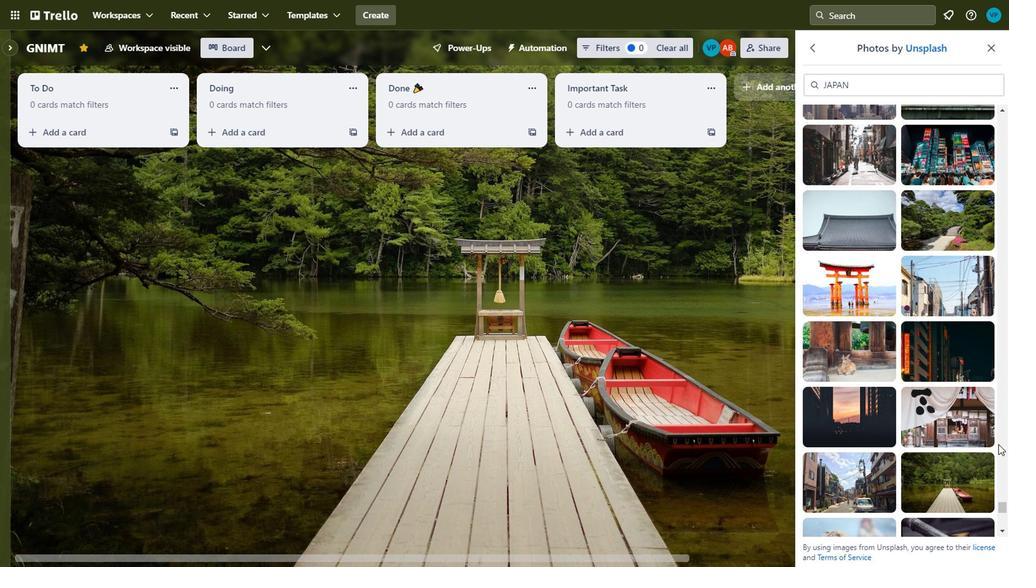
Action: Mouse scrolled (992, 445) with delta (0, 0)
Screenshot: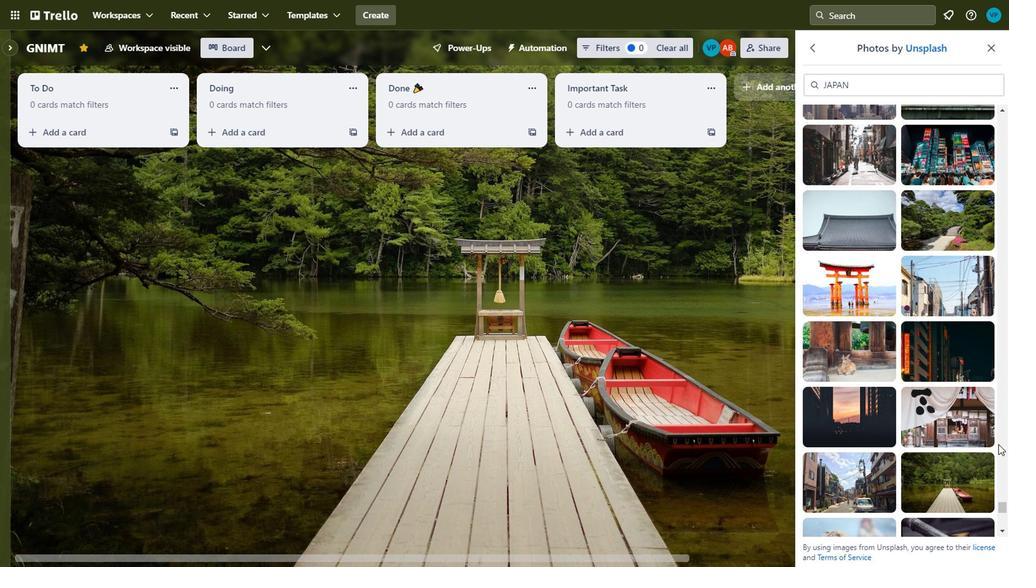 
Action: Mouse moved to (971, 451)
Screenshot: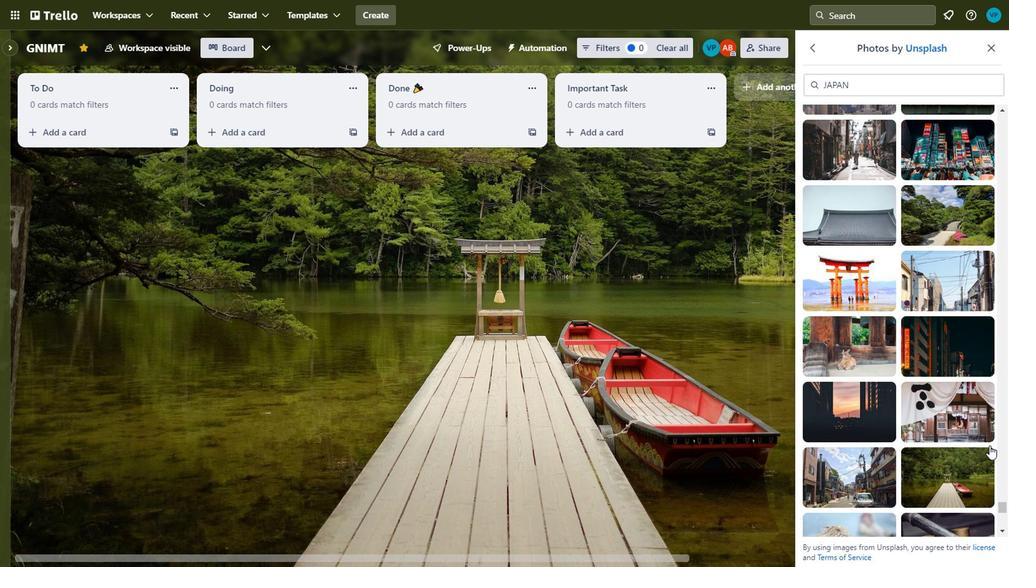 
Action: Mouse scrolled (971, 451) with delta (0, 0)
Screenshot: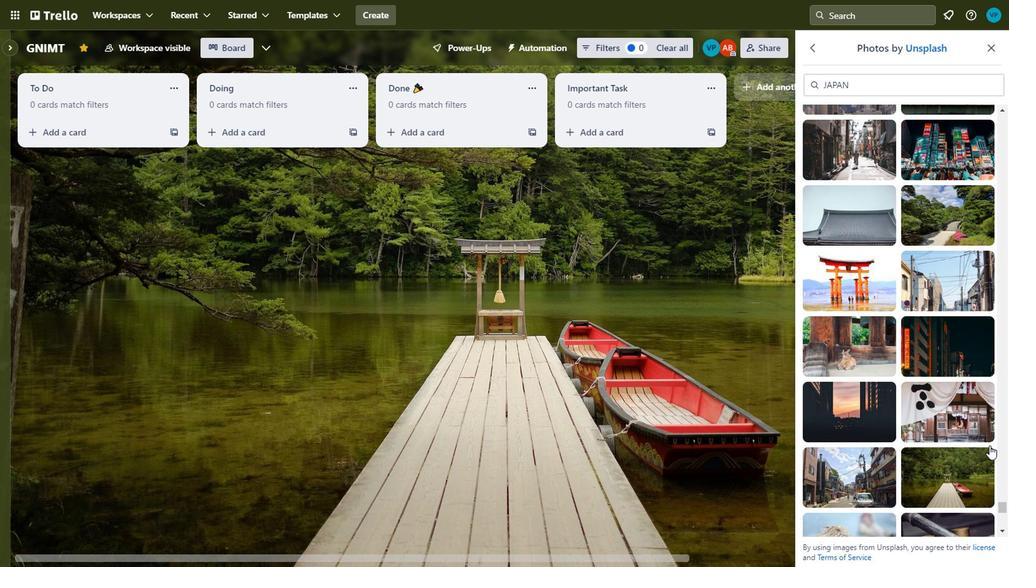 
Action: Mouse moved to (856, 432)
Screenshot: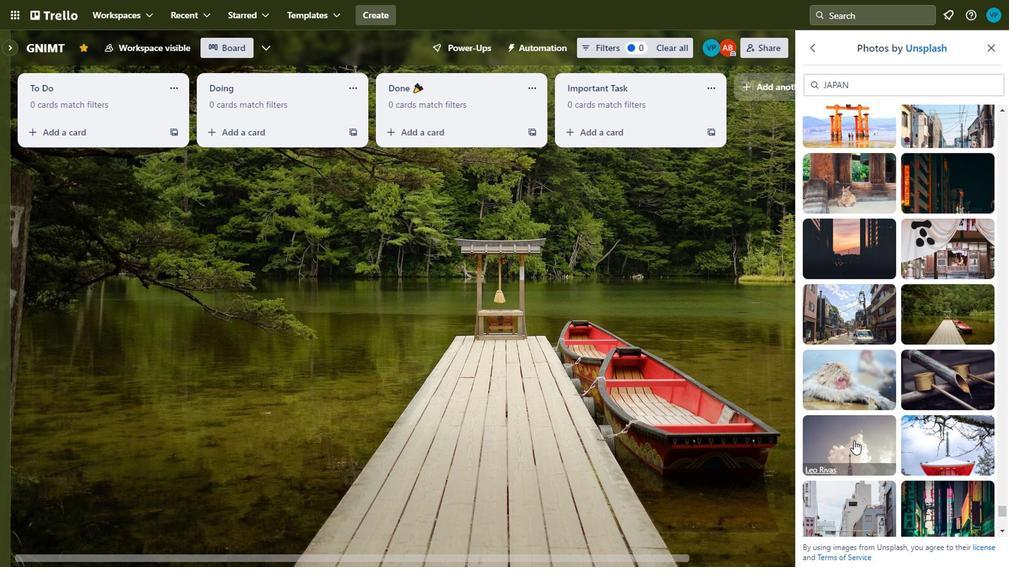 
Action: Mouse pressed left at (856, 432)
Screenshot: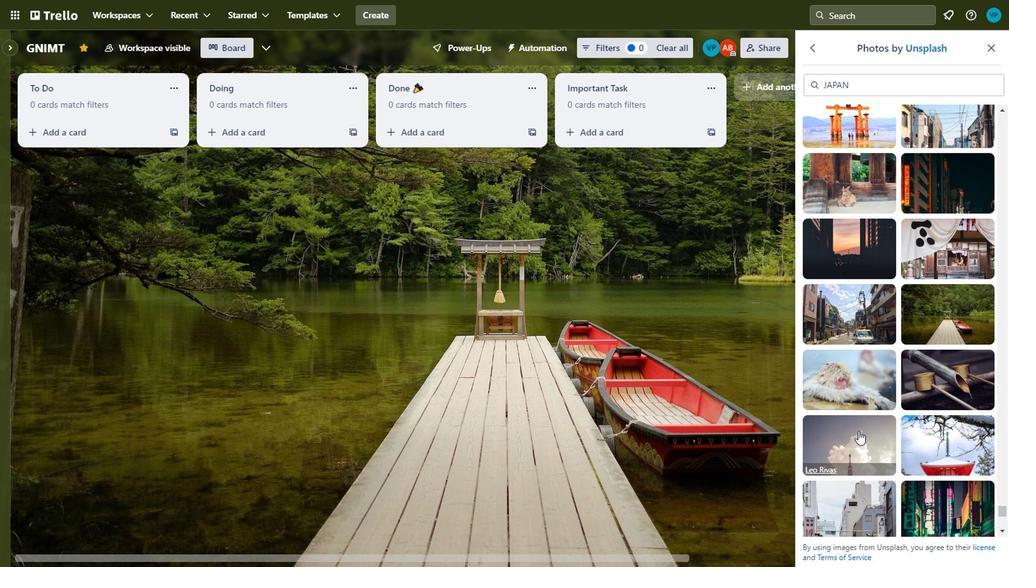 
Action: Mouse moved to (948, 428)
Screenshot: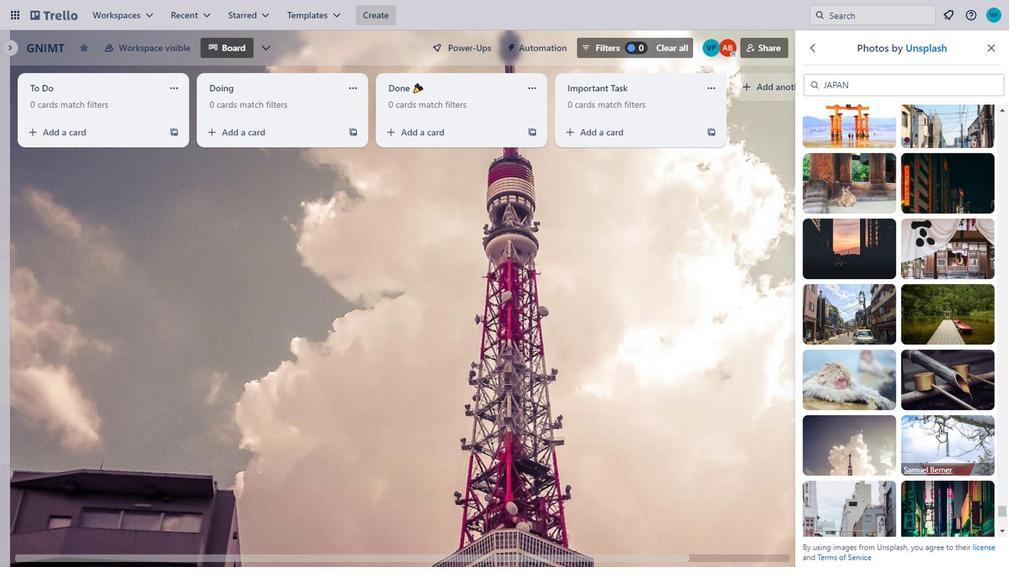 
Action: Mouse pressed left at (948, 428)
Screenshot: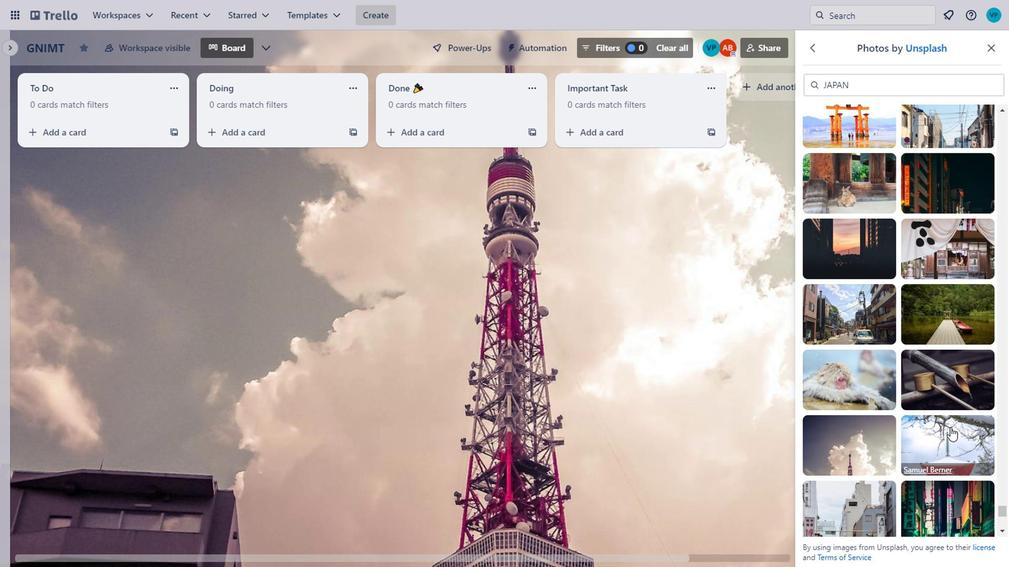 
Action: Mouse scrolled (948, 428) with delta (0, 0)
Screenshot: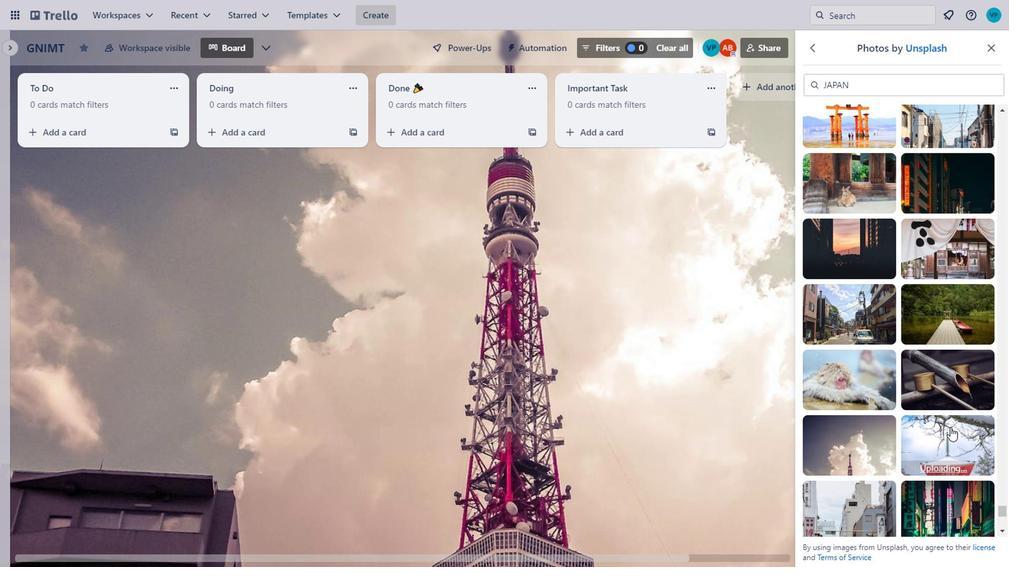 
Action: Mouse scrolled (948, 428) with delta (0, 0)
Screenshot: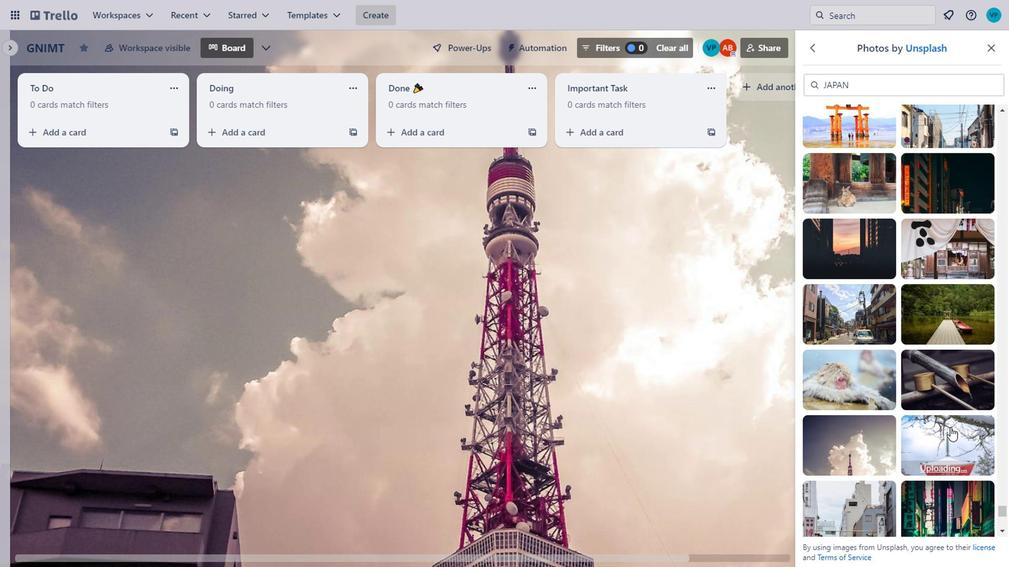 
Action: Mouse moved to (856, 334)
Screenshot: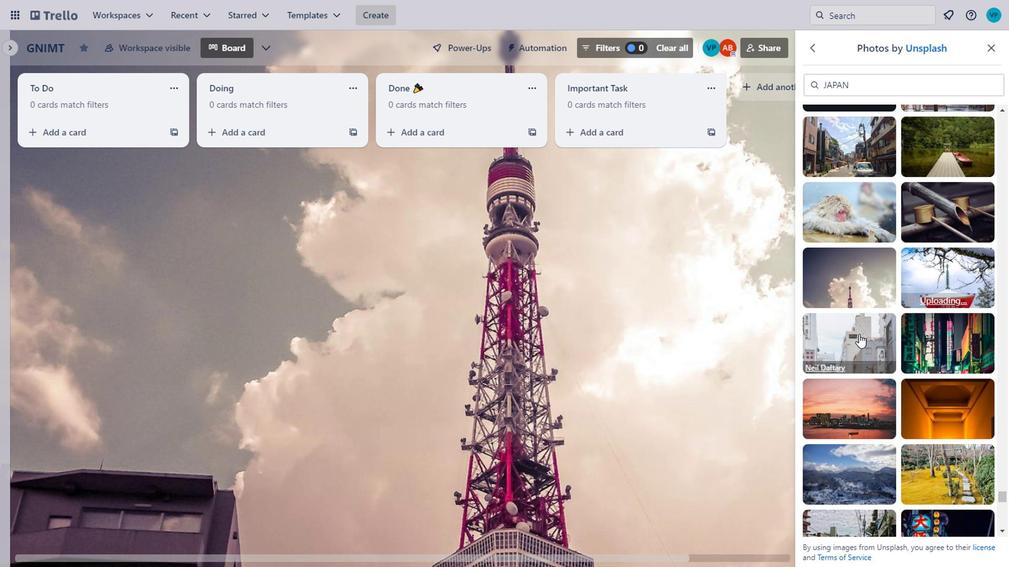 
Action: Mouse pressed left at (856, 334)
Screenshot: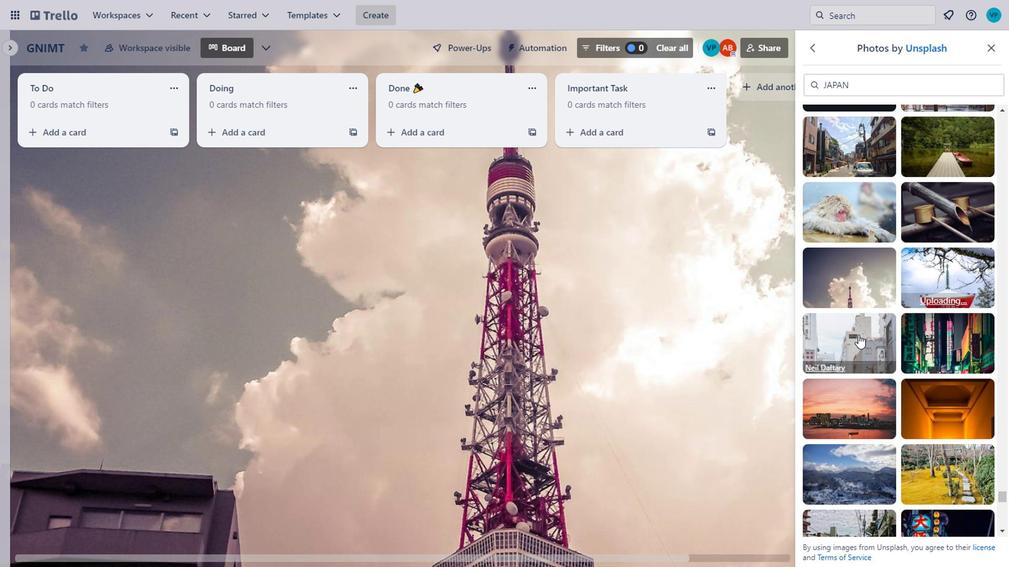 
Action: Mouse moved to (947, 323)
Screenshot: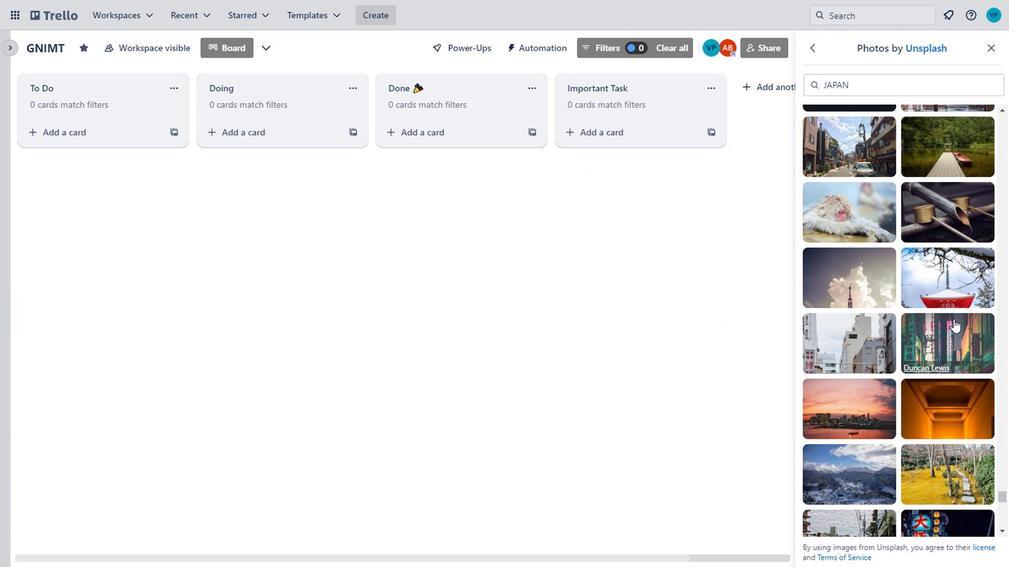
Action: Mouse pressed left at (947, 323)
Screenshot: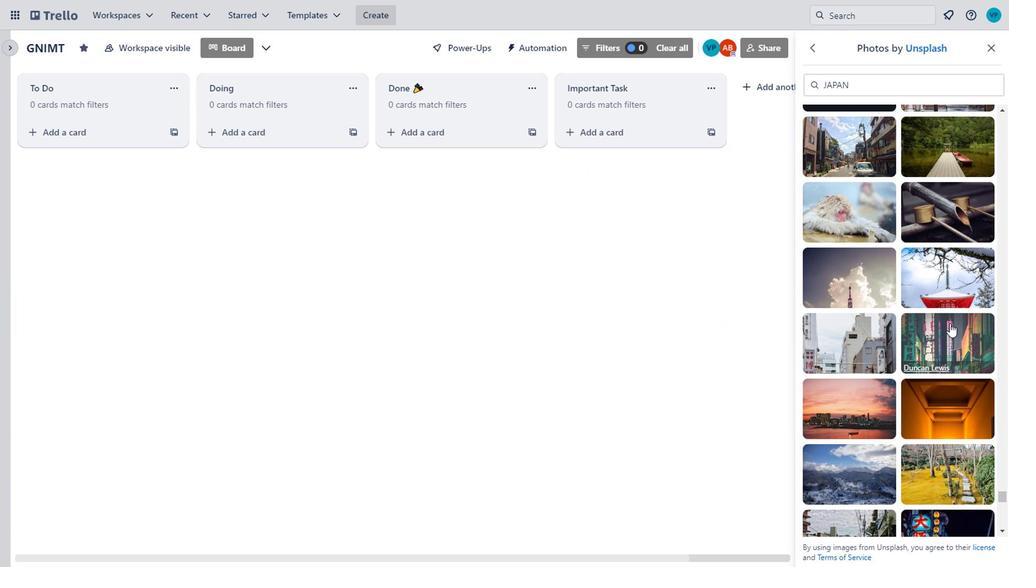 
Action: Mouse moved to (947, 324)
